 Task: Add an event with the title Staff Training: Leadership Development, date '2023/10/29', time 8:30 AM to 10:30 AMand add a description: It is essential to listen actively to the potential investor's input, feedback, and inquiries throughout the meeting. This demonstrates your receptiveness to collaboration, willingness to address concerns, and the ability to adapt your business strategy to maximize its potential.Select event color  Banana . Add location for the event as: 987 Topkapi Palace, Istanbul, Turkey, logged in from the account softage.2@softage.netand send the event invitation to softage.6@softage.net and softage.7@softage.net. Set a reminder for the event Doesn't repeat
Action: Mouse moved to (25, 108)
Screenshot: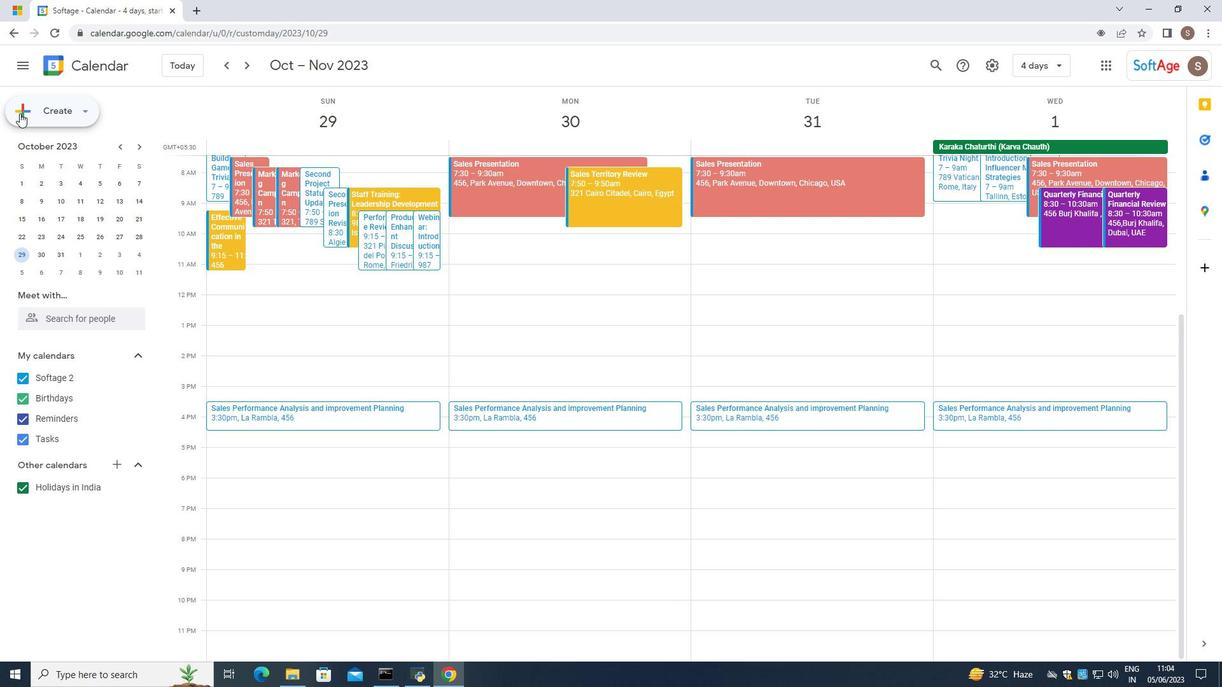 
Action: Mouse pressed left at (25, 108)
Screenshot: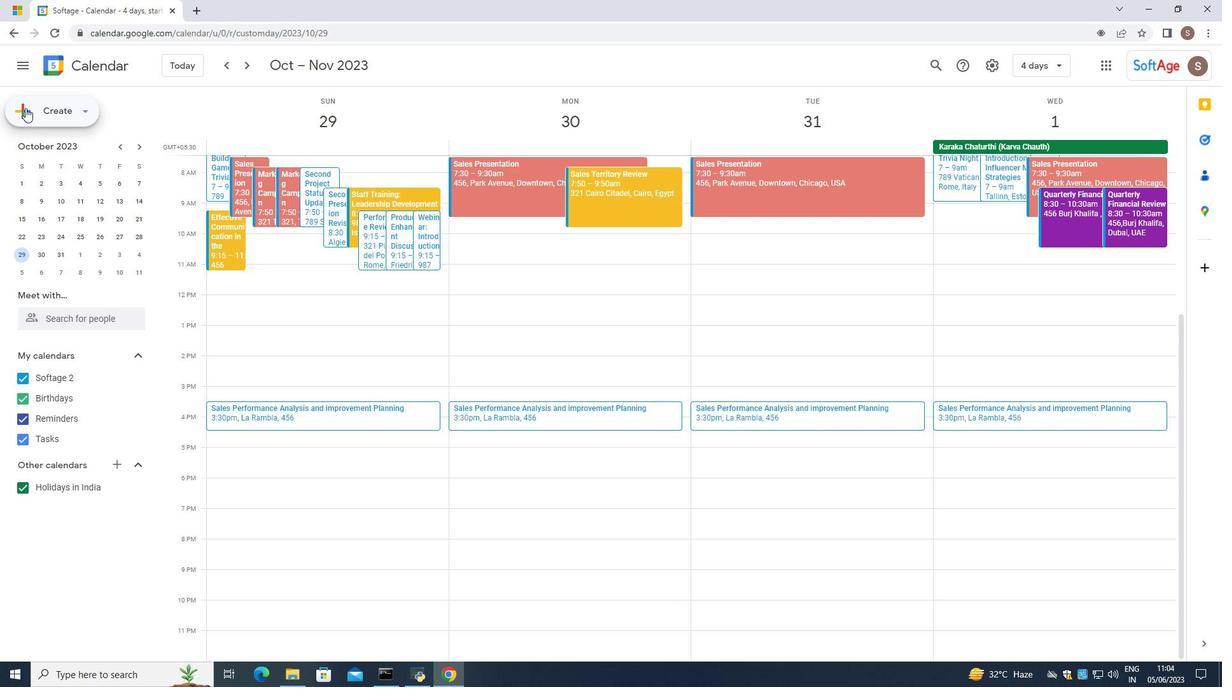 
Action: Mouse moved to (63, 152)
Screenshot: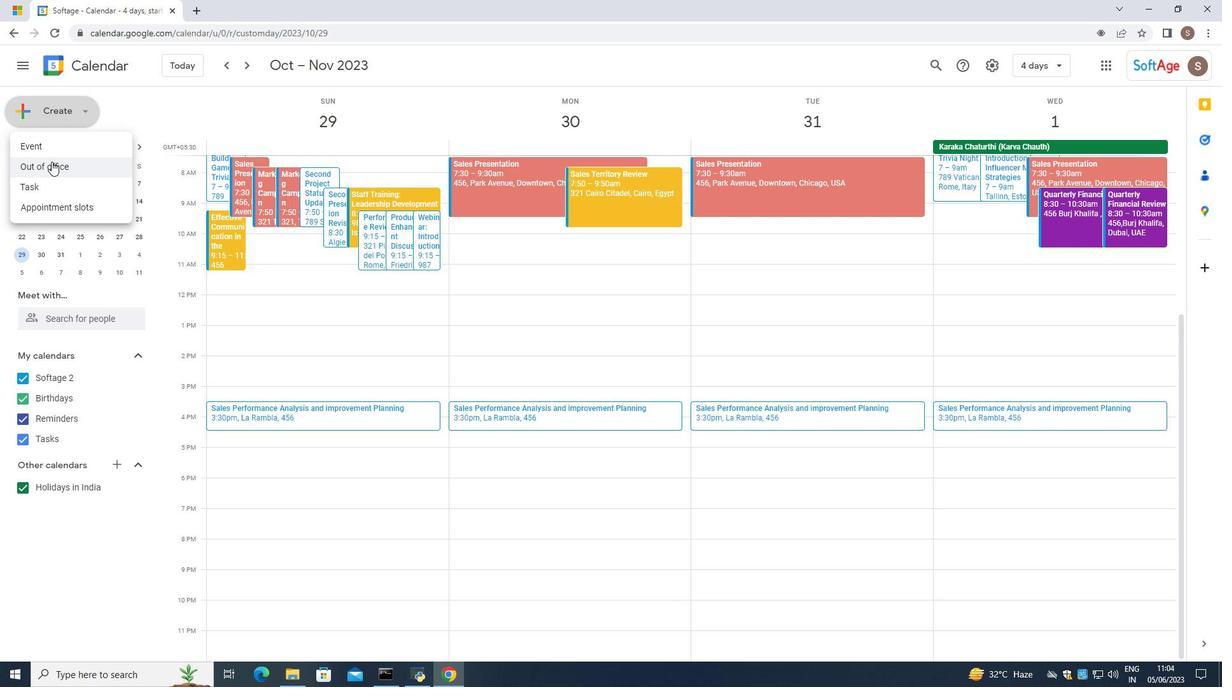 
Action: Mouse pressed left at (63, 152)
Screenshot: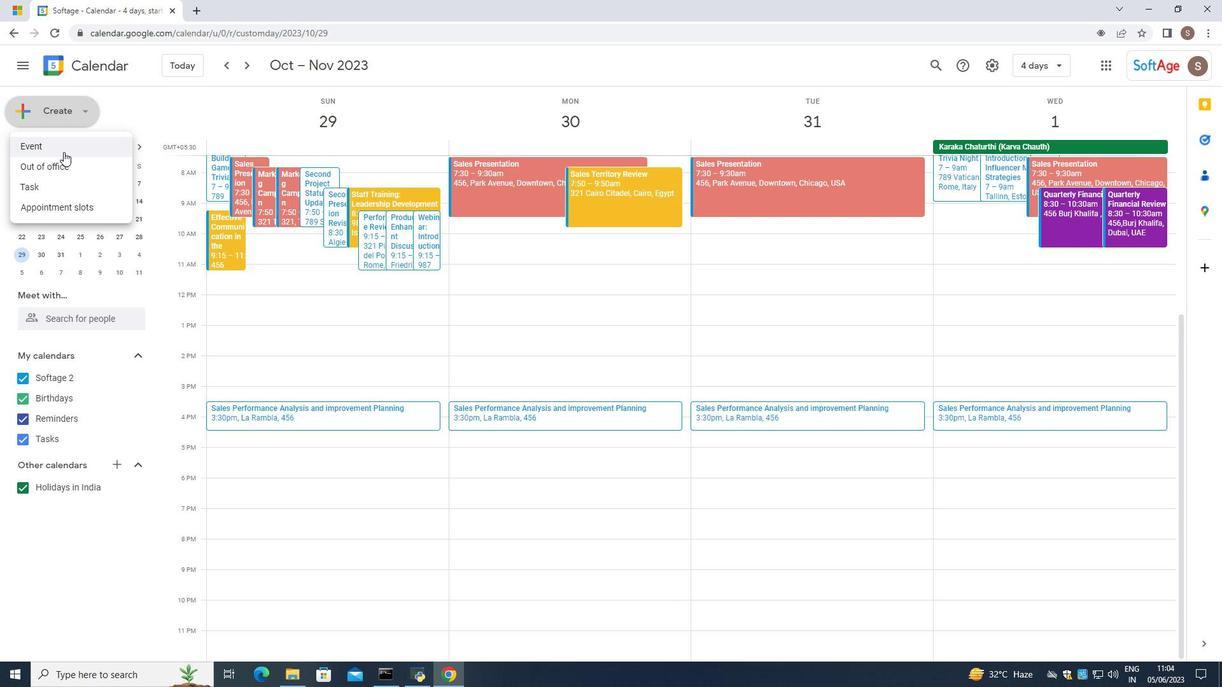
Action: Mouse moved to (317, 237)
Screenshot: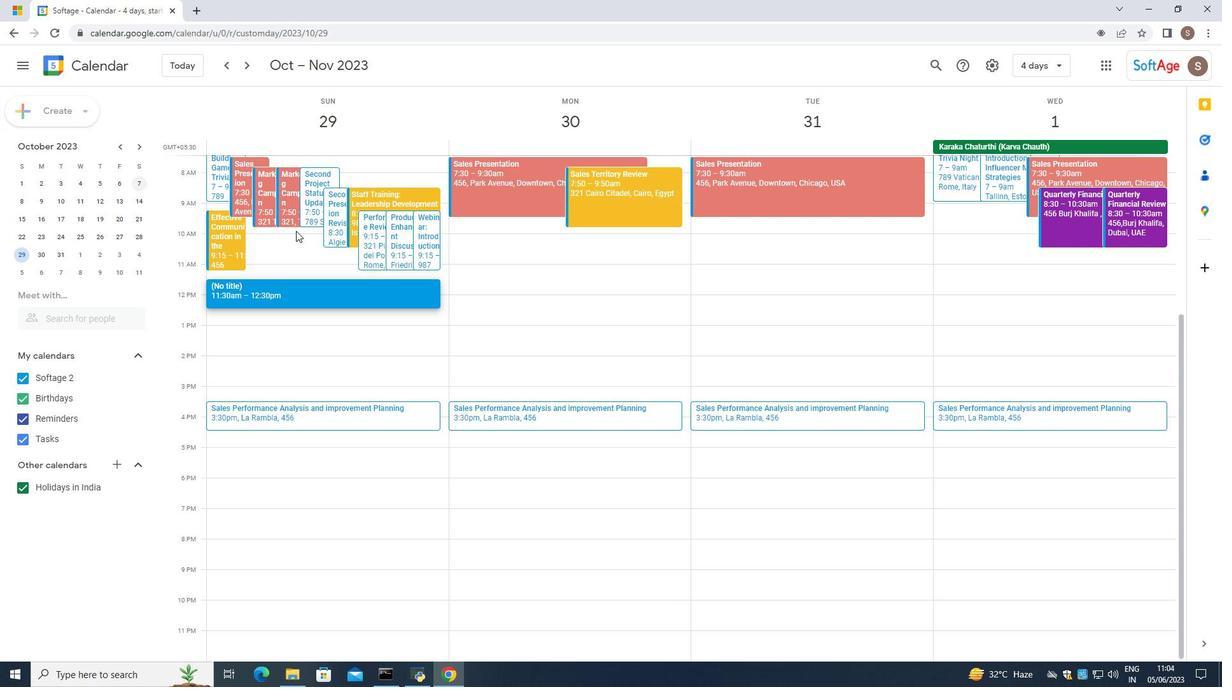 
Action: Mouse scrolled (317, 236) with delta (0, 0)
Screenshot: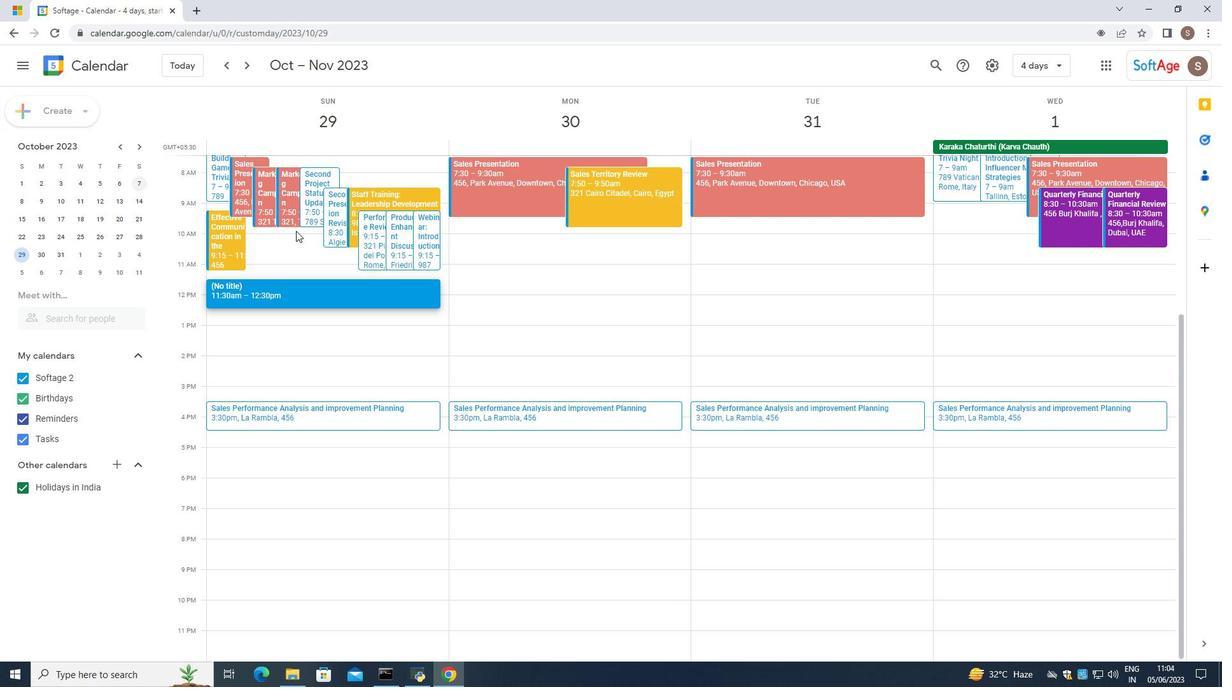 
Action: Mouse moved to (591, 293)
Screenshot: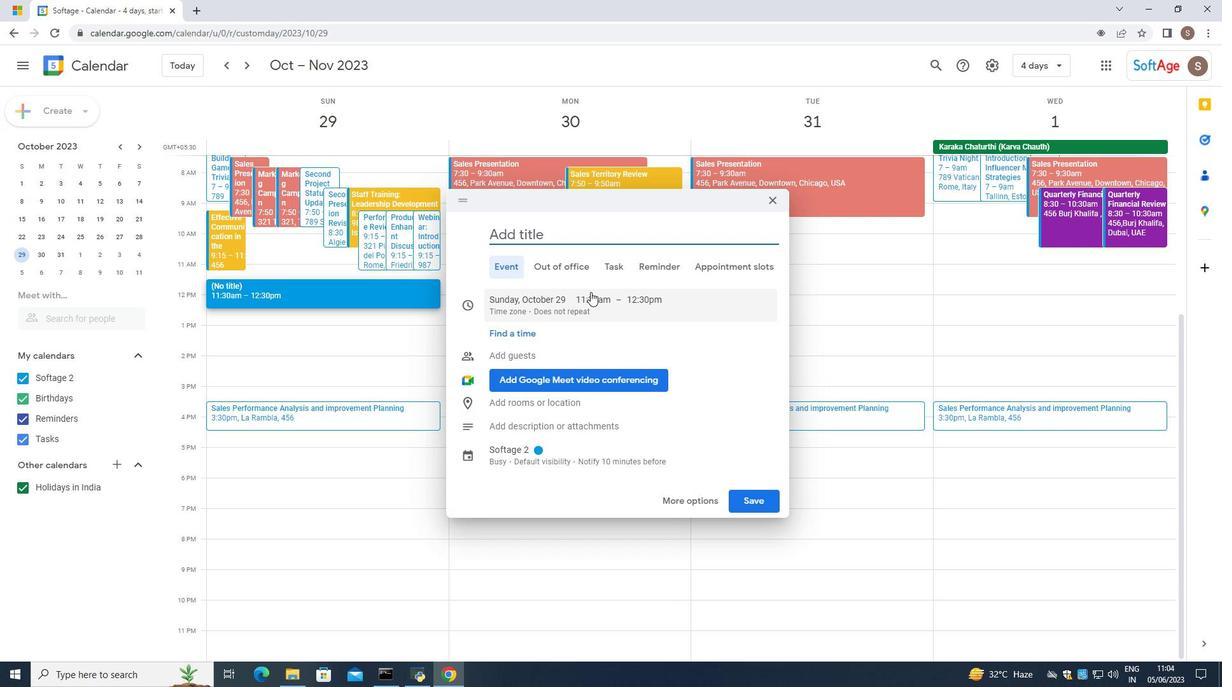 
Action: Mouse pressed left at (591, 293)
Screenshot: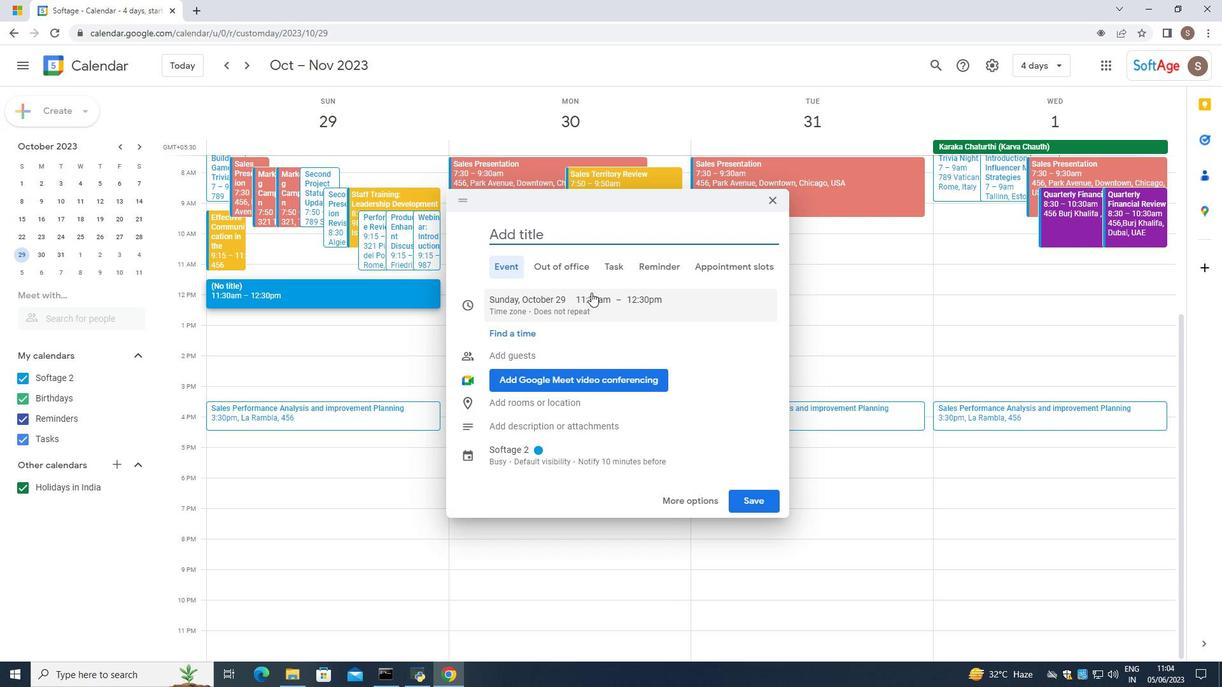 
Action: Mouse moved to (594, 302)
Screenshot: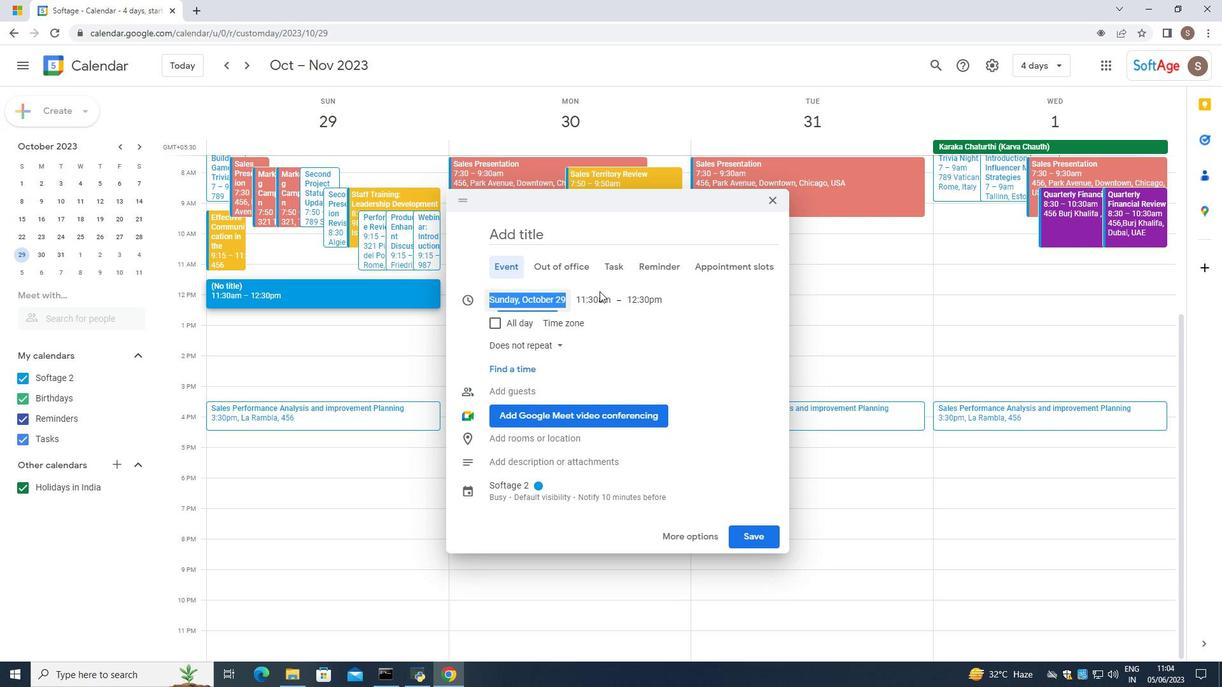 
Action: Mouse pressed left at (594, 302)
Screenshot: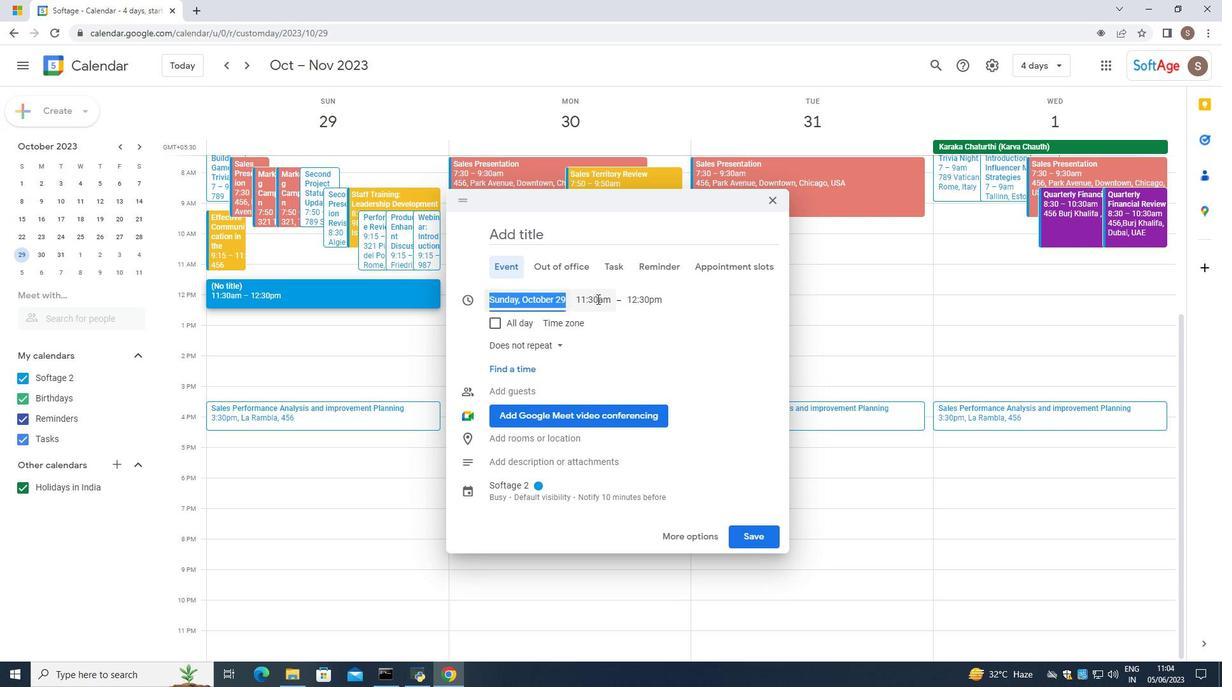 
Action: Mouse moved to (594, 357)
Screenshot: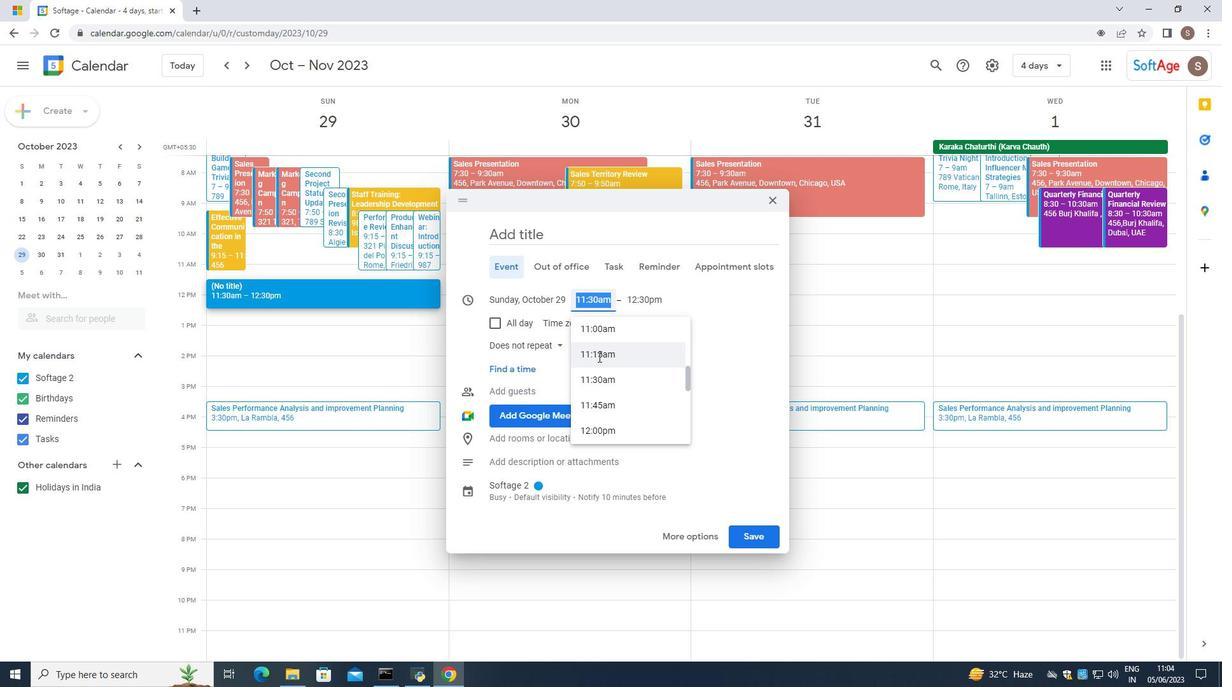 
Action: Mouse scrolled (594, 357) with delta (0, 0)
Screenshot: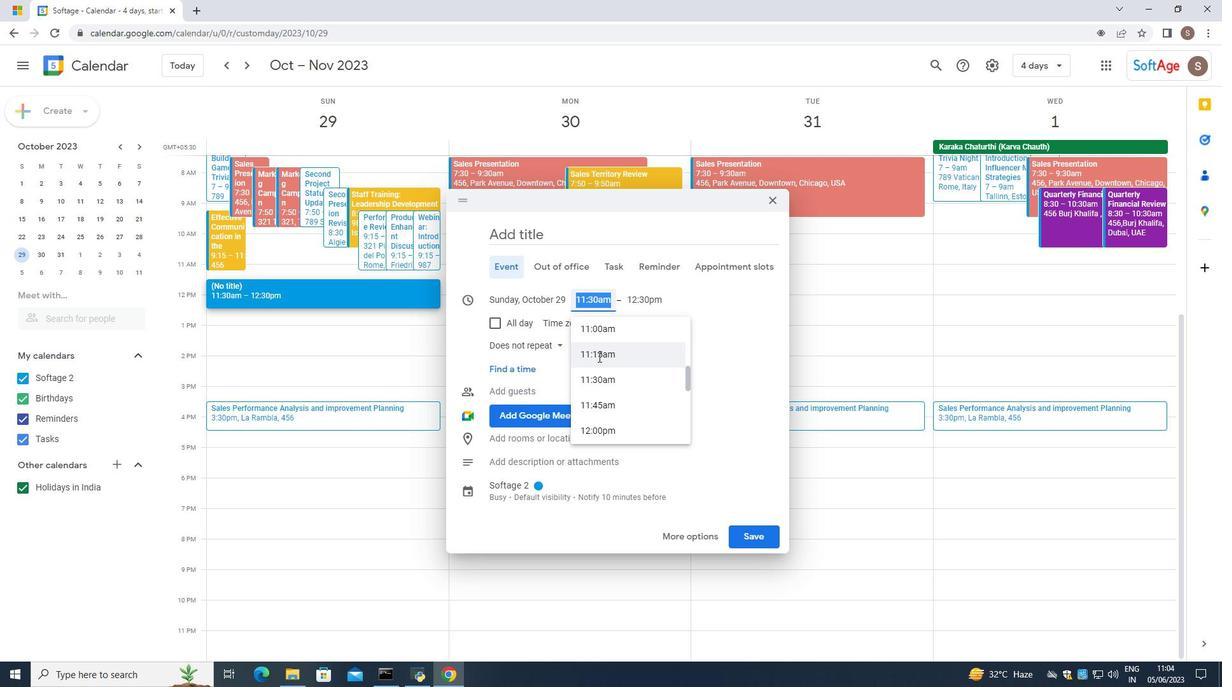 
Action: Mouse scrolled (594, 357) with delta (0, 0)
Screenshot: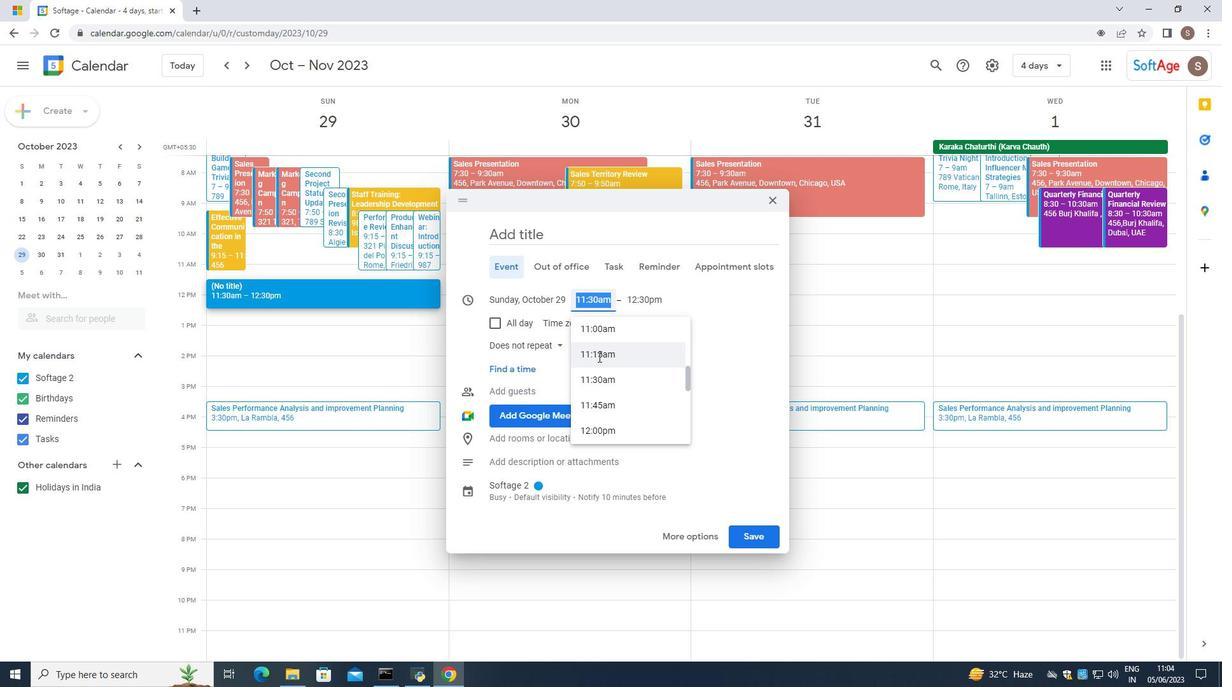 
Action: Mouse scrolled (594, 357) with delta (0, 0)
Screenshot: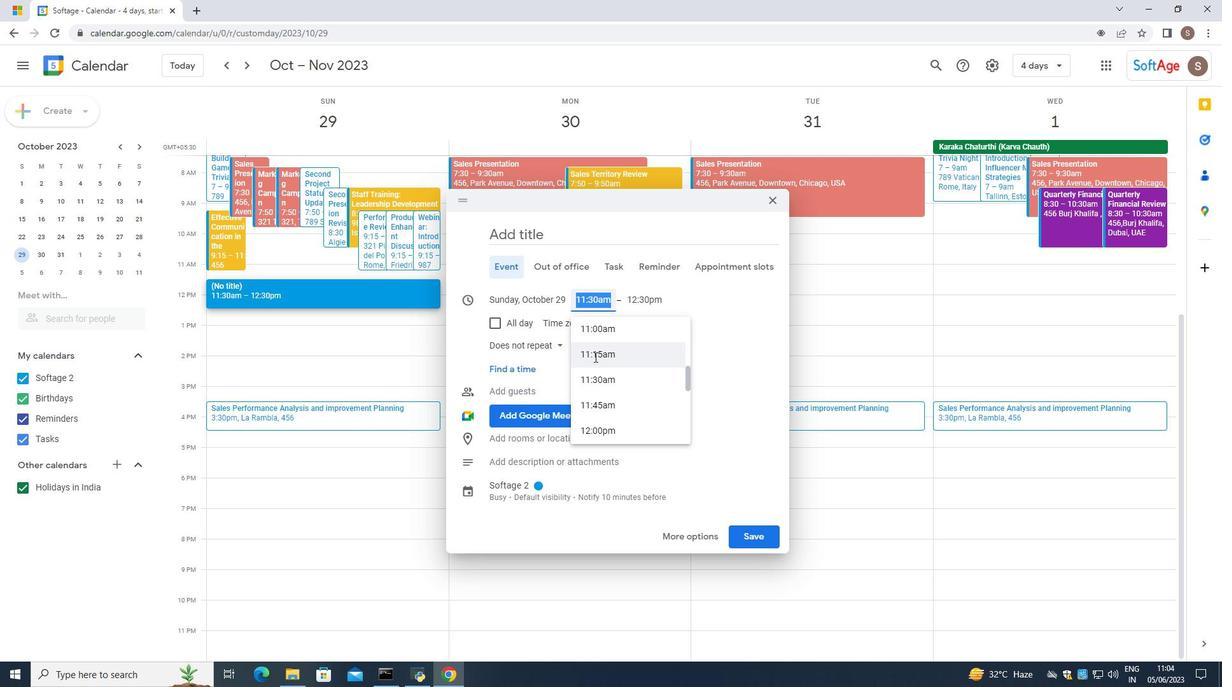 
Action: Mouse scrolled (594, 357) with delta (0, 0)
Screenshot: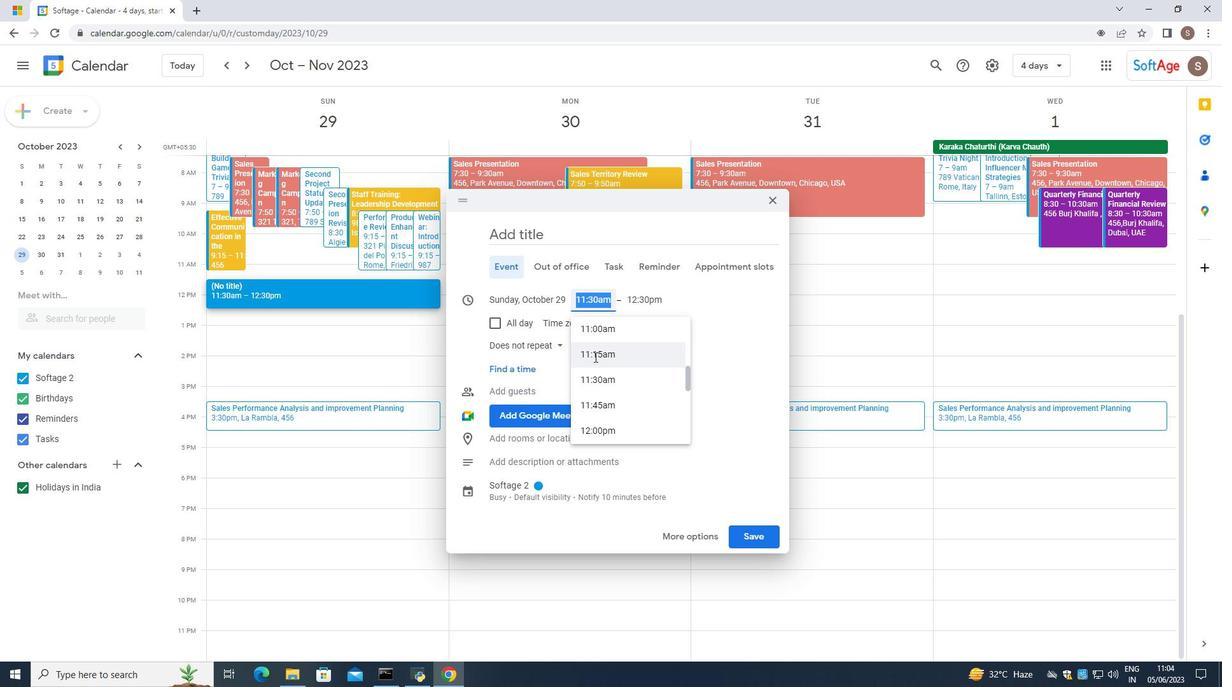 
Action: Mouse scrolled (594, 357) with delta (0, 0)
Screenshot: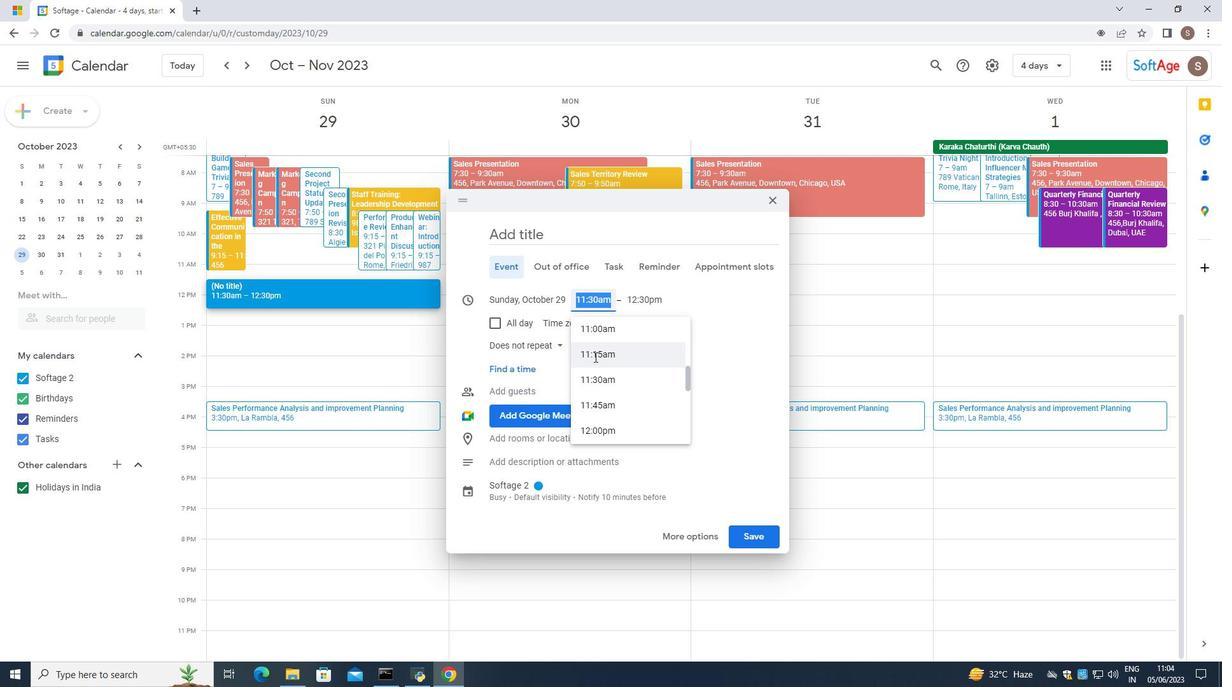 
Action: Mouse moved to (594, 357)
Screenshot: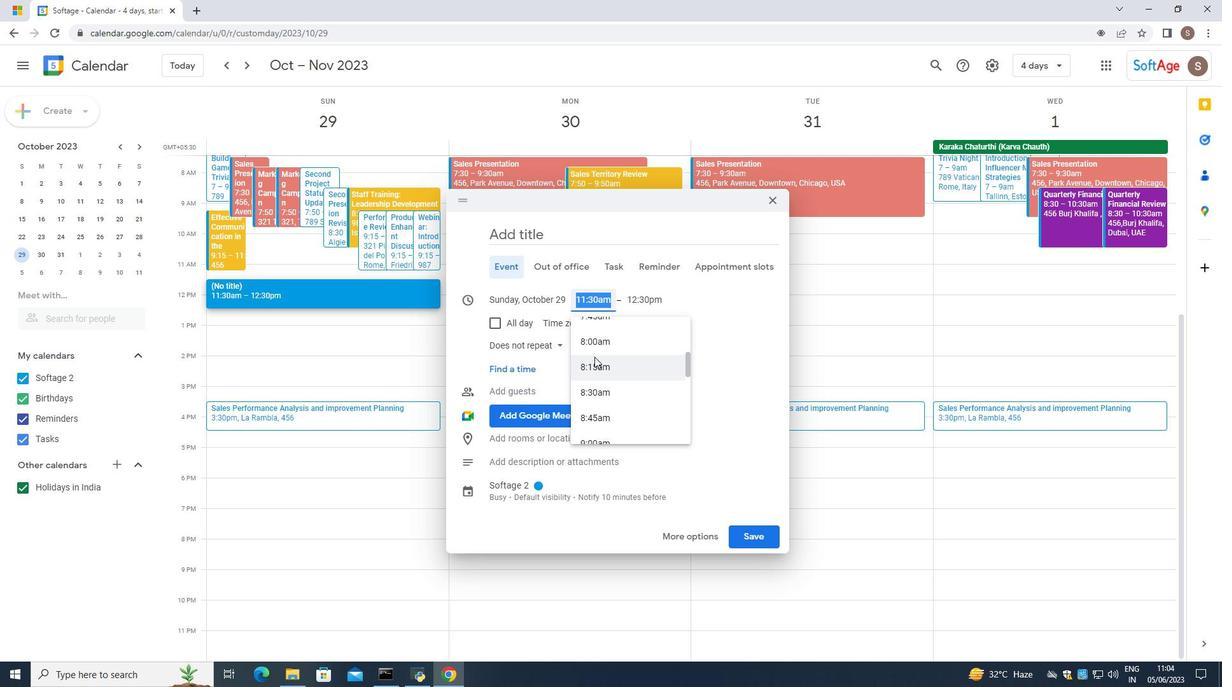 
Action: Mouse scrolled (594, 356) with delta (0, 0)
Screenshot: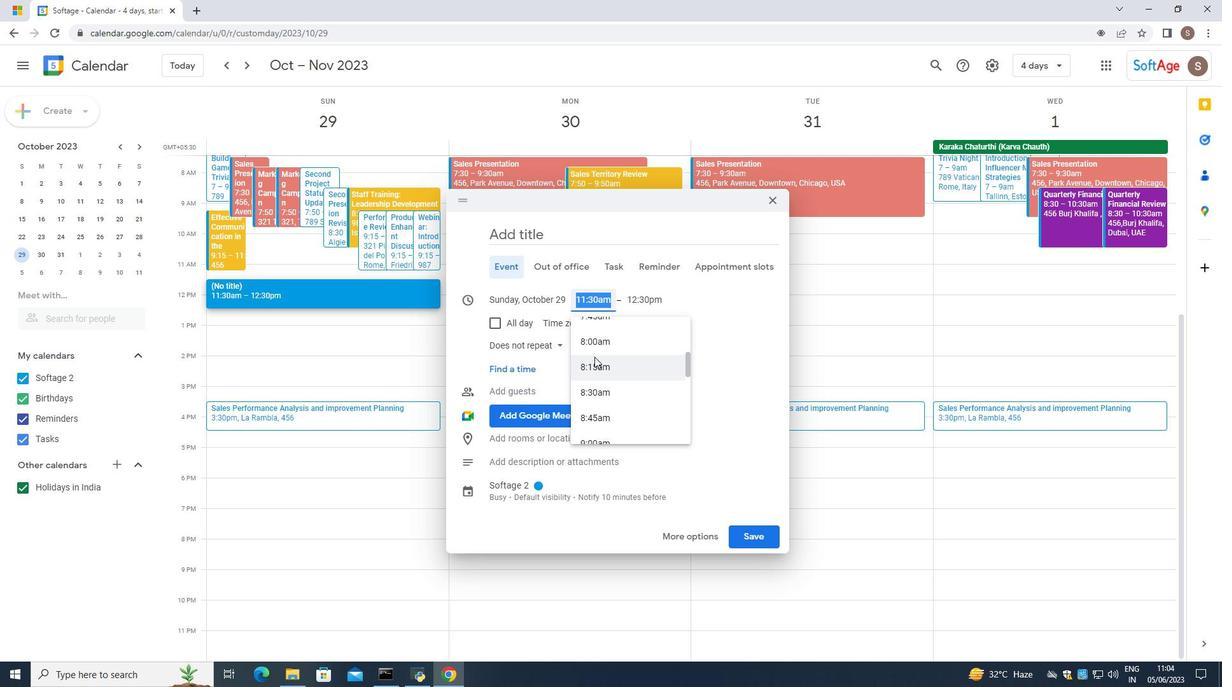 
Action: Mouse moved to (603, 336)
Screenshot: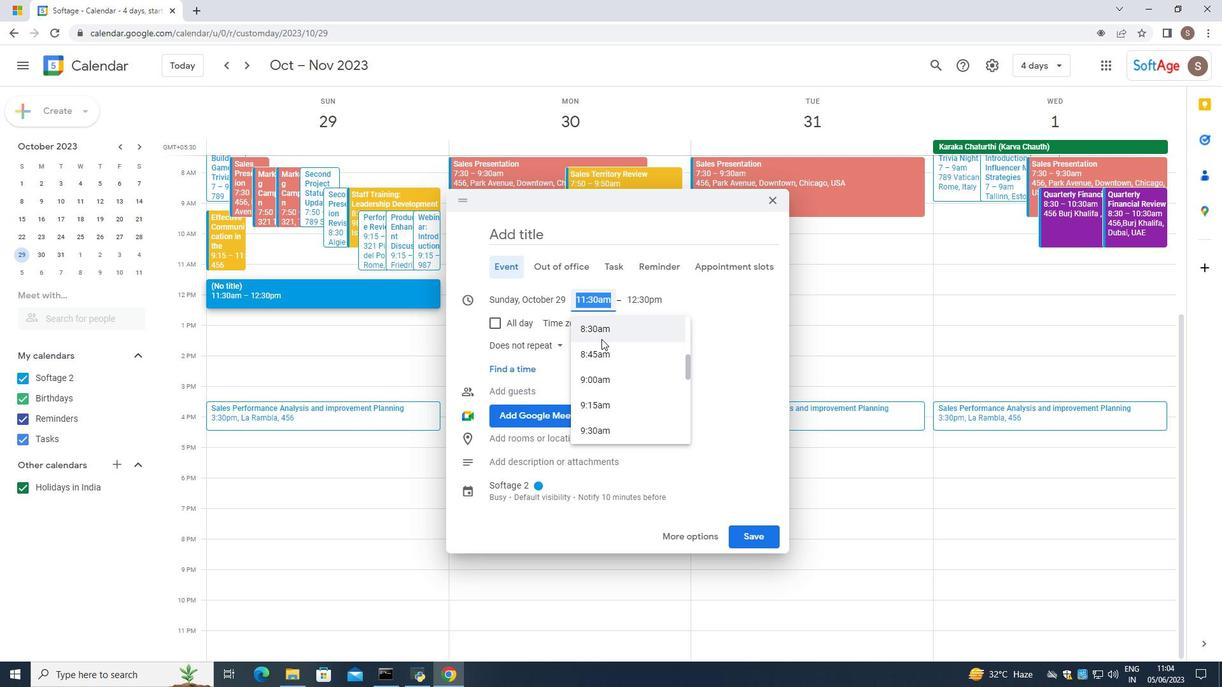 
Action: Mouse pressed left at (603, 336)
Screenshot: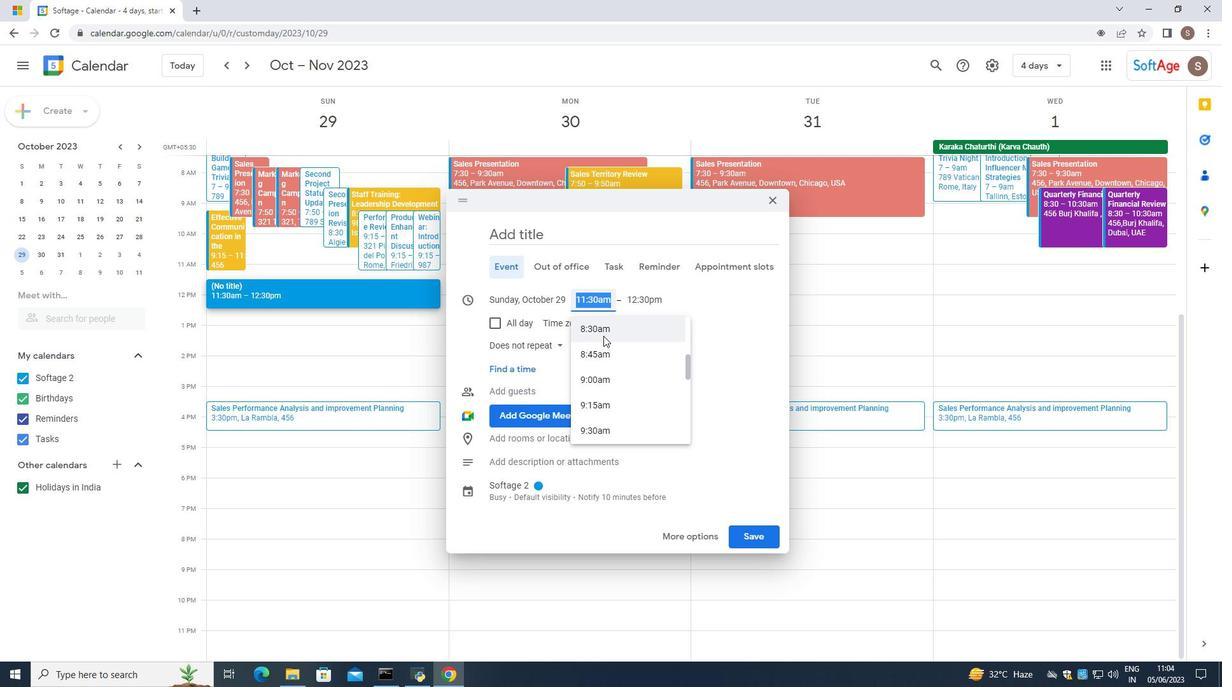 
Action: Mouse moved to (636, 310)
Screenshot: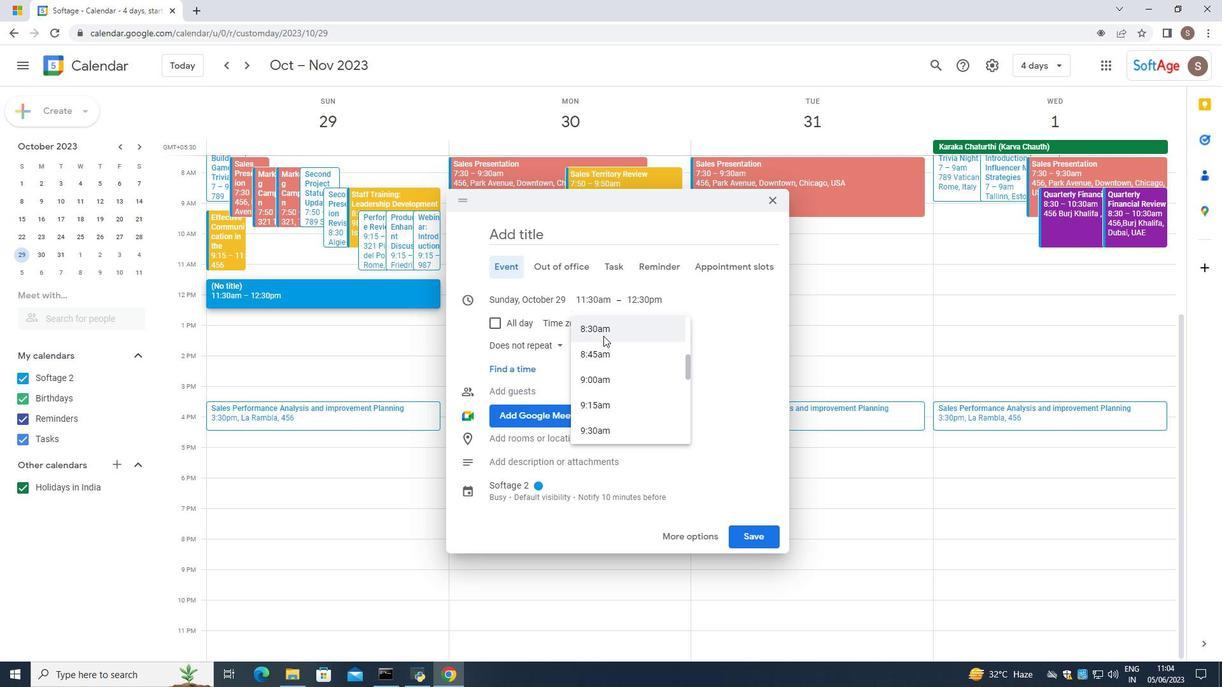 
Action: Mouse pressed left at (636, 310)
Screenshot: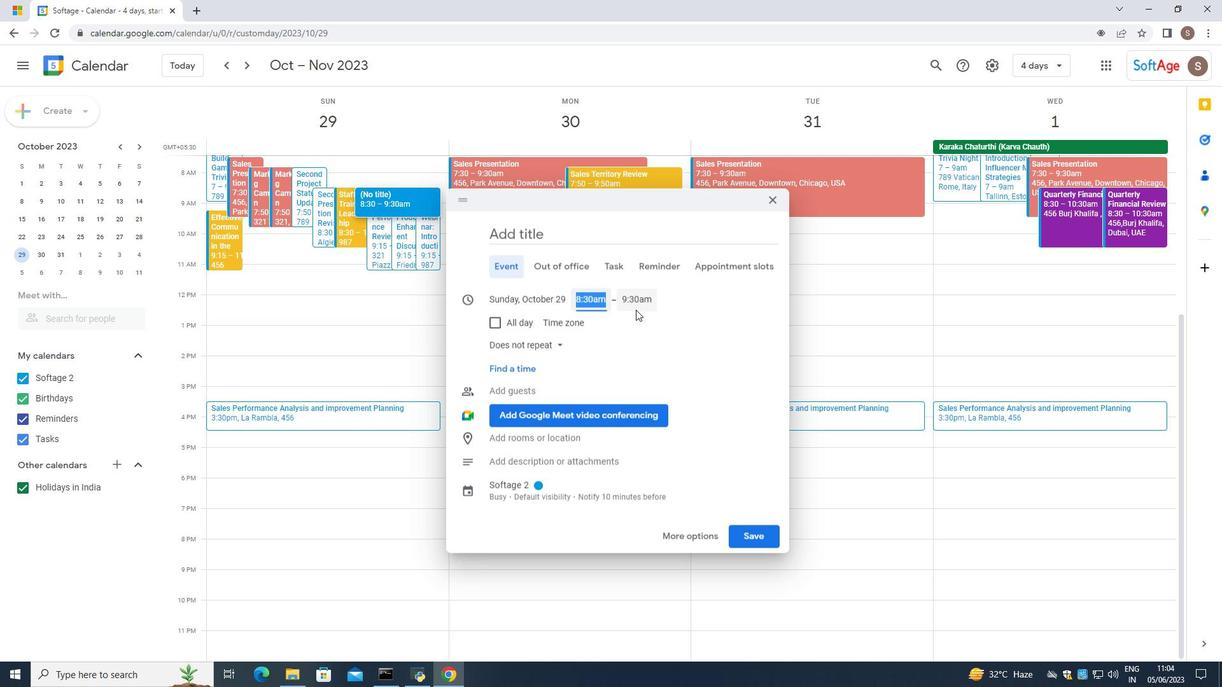 
Action: Mouse moved to (640, 431)
Screenshot: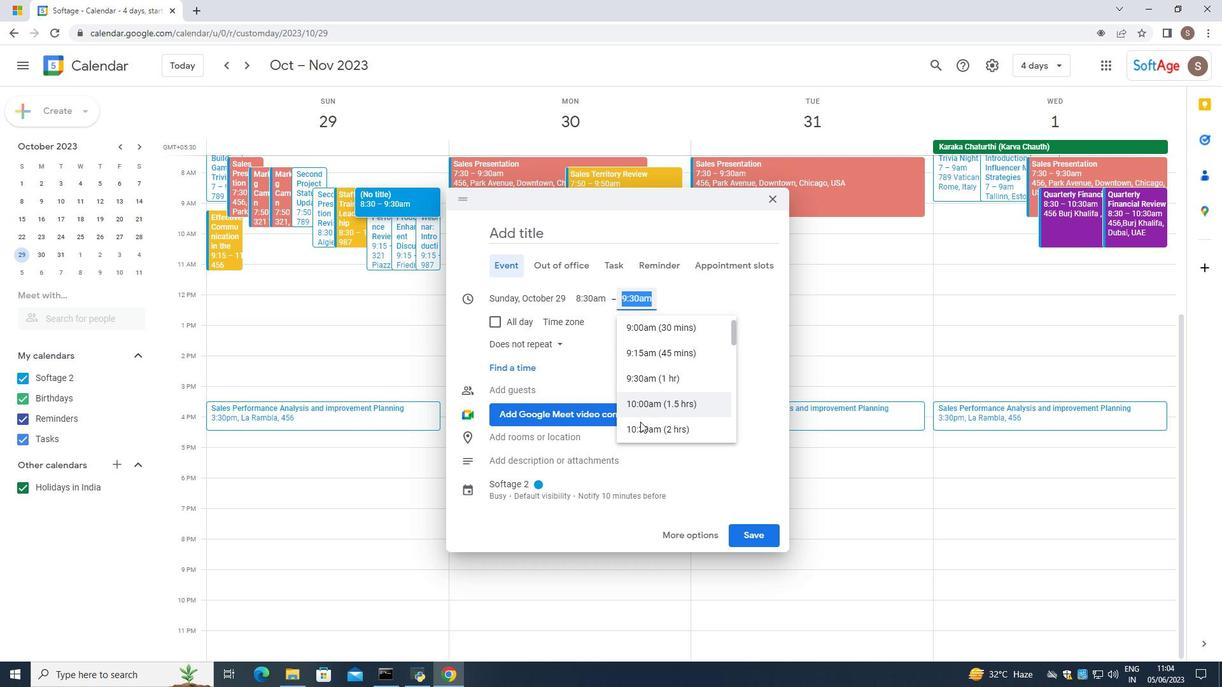 
Action: Mouse pressed left at (640, 431)
Screenshot: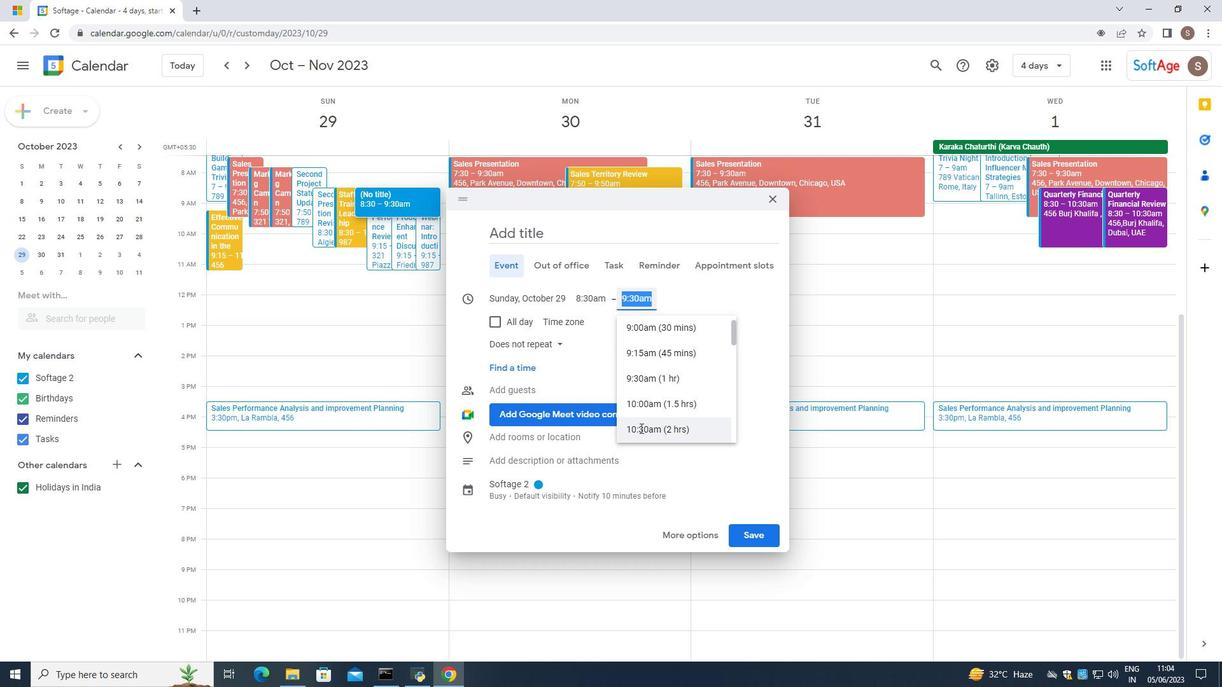 
Action: Mouse moved to (518, 386)
Screenshot: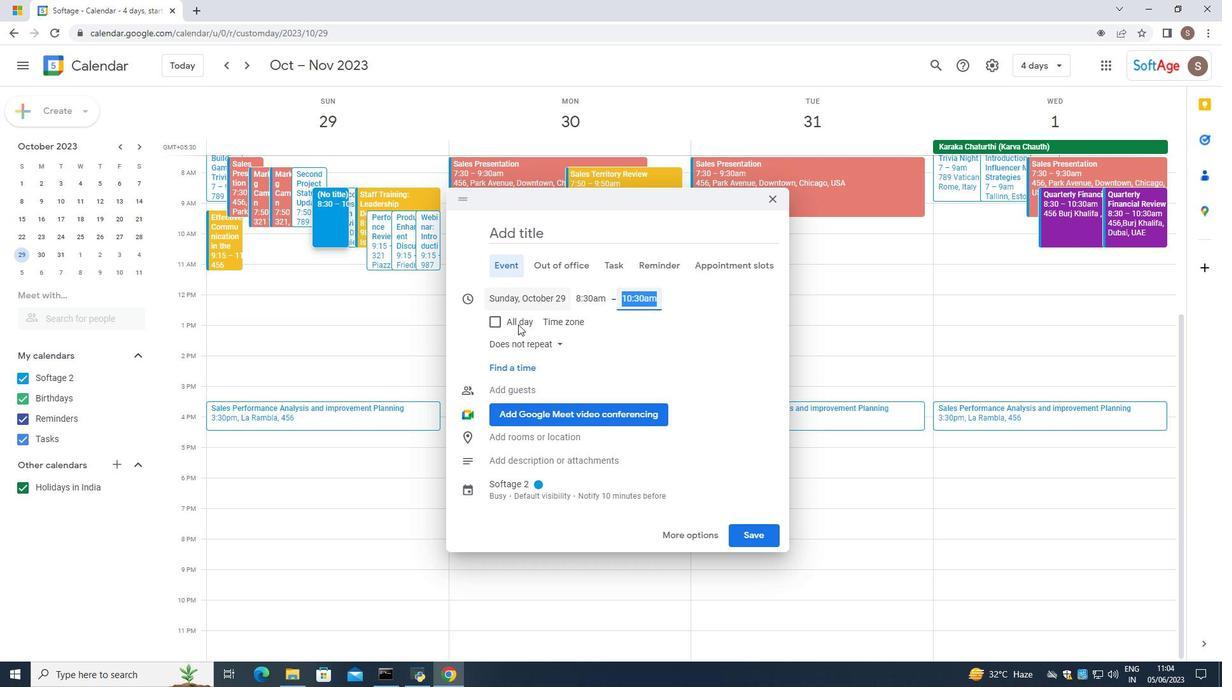 
Action: Mouse scrolled (518, 385) with delta (0, 0)
Screenshot: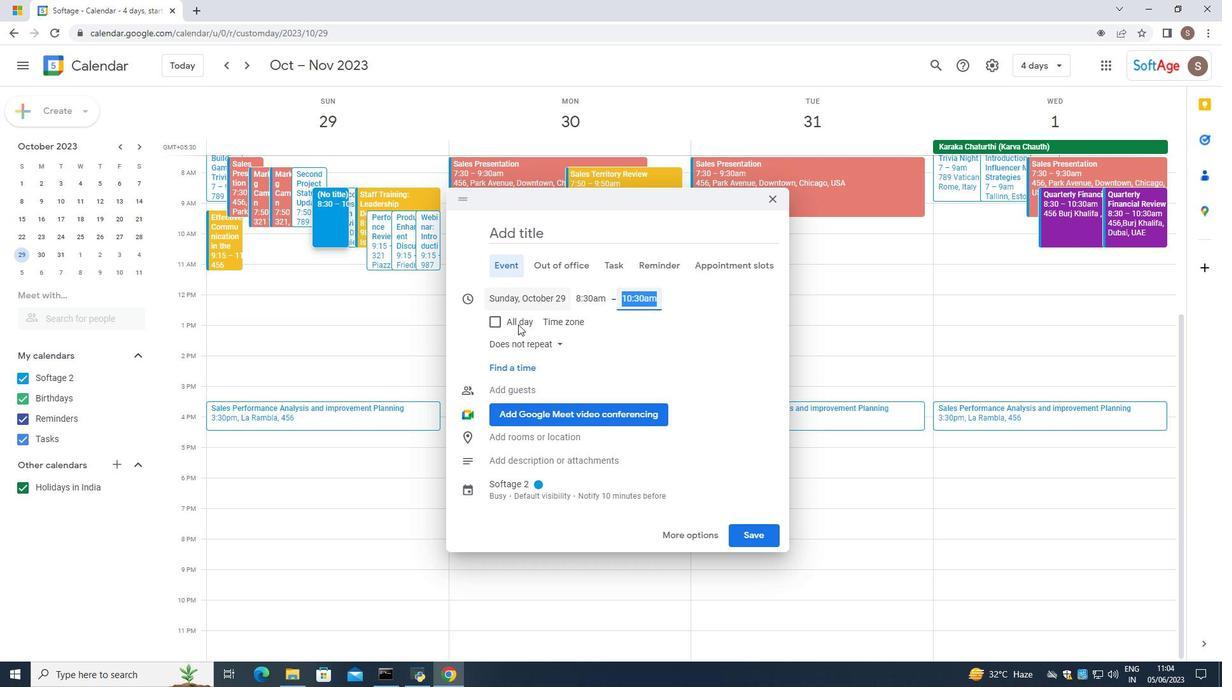 
Action: Mouse moved to (518, 395)
Screenshot: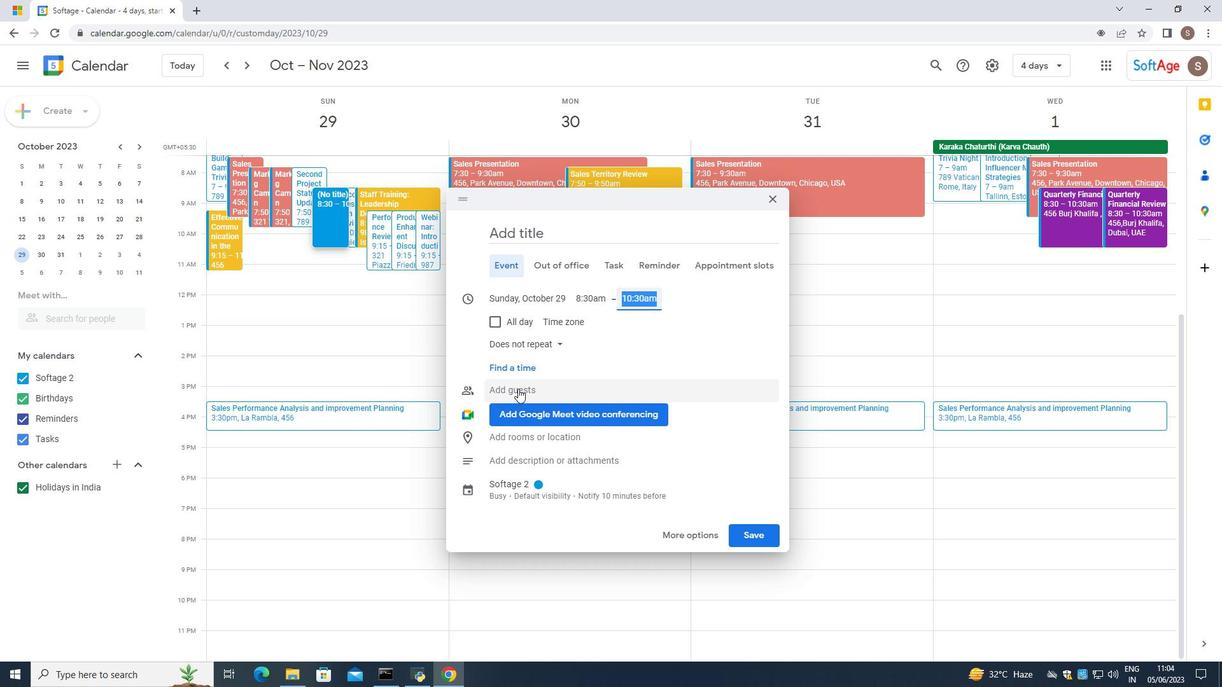 
Action: Mouse scrolled (518, 394) with delta (0, 0)
Screenshot: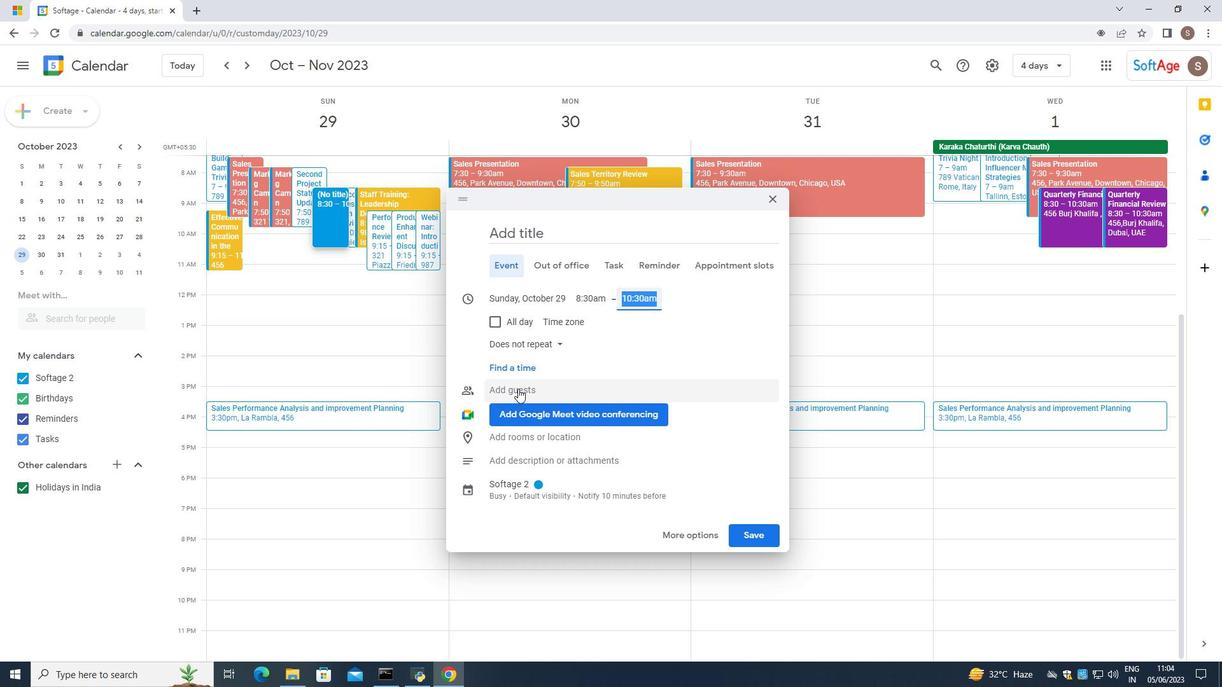 
Action: Mouse moved to (518, 396)
Screenshot: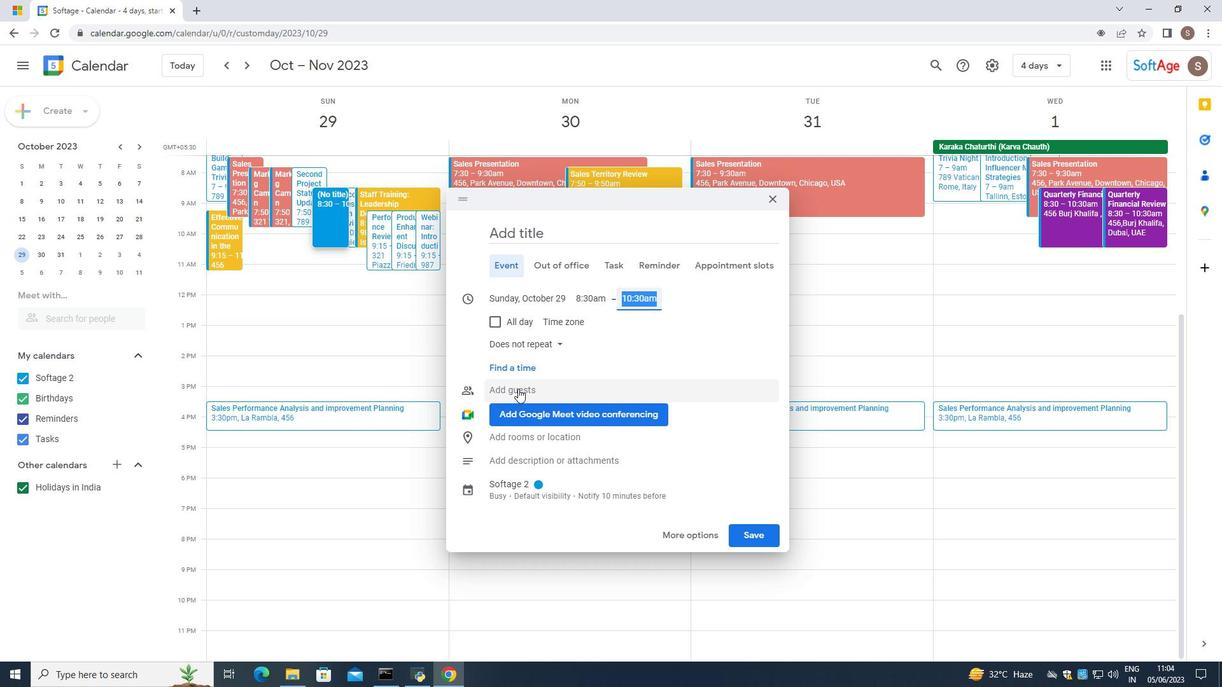 
Action: Mouse scrolled (518, 395) with delta (0, 0)
Screenshot: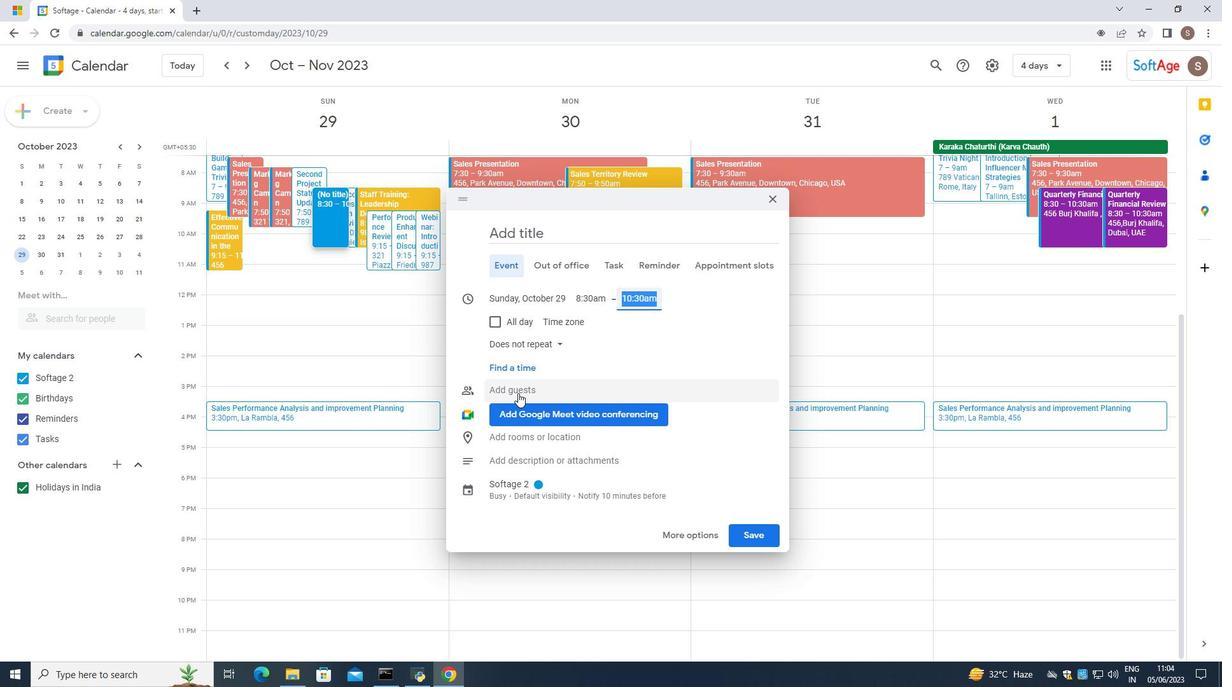 
Action: Mouse moved to (533, 460)
Screenshot: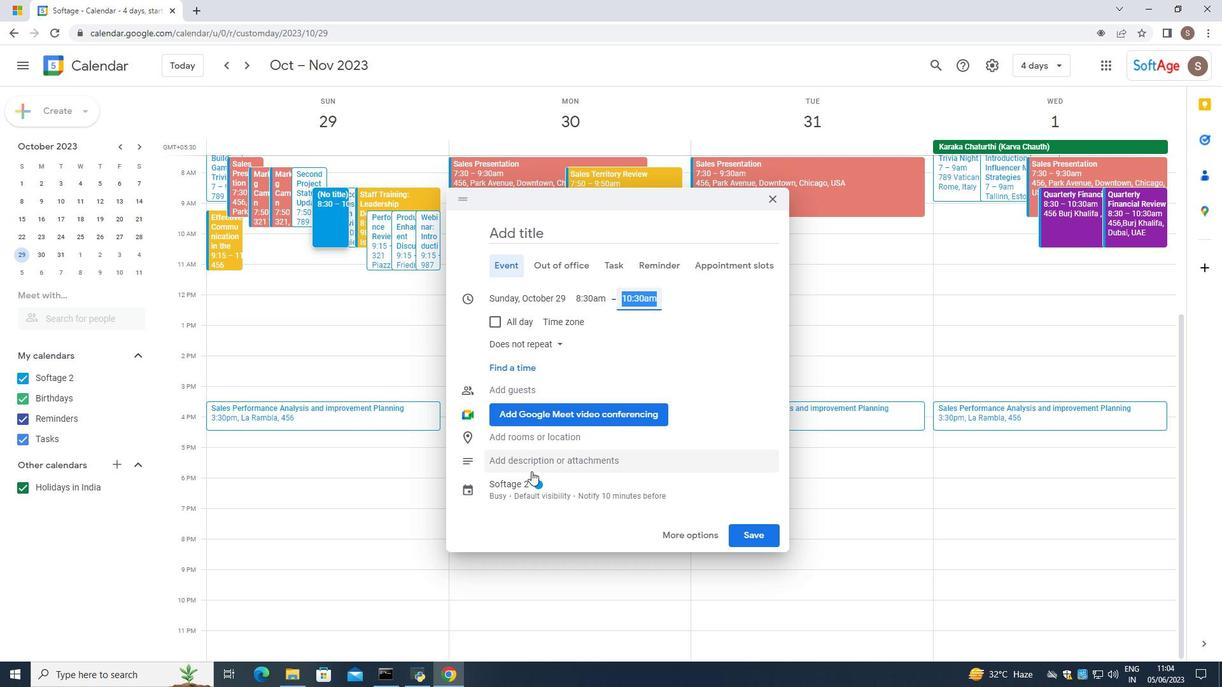 
Action: Mouse pressed left at (533, 460)
Screenshot: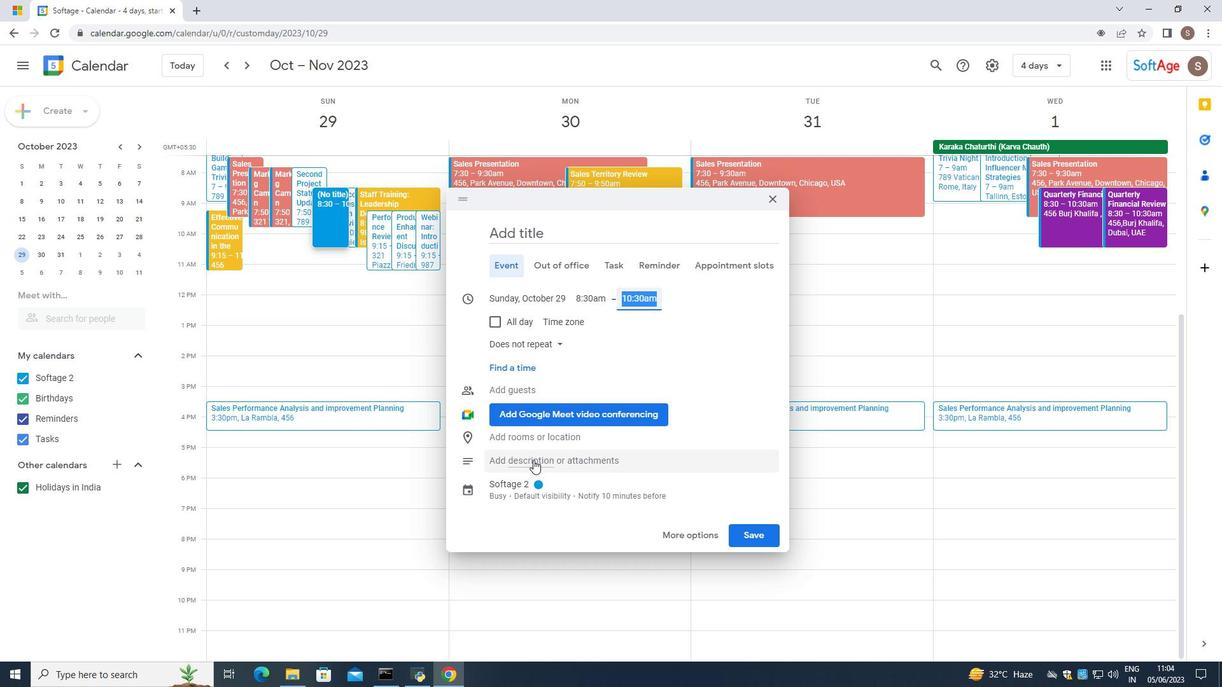 
Action: Mouse moved to (524, 429)
Screenshot: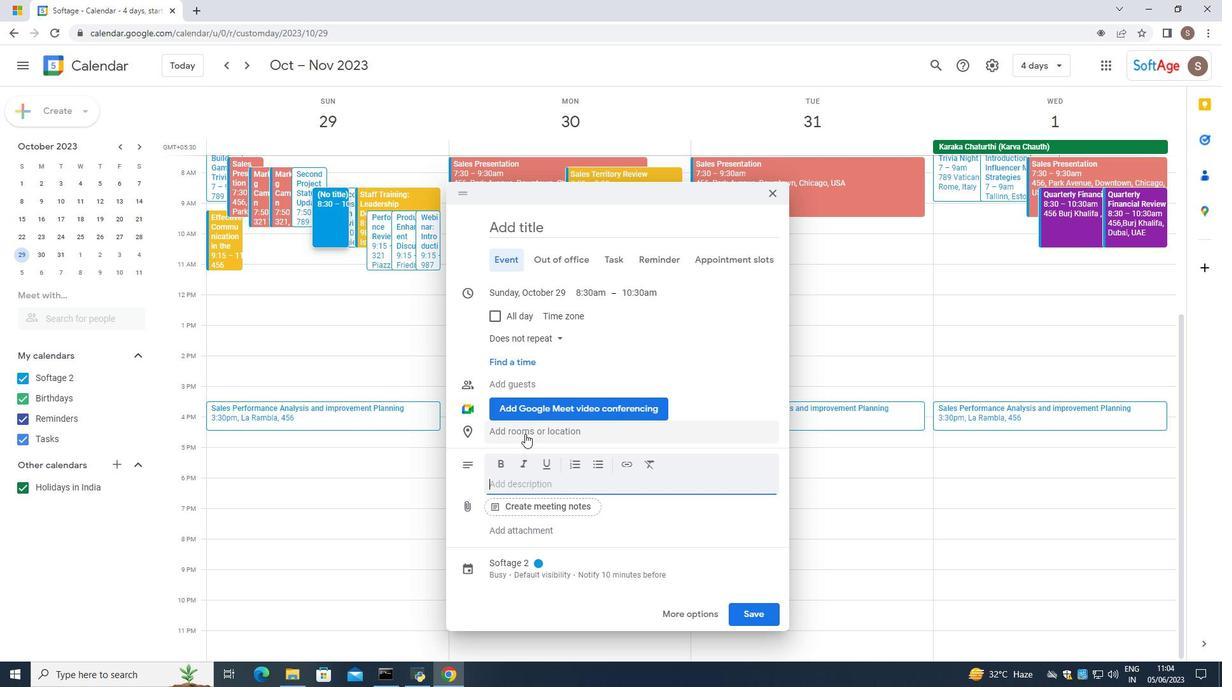 
Action: Mouse pressed left at (524, 429)
Screenshot: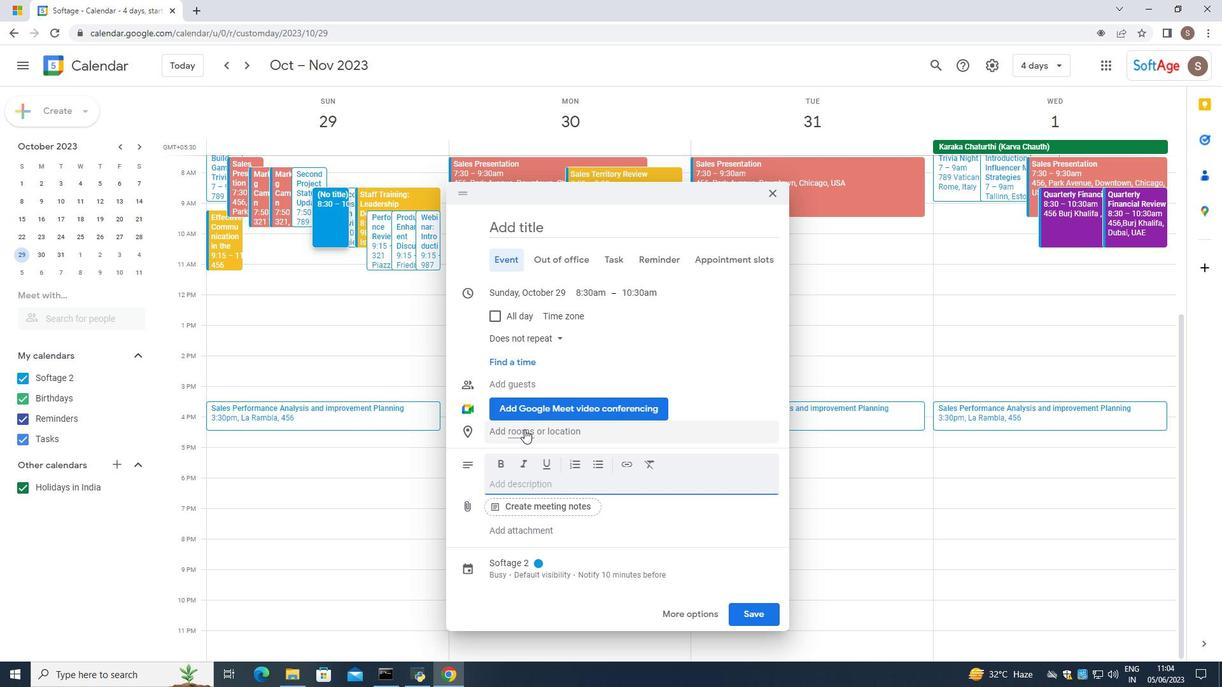 
Action: Mouse moved to (474, 166)
Screenshot: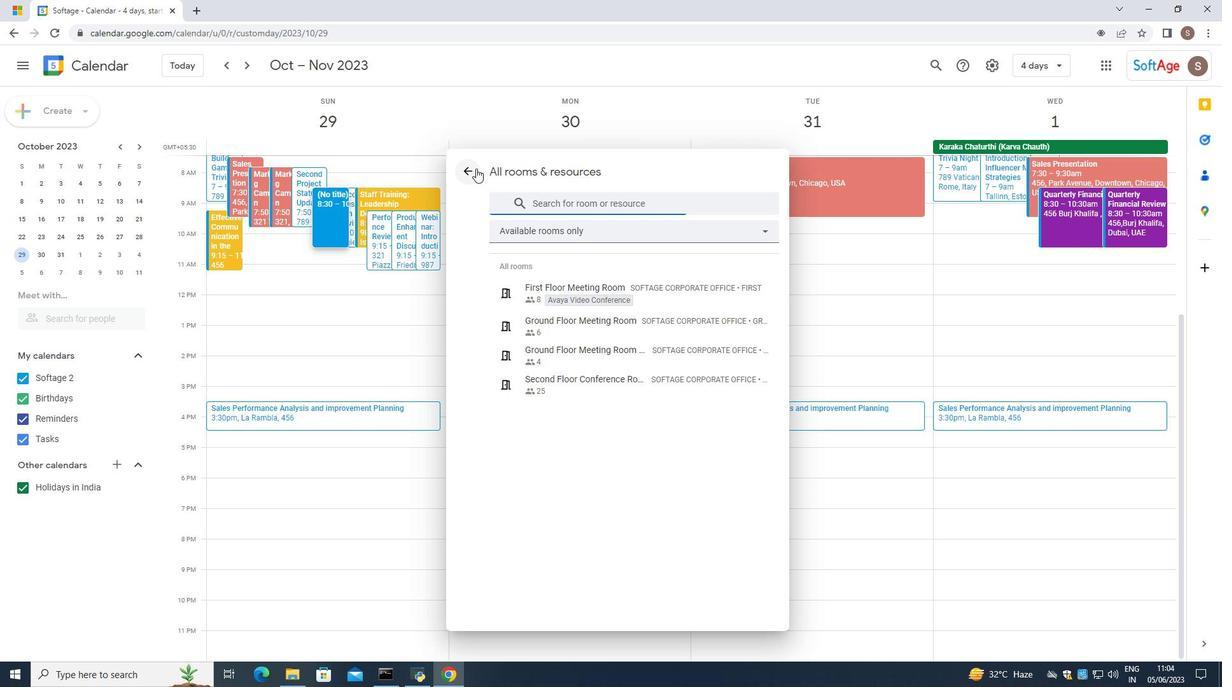 
Action: Mouse pressed left at (474, 166)
Screenshot: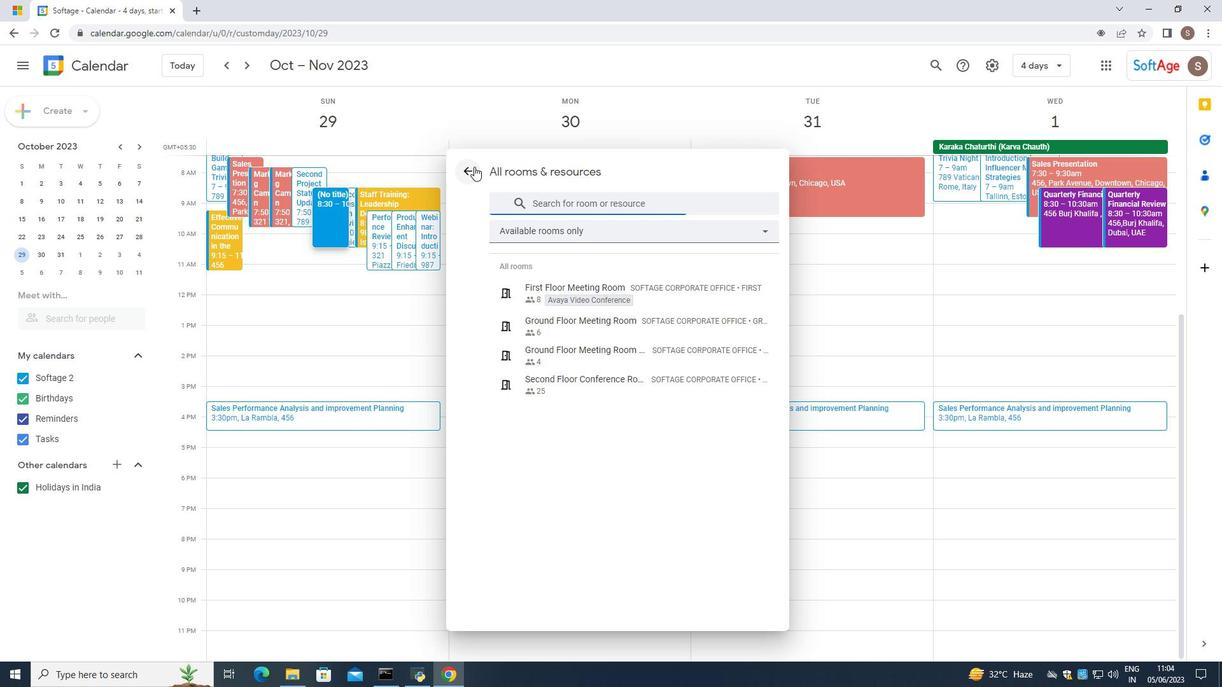 
Action: Mouse moved to (503, 429)
Screenshot: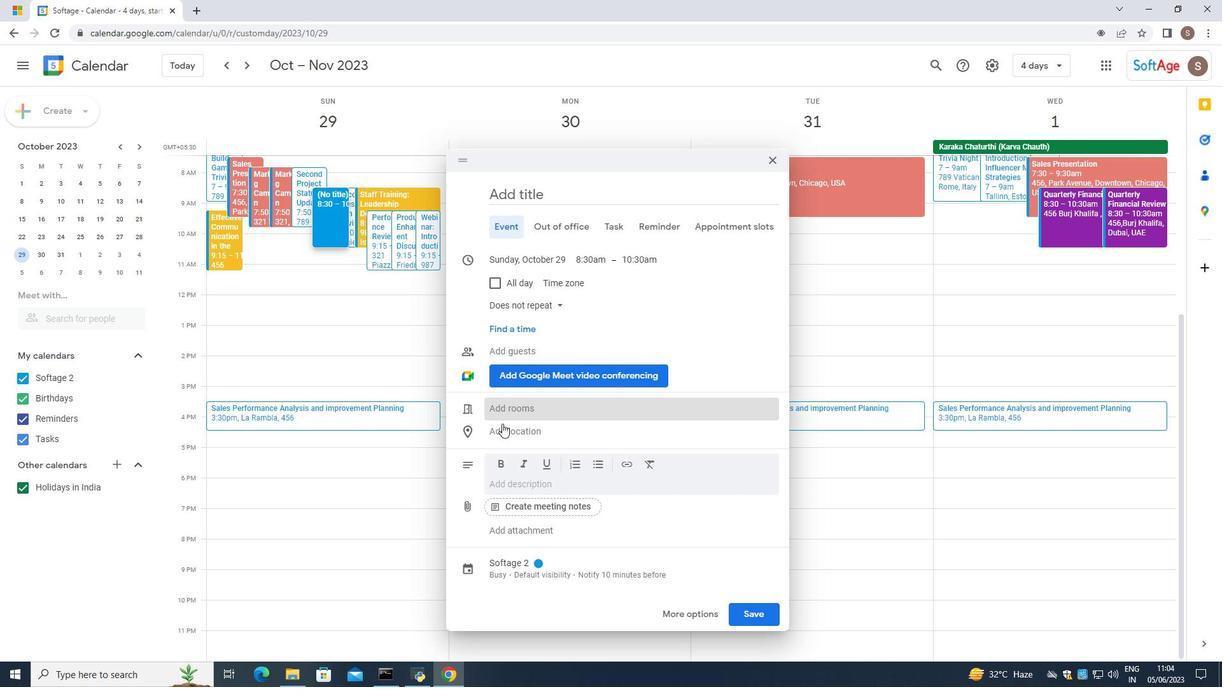 
Action: Mouse pressed left at (503, 429)
Screenshot: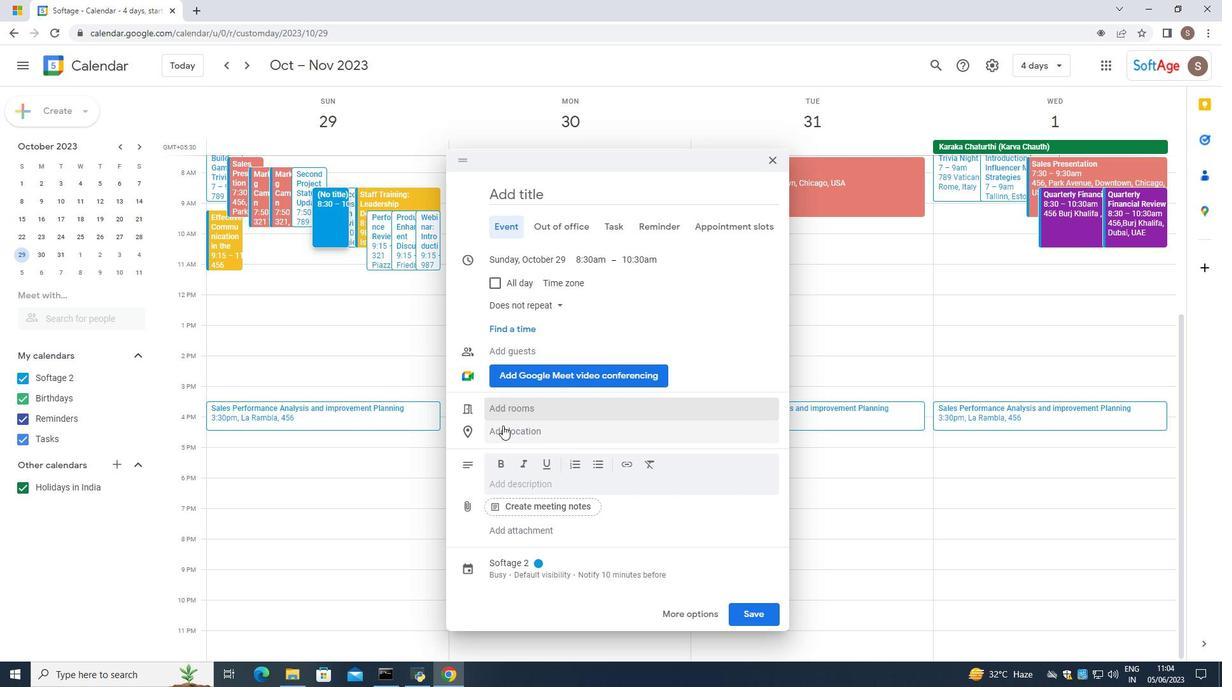 
Action: Mouse moved to (503, 429)
Screenshot: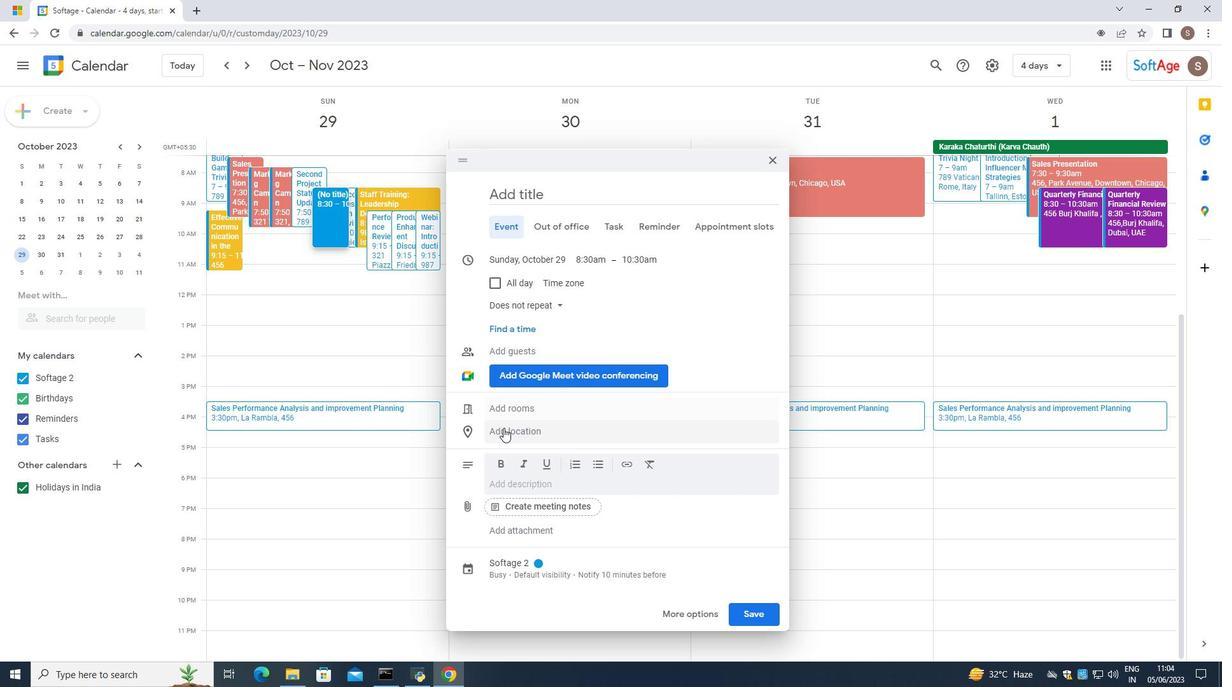 
Action: Key pressed 97<Key.backspace>87,,<Key.backspace><Key.insert><Key.insert><Key.backspace>,<Key.space><Key.caps_lock>T<Key.caps_lock>opi<Key.backspace>kapi<Key.space>p<Key.backspace><Key.backspace><Key.space><Key.caps_lock>P<Key.caps_lock>alace,<Key.space><Key.caps_lock>I<Key.caps_lock>stabn<Key.backspace>=<Key.backspace><Key.backspace><Key.backspace>anv<Key.backspace>bul,<Key.caps_lock>T<Key.caps_lock>urkey
Screenshot: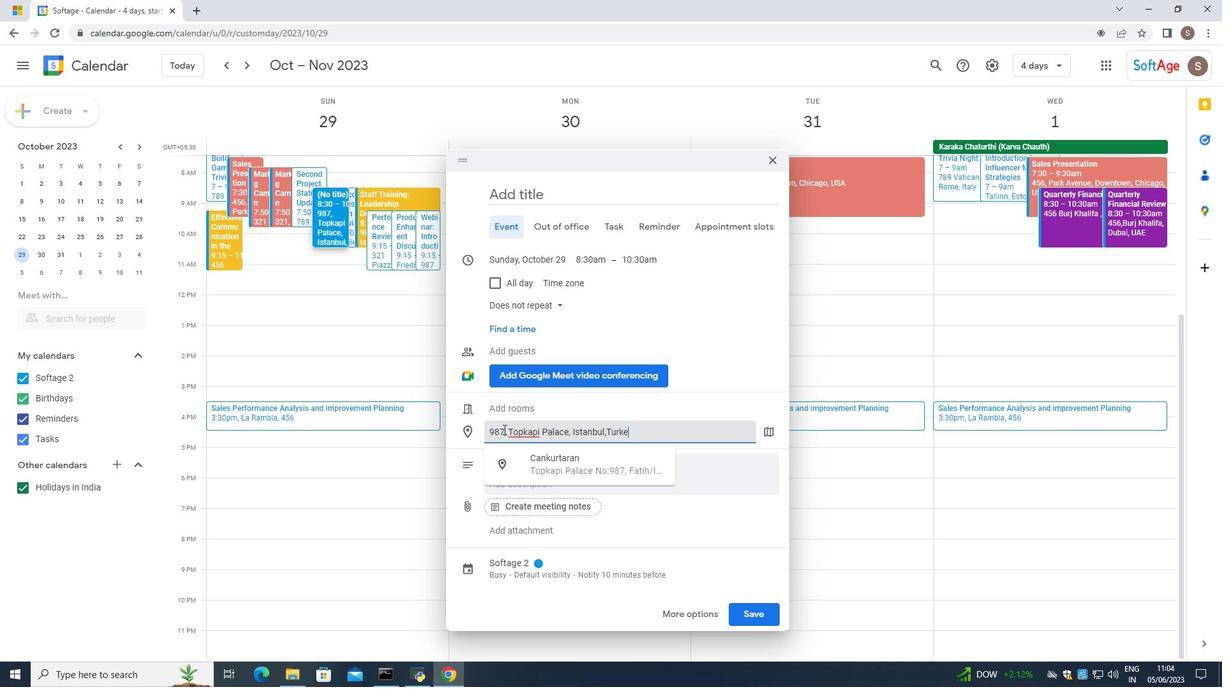 
Action: Mouse moved to (698, 438)
Screenshot: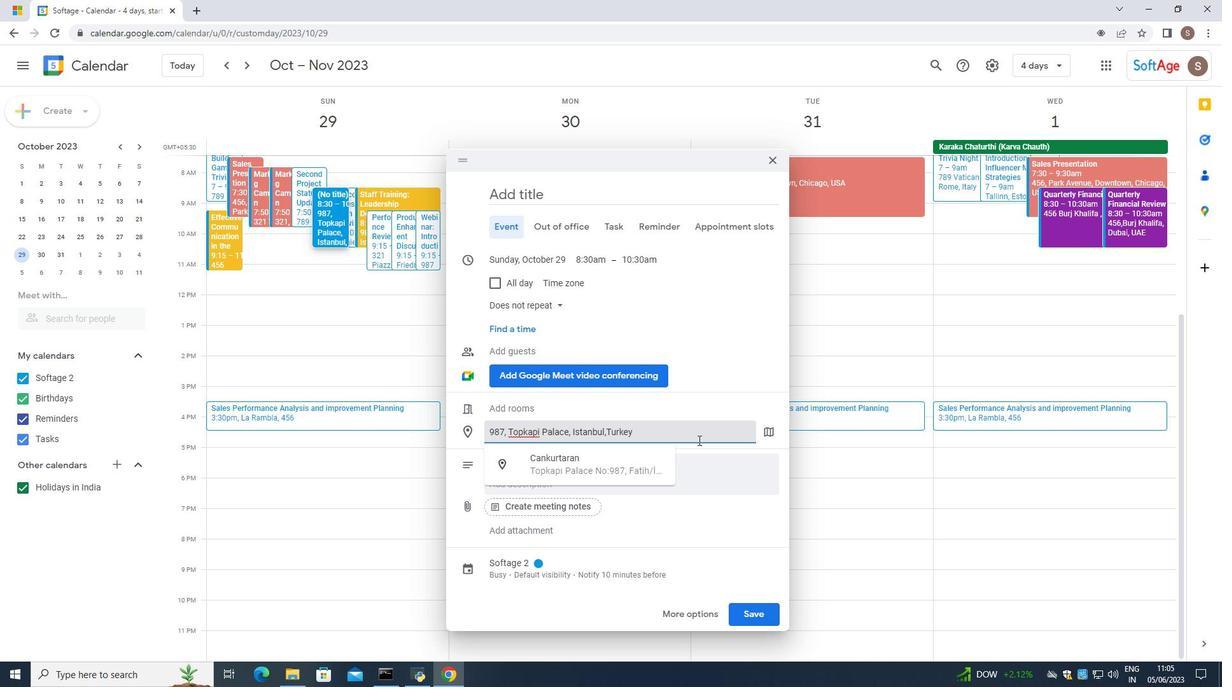 
Action: Mouse pressed left at (698, 438)
Screenshot: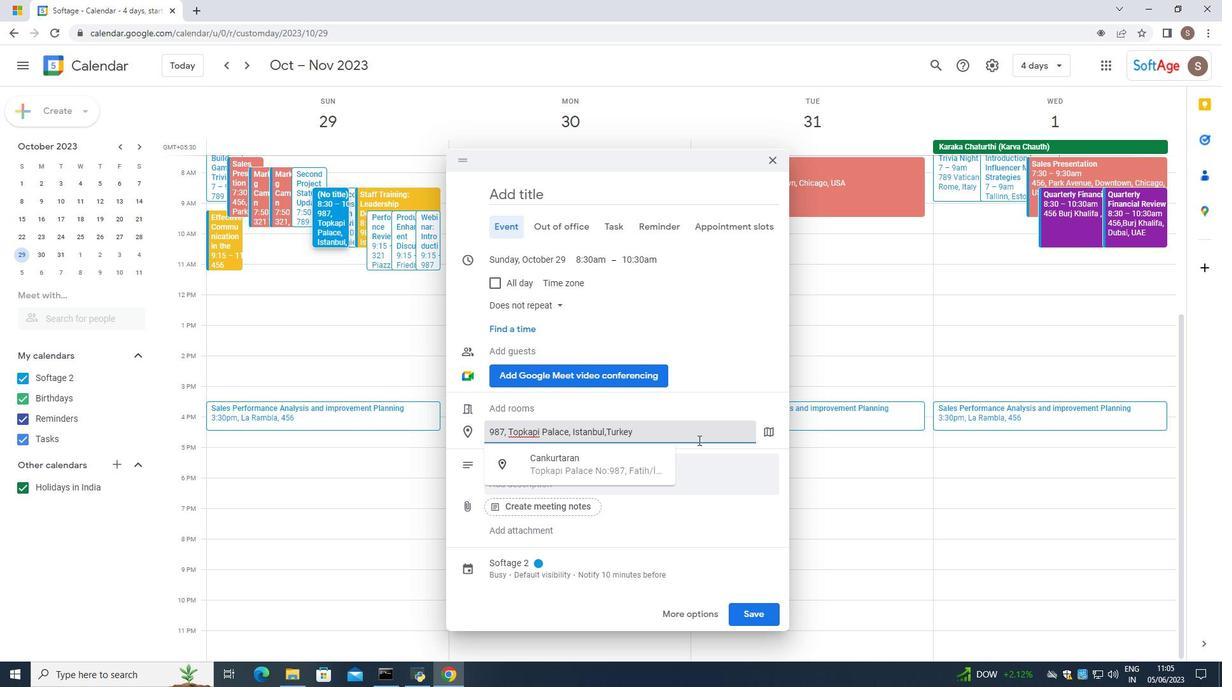 
Action: Mouse moved to (549, 557)
Screenshot: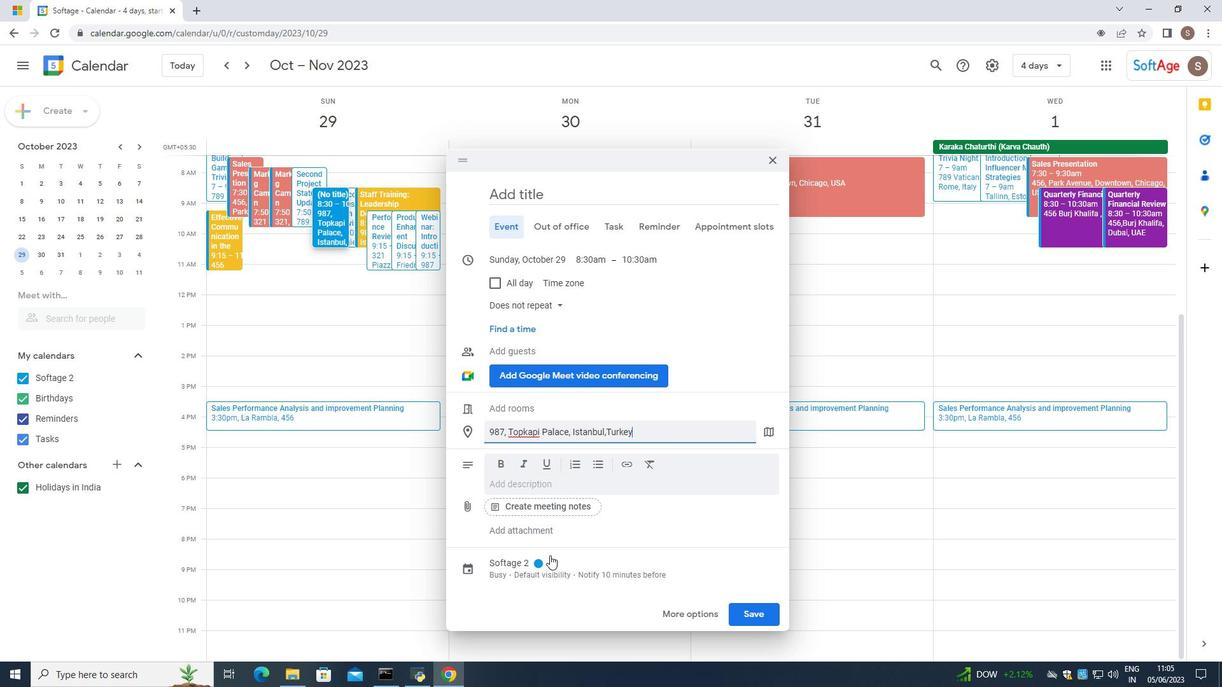 
Action: Mouse pressed left at (549, 557)
Screenshot: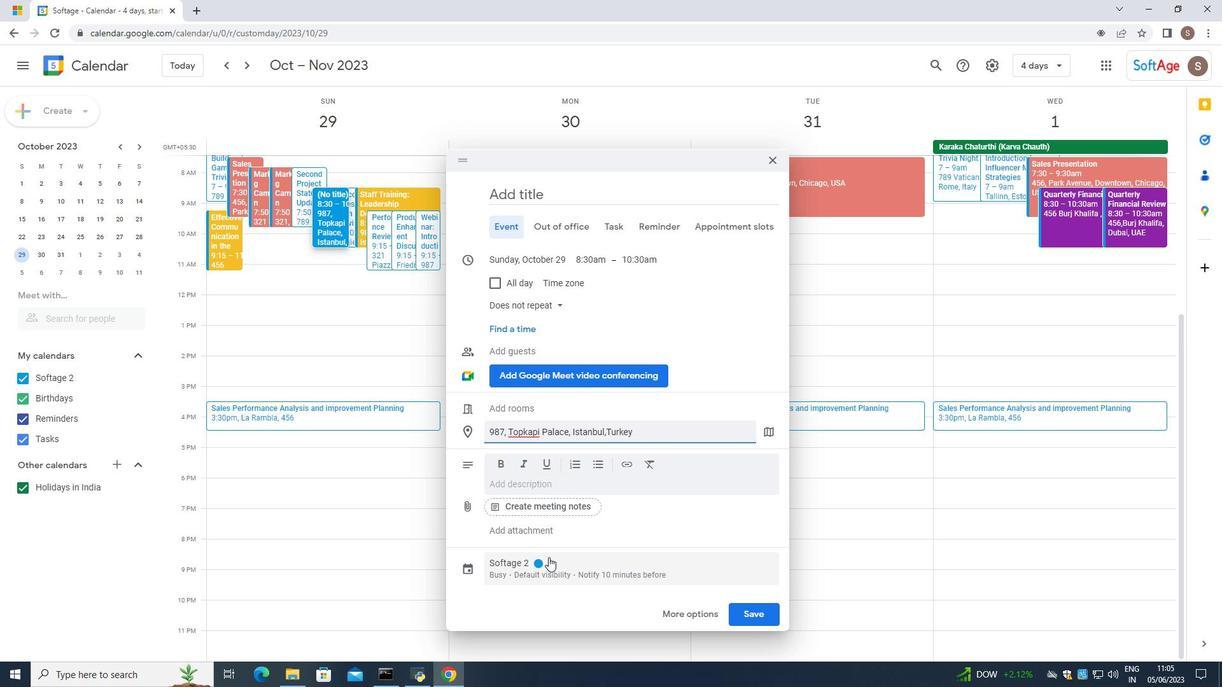 
Action: Mouse moved to (561, 464)
Screenshot: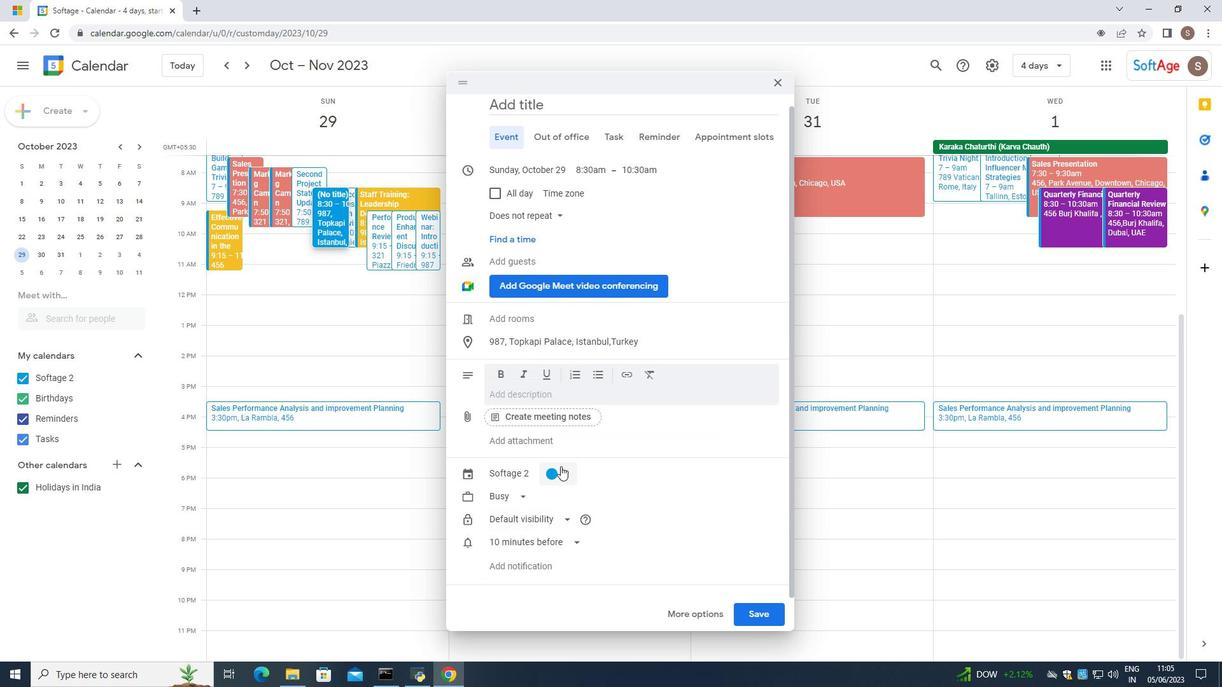 
Action: Mouse pressed left at (561, 464)
Screenshot: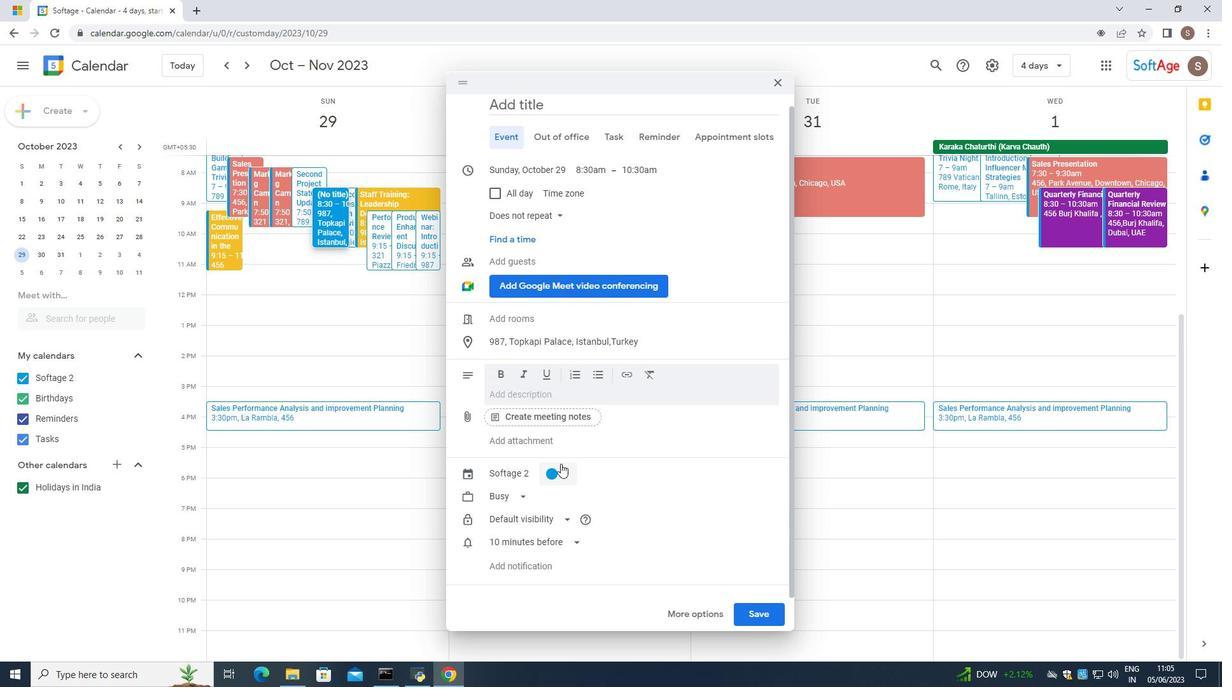 
Action: Mouse moved to (568, 492)
Screenshot: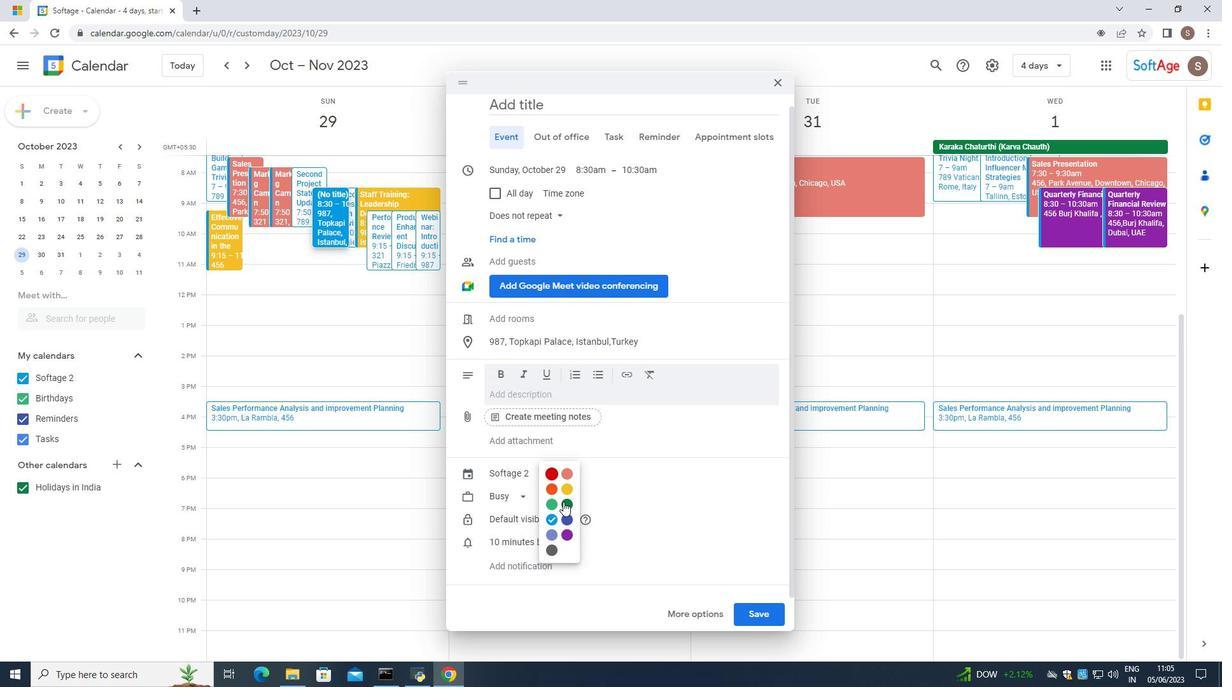 
Action: Mouse pressed left at (568, 492)
Screenshot: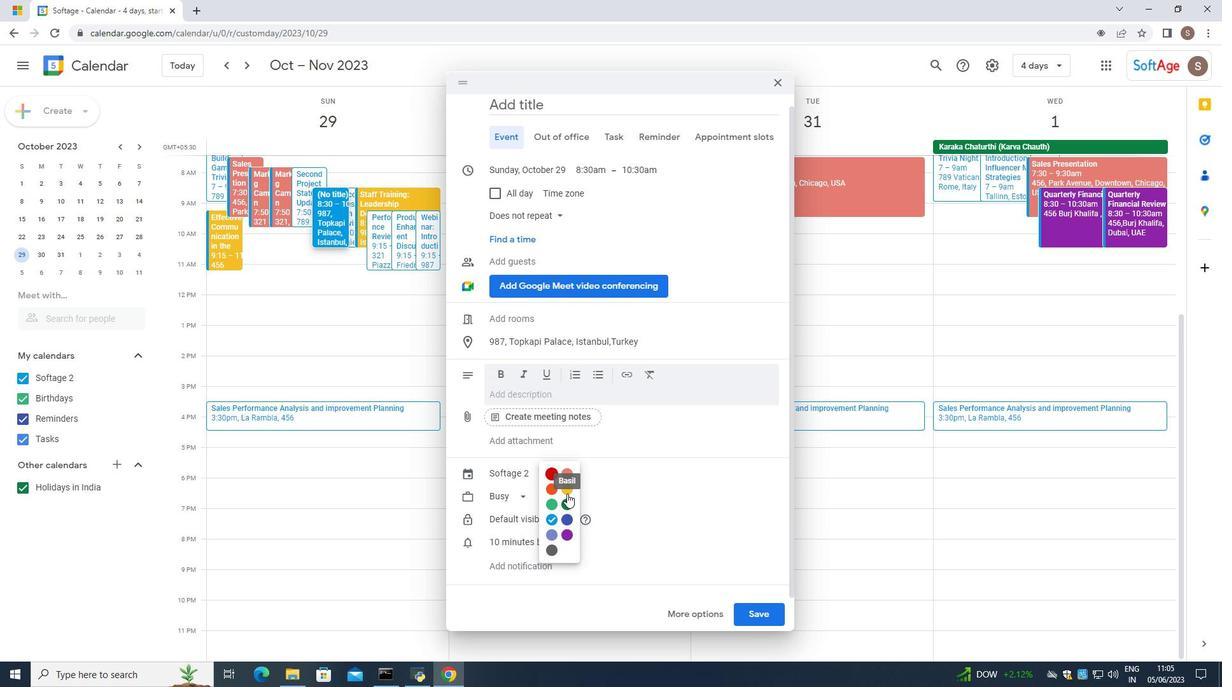 
Action: Mouse moved to (505, 438)
Screenshot: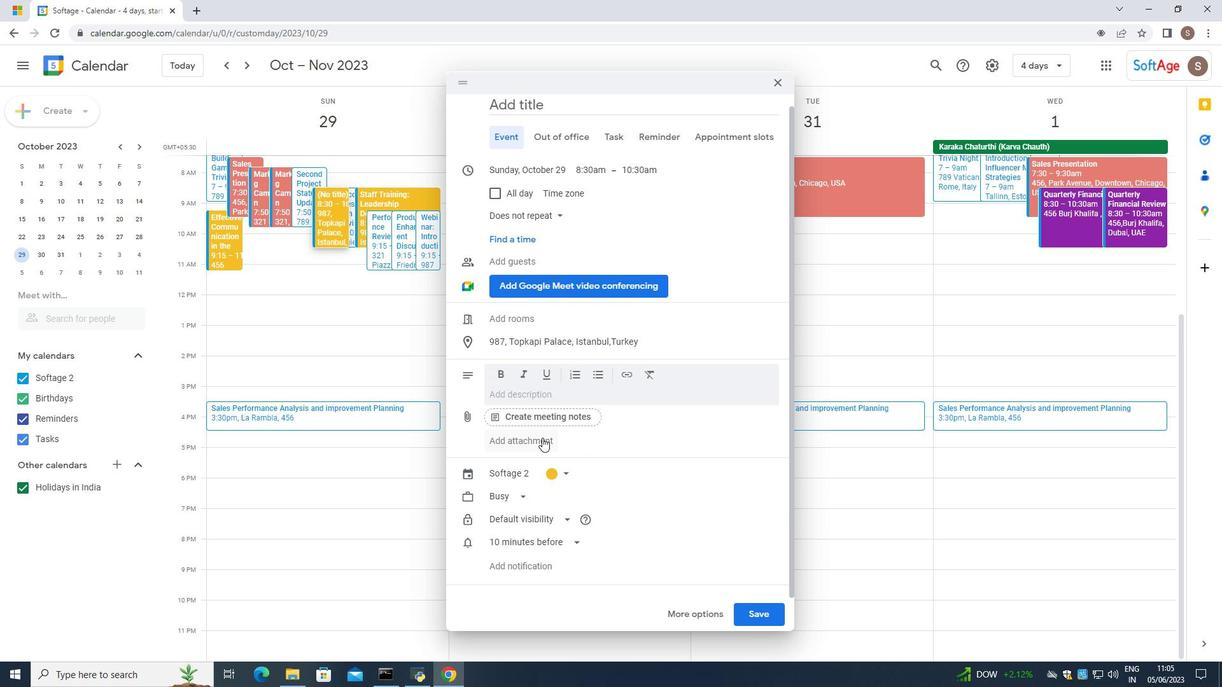 
Action: Mouse scrolled (505, 438) with delta (0, 0)
Screenshot: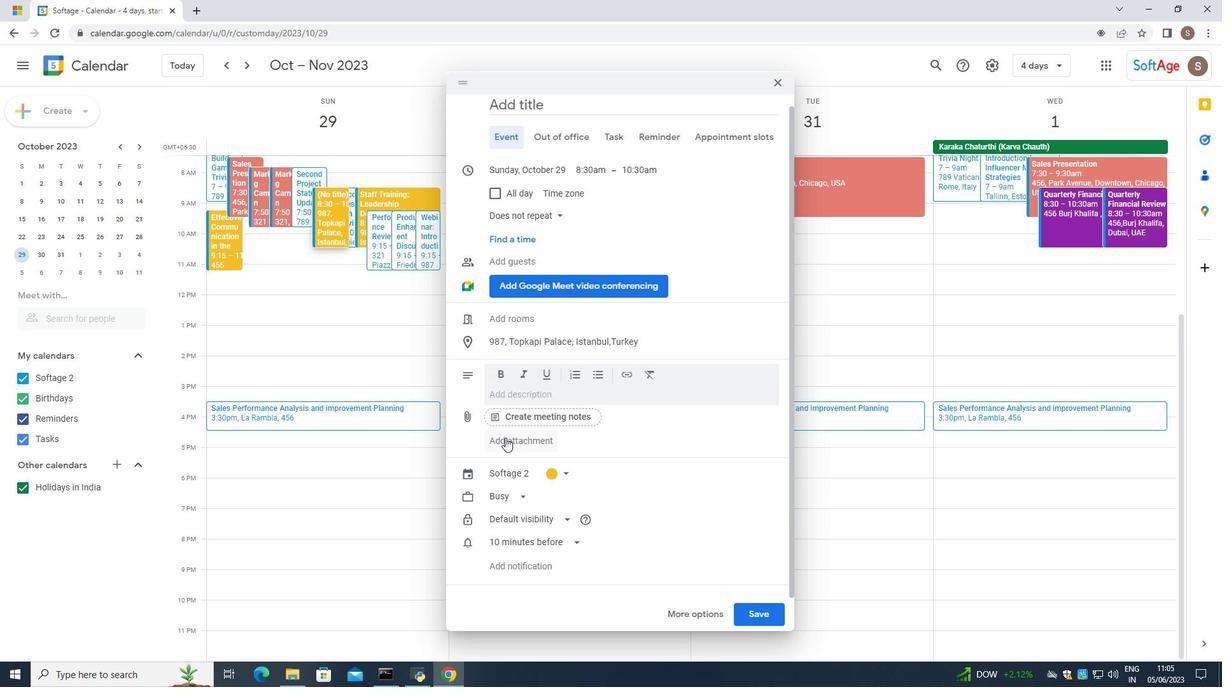 
Action: Mouse scrolled (505, 438) with delta (0, 0)
Screenshot: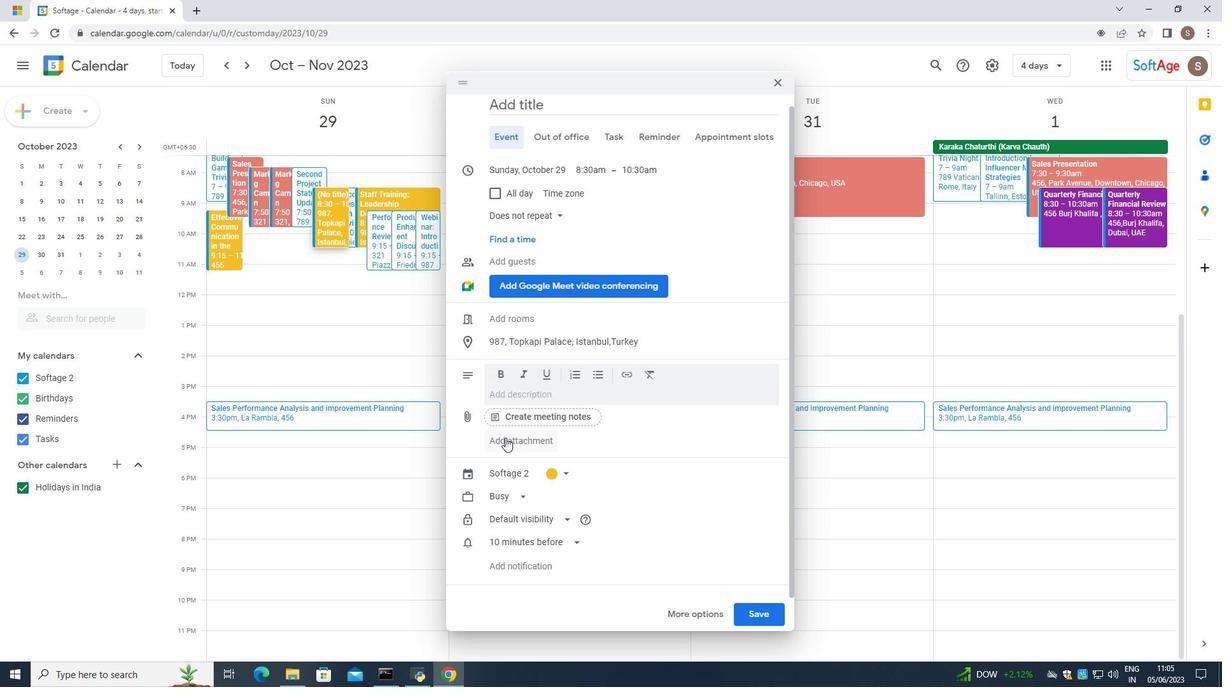 
Action: Mouse scrolled (505, 438) with delta (0, 0)
Screenshot: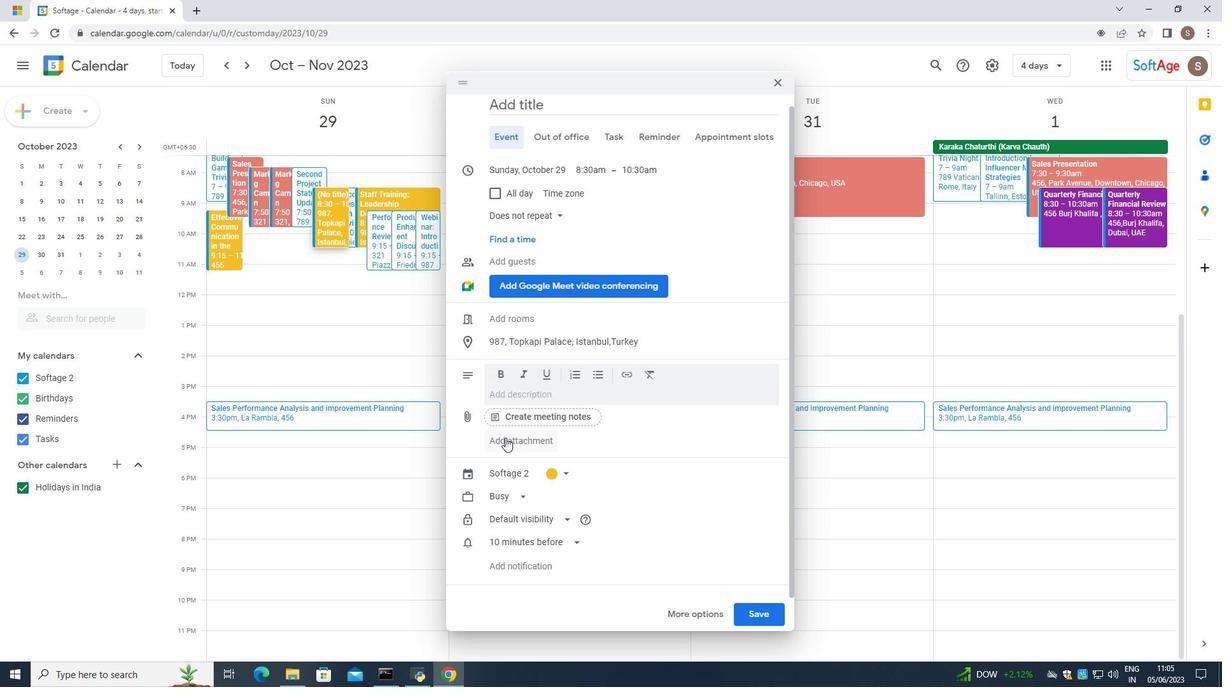 
Action: Mouse moved to (508, 414)
Screenshot: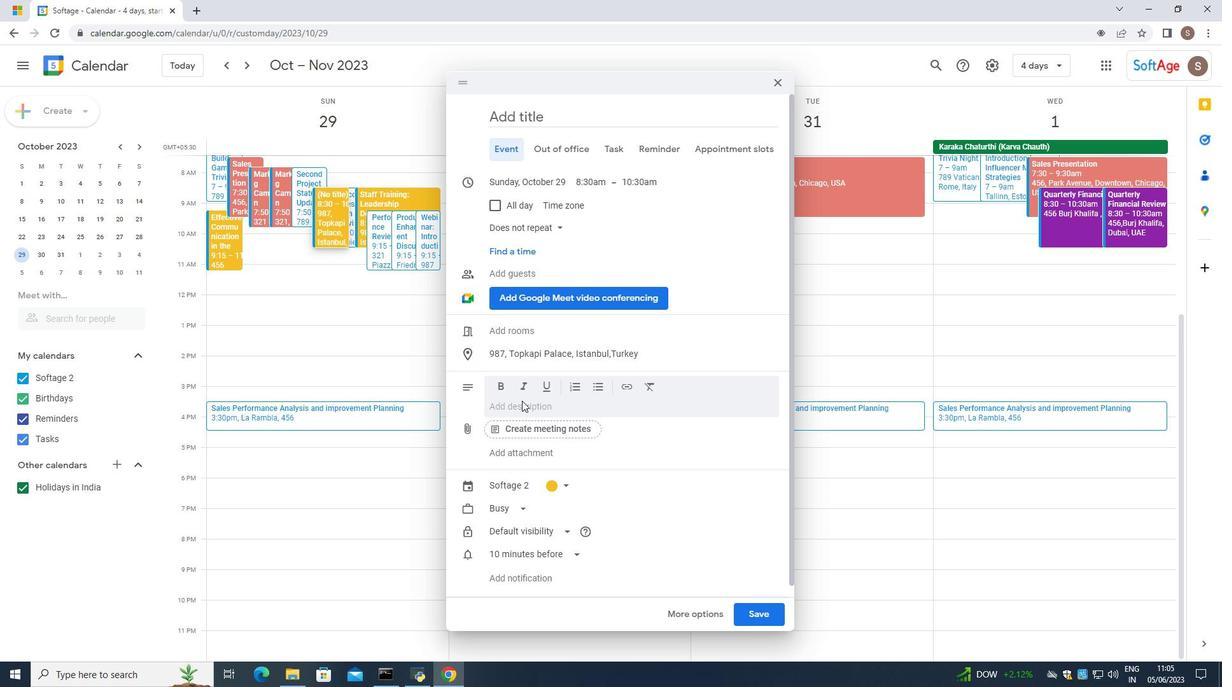 
Action: Mouse pressed left at (508, 414)
Screenshot: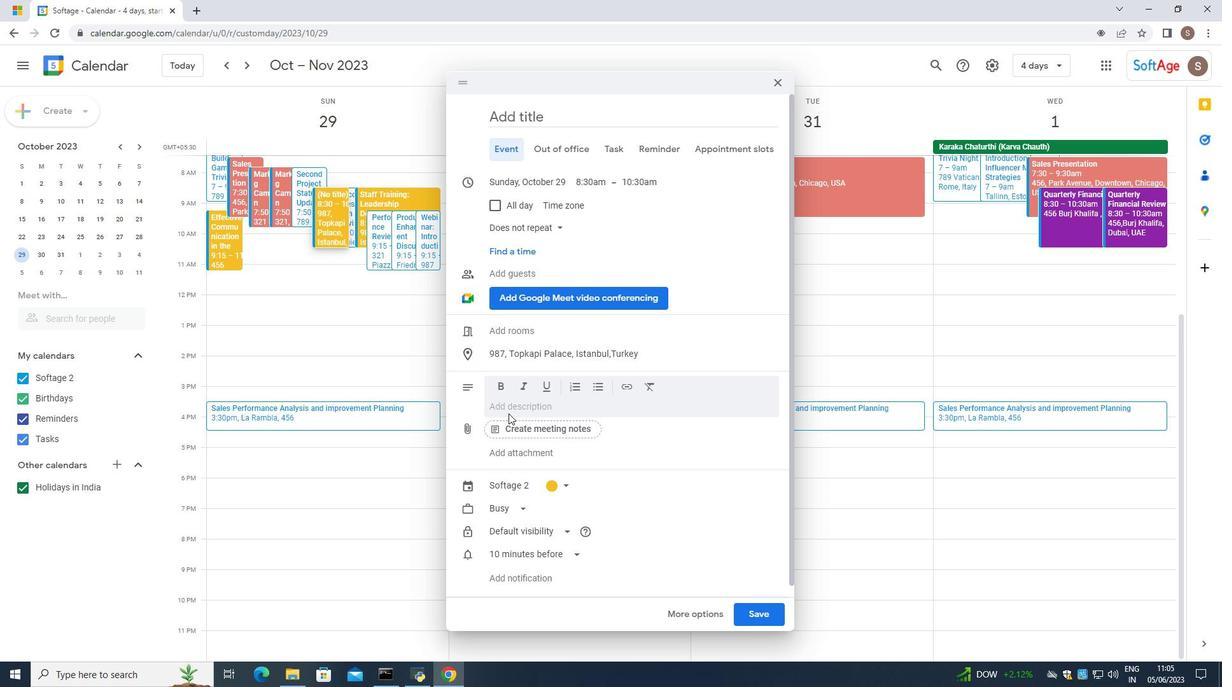 
Action: Mouse moved to (513, 410)
Screenshot: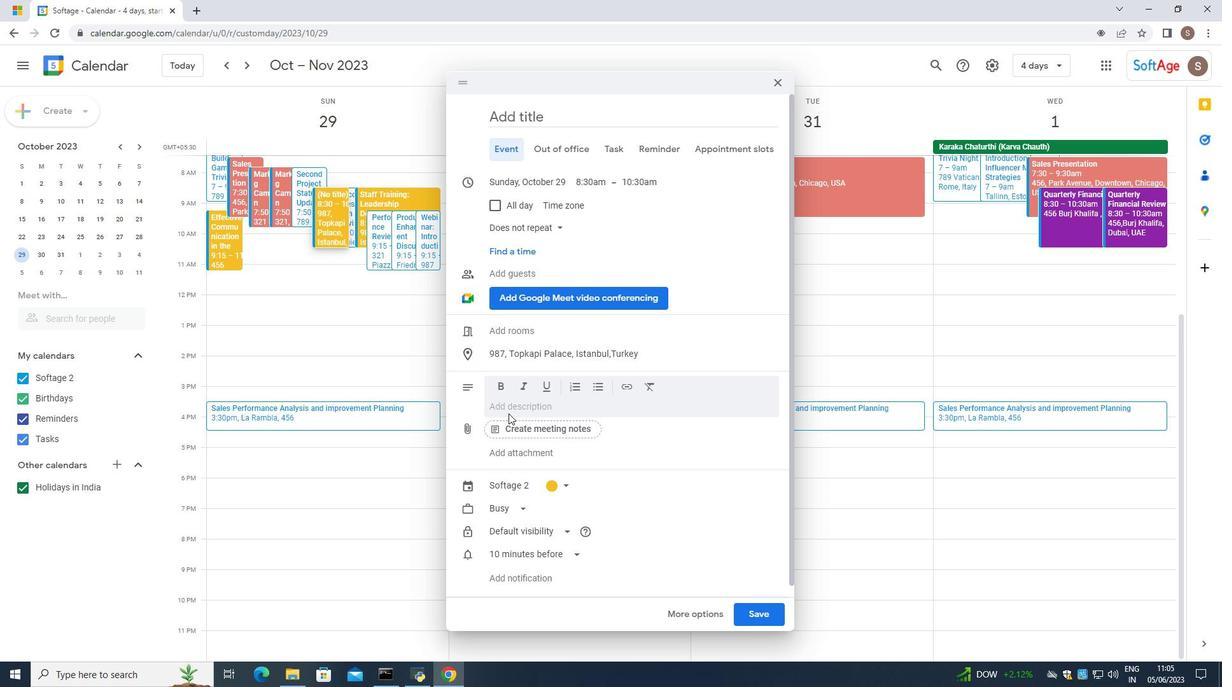 
Action: Mouse pressed left at (513, 410)
Screenshot: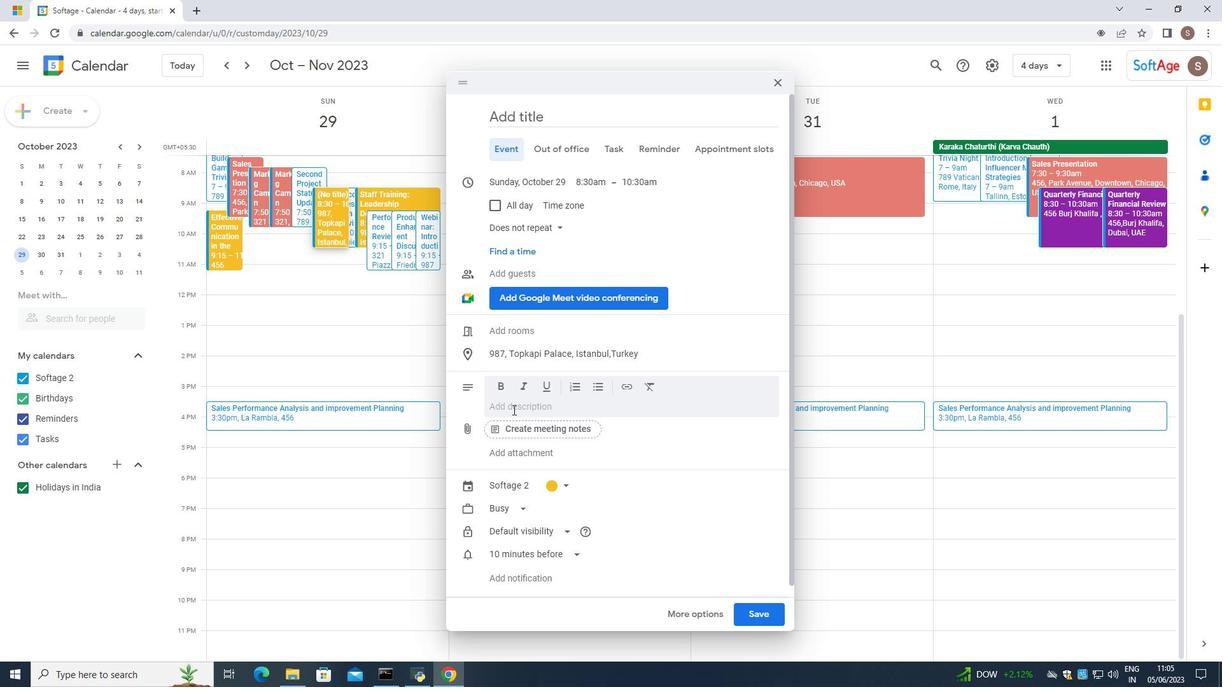 
Action: Mouse moved to (514, 410)
Screenshot: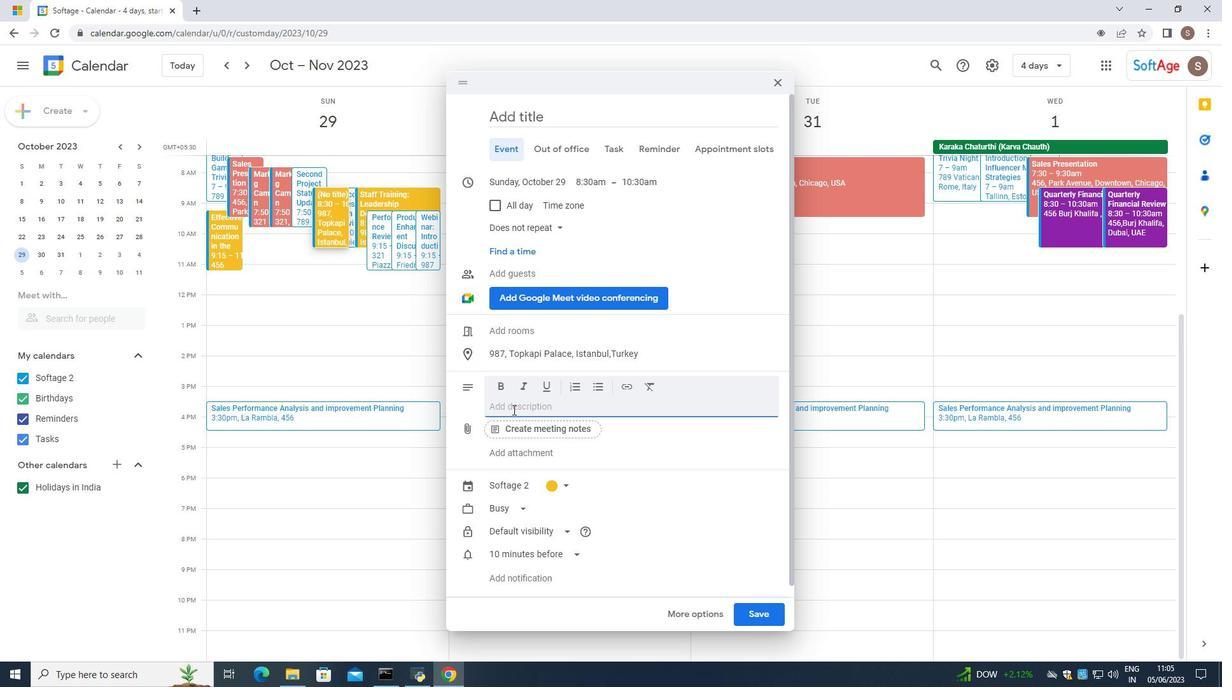 
Action: Key pressed <Key.caps_lock>I<Key.caps_lock>y<Key.backspace>t<Key.space>is<Key.space>ed<Key.backspace>ssemn<Key.backspace>=<Key.backspace><Key.backspace>ntail<Key.space>to<Key.space>listen<Key.space>activelun=<Key.backspace><Key.backspace><Key.backspace><Key.backspace>ly<Key.space>
Screenshot: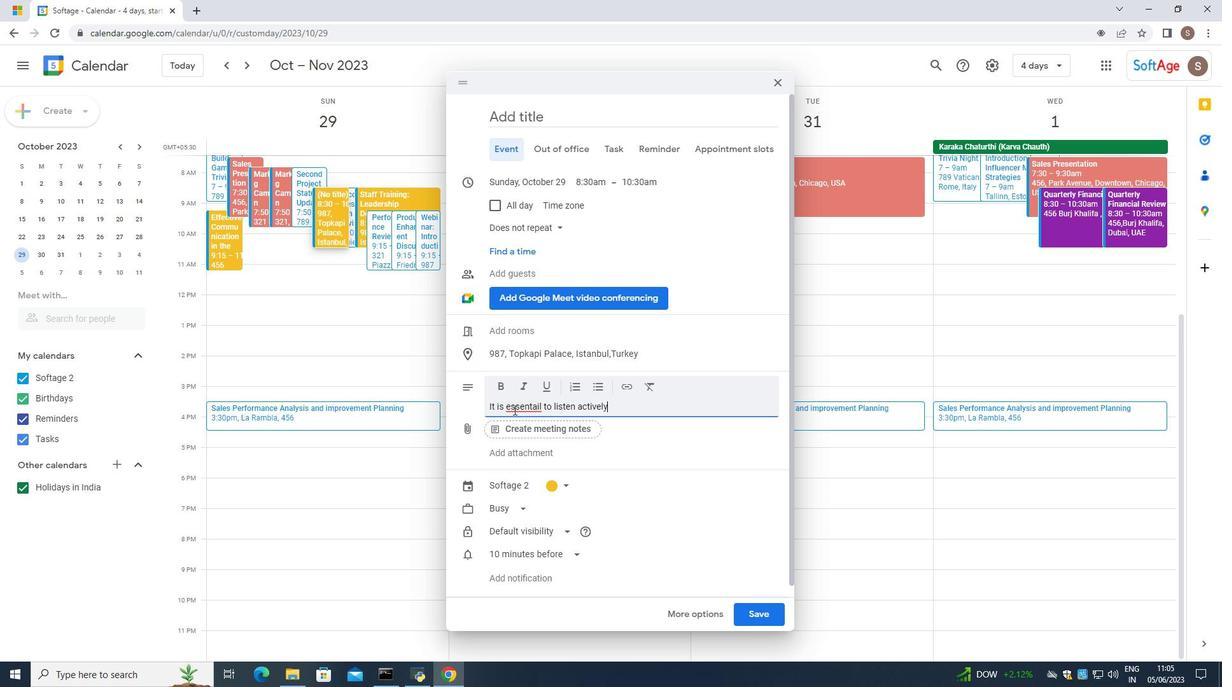
Action: Mouse moved to (522, 410)
Screenshot: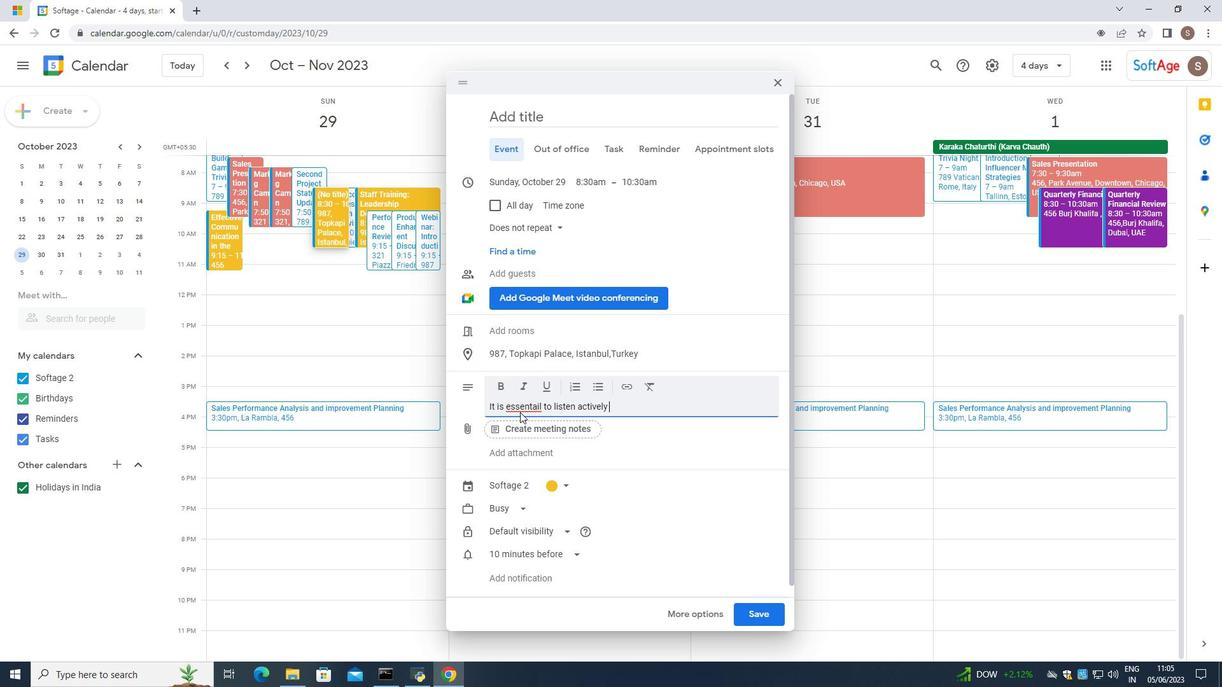 
Action: Mouse pressed left at (522, 410)
Screenshot: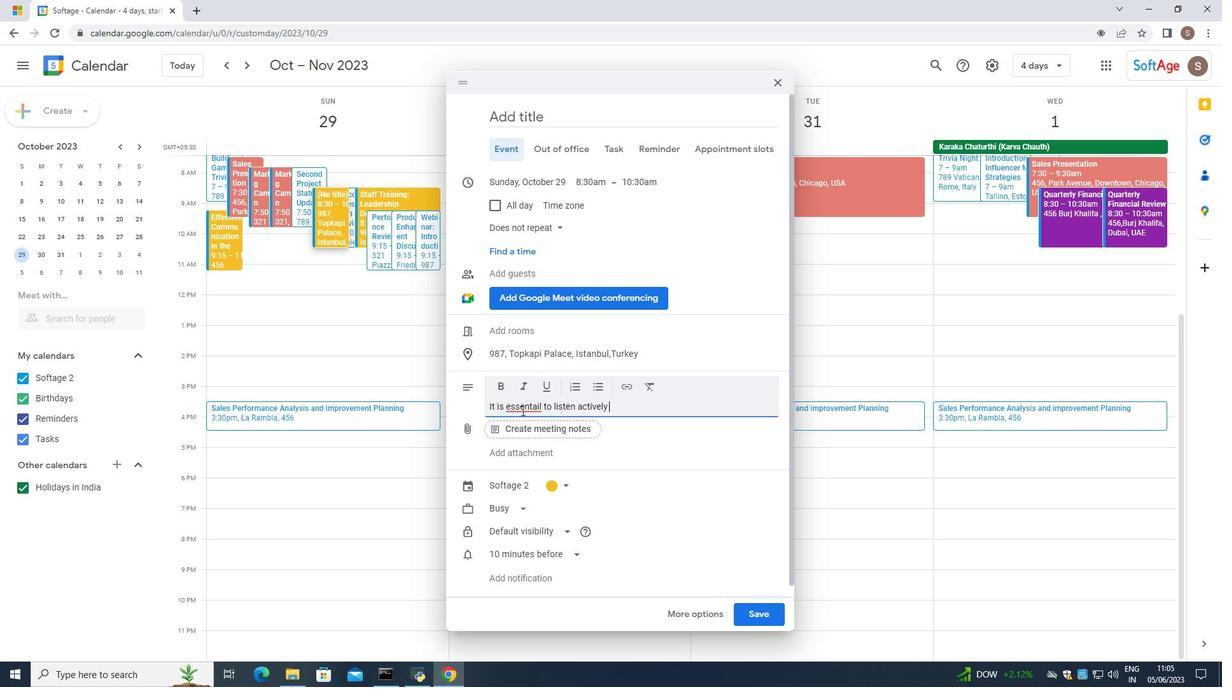 
Action: Mouse pressed right at (522, 410)
Screenshot: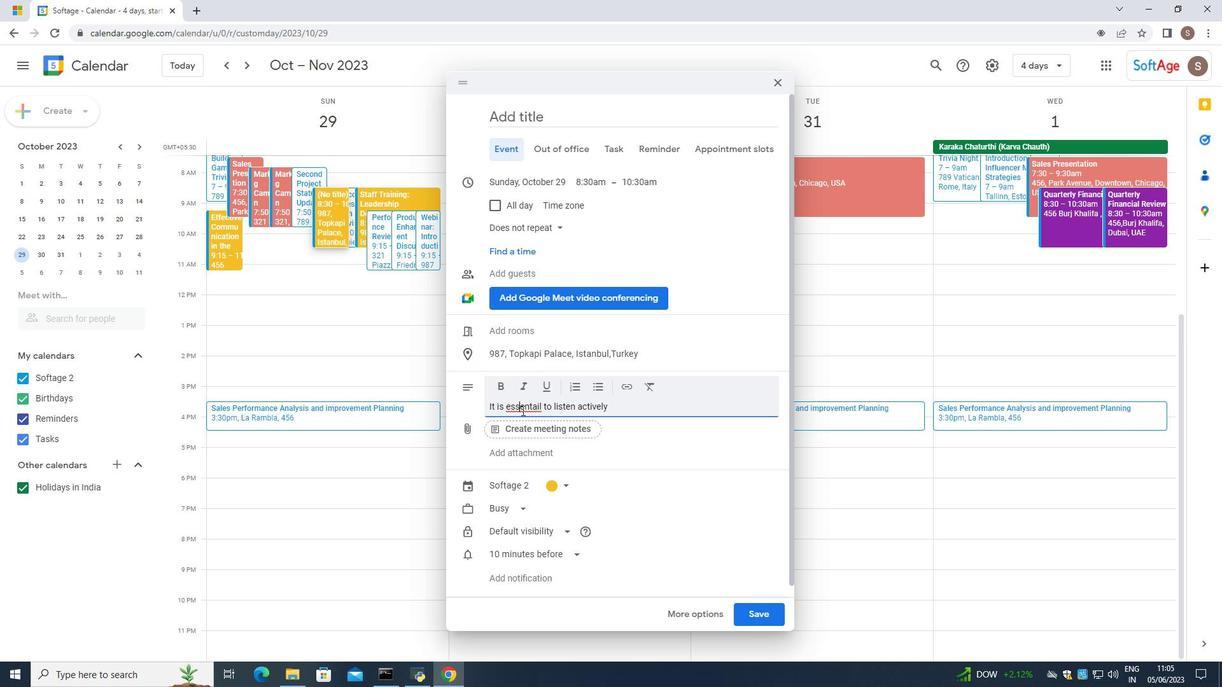 
Action: Mouse moved to (538, 415)
Screenshot: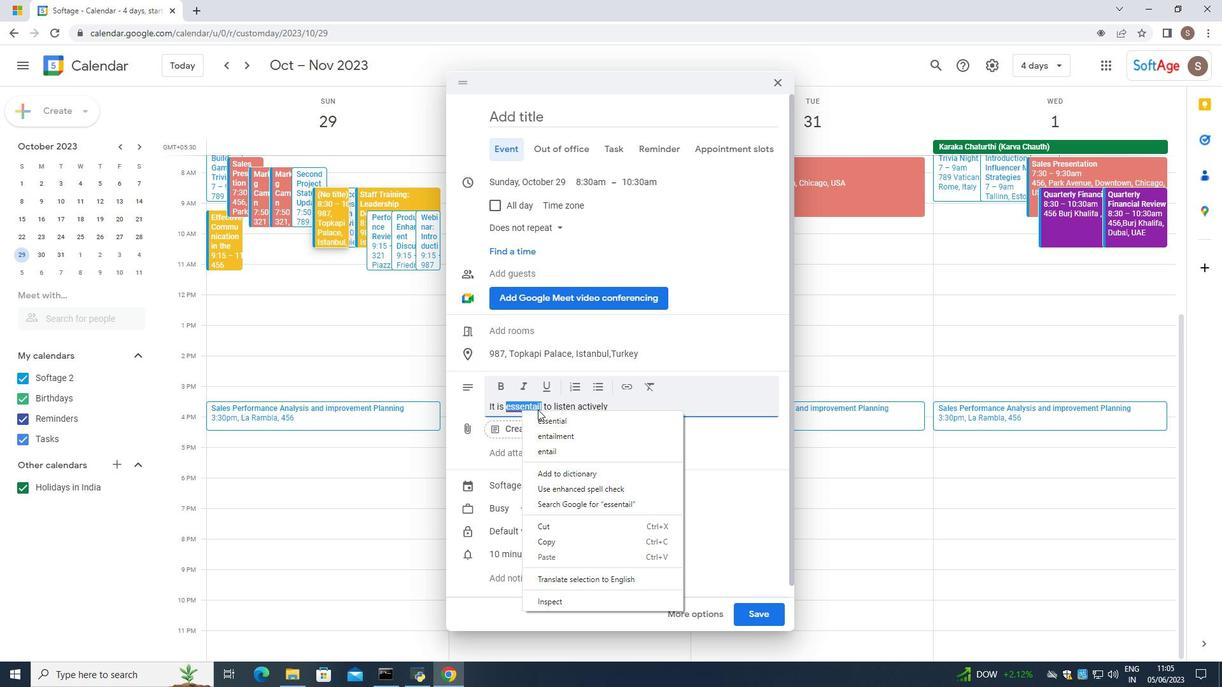 
Action: Mouse pressed left at (538, 415)
Screenshot: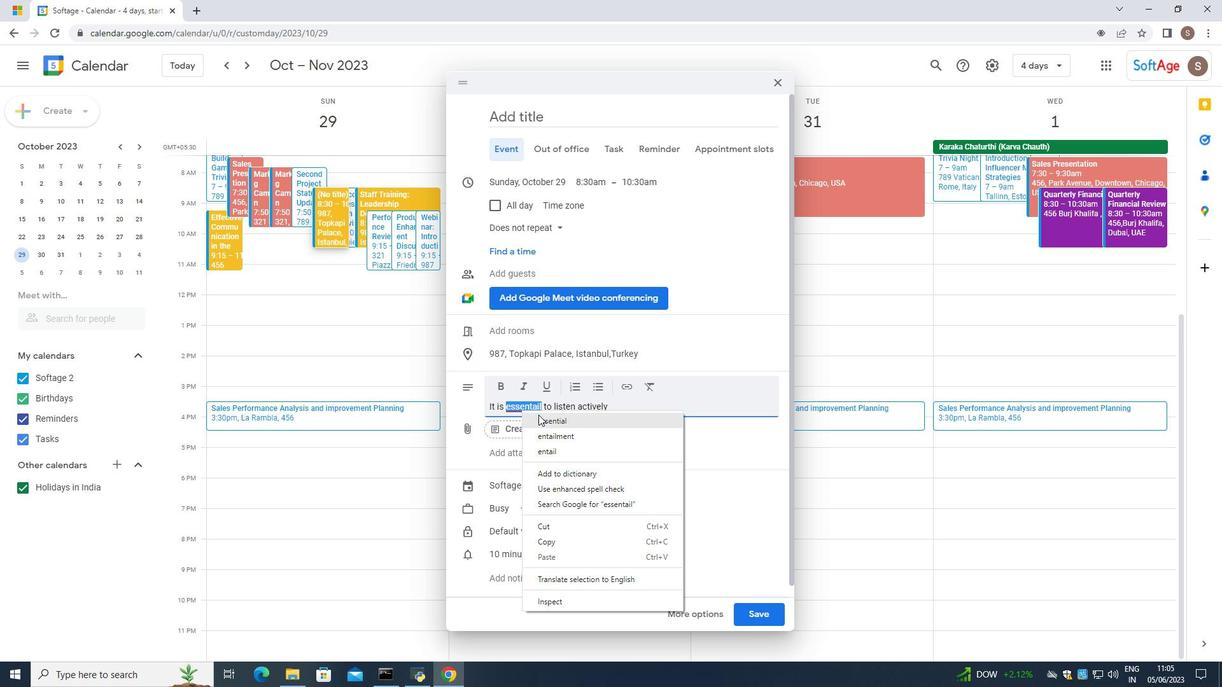 
Action: Mouse moved to (617, 405)
Screenshot: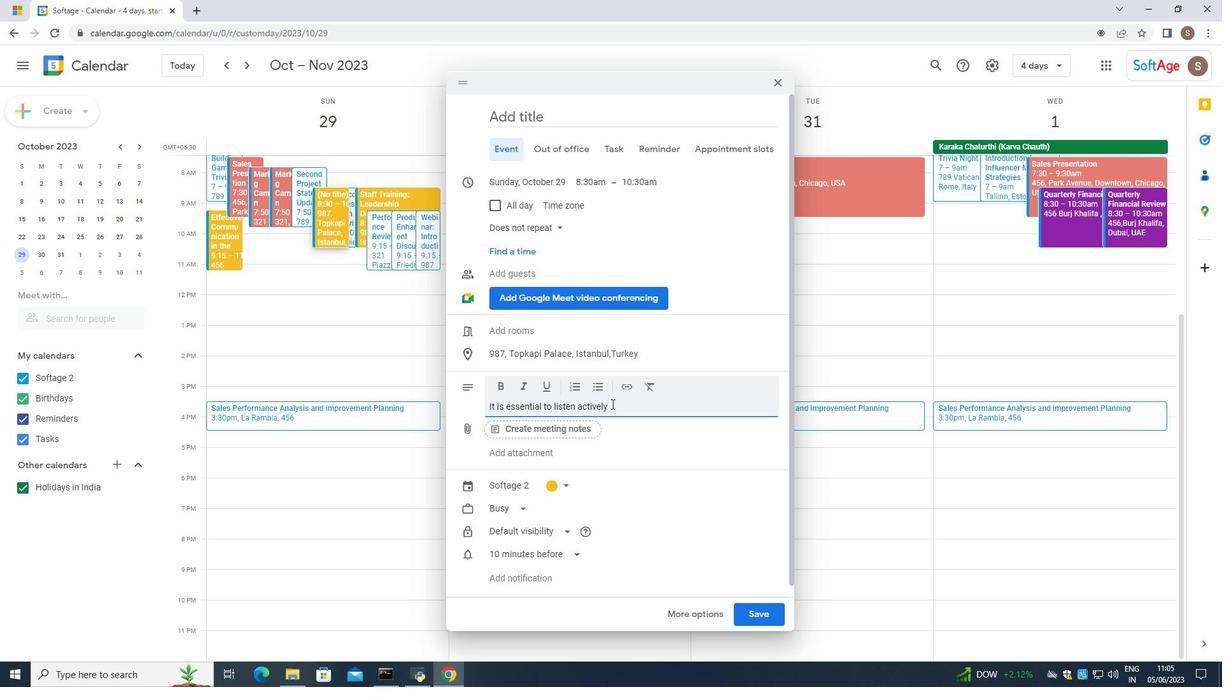 
Action: Mouse pressed left at (617, 405)
Screenshot: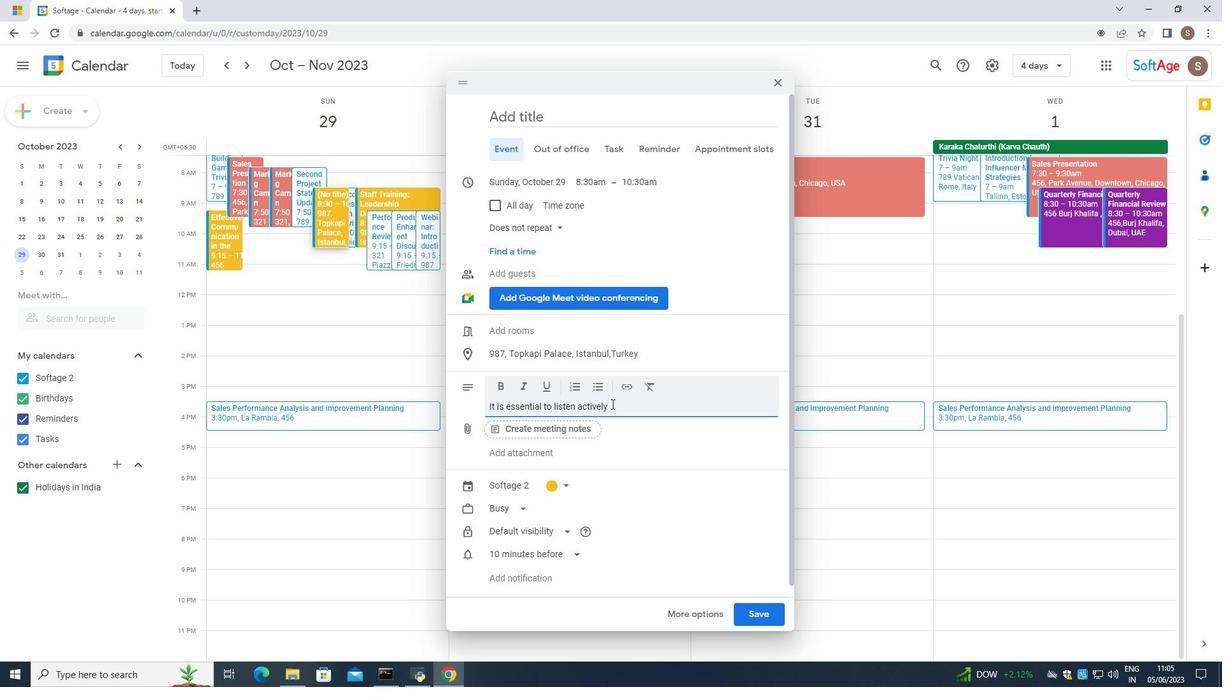 
Action: Key pressed tobbt<Key.backspace><Key.backspace><Key.backspace><Key.space>the<Key.space>potrntail<Key.space><Key.backspace><Key.backspace><Key.backspace><Key.backspace>ai<Key.backspace><Key.backspace><Key.backspace><Key.backspace><Key.backspace>ential<Key.space>investi=<Key.backspace><Key.backspace>or<Key.space>u<Key.backspace>inm<Key.backspace>o<Key.backspace>put<Key.space>
Screenshot: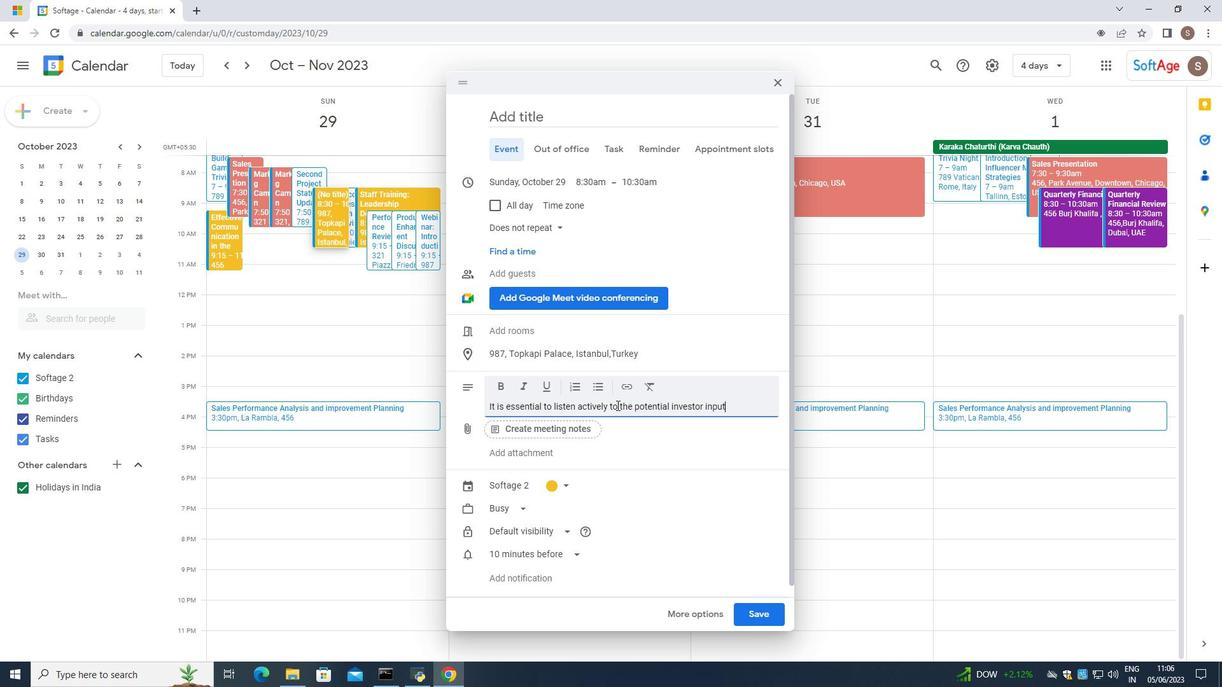 
Action: Mouse moved to (747, 408)
Screenshot: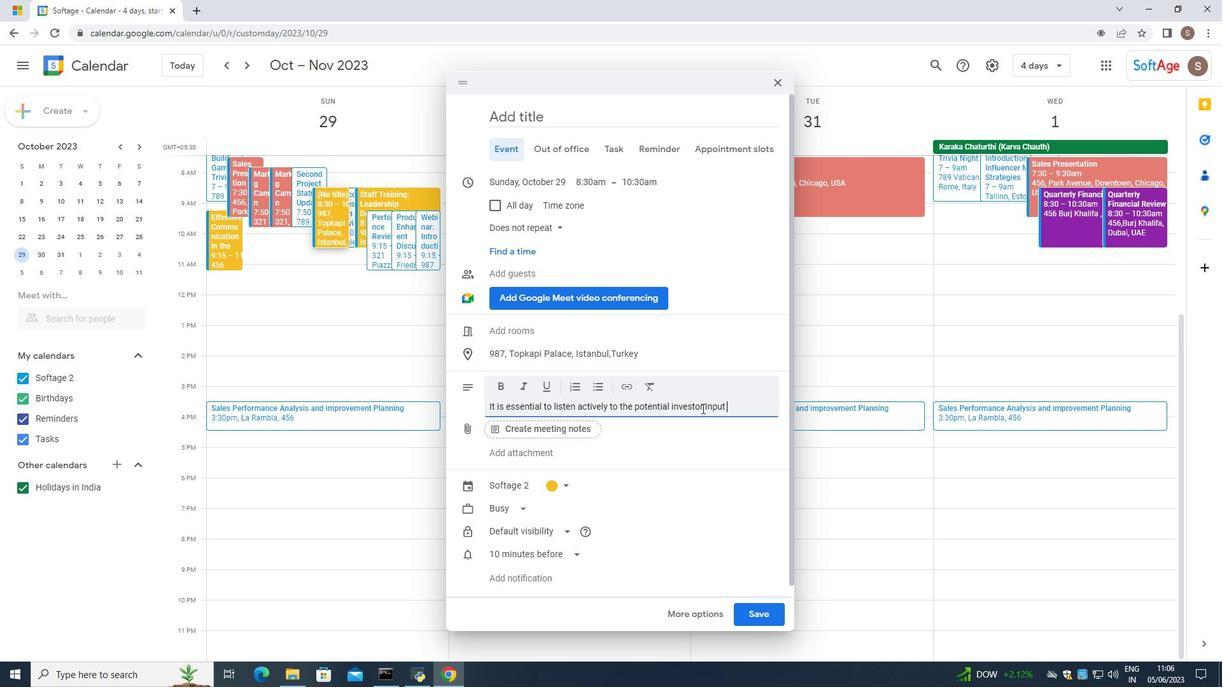 
Action: Mouse pressed left at (747, 408)
Screenshot: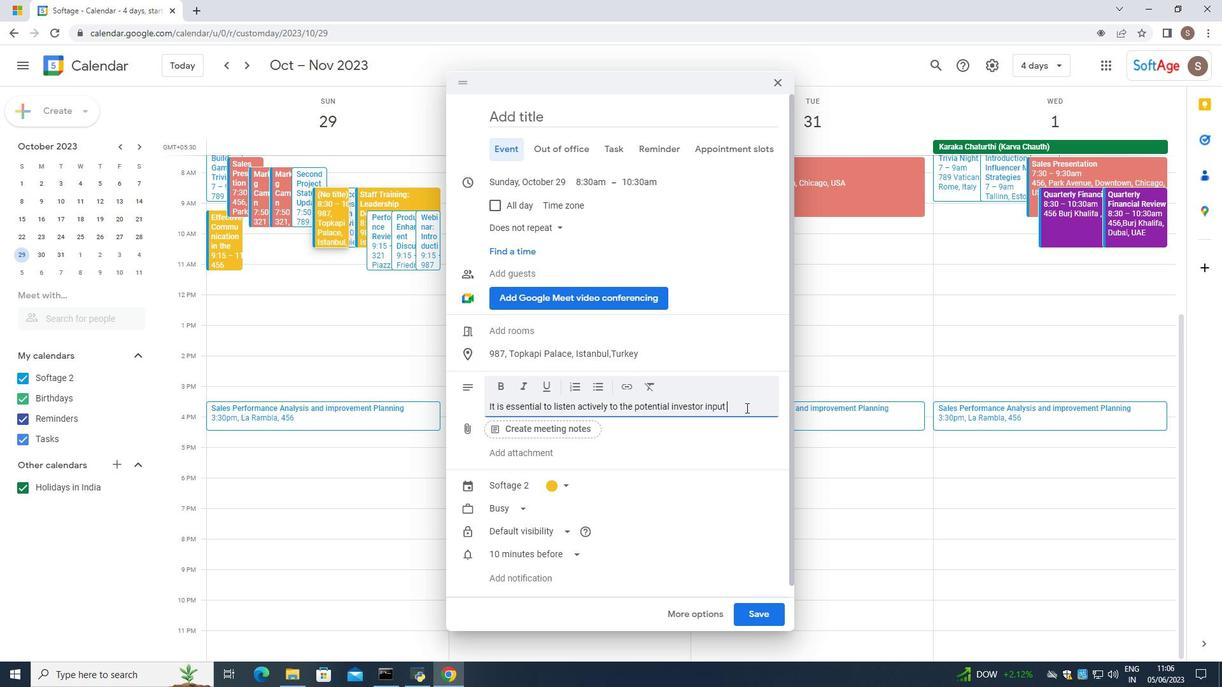 
Action: Mouse moved to (740, 401)
Screenshot: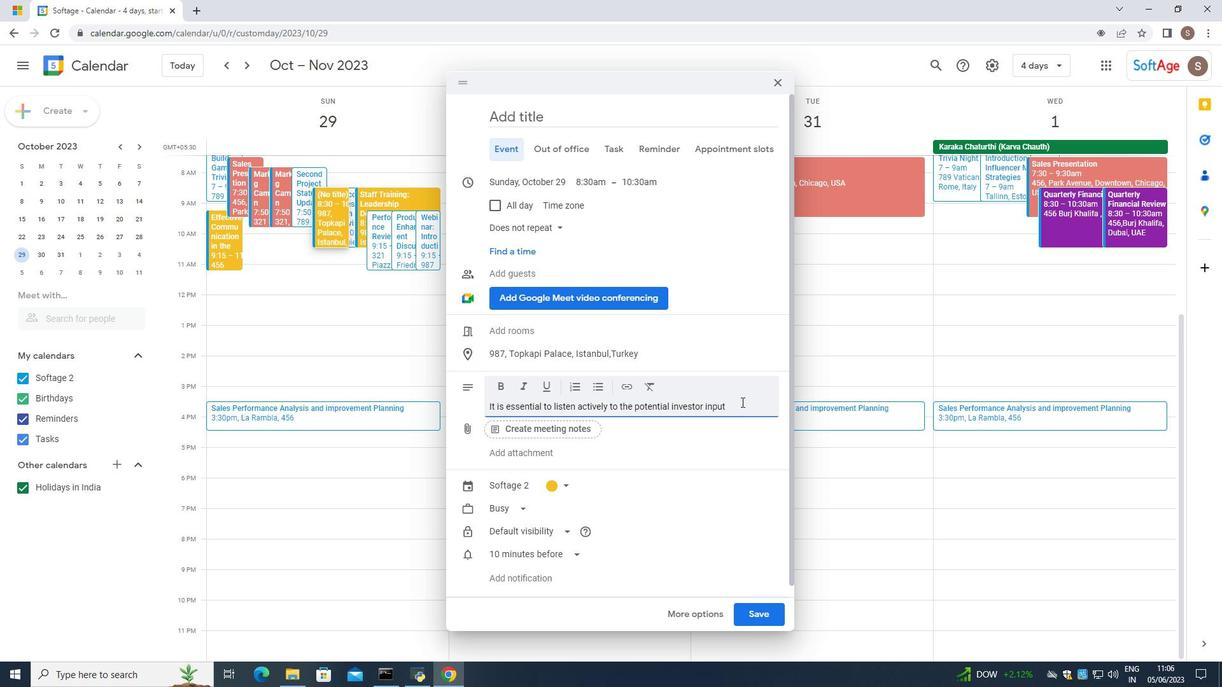 
Action: Key pressed ,<Key.space>feedback<Key.space>ab<Key.backspace>nd<Key.space>inquiries<Key.space>thtroughoput<Key.space>the<Key.space>meetu<Key.backspace>ing
Screenshot: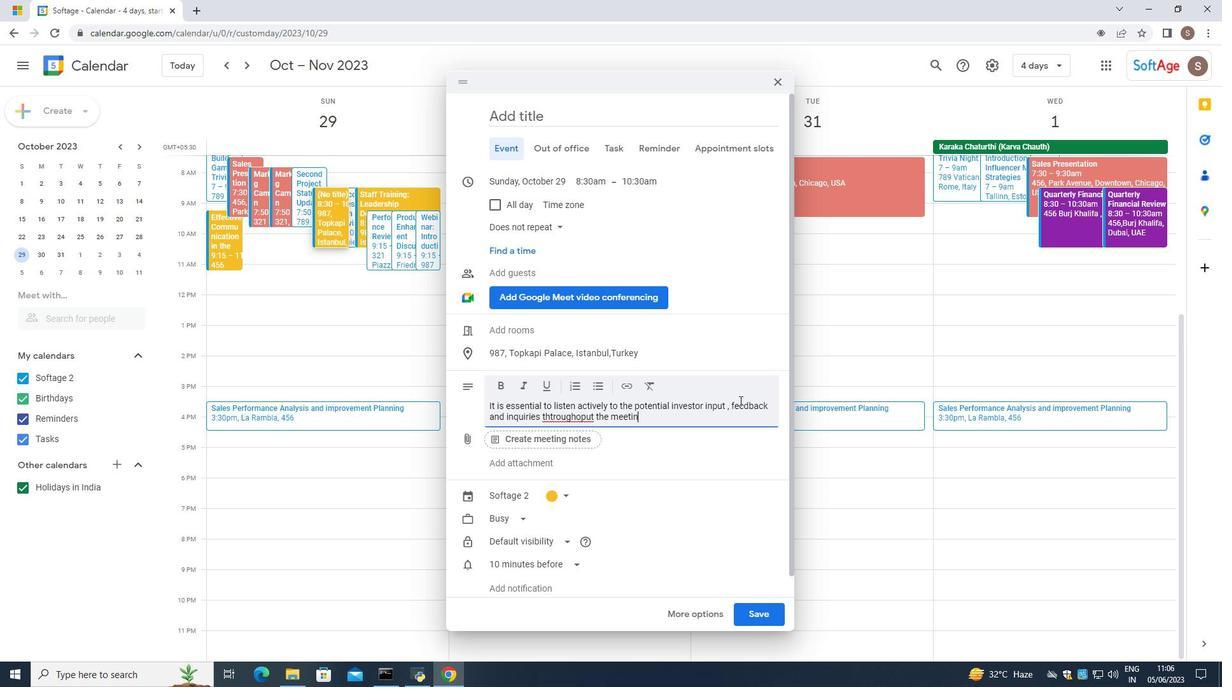 
Action: Mouse moved to (575, 422)
Screenshot: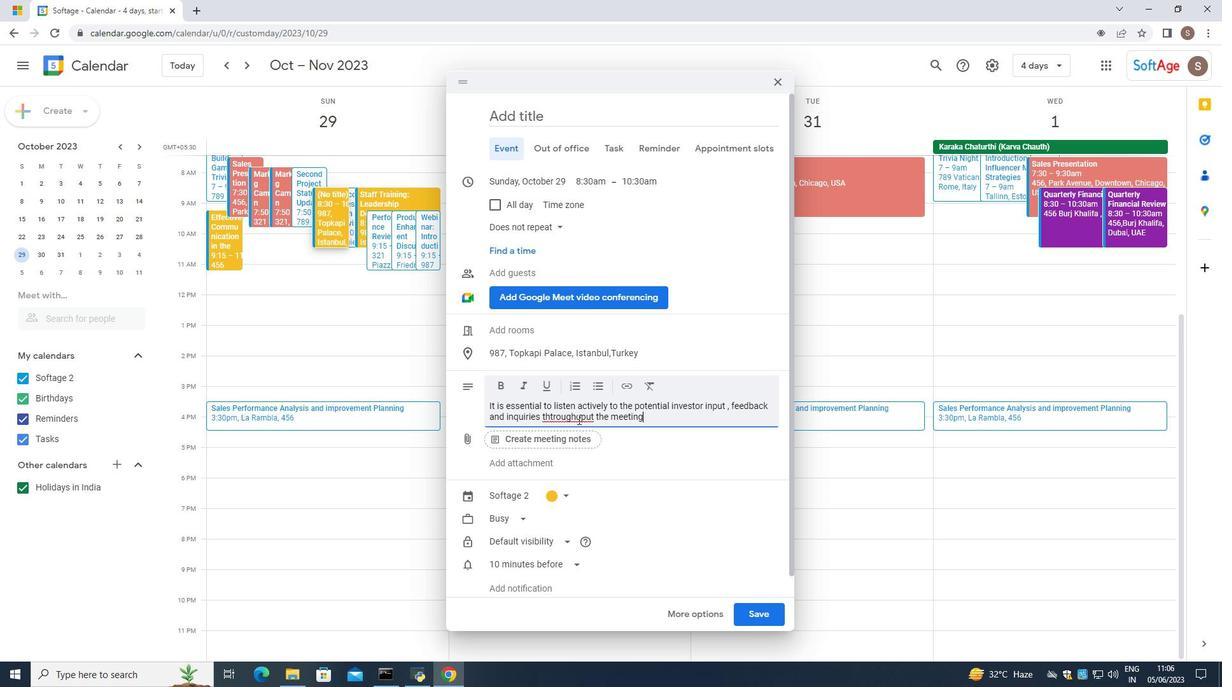 
Action: Mouse pressed left at (575, 422)
Screenshot: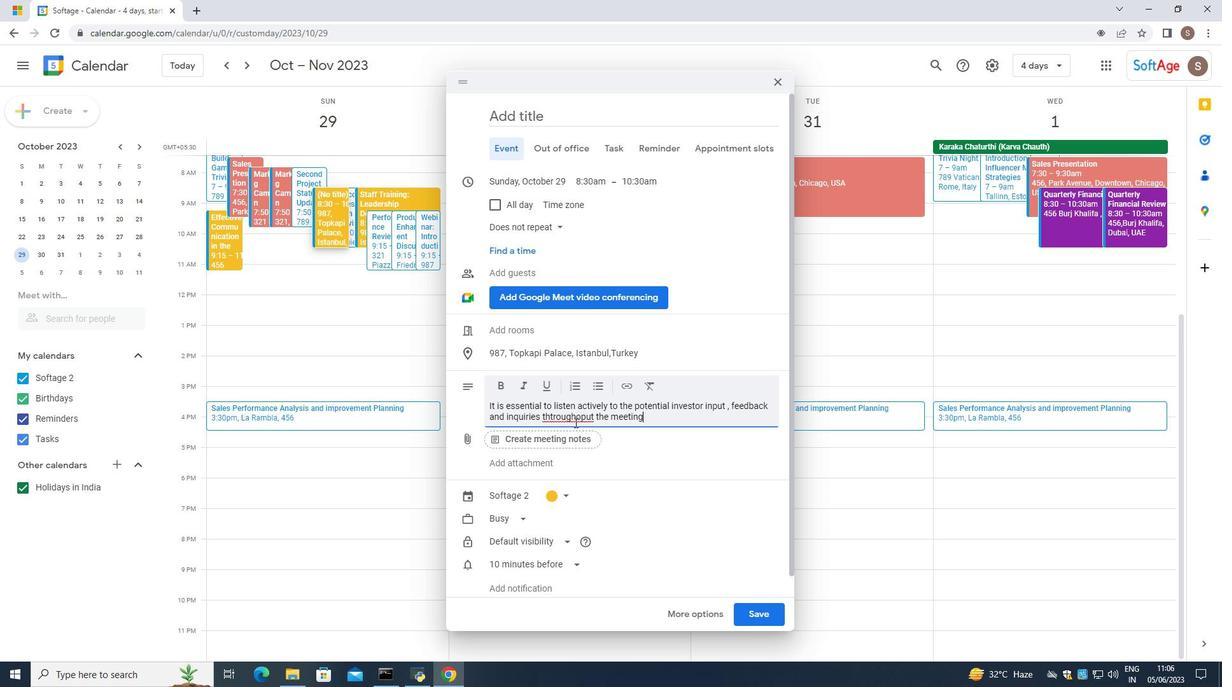 
Action: Mouse pressed left at (575, 422)
Screenshot: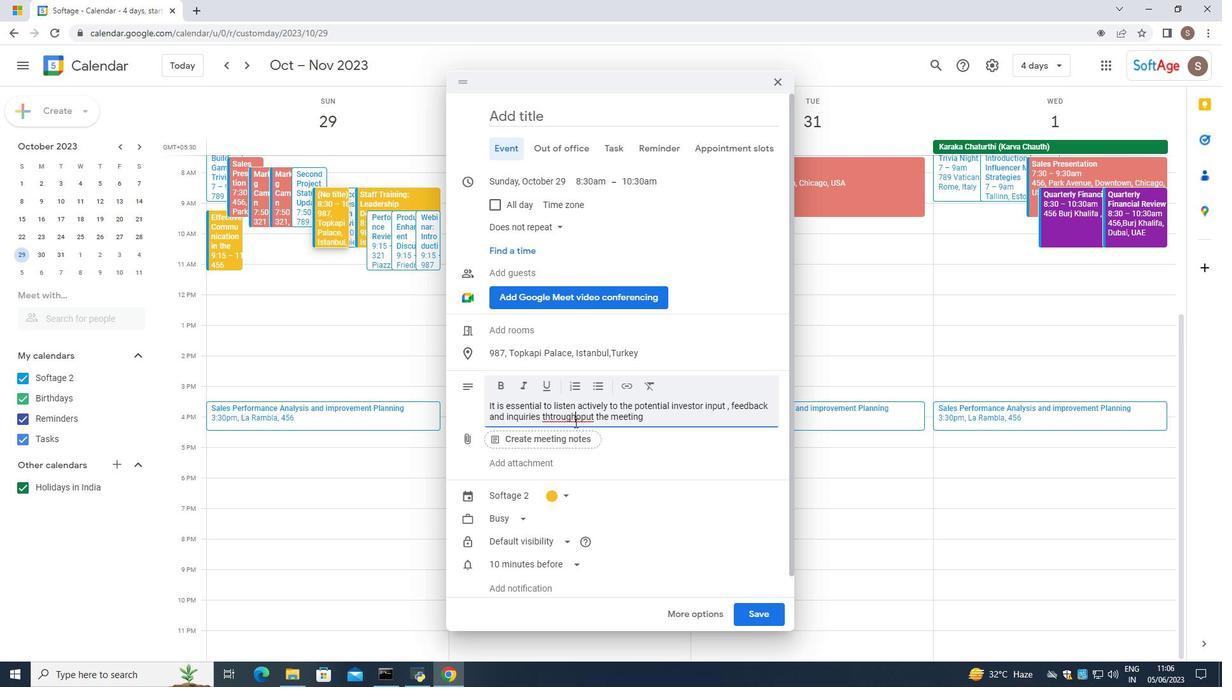
Action: Mouse pressed right at (575, 422)
Screenshot: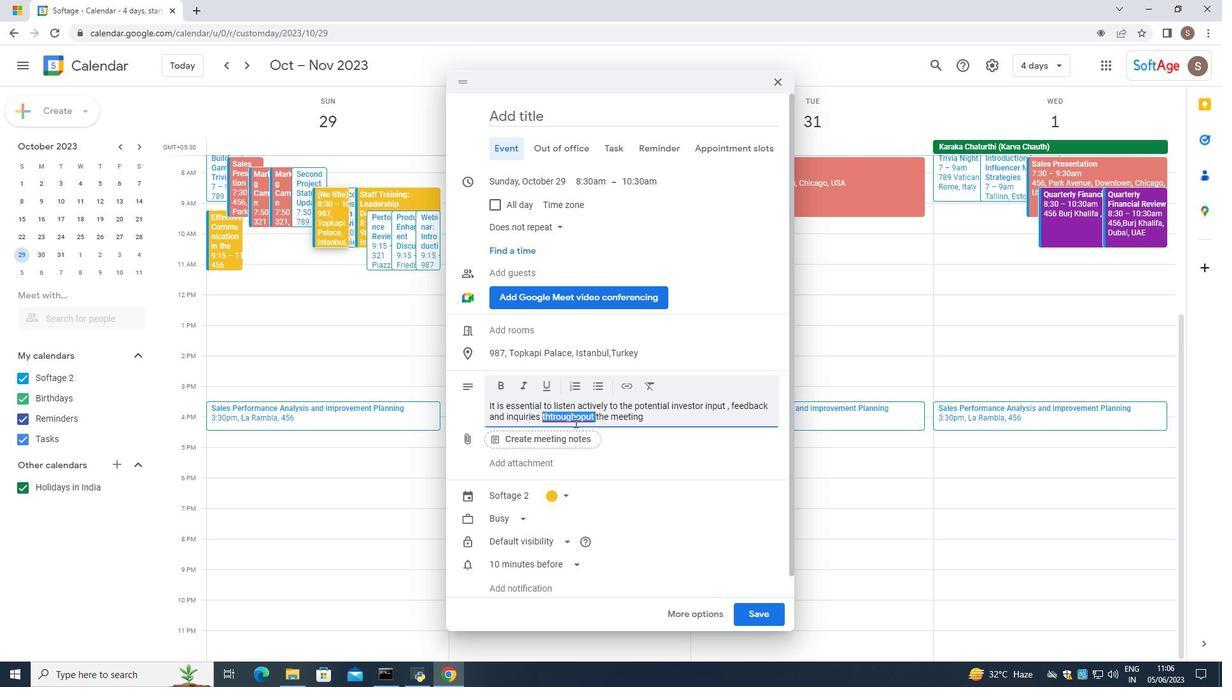 
Action: Mouse moved to (636, 427)
Screenshot: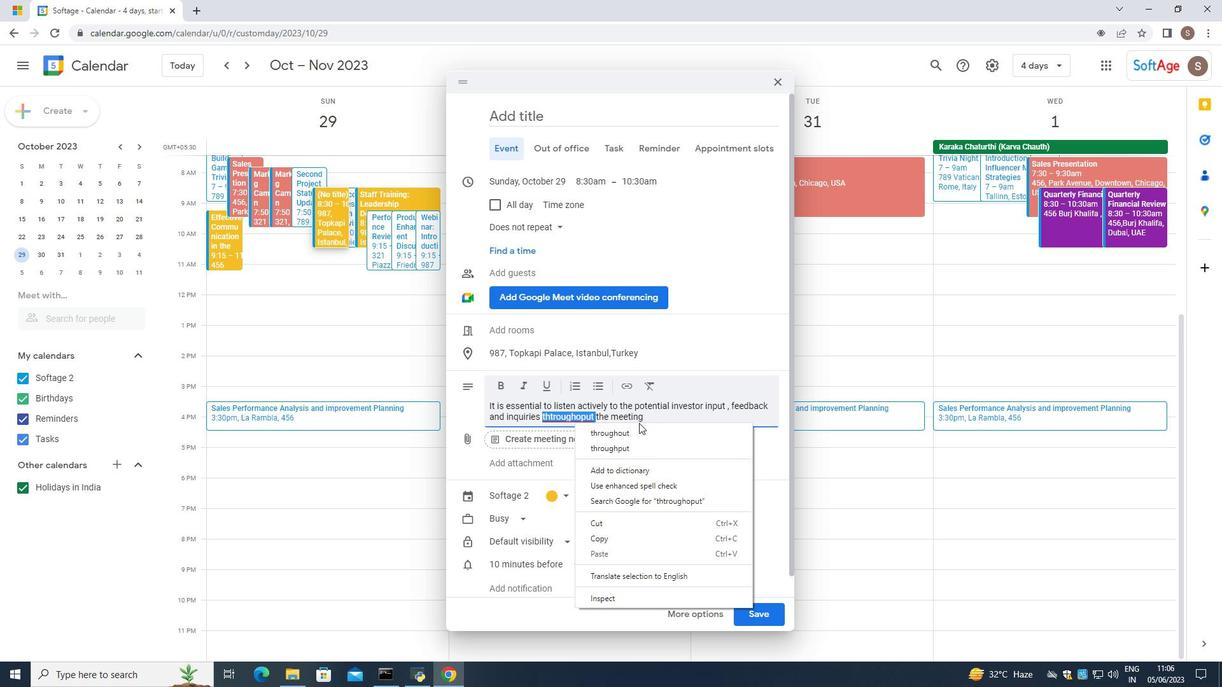 
Action: Mouse pressed left at (636, 427)
Screenshot: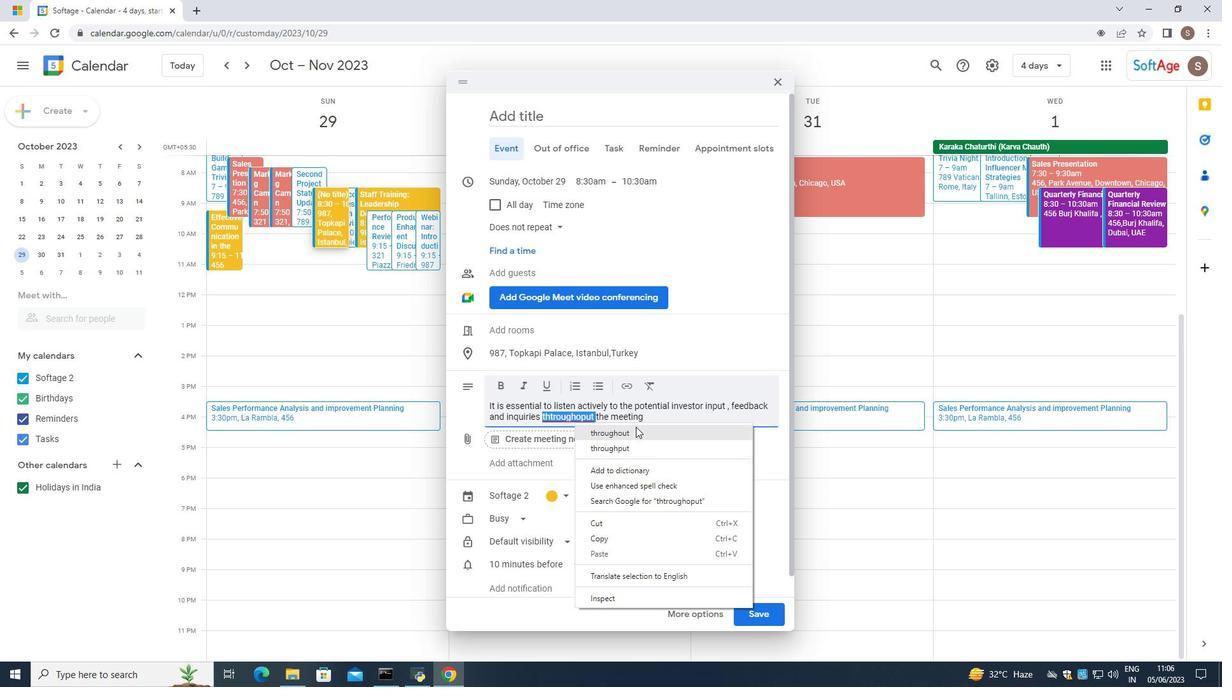 
Action: Mouse moved to (645, 419)
Screenshot: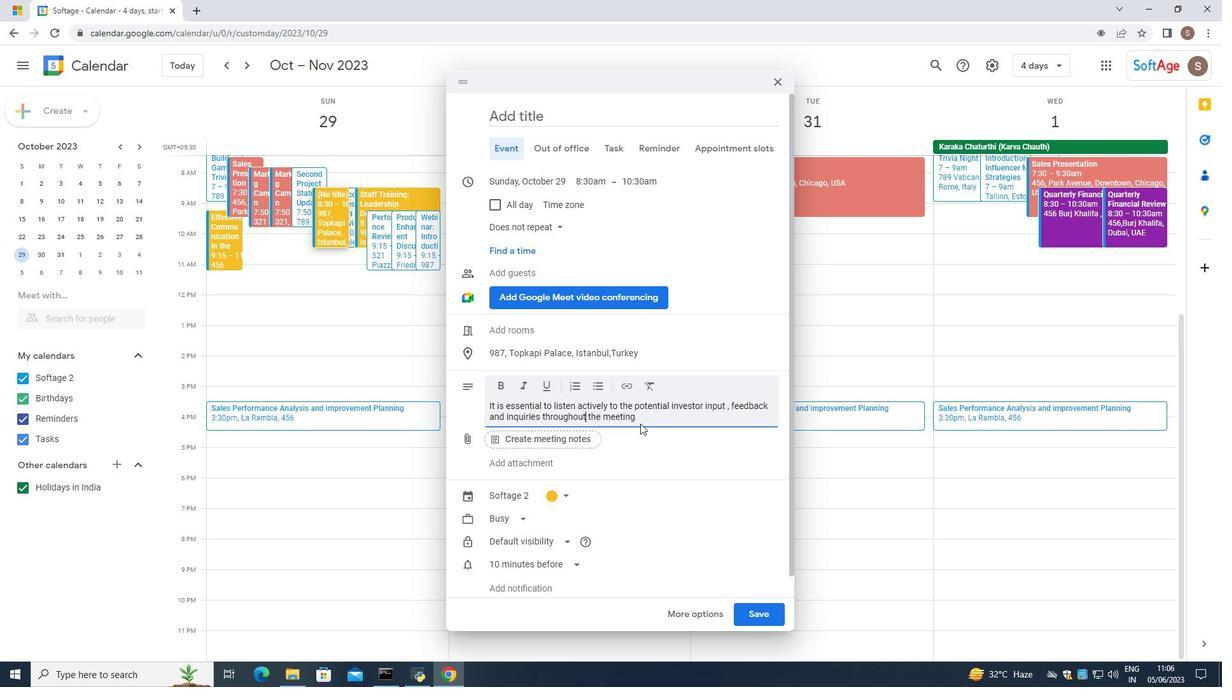 
Action: Mouse pressed left at (645, 419)
Screenshot: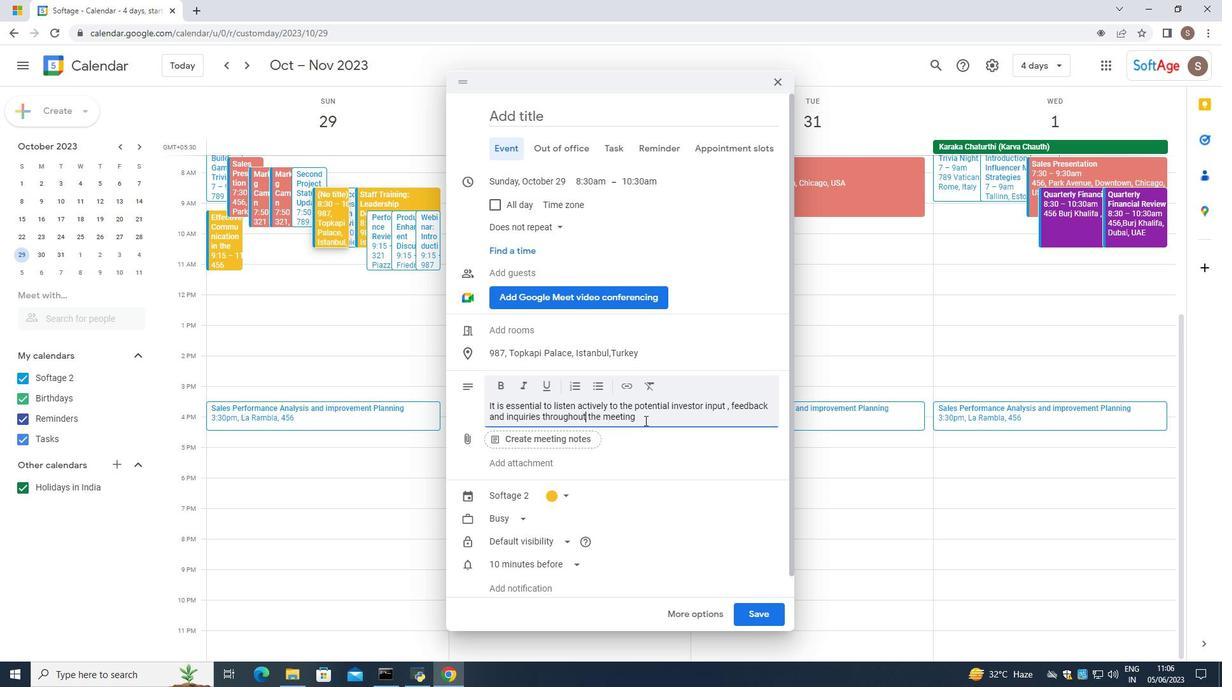 
Action: Mouse moved to (642, 420)
Screenshot: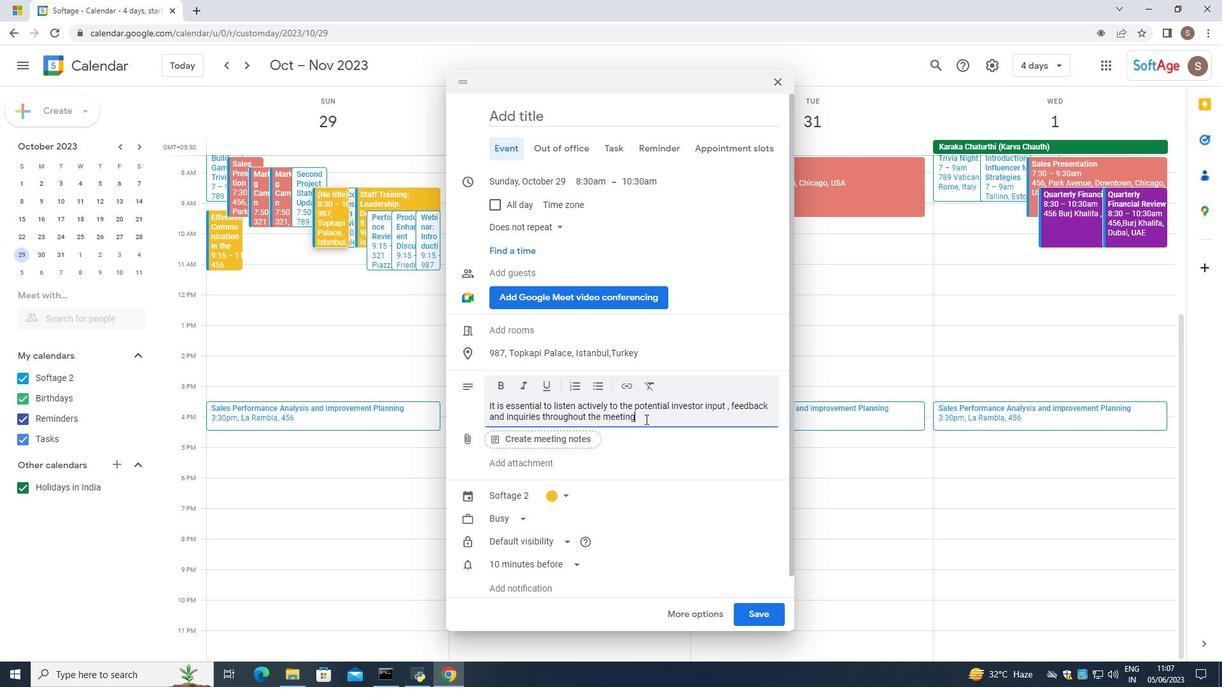 
Action: Key pressed .<Key.caps_lock>YT<Key.caps_lock>h=<Key.backspace><Key.backspace><Key.backspace><Key.backspace><Key.caps_lock>R<Key.backspace>T<Key.caps_lock>his<Key.space>demonstrated<Key.space><Key.backspace><Key.backspace>s<Key.space>youy<Key.backspace>r<Key.space>recepto<Key.backspace>iveness<Key.space>to<Key.space>collaborate<Key.space>,<Key.space>willingness<Key.space>to<Key.space>asddreesss
Screenshot: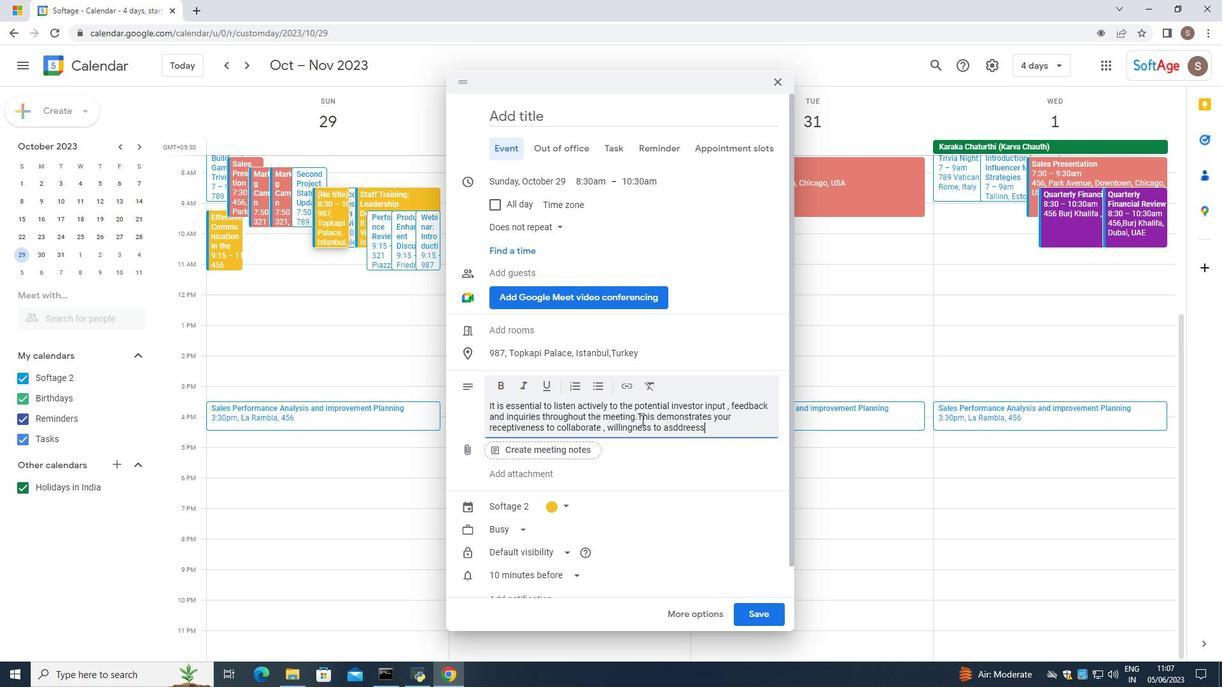 
Action: Mouse moved to (673, 424)
Screenshot: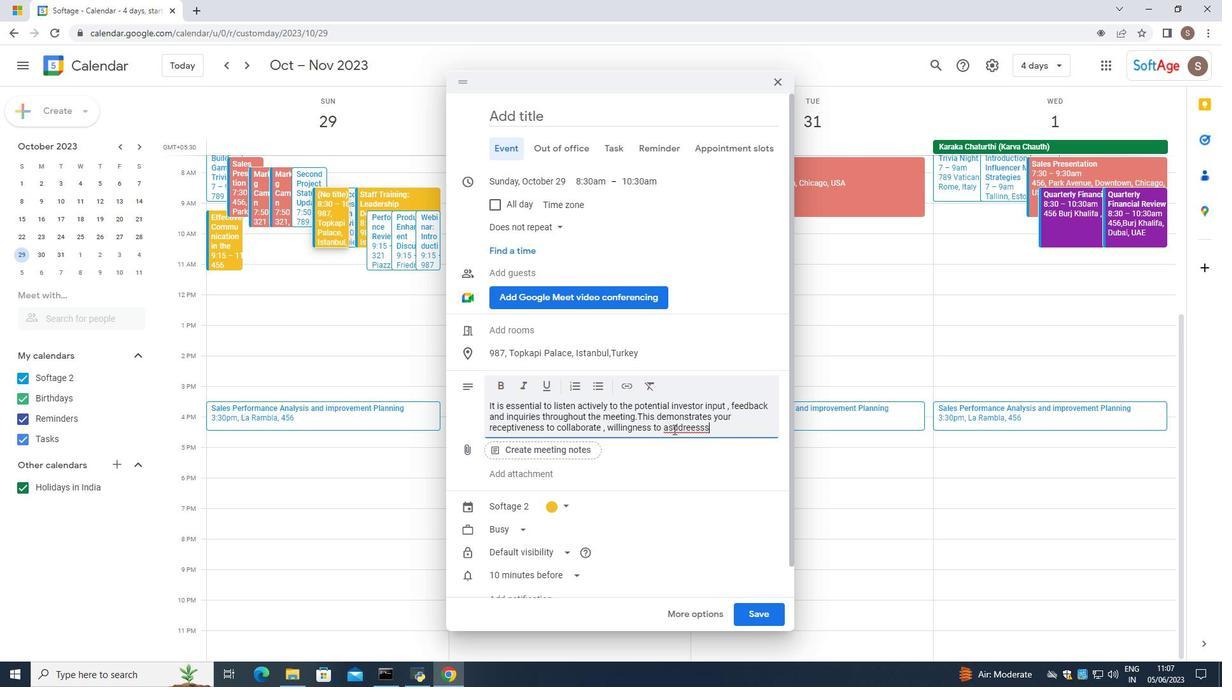 
Action: Mouse pressed left at (673, 424)
Screenshot: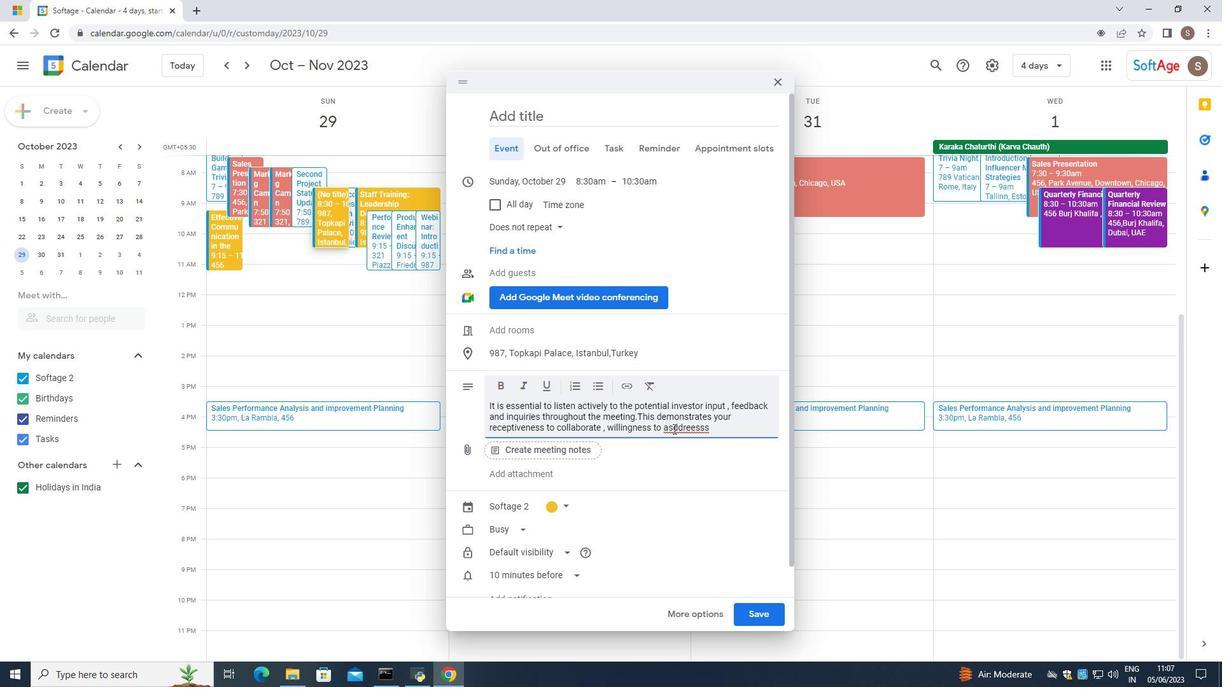 
Action: Mouse moved to (670, 422)
Screenshot: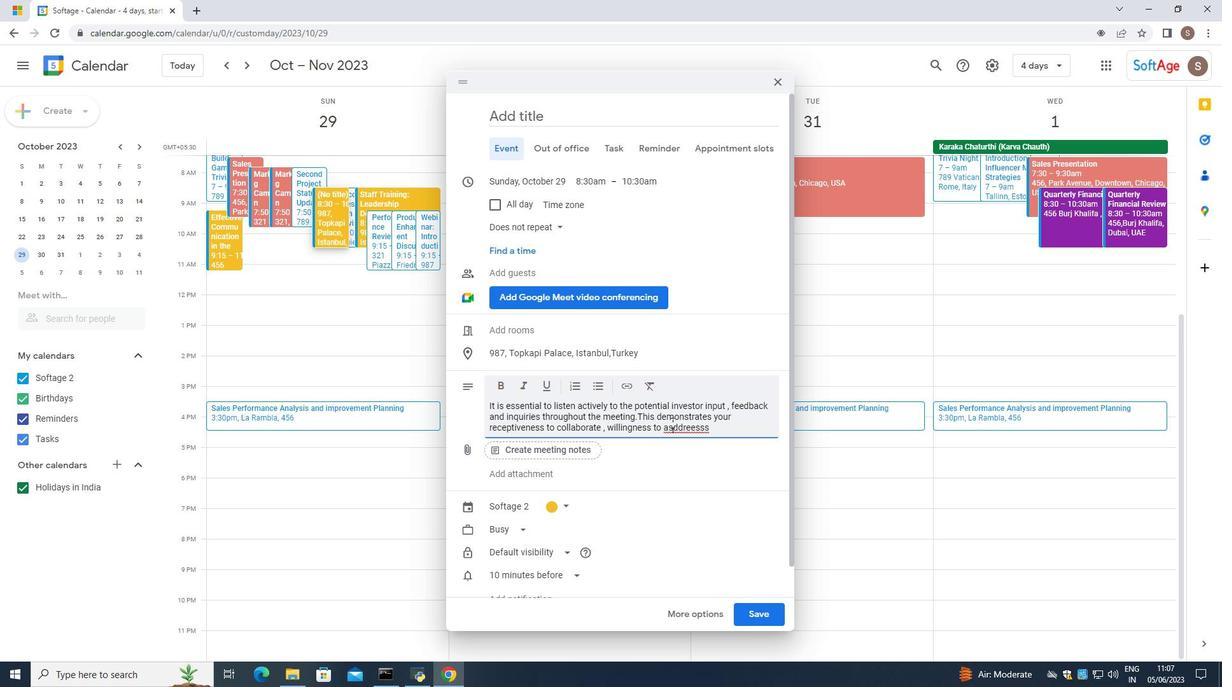 
Action: Mouse pressed right at (670, 422)
Screenshot: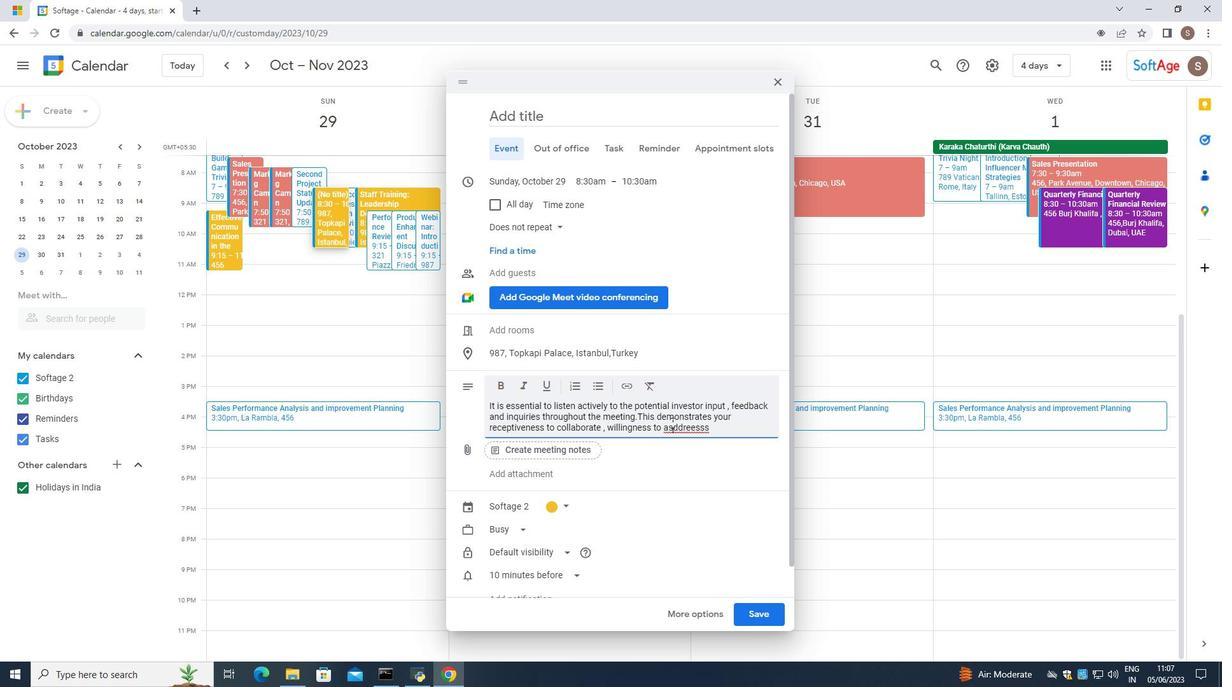 
Action: Mouse moved to (668, 422)
Screenshot: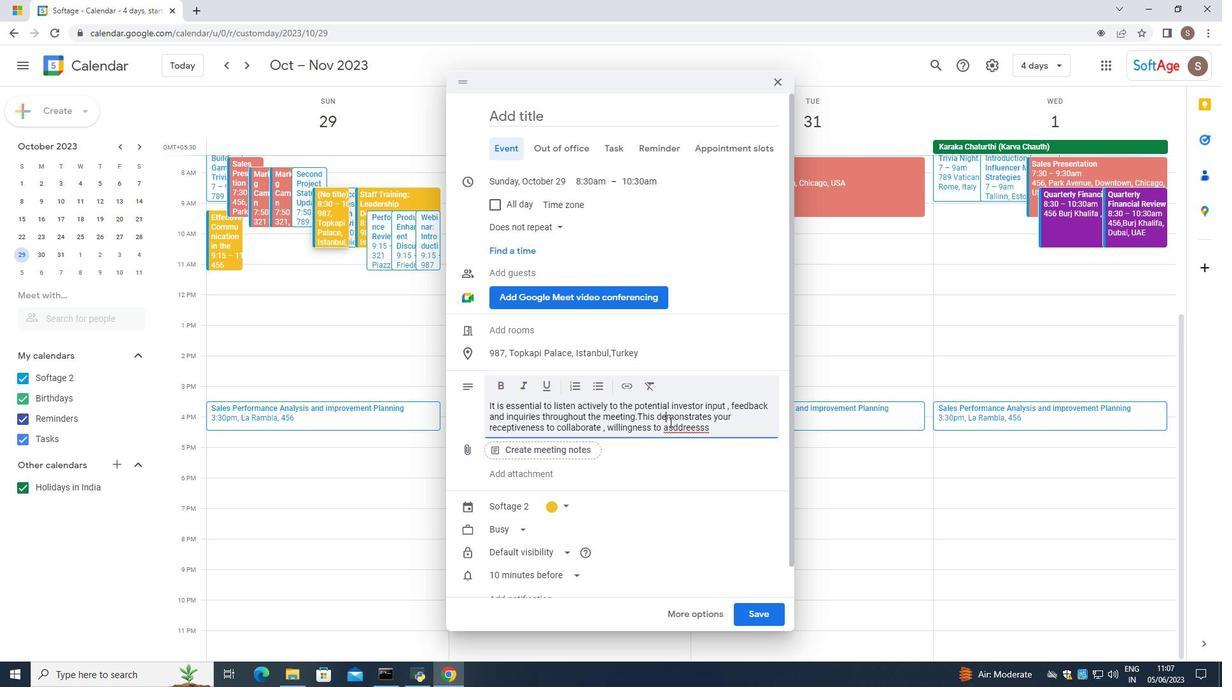 
Action: Mouse pressed left at (668, 422)
Screenshot: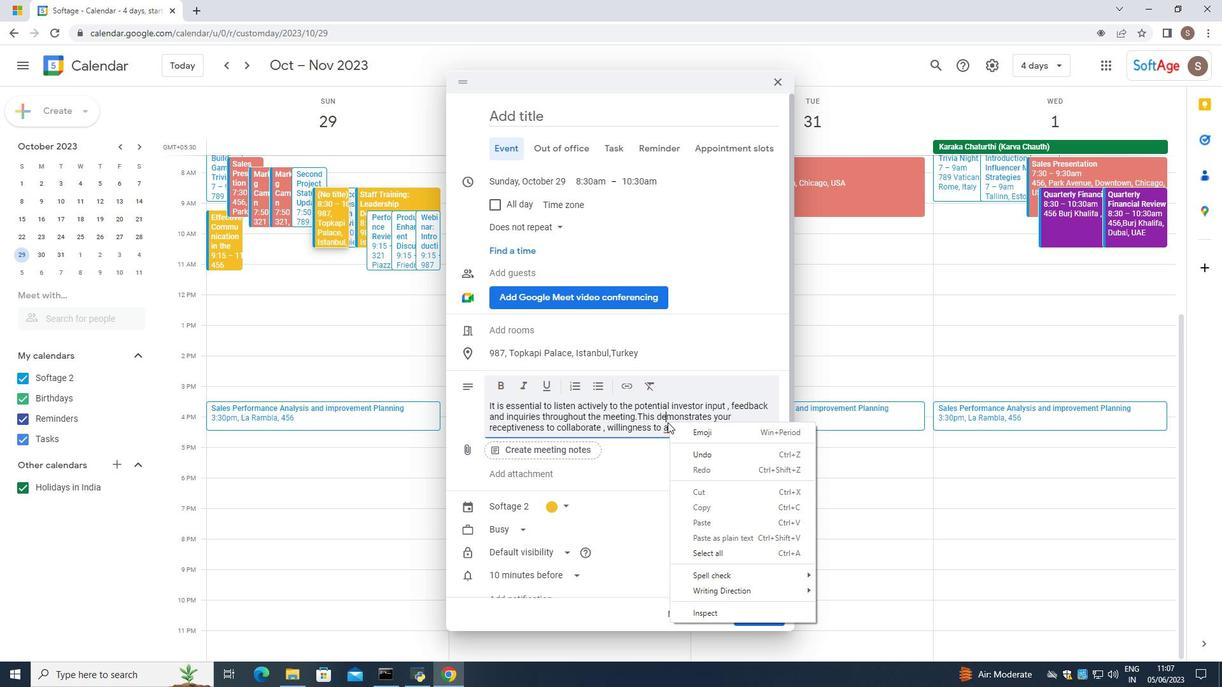 
Action: Mouse moved to (668, 423)
Screenshot: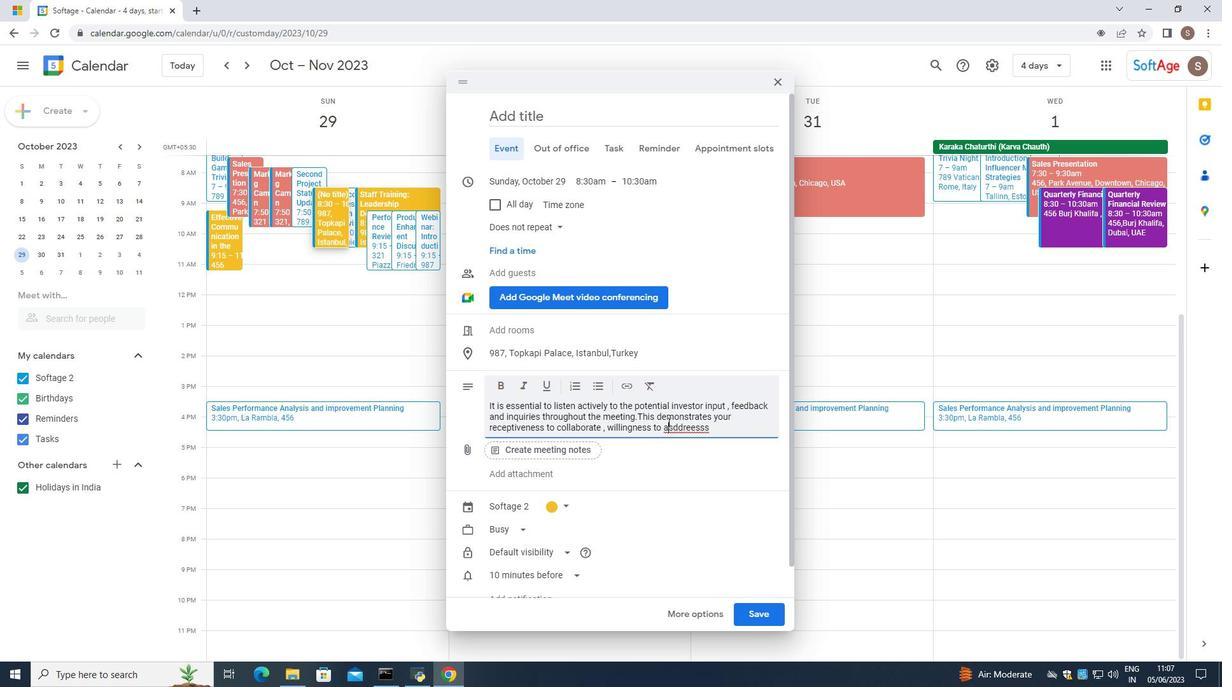
Action: Mouse pressed left at (668, 423)
Screenshot: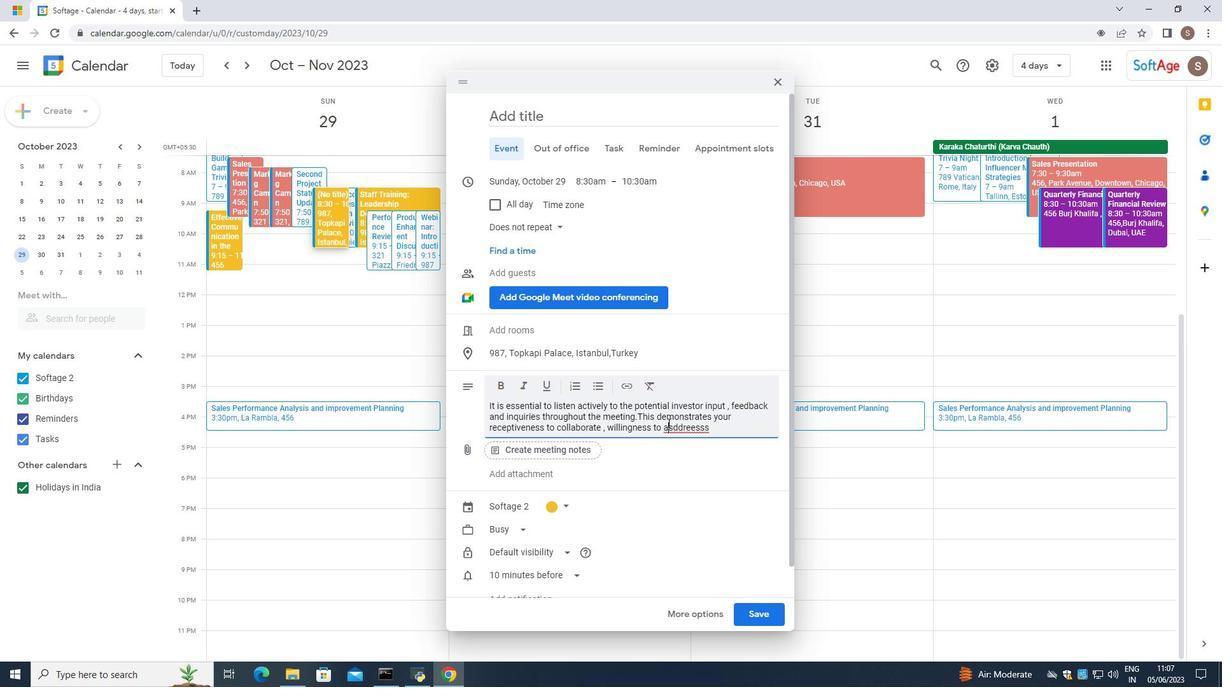 
Action: Mouse pressed right at (668, 423)
Screenshot: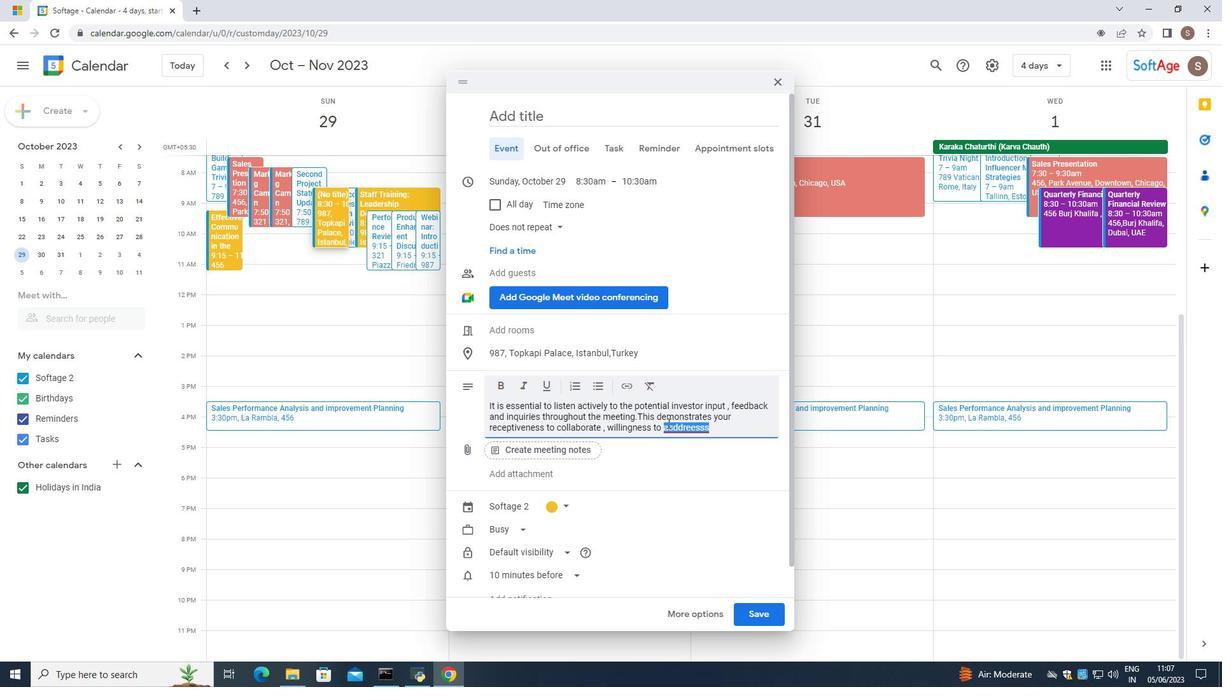 
Action: Mouse moved to (678, 433)
Screenshot: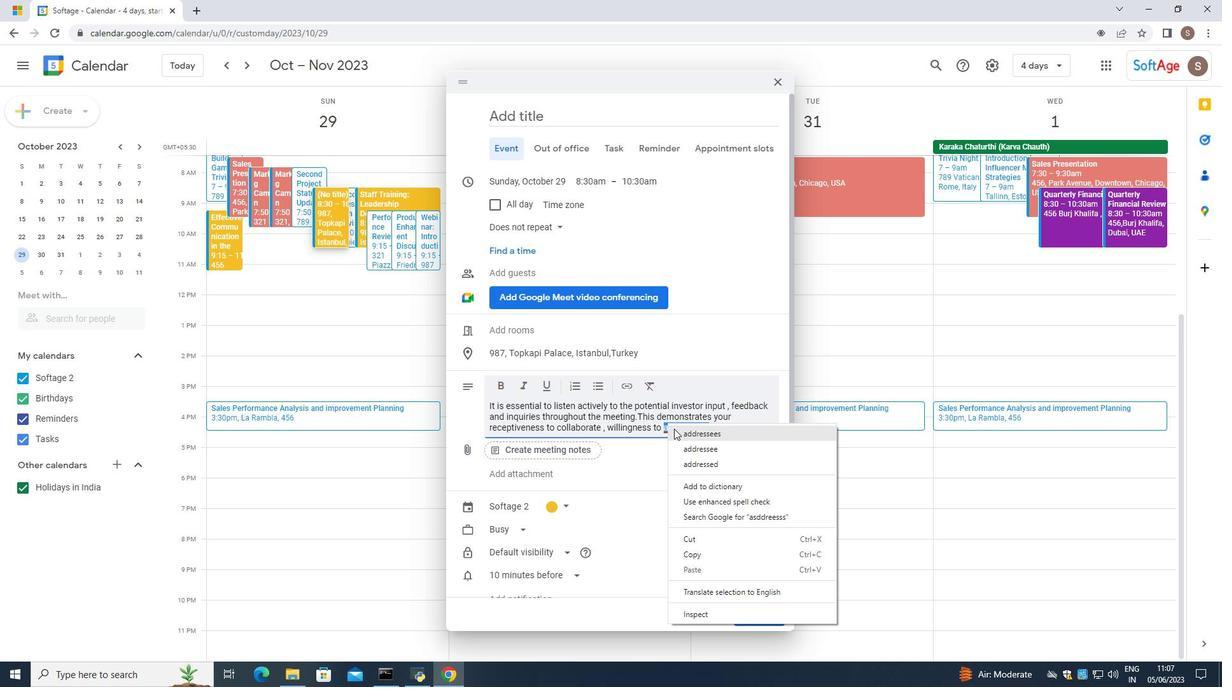 
Action: Mouse pressed left at (678, 433)
Screenshot: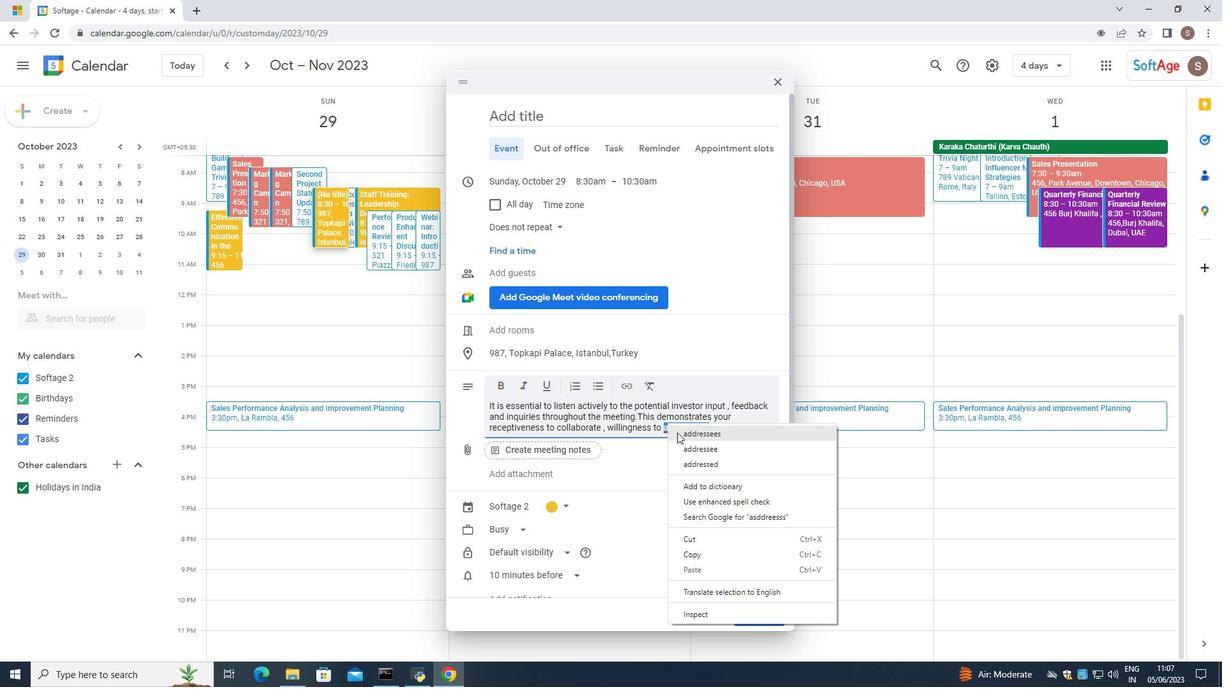 
Action: Mouse moved to (728, 435)
Screenshot: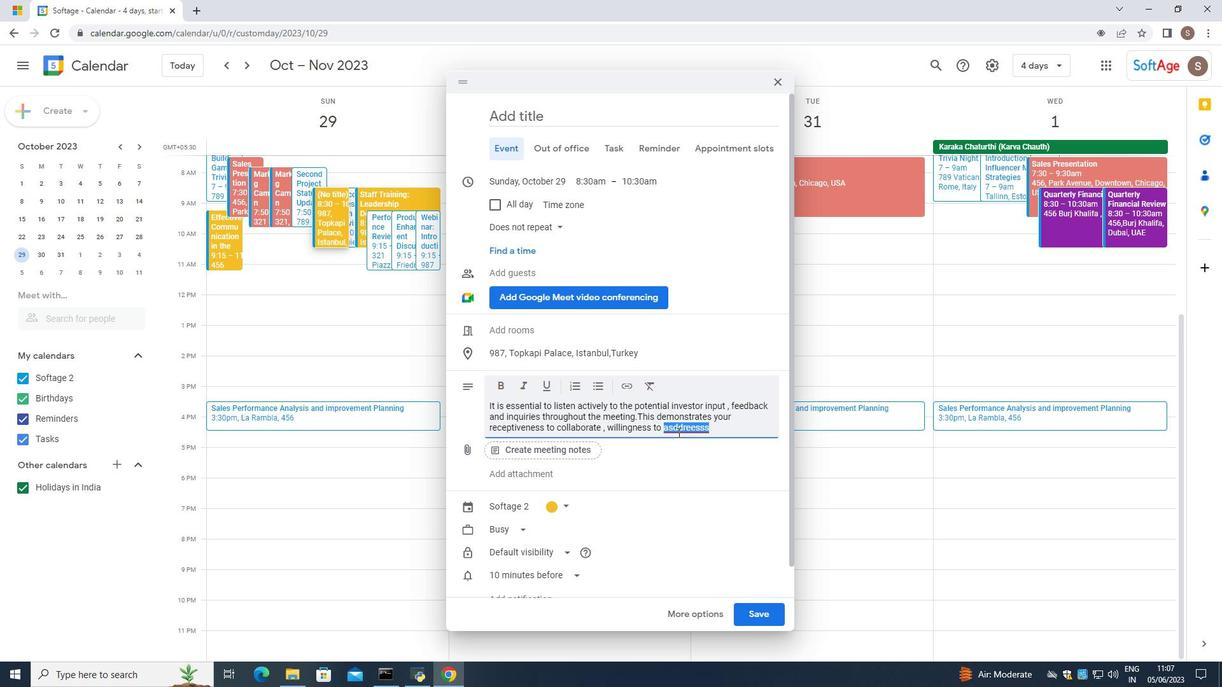 
Action: Mouse pressed left at (728, 435)
Screenshot: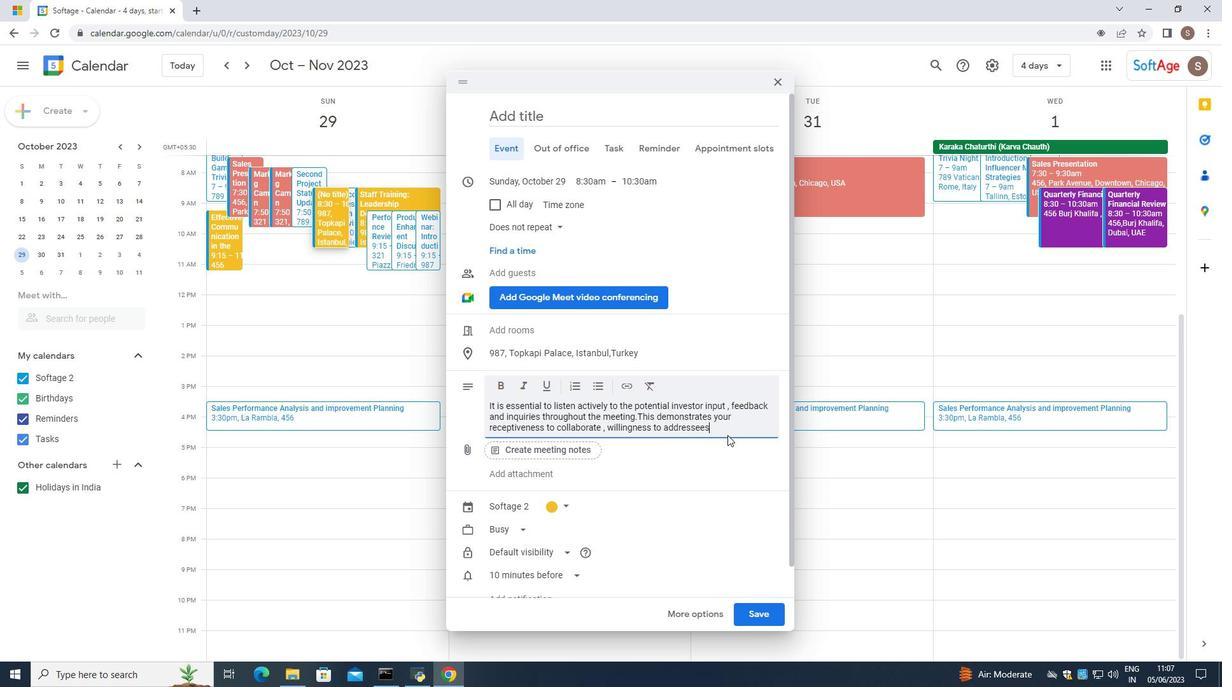 
Action: Mouse moved to (703, 441)
Screenshot: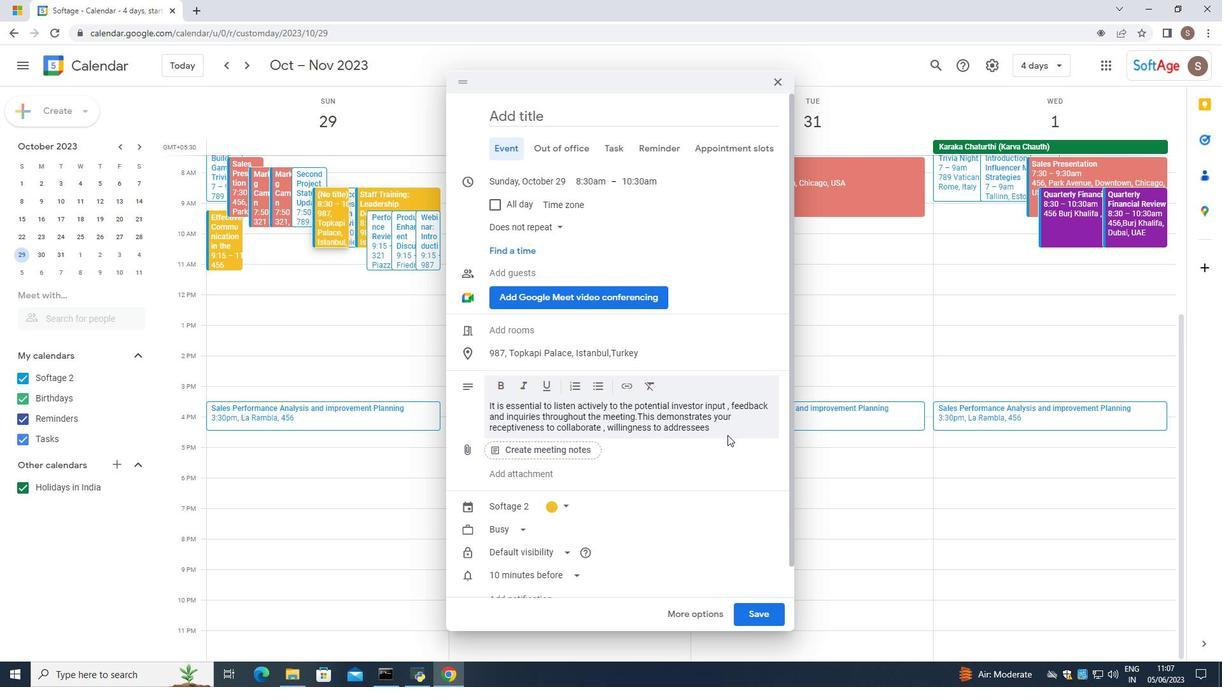 
Action: Key pressed <Key.backspace><Key.backspace><Key.backspace><Key.backspace>
Screenshot: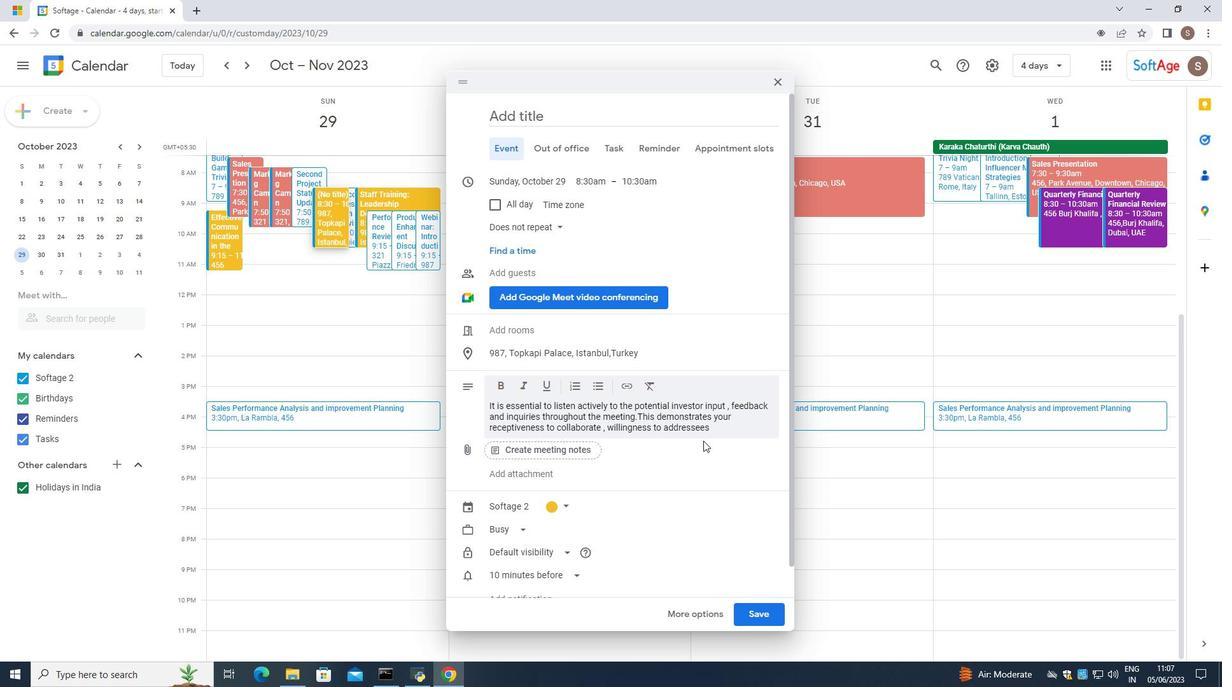 
Action: Mouse moved to (717, 431)
Screenshot: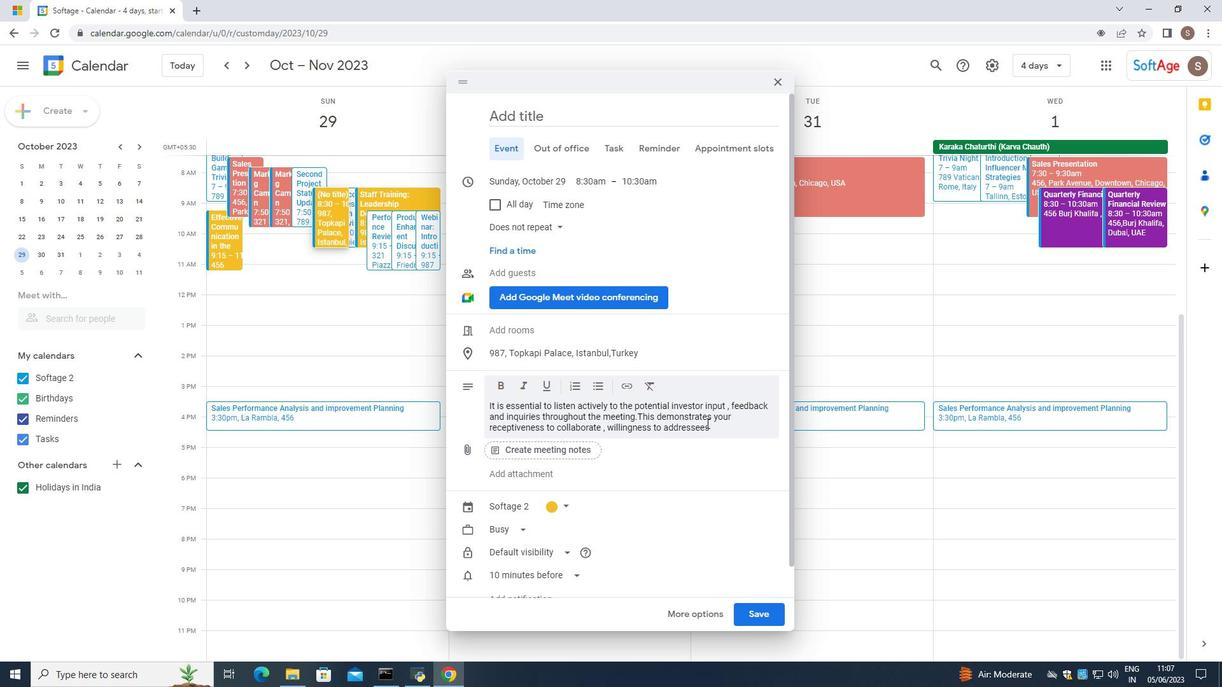 
Action: Mouse pressed left at (717, 431)
Screenshot: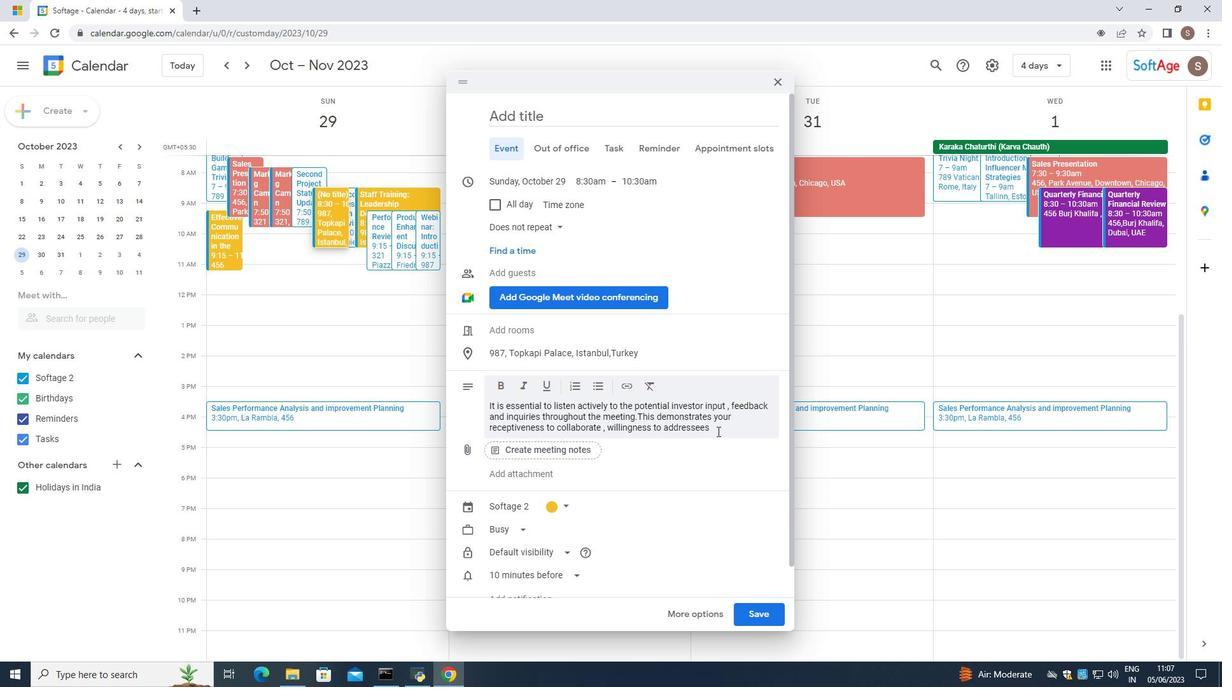
Action: Key pressed -<Key.backspace><Key.backspace><Key.backspace><Key.backspace><Key.space>concerns<Key.space>ab<Key.backspace>nd<Key.space>theability<Key.space>to<Key.space>adaop<Key.backspace><Key.backspace>
Screenshot: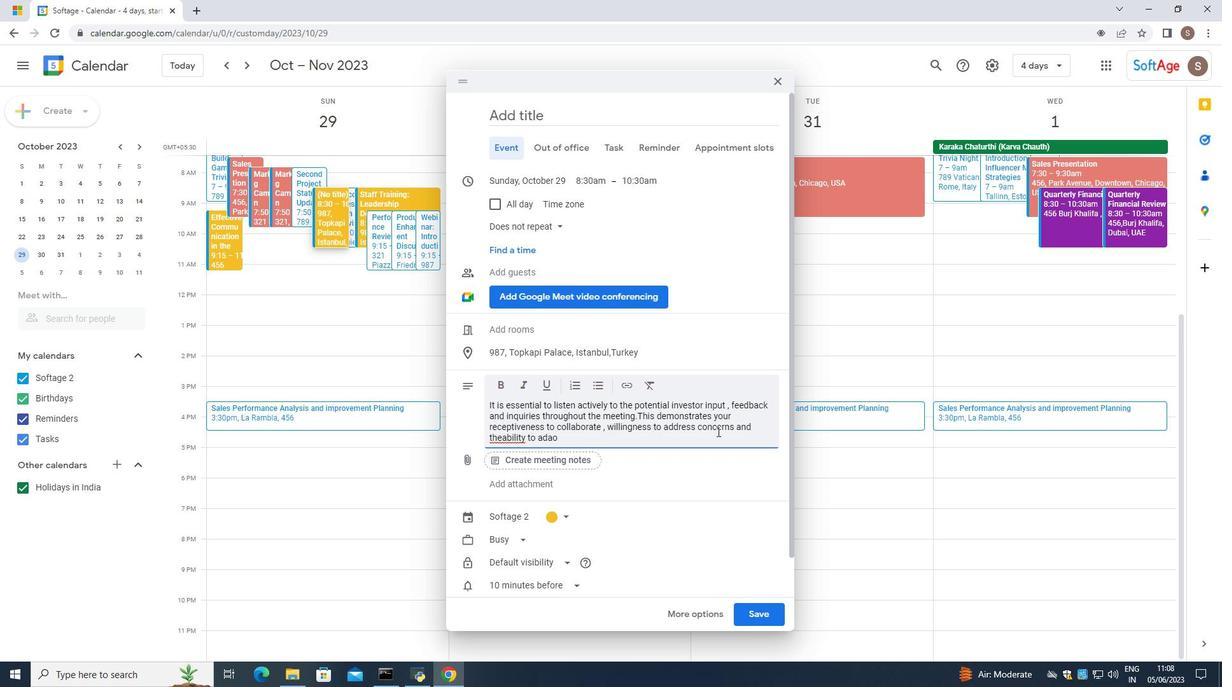 
Action: Mouse moved to (502, 431)
Screenshot: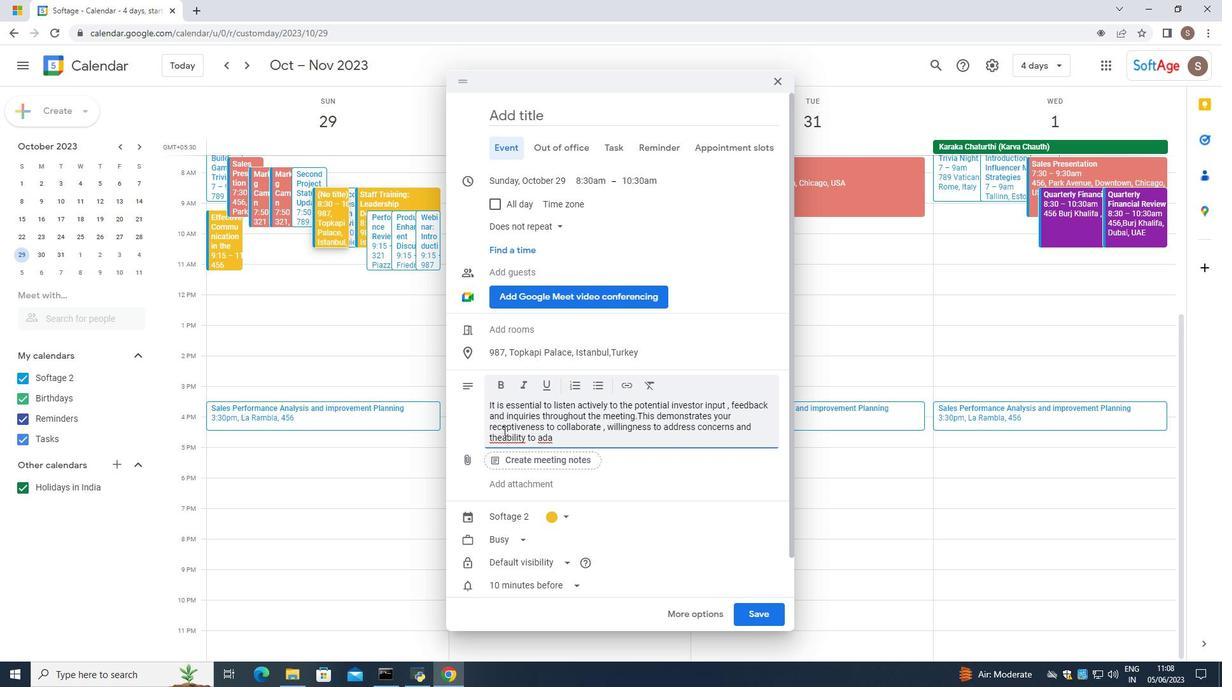 
Action: Mouse pressed left at (502, 431)
Screenshot: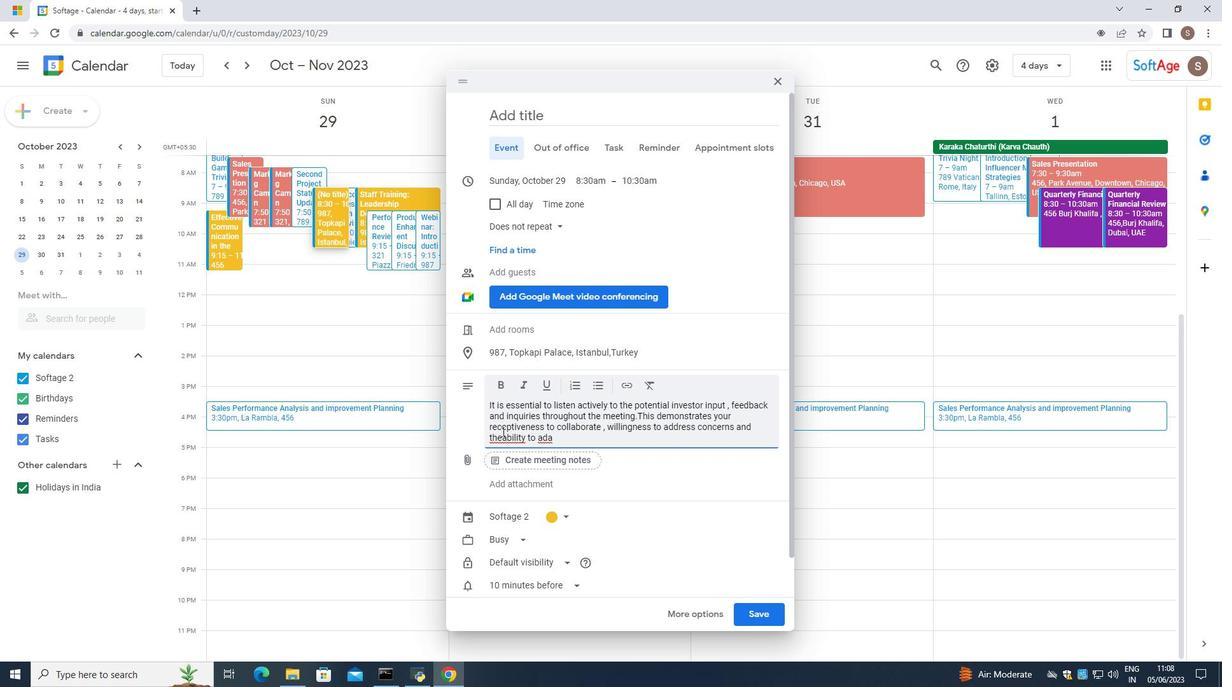 
Action: Mouse moved to (501, 436)
Screenshot: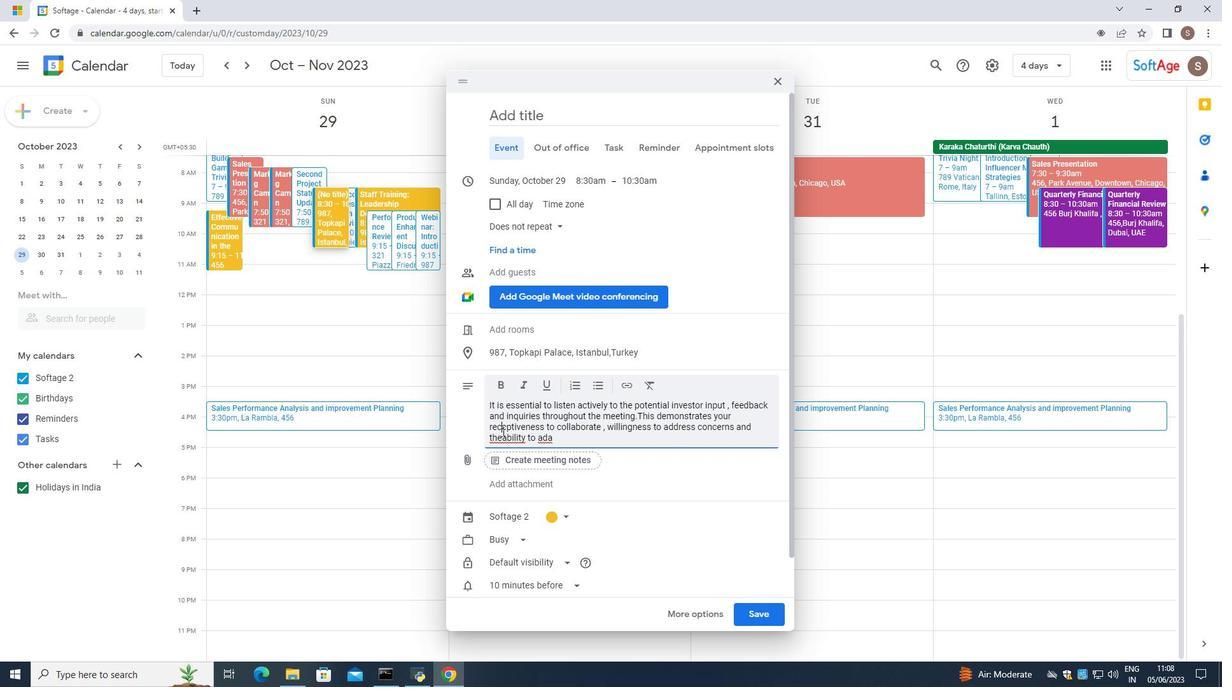 
Action: Mouse pressed left at (501, 436)
Screenshot: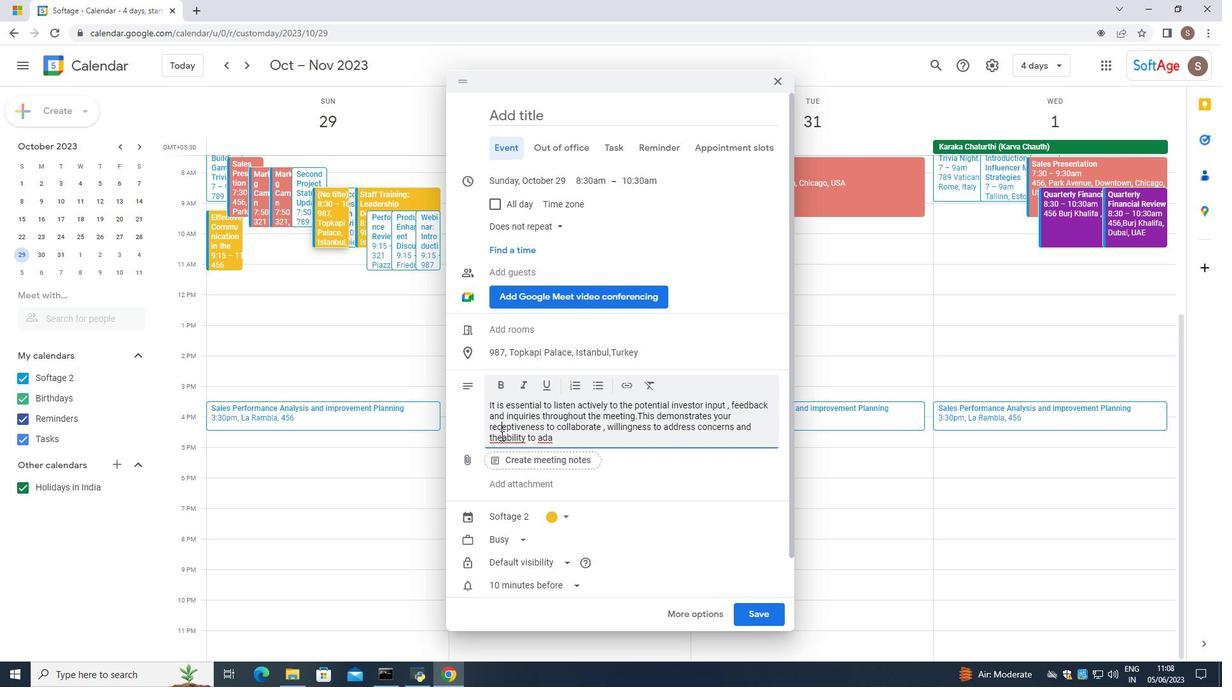 
Action: Mouse moved to (524, 429)
Screenshot: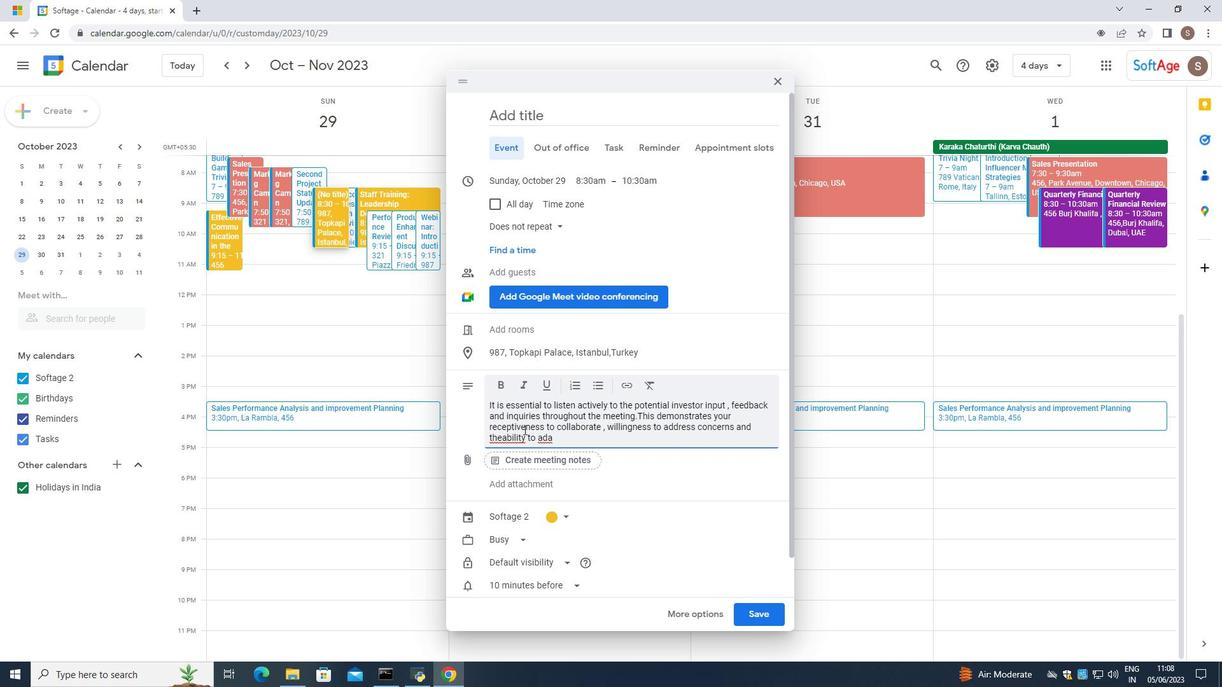 
Action: Key pressed <Key.space>
Screenshot: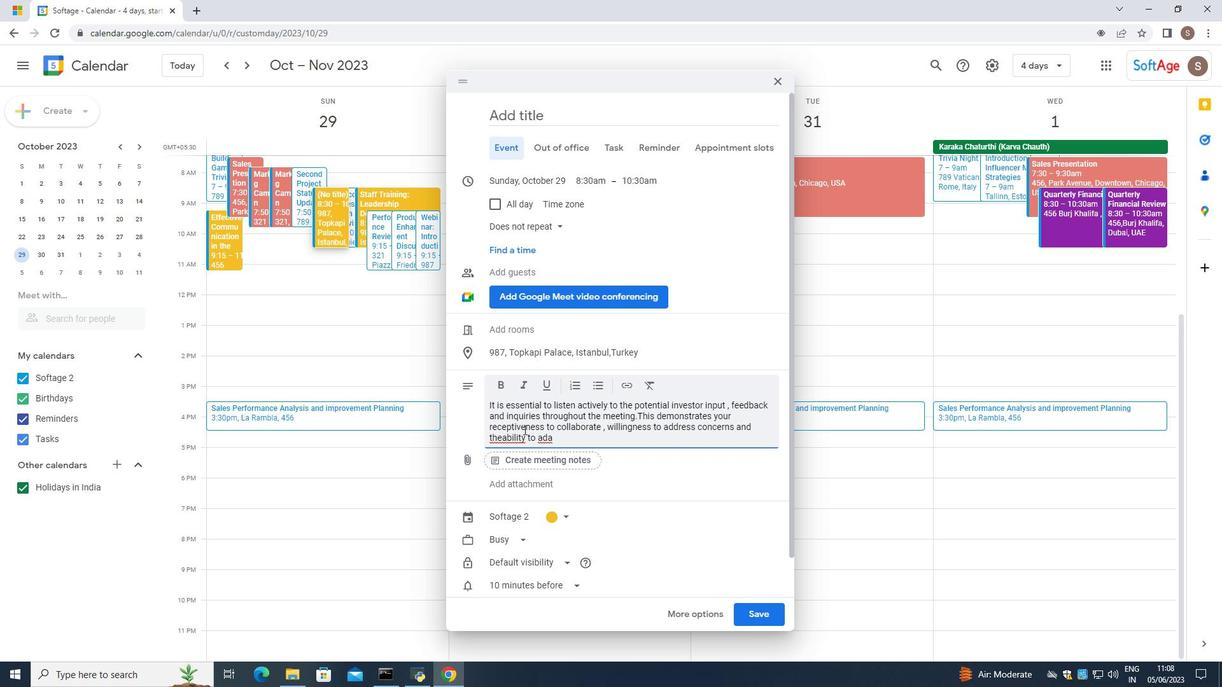 
Action: Mouse moved to (549, 431)
Screenshot: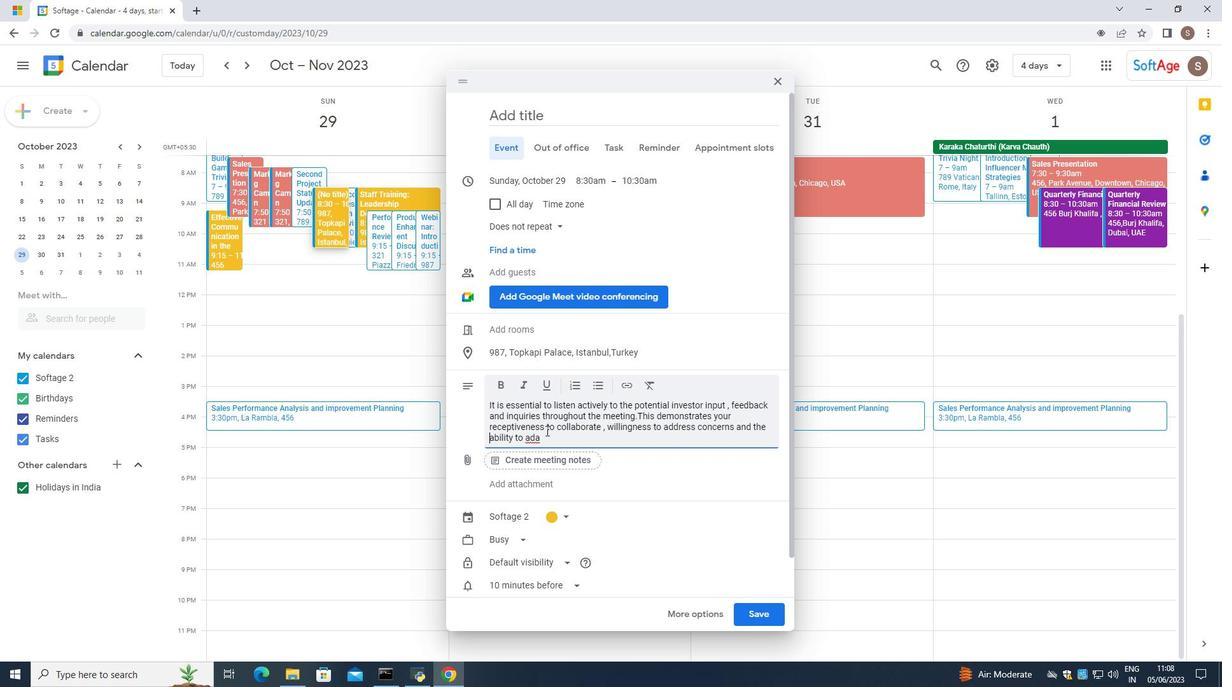 
Action: Mouse pressed left at (549, 431)
Screenshot: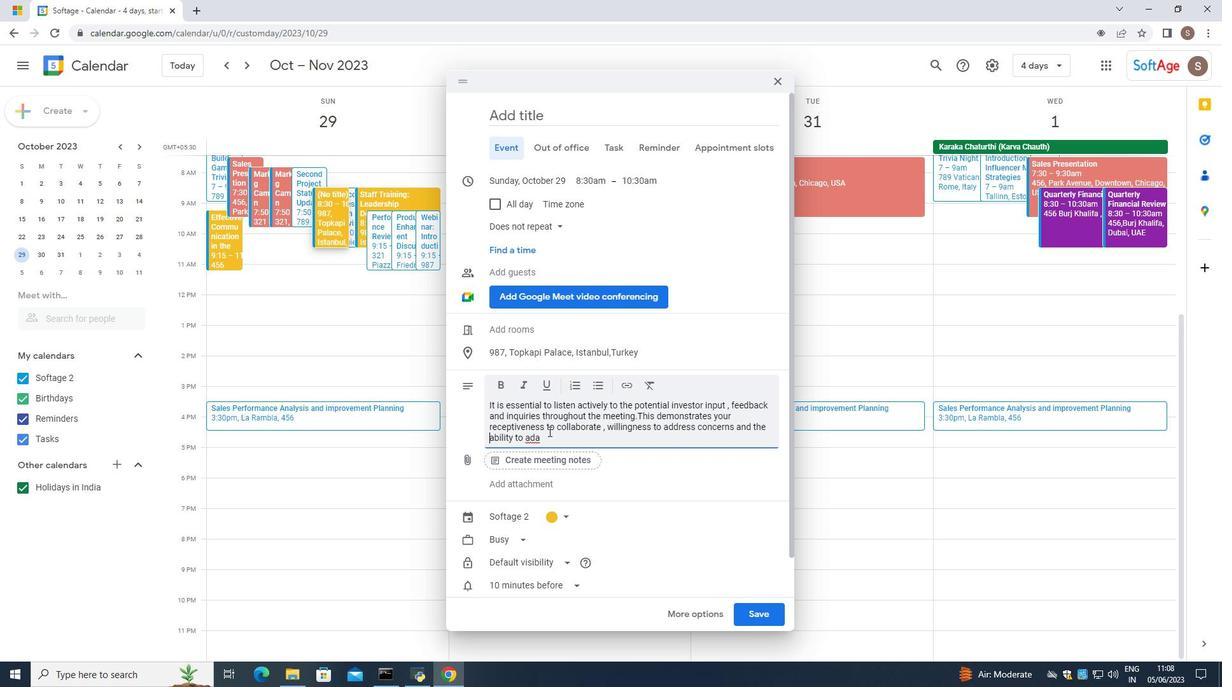 
Action: Mouse moved to (547, 436)
Screenshot: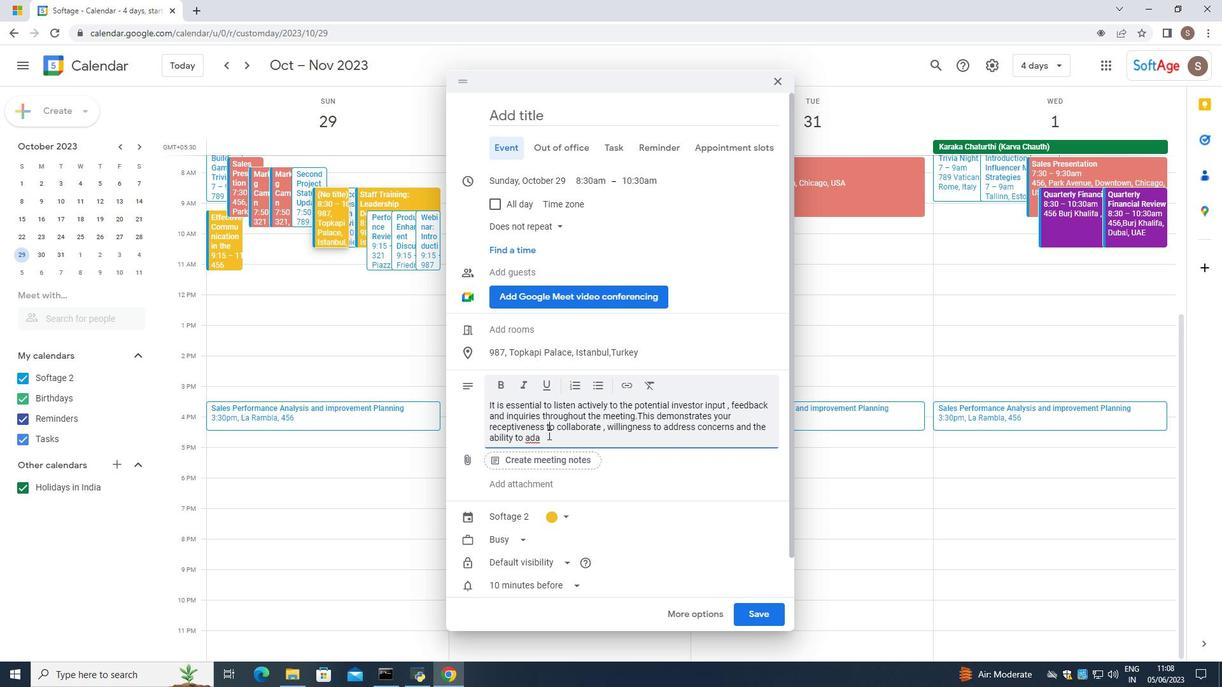 
Action: Mouse pressed left at (547, 436)
Screenshot: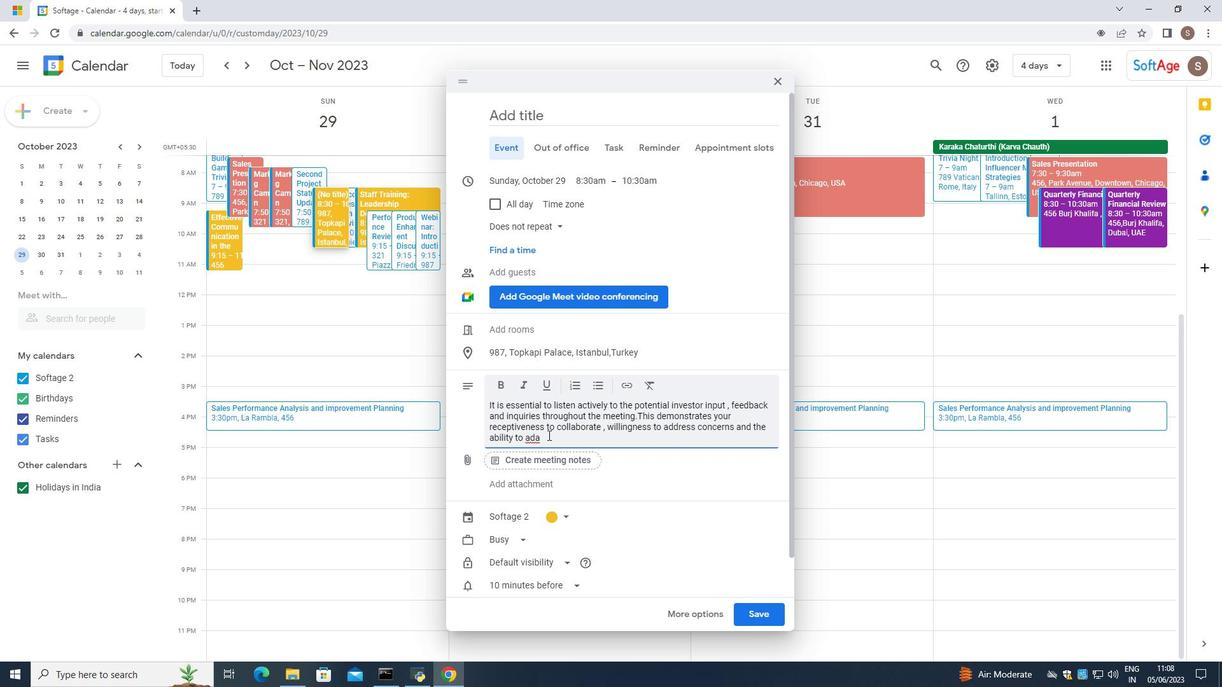 
Action: Mouse moved to (529, 435)
Screenshot: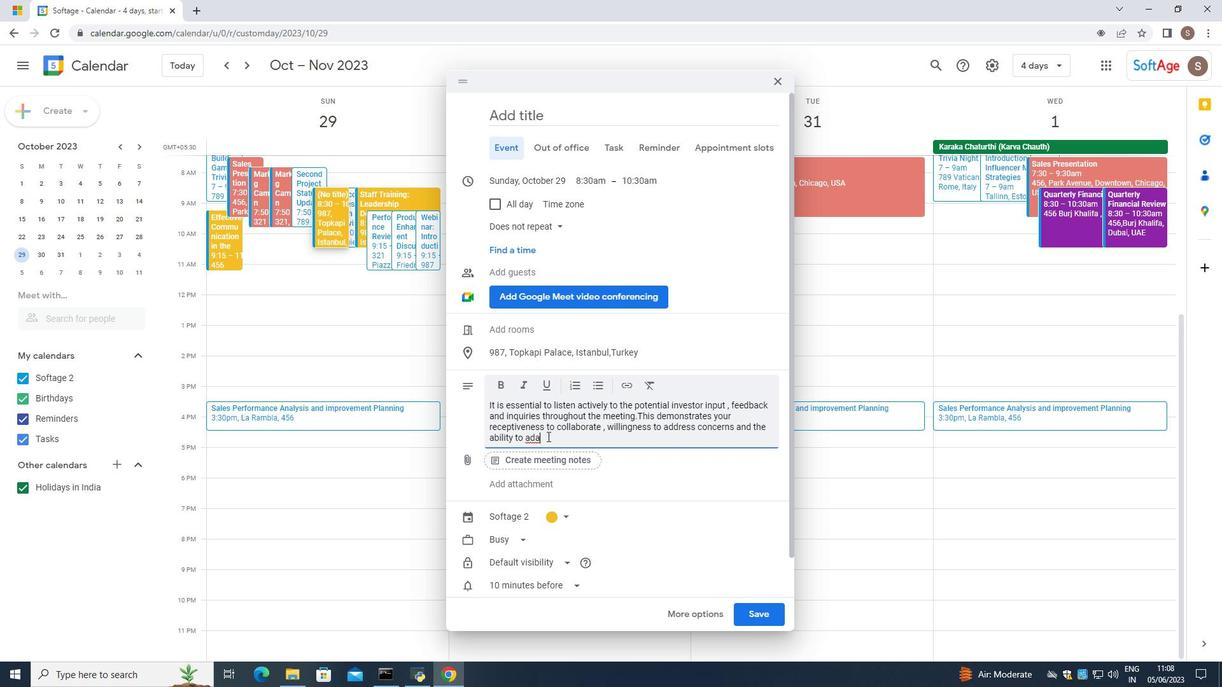 
Action: Key pressed pt<Key.space>your<Key.space>business<Key.space>strategy<Key.space>tomac<Key.backspace><Key.backspace><Key.backspace><Key.space>maximise<Key.backspace><Key.backspace>ze<Key.space>its<Key.space>poten<Key.backspace><Key.backspace><Key.backspace><Key.backspace><Key.backspace><Key.backspace><Key.backspace><Key.backspace><Key.backspace><Key.backspace><Key.space>the<Key.space>potentiua===<Key.backspace><Key.backspace><Key.backspace><Key.backspace><Key.backspace><Key.backspace>ial.
Screenshot: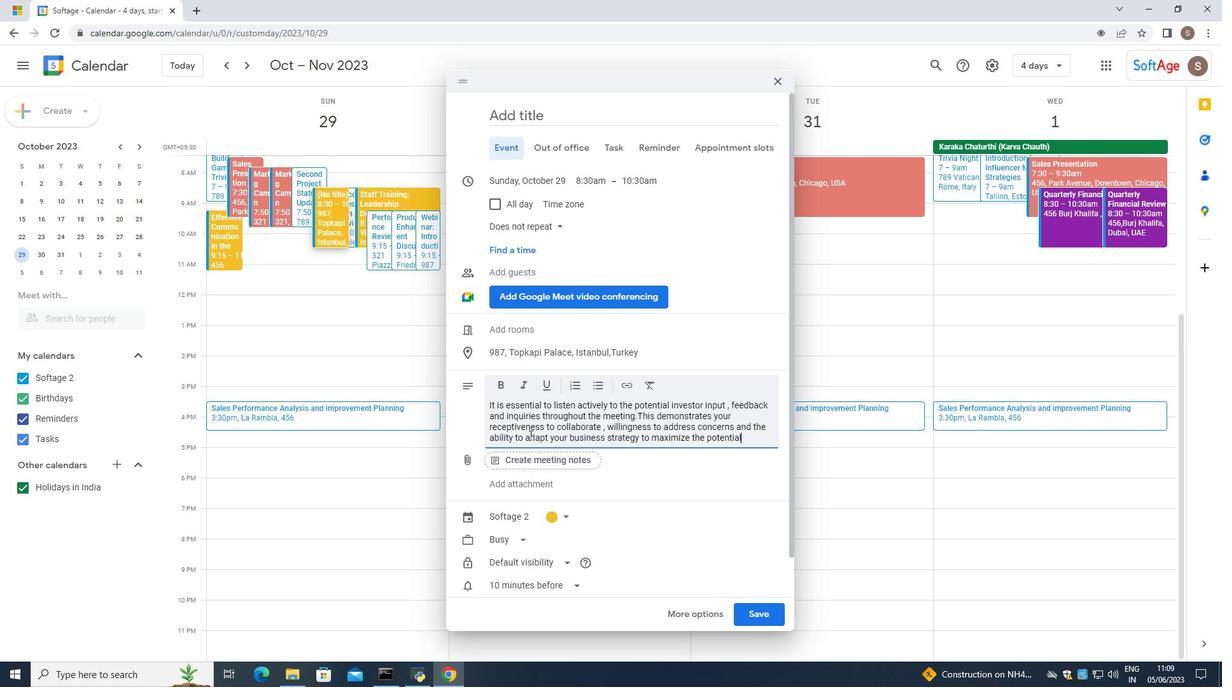 
Action: Mouse moved to (468, 509)
Screenshot: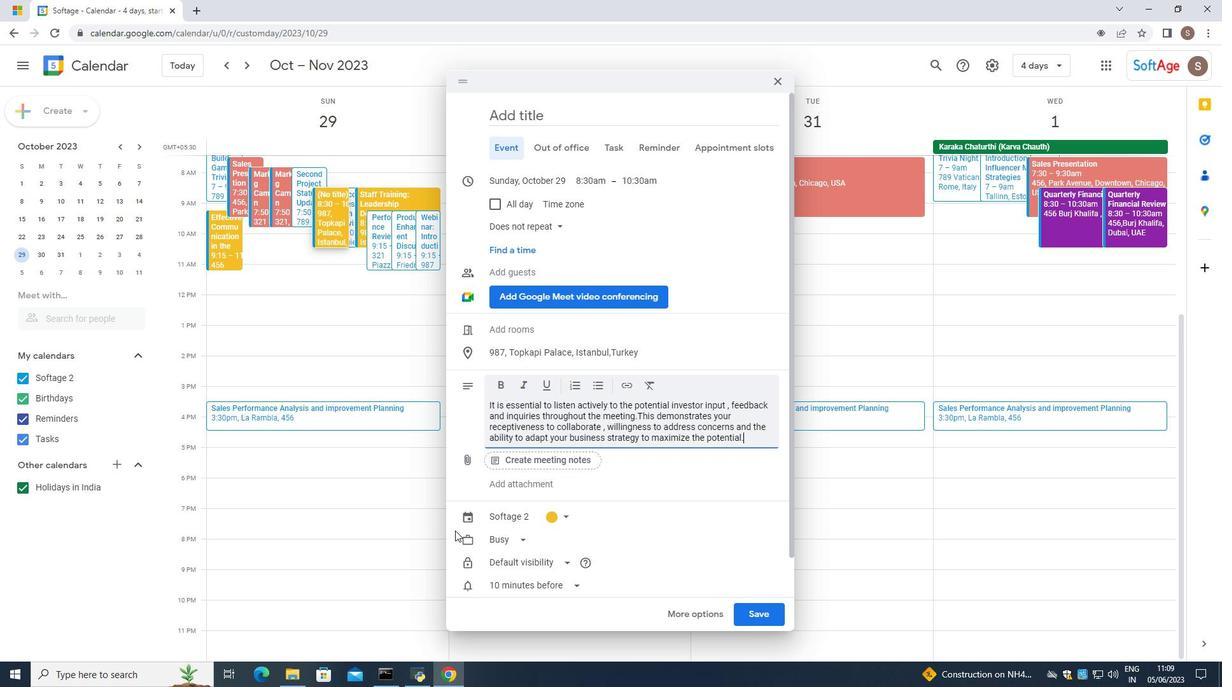 
Action: Mouse scrolled (468, 508) with delta (0, 0)
Screenshot: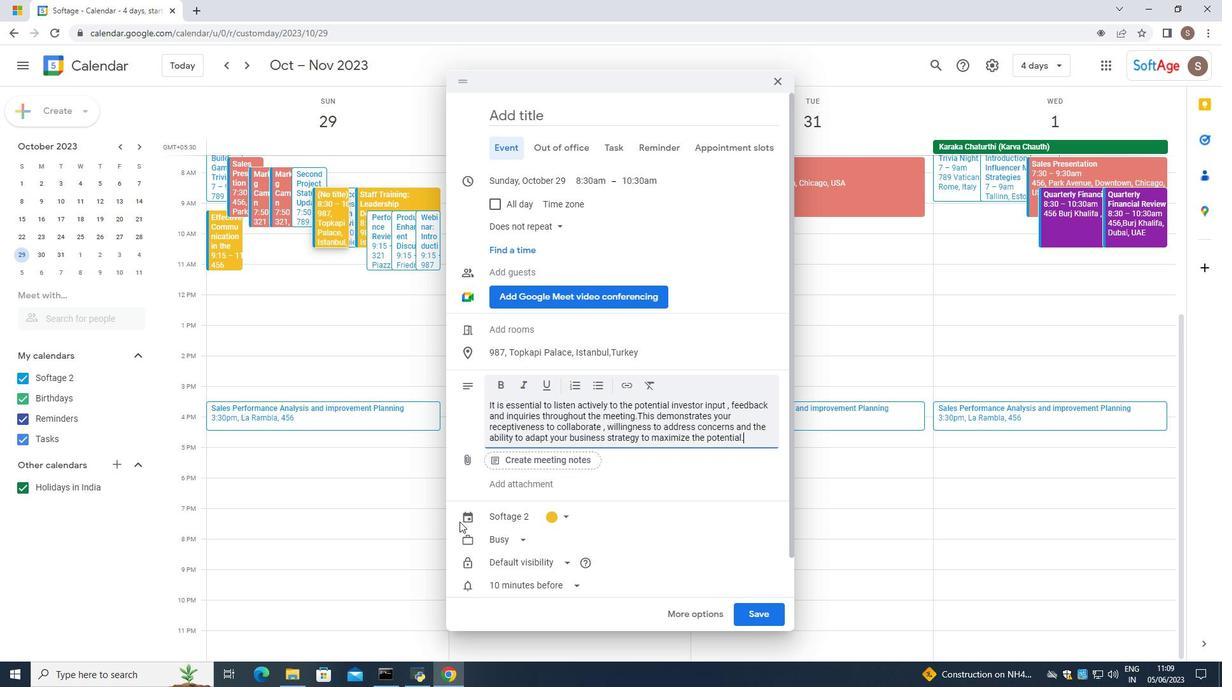 
Action: Mouse scrolled (468, 508) with delta (0, 0)
Screenshot: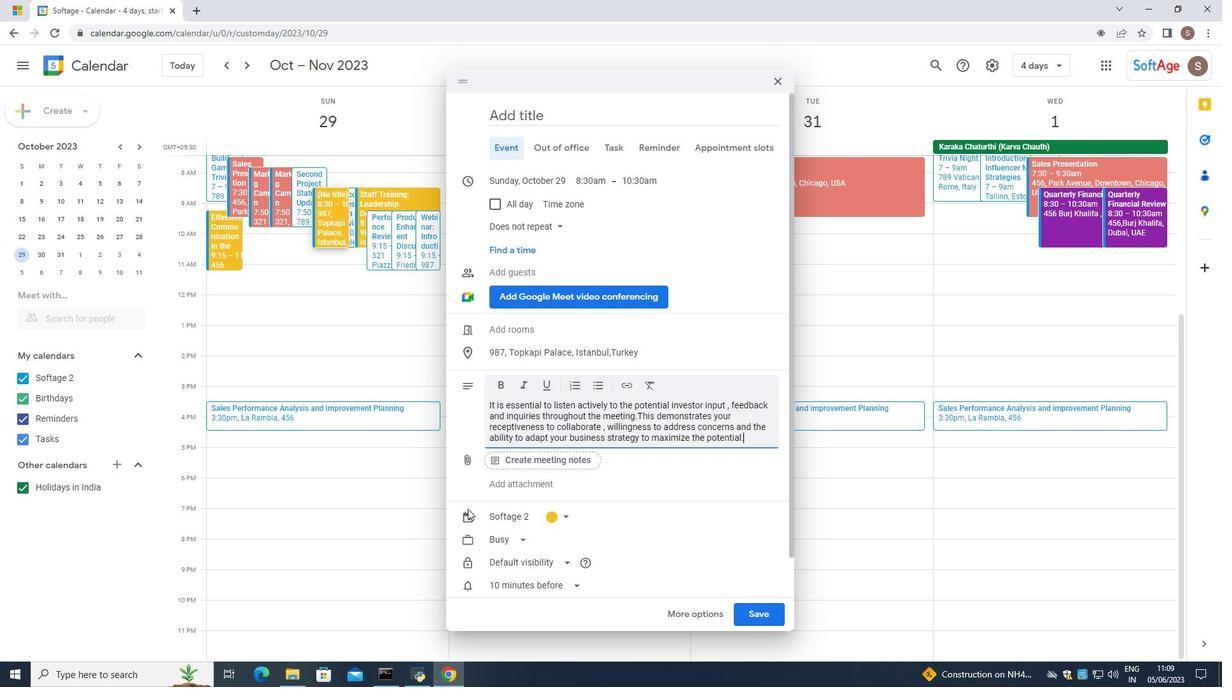 
Action: Mouse scrolled (468, 508) with delta (0, 0)
Screenshot: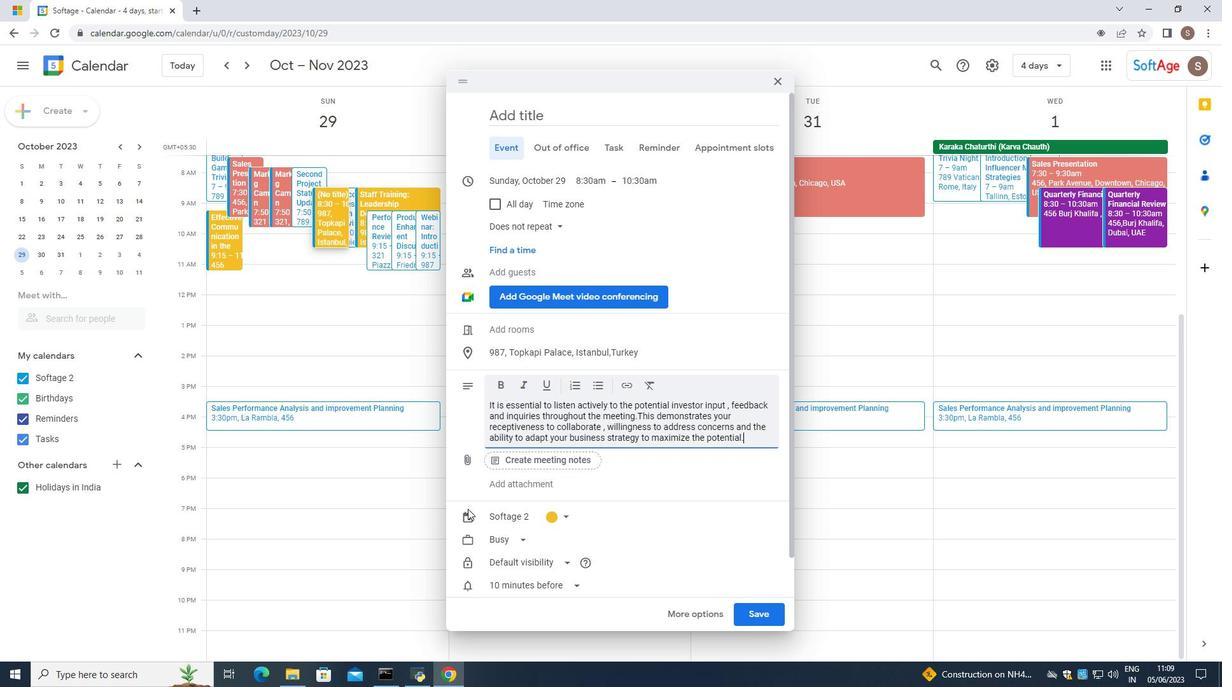 
Action: Mouse scrolled (468, 508) with delta (0, 0)
Screenshot: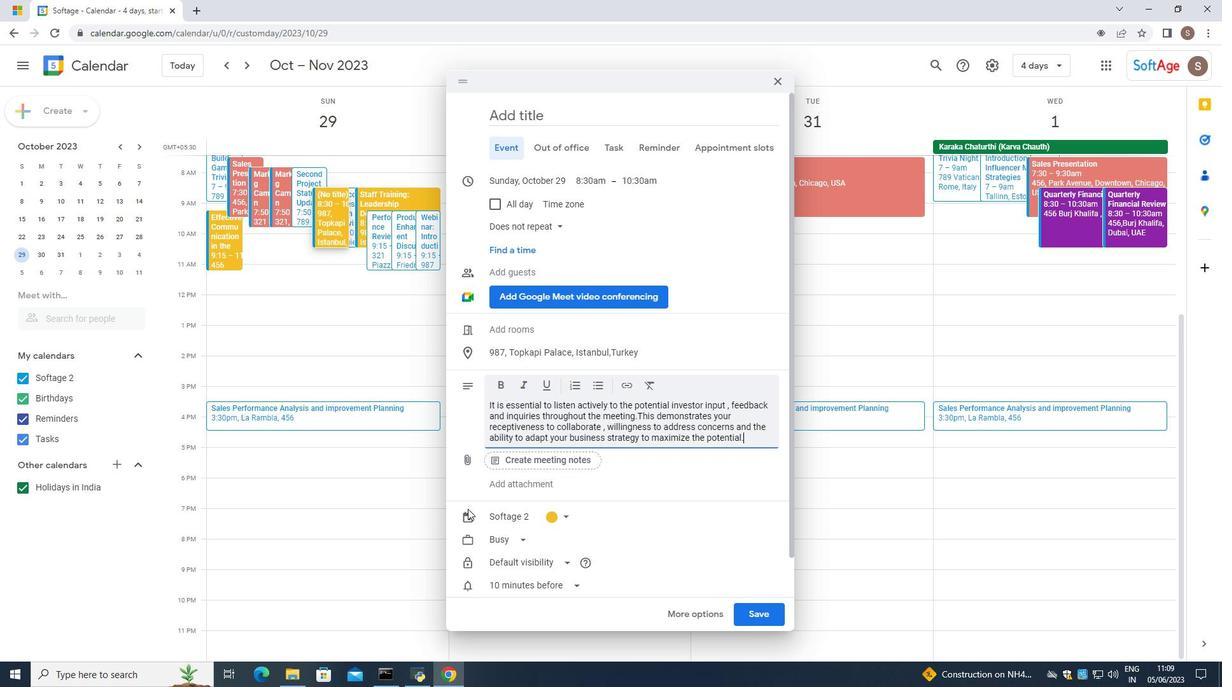 
Action: Mouse scrolled (468, 508) with delta (0, 0)
Screenshot: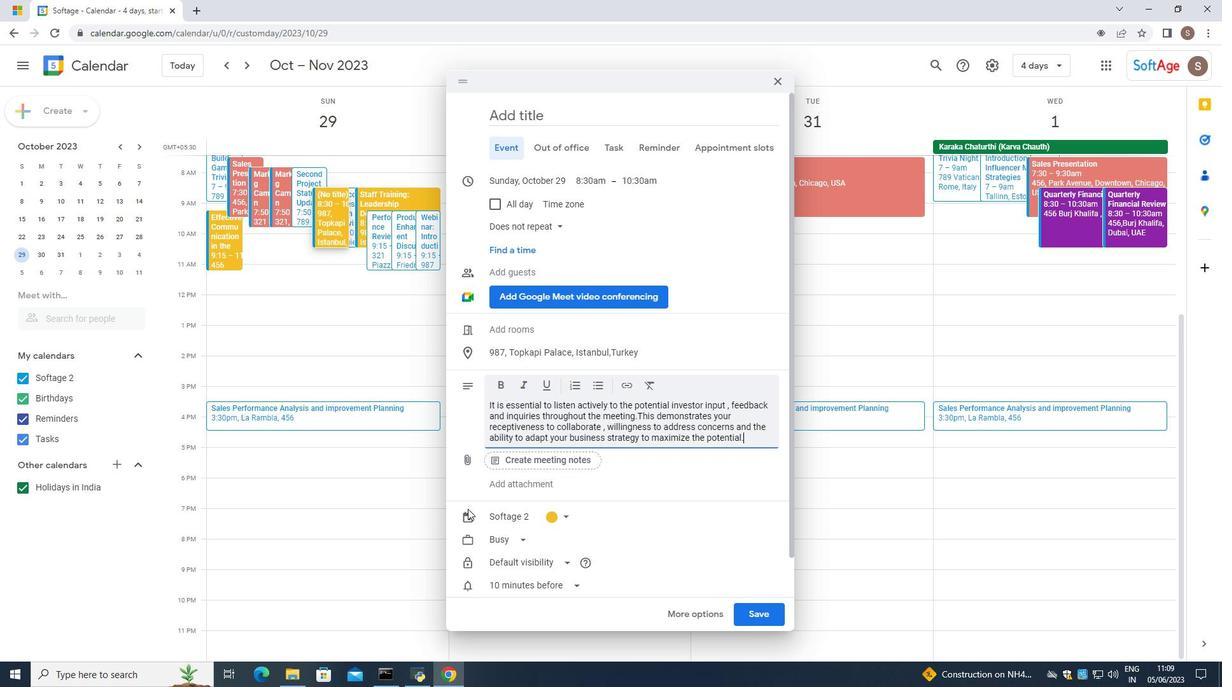 
Action: Mouse scrolled (468, 510) with delta (0, 0)
Screenshot: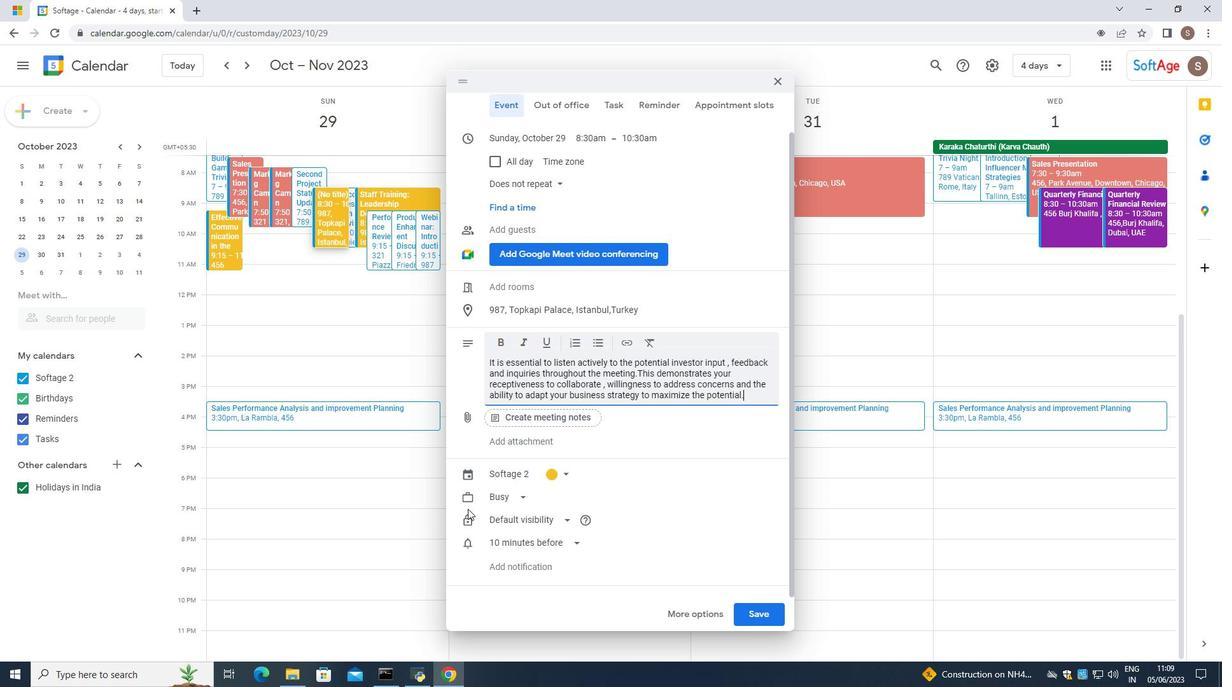
Action: Mouse scrolled (468, 510) with delta (0, 0)
Screenshot: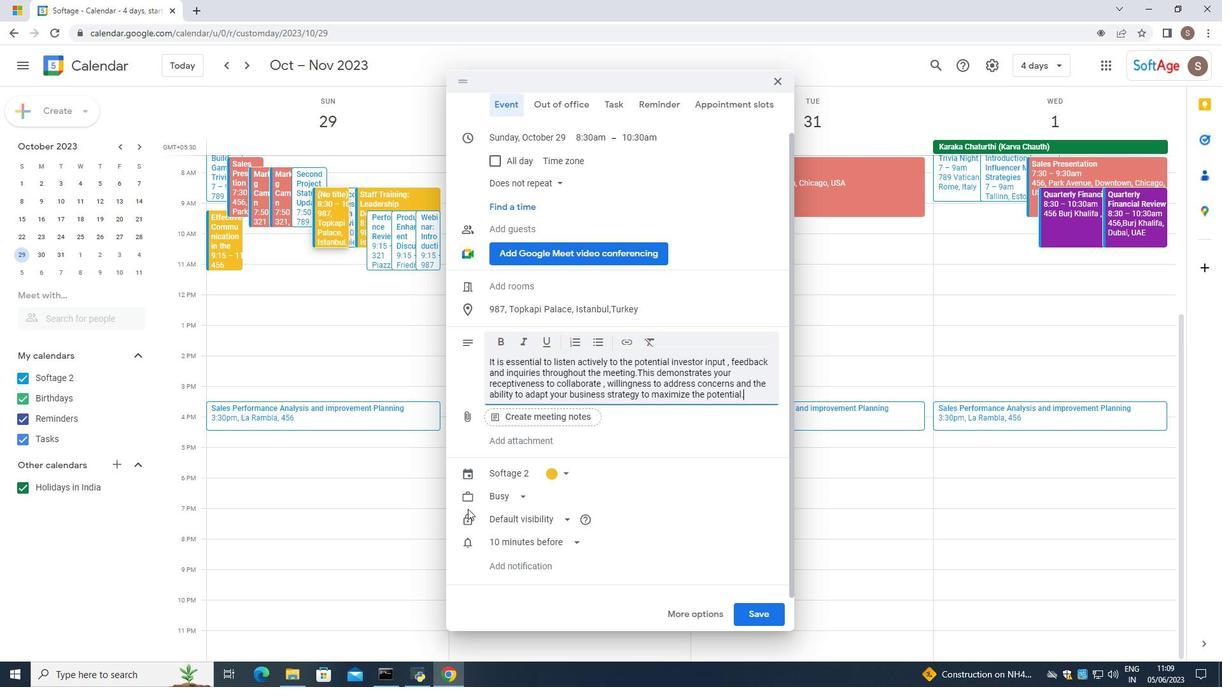 
Action: Mouse scrolled (468, 510) with delta (0, 0)
Screenshot: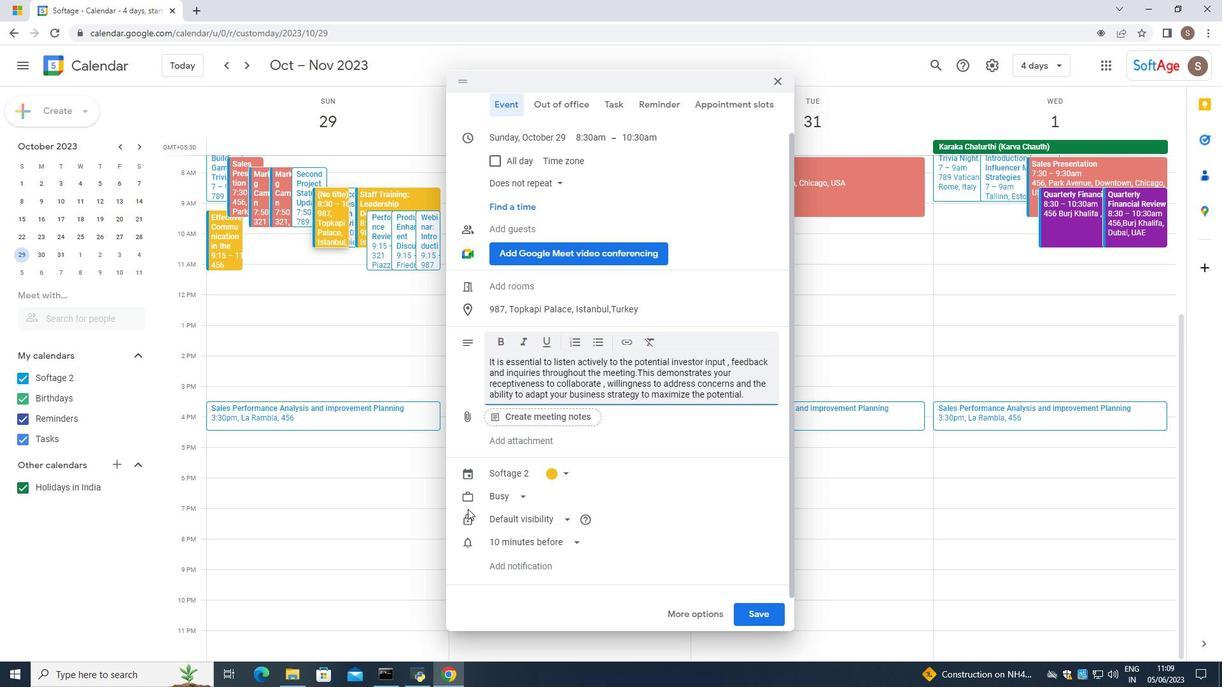
Action: Mouse scrolled (468, 510) with delta (0, 0)
Screenshot: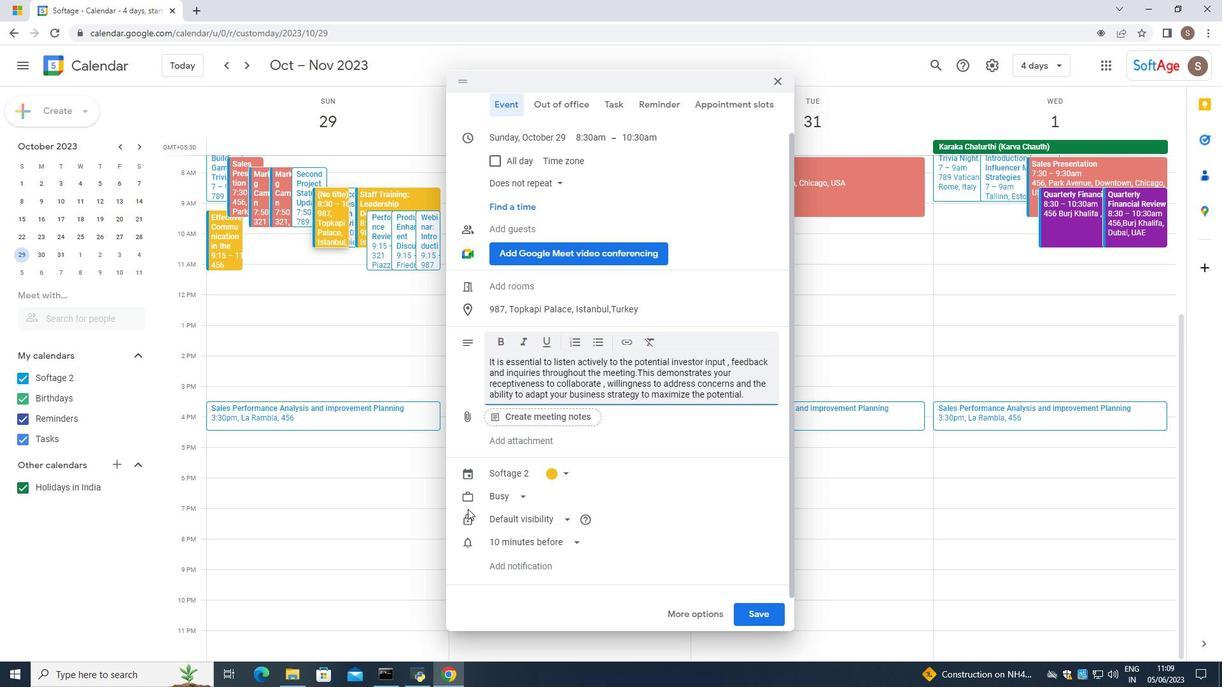 
Action: Mouse moved to (468, 508)
Screenshot: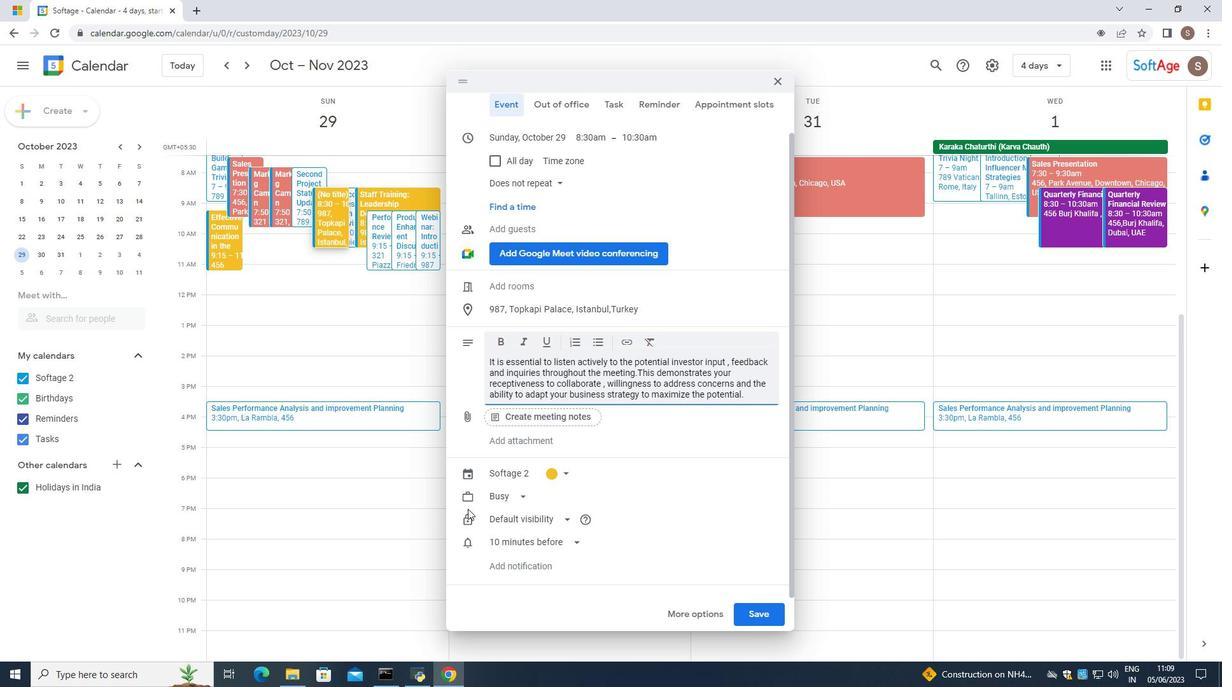 
Action: Mouse scrolled (468, 509) with delta (0, 0)
Screenshot: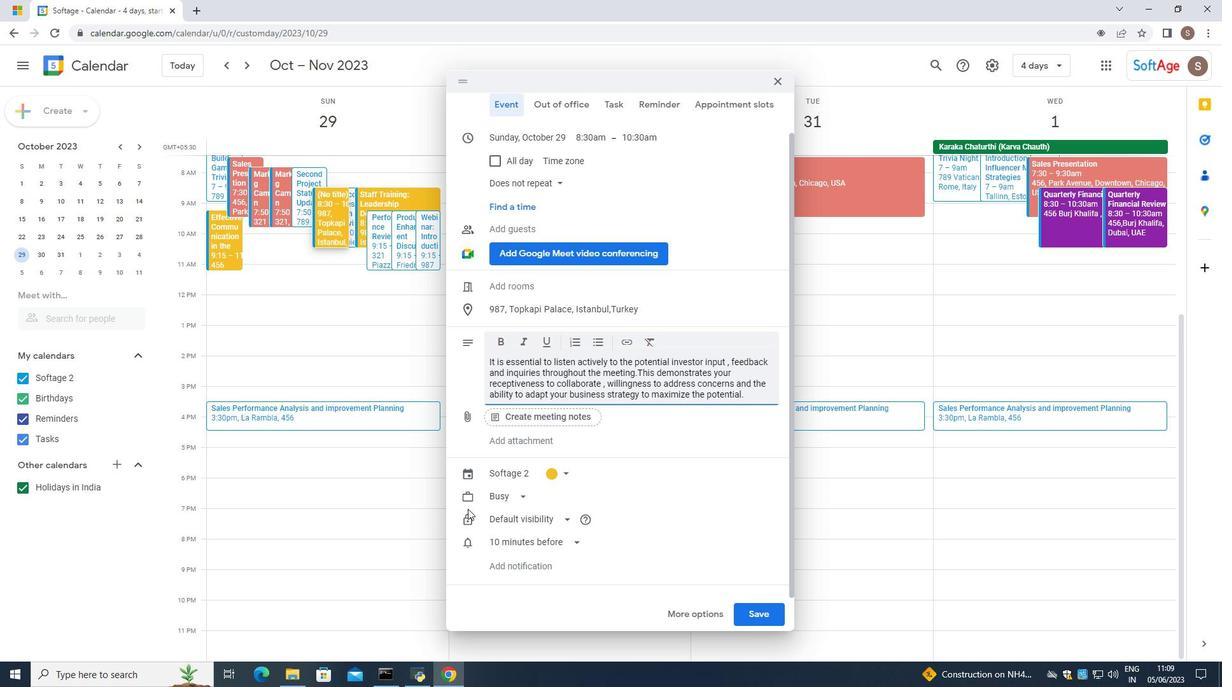 
Action: Mouse scrolled (468, 509) with delta (0, 0)
Screenshot: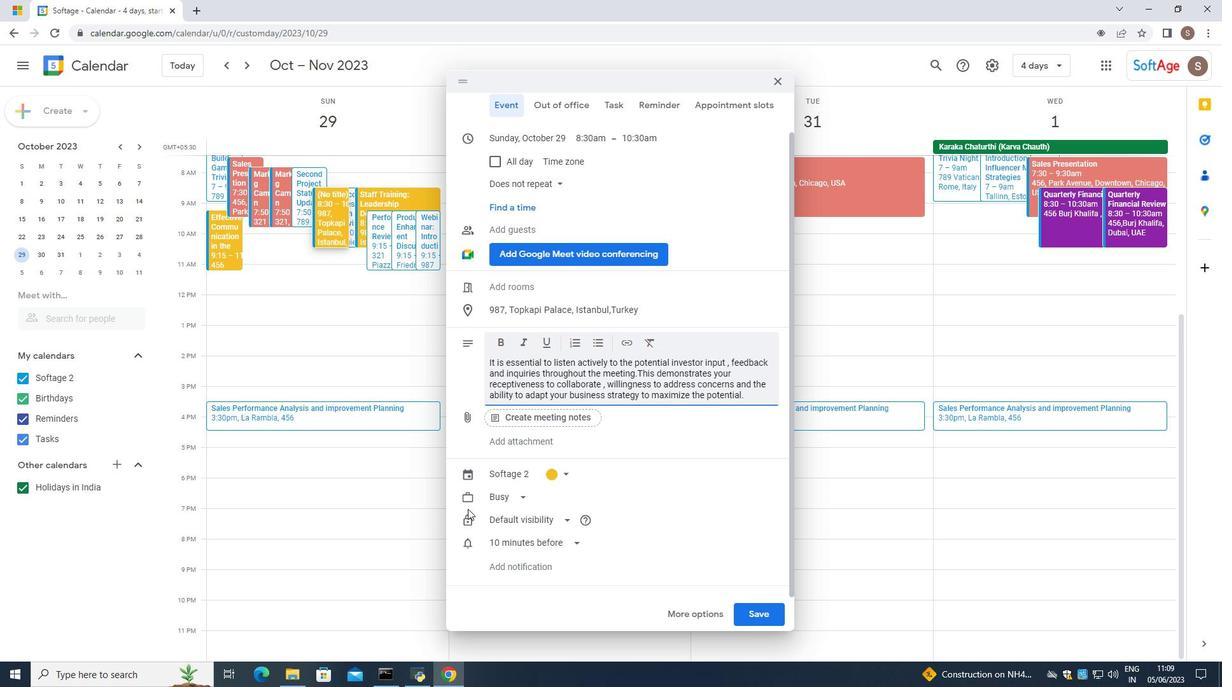 
Action: Mouse moved to (543, 233)
Screenshot: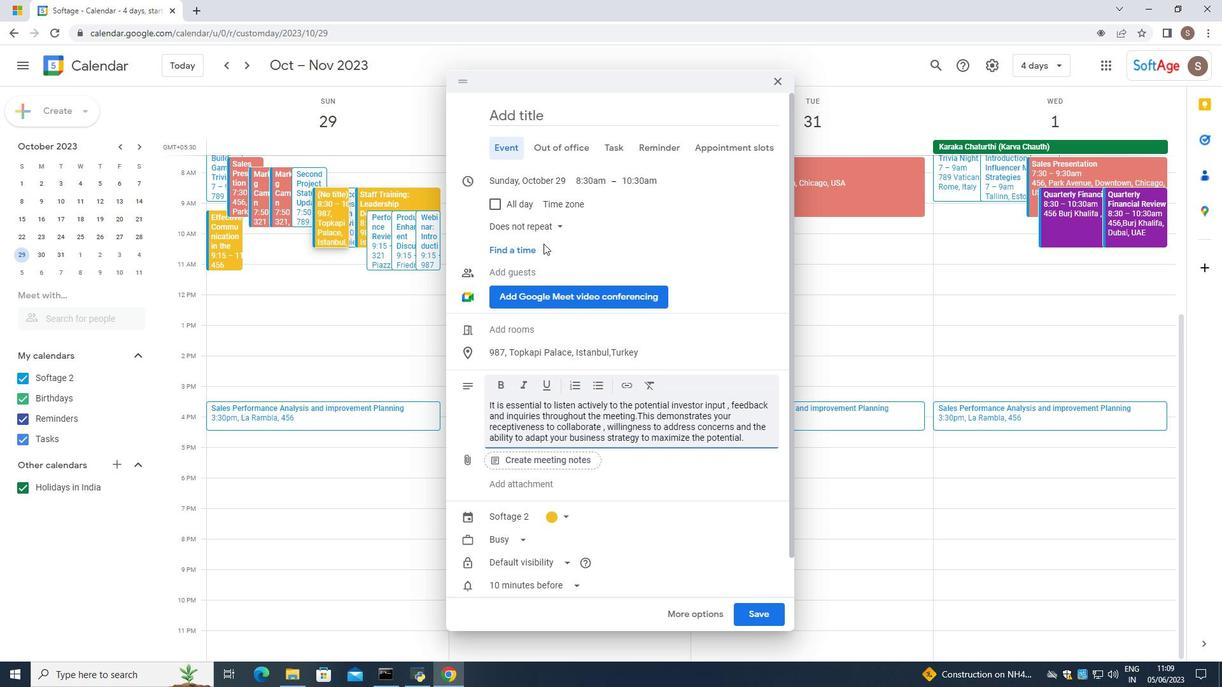 
Action: Mouse pressed left at (543, 233)
Screenshot: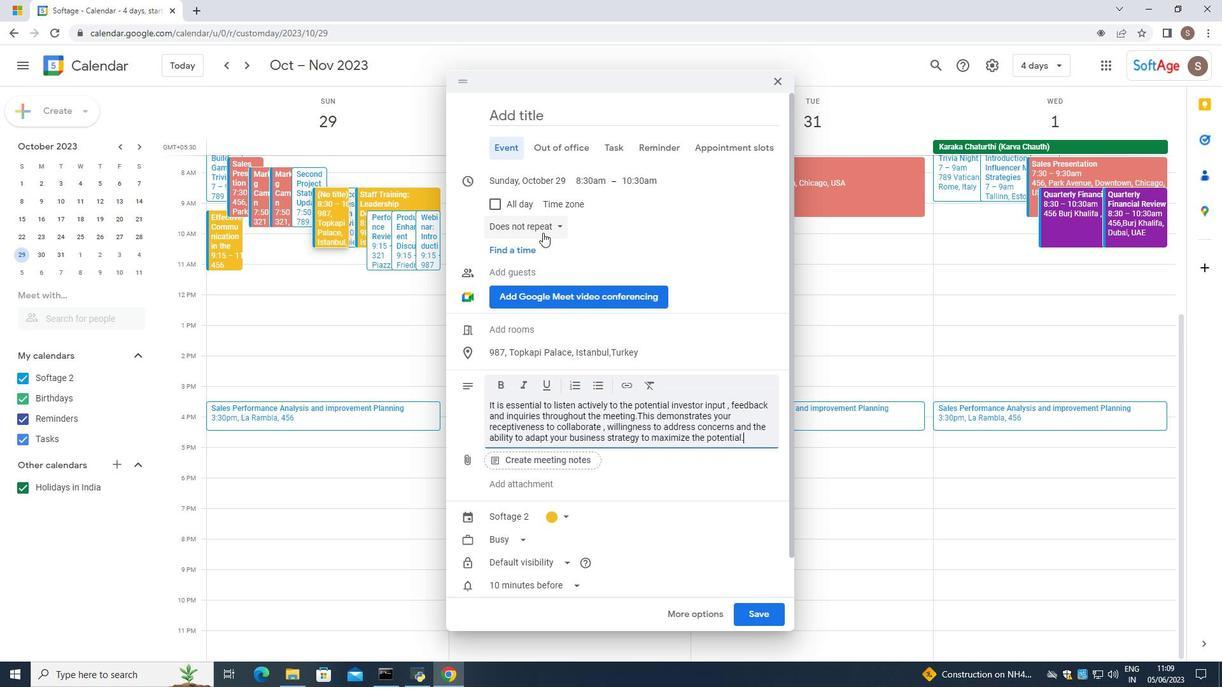 
Action: Mouse moved to (554, 233)
Screenshot: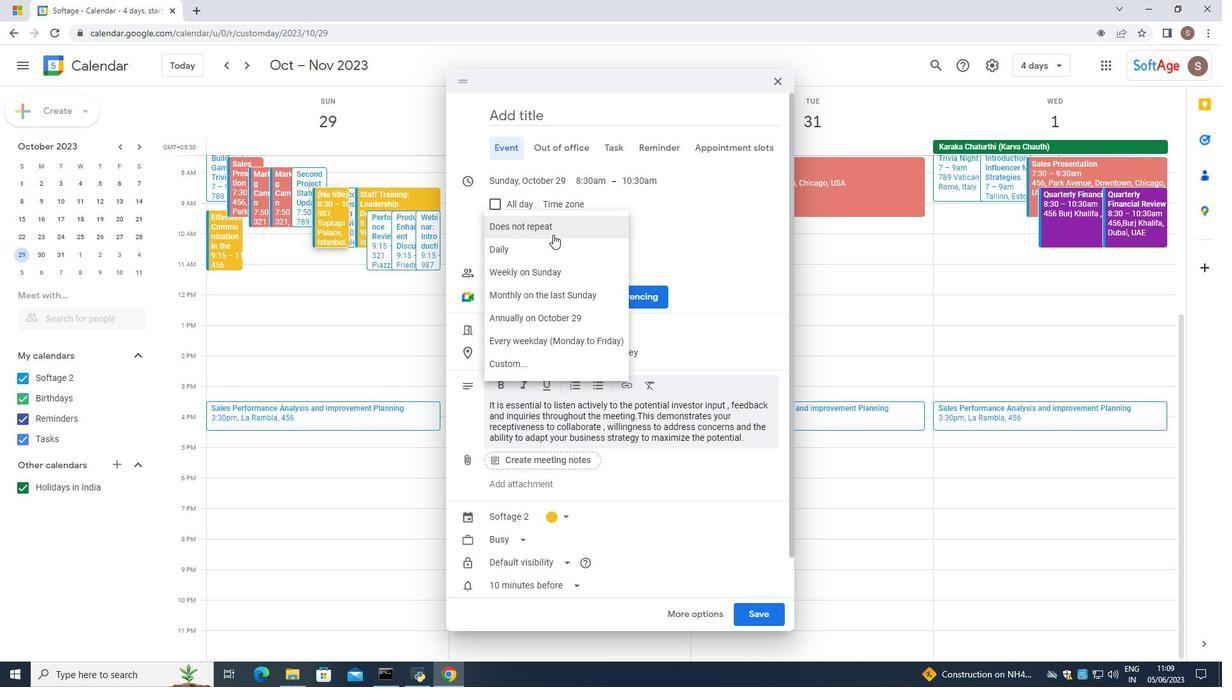 
Action: Mouse pressed left at (554, 233)
Screenshot: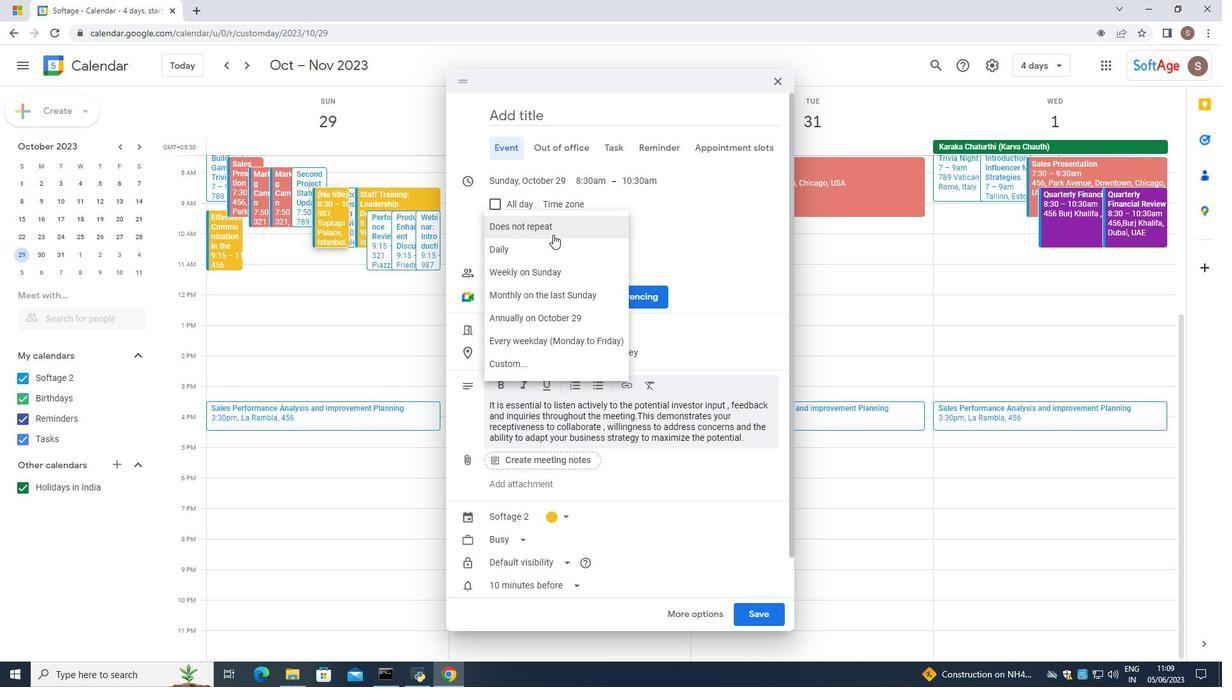 
Action: Mouse moved to (633, 424)
Screenshot: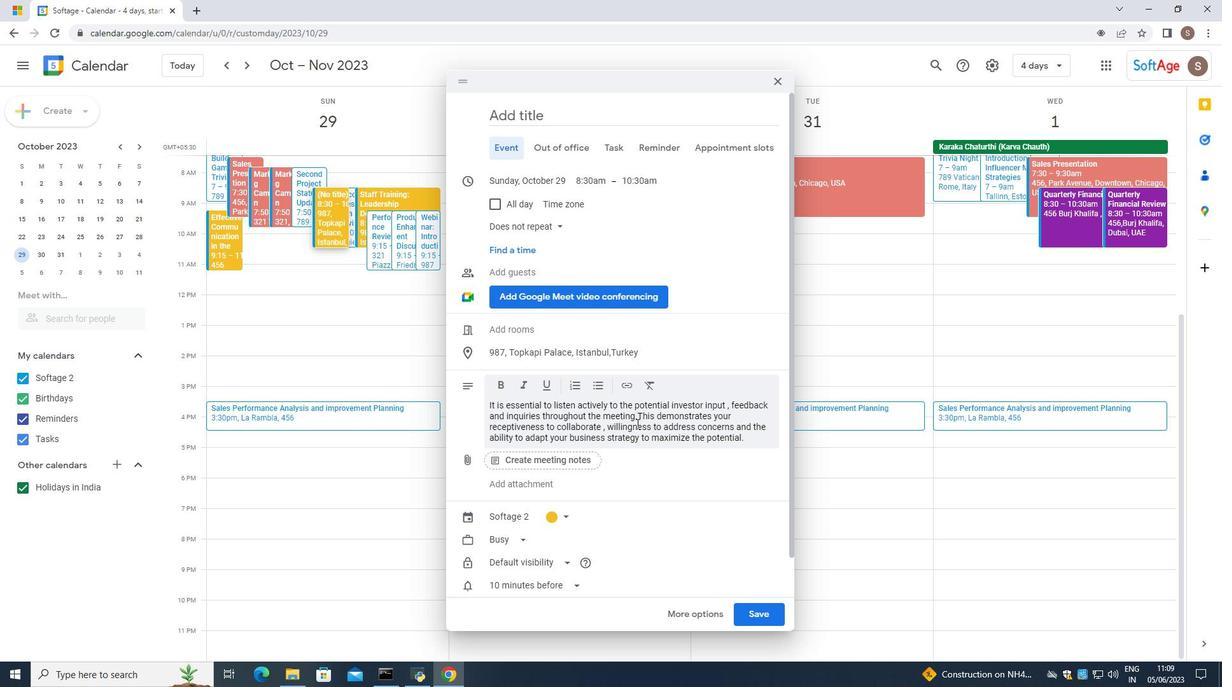 
Action: Mouse scrolled (633, 424) with delta (0, 0)
Screenshot: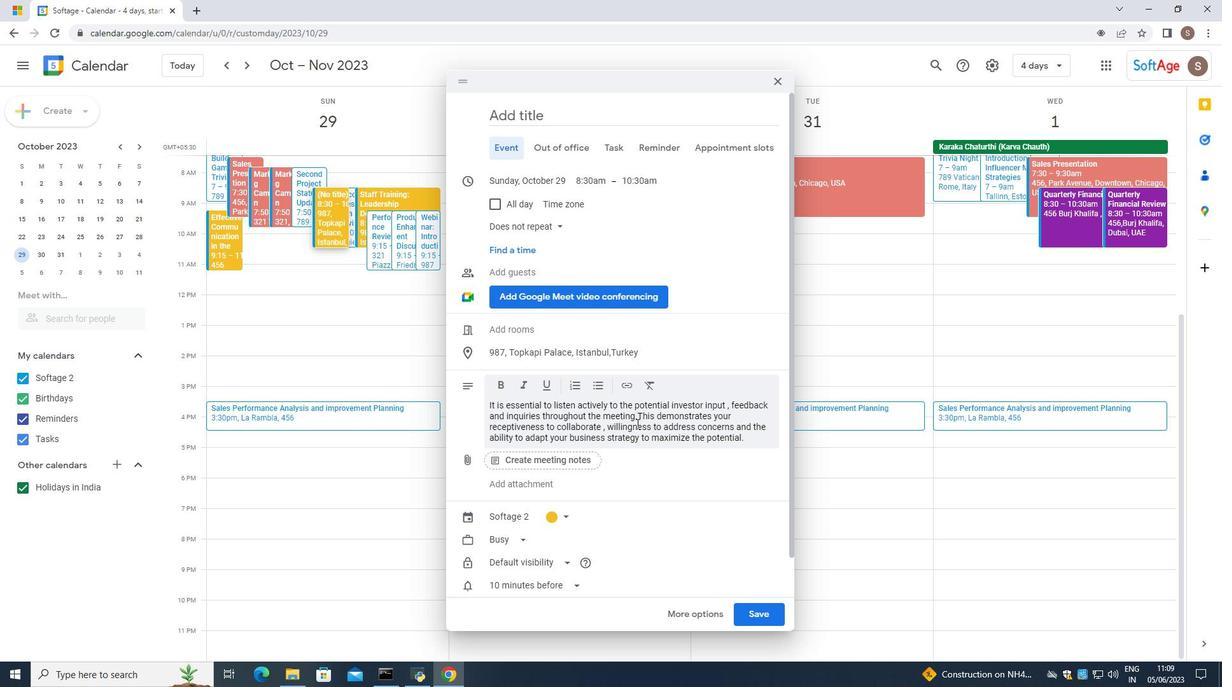 
Action: Mouse scrolled (633, 424) with delta (0, 0)
Screenshot: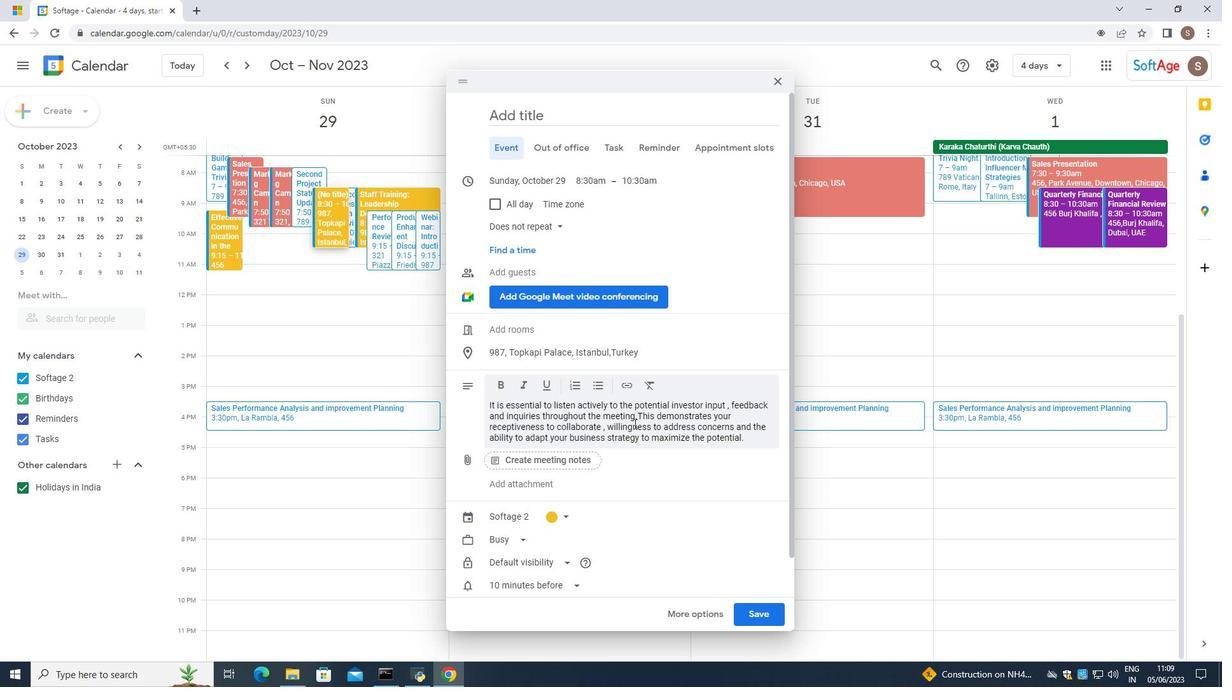 
Action: Mouse scrolled (633, 424) with delta (0, 0)
Screenshot: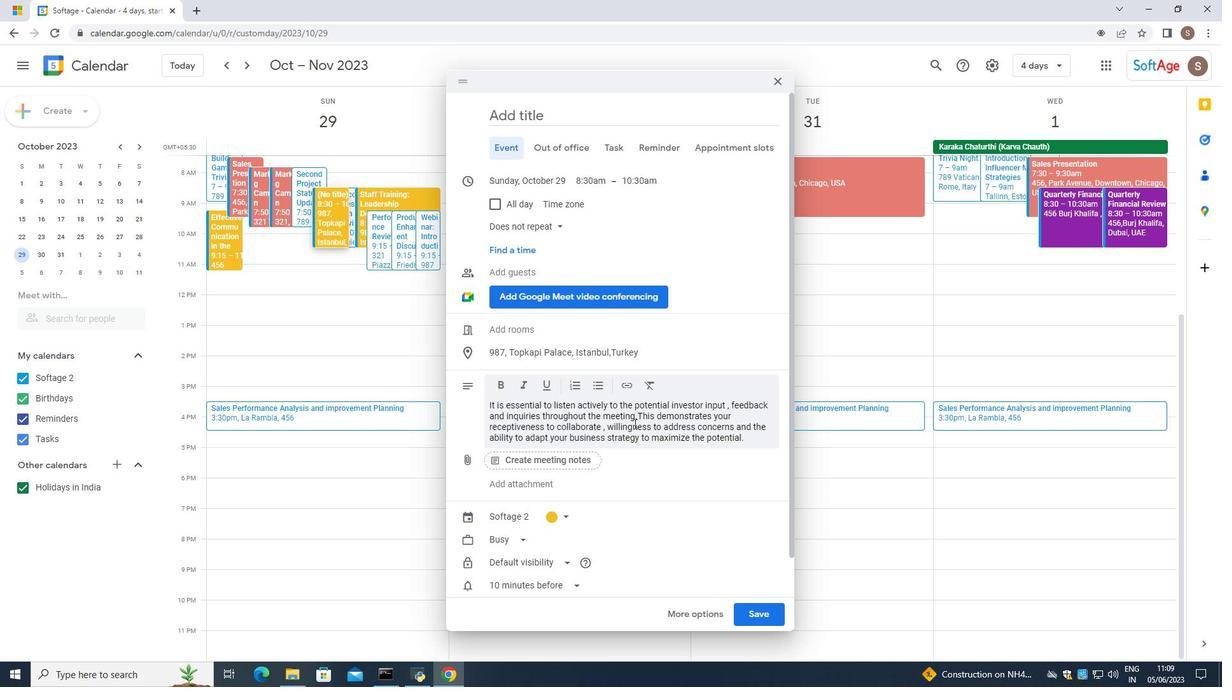 
Action: Mouse scrolled (633, 424) with delta (0, 0)
Screenshot: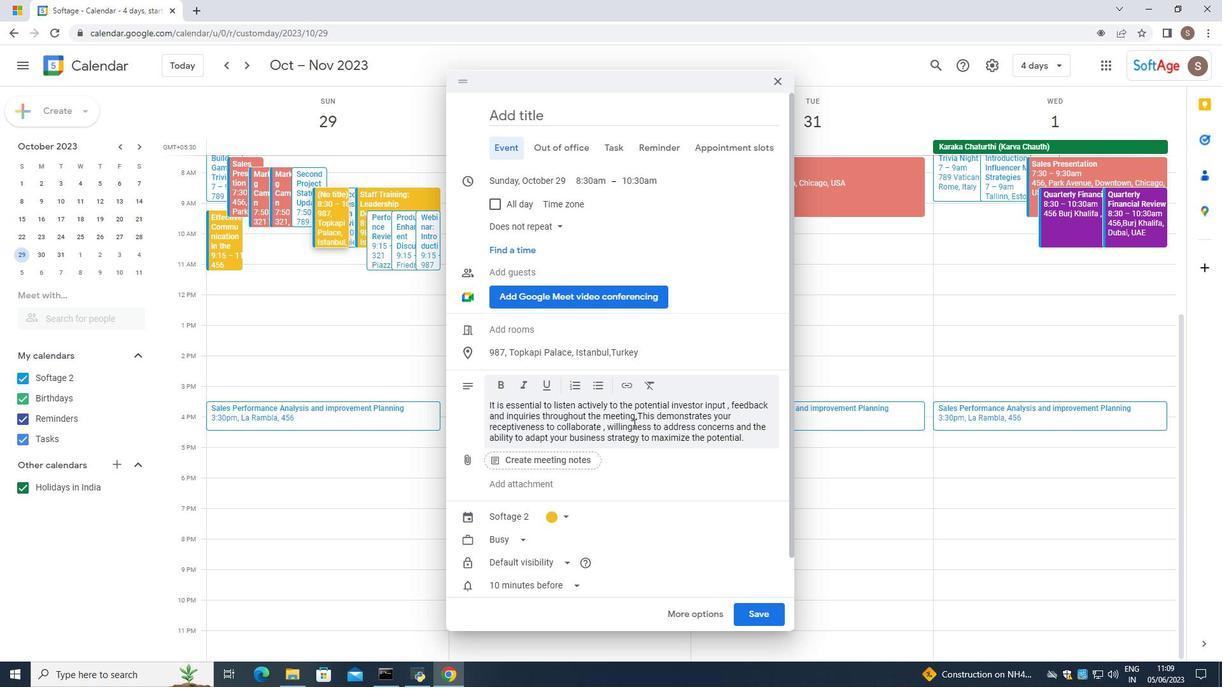 
Action: Mouse moved to (633, 424)
Screenshot: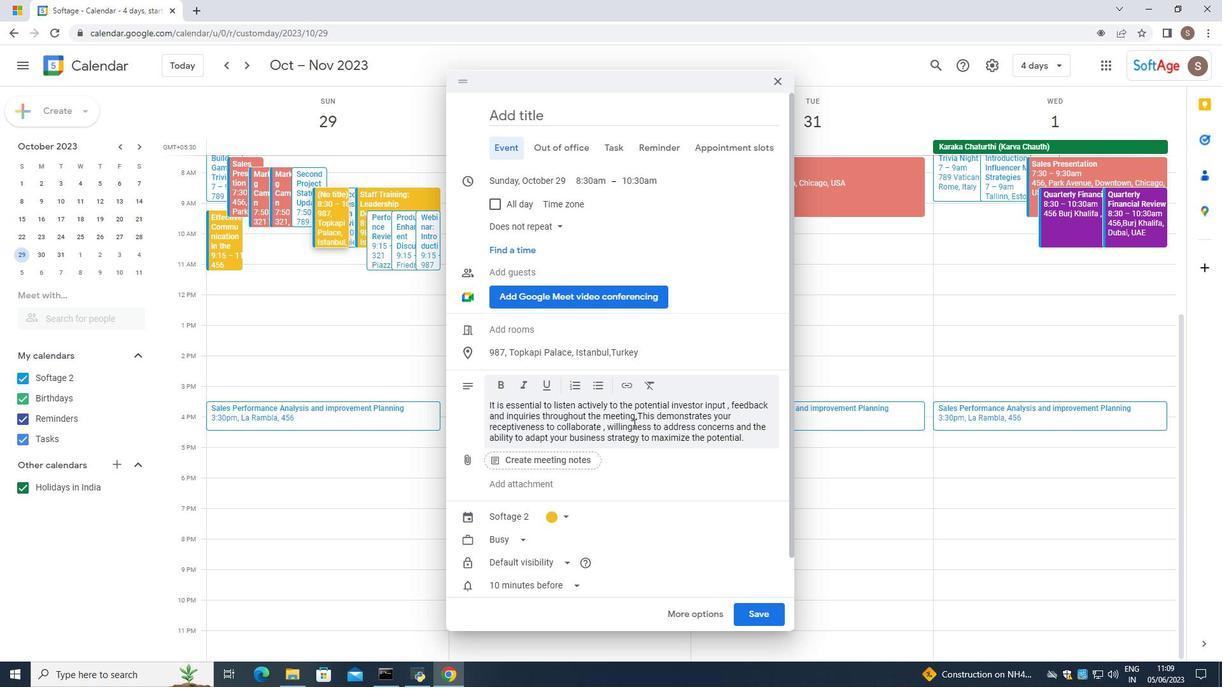 
Action: Mouse scrolled (633, 424) with delta (0, 0)
Screenshot: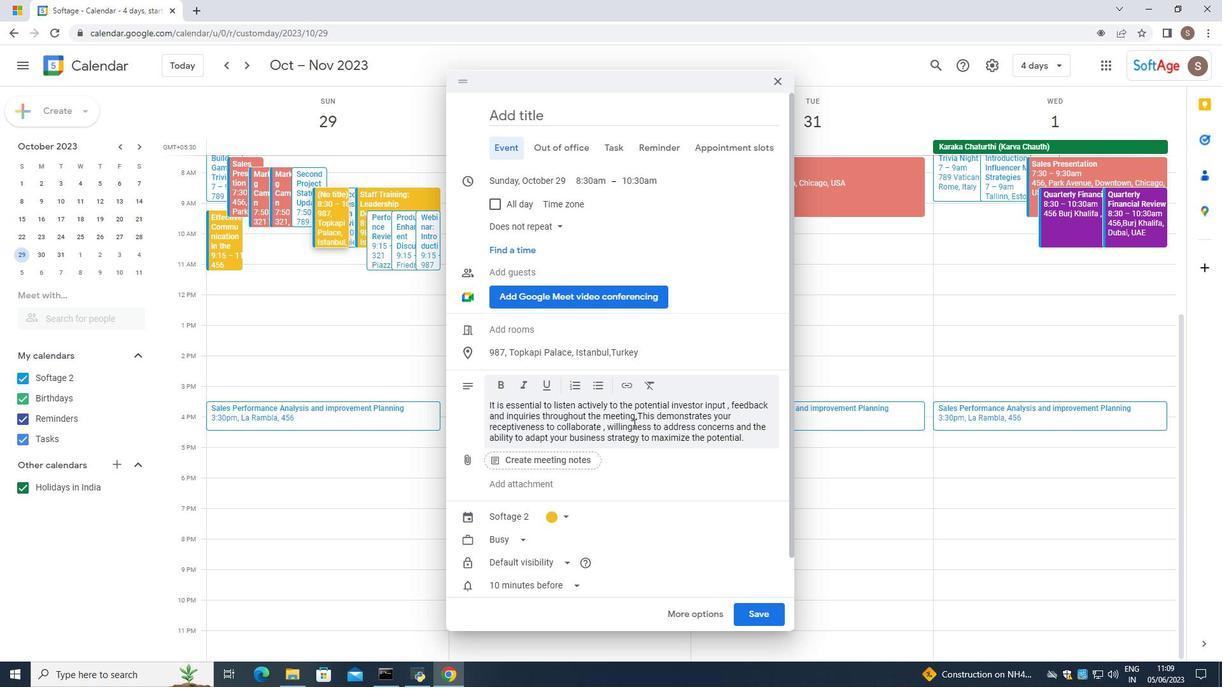 
Action: Mouse moved to (632, 424)
Screenshot: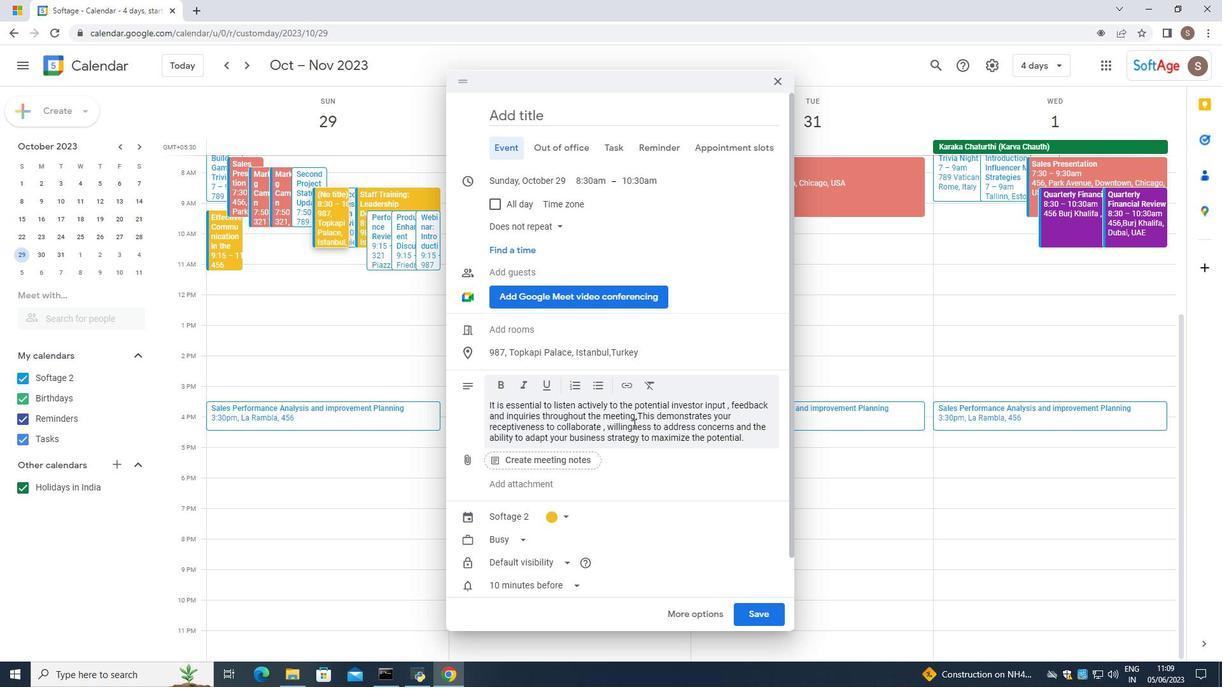 
Action: Mouse scrolled (632, 424) with delta (0, 0)
Screenshot: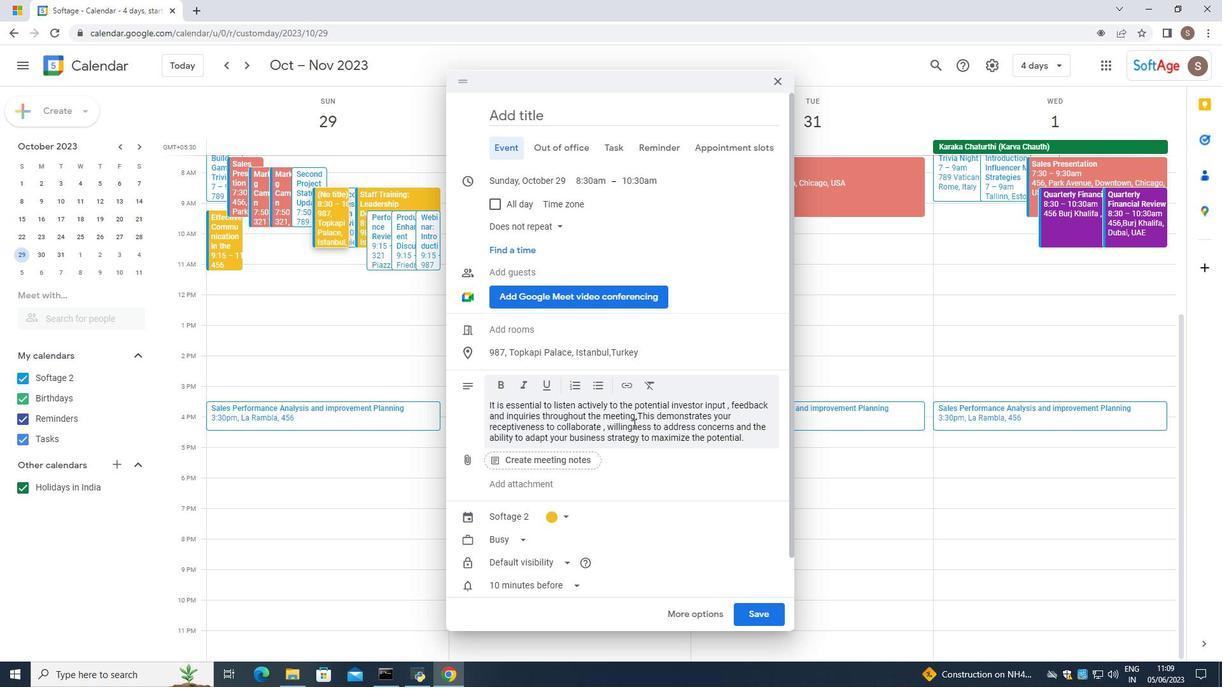
Action: Mouse moved to (626, 417)
Screenshot: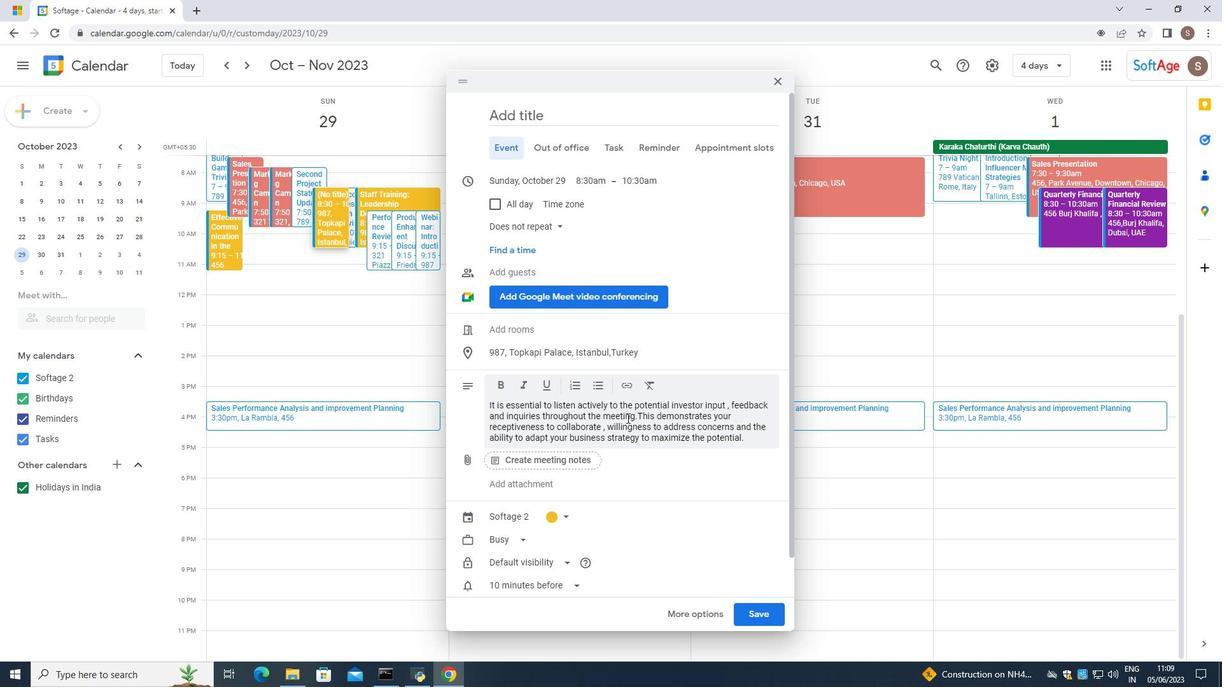 
Action: Mouse scrolled (626, 417) with delta (0, 0)
Screenshot: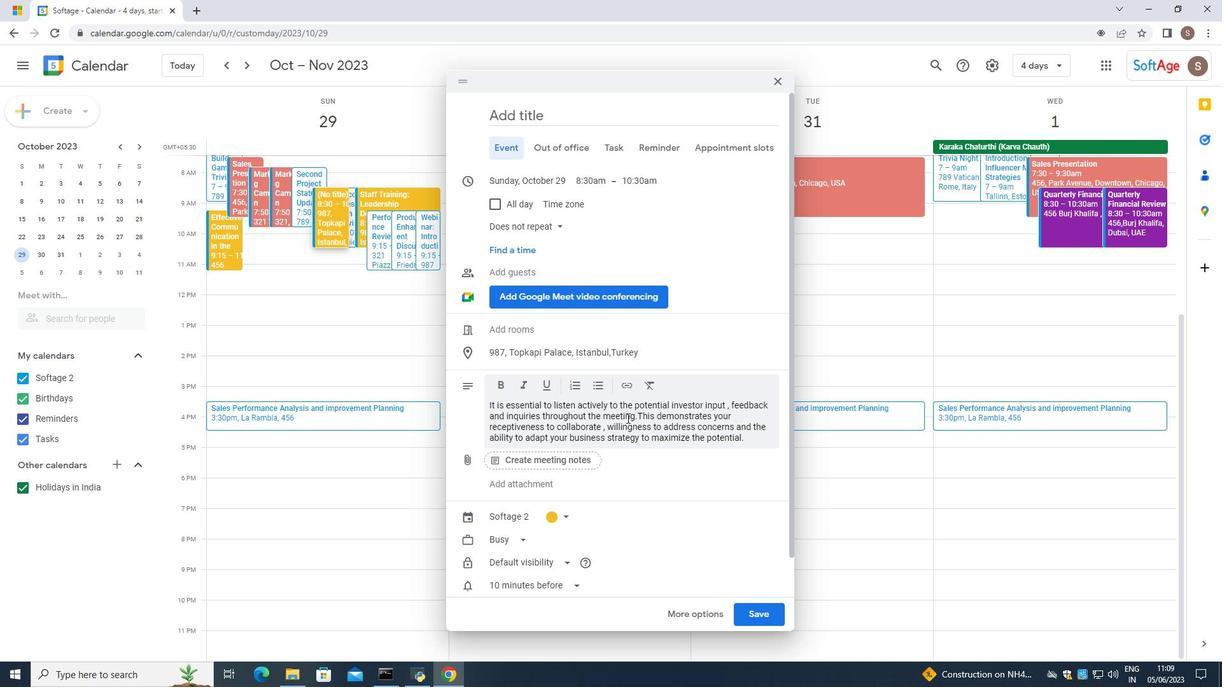 
Action: Mouse moved to (625, 417)
Screenshot: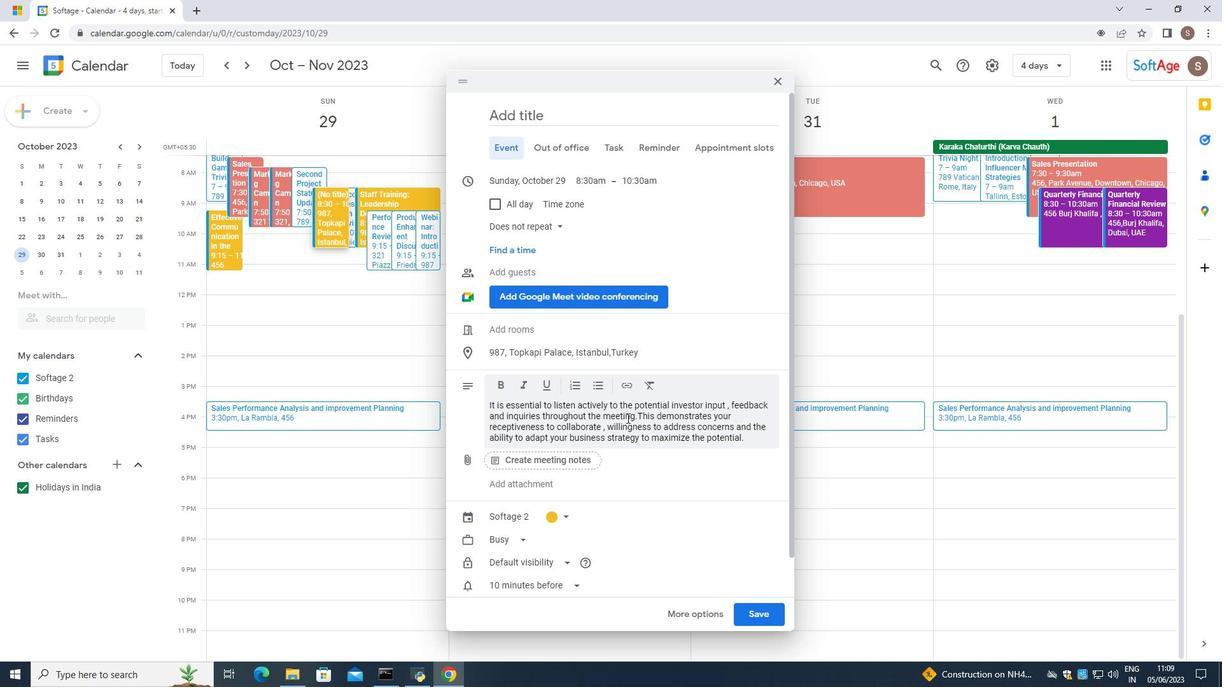 
Action: Mouse scrolled (626, 417) with delta (0, 0)
Screenshot: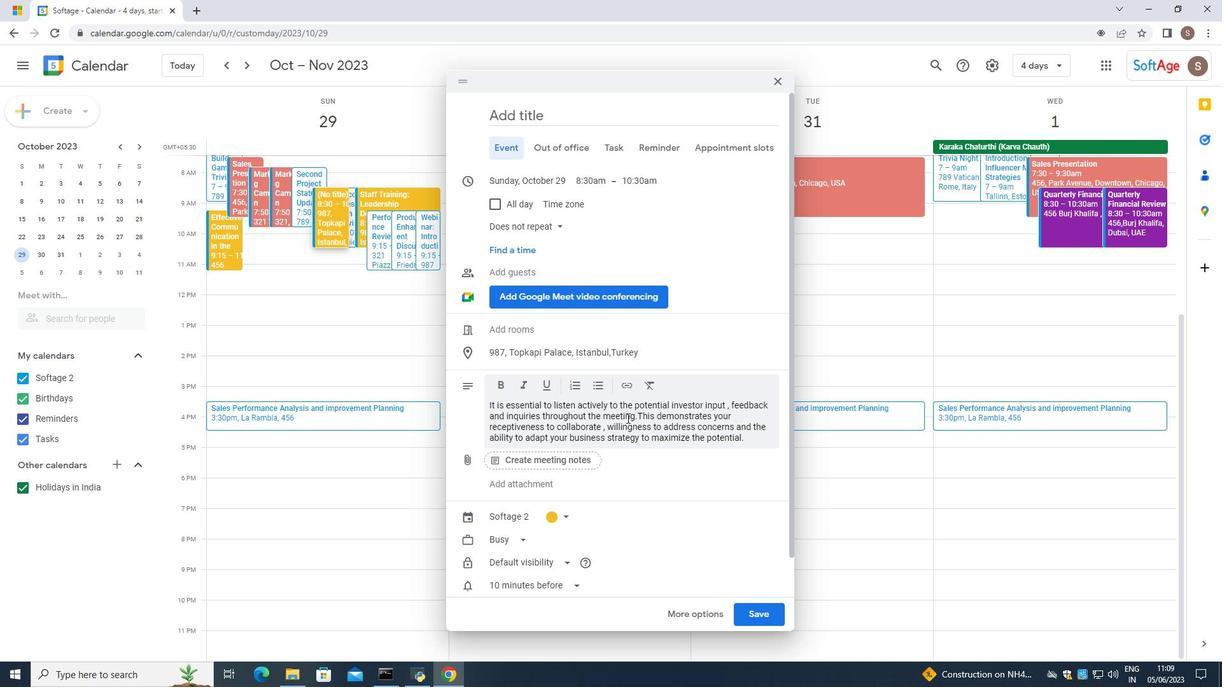 
Action: Mouse moved to (624, 417)
Screenshot: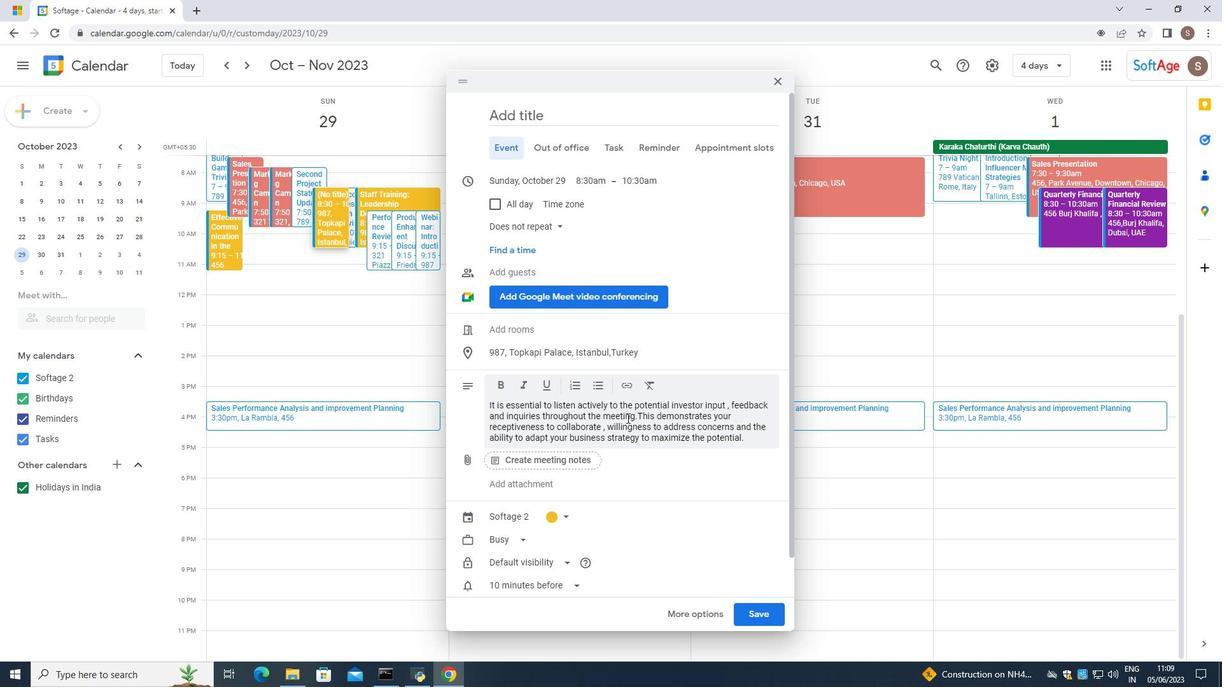 
Action: Mouse scrolled (625, 417) with delta (0, 0)
Screenshot: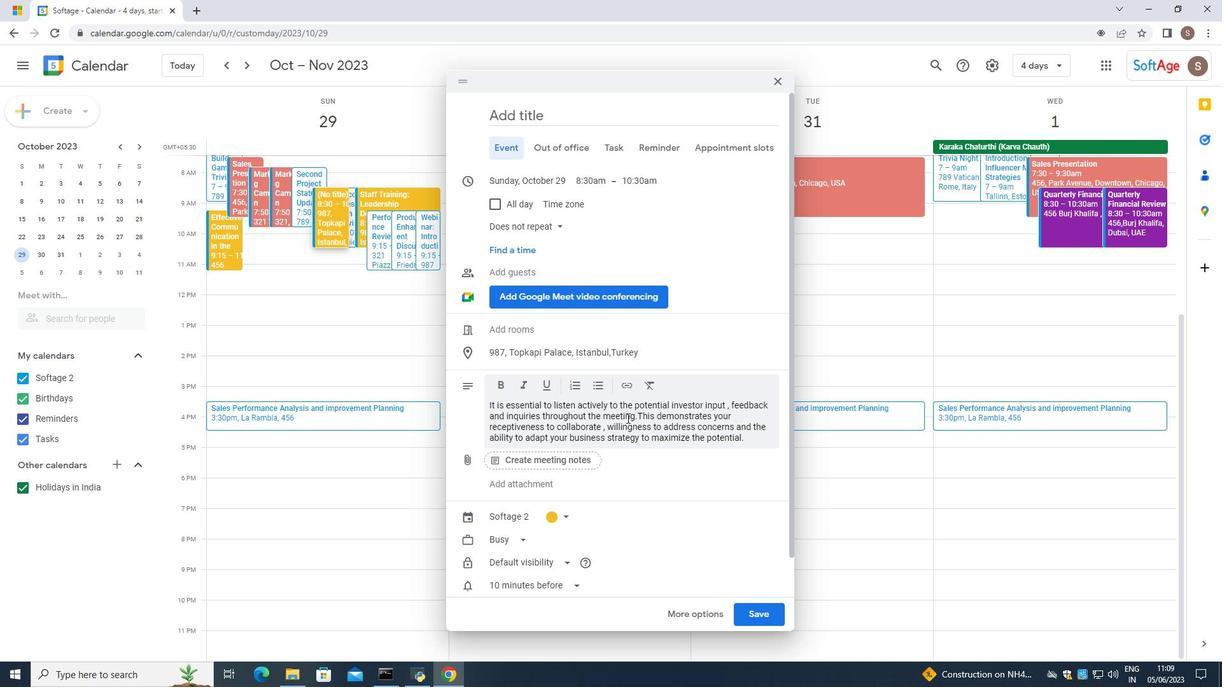 
Action: Mouse moved to (621, 421)
Screenshot: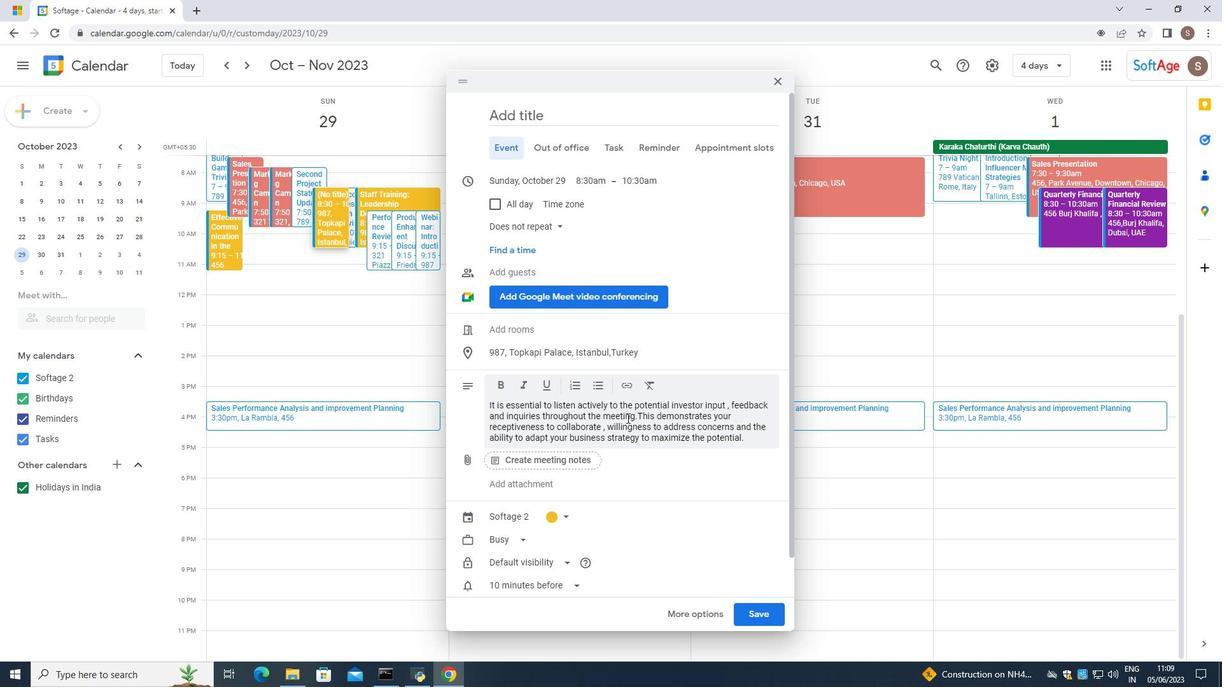 
Action: Mouse scrolled (624, 416) with delta (0, -1)
Screenshot: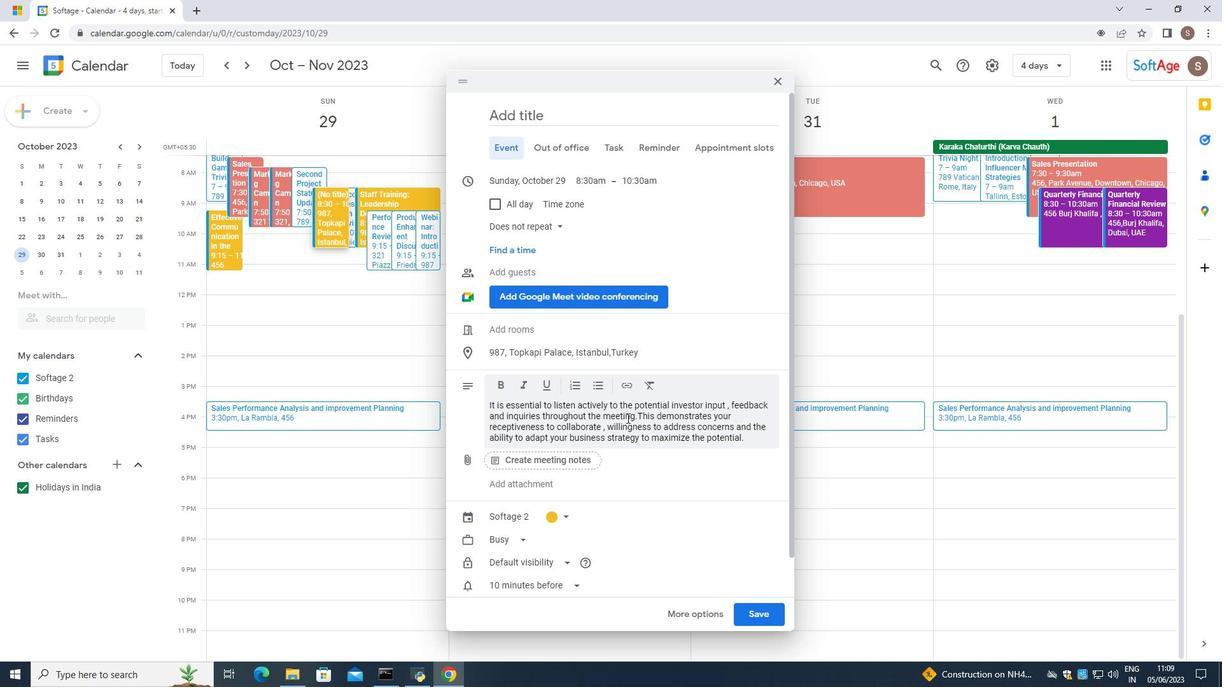 
Action: Mouse scrolled (622, 417) with delta (0, 0)
Screenshot: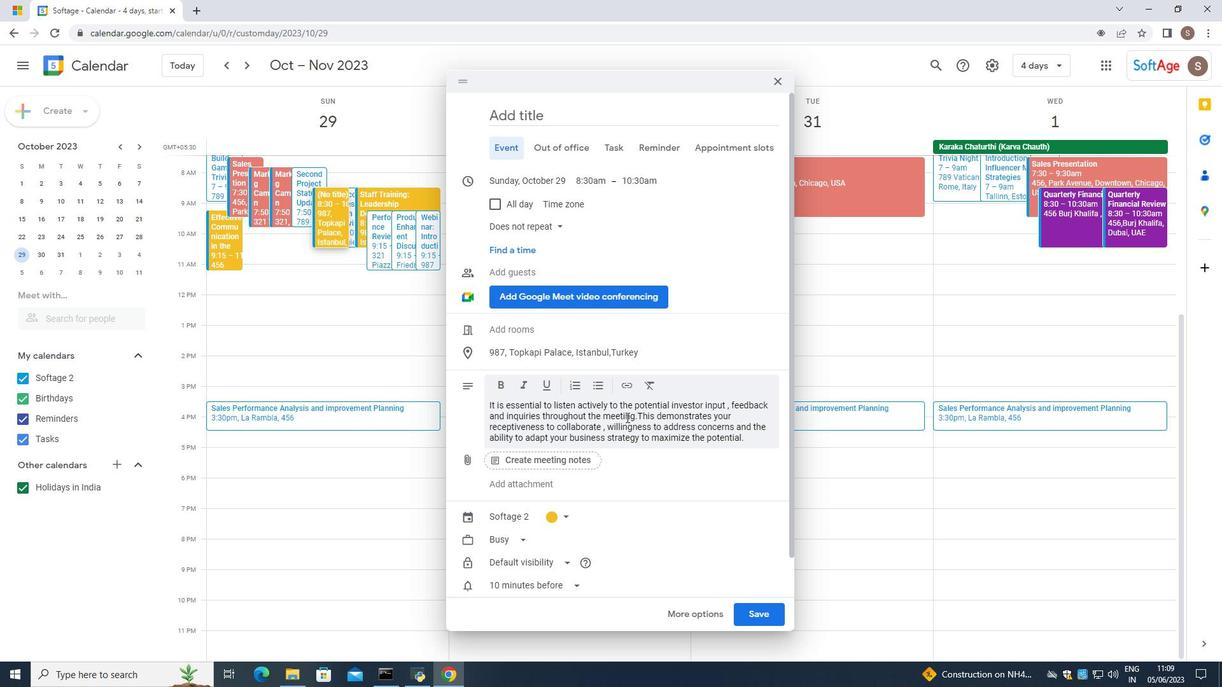 
Action: Mouse scrolled (621, 421) with delta (0, 0)
Screenshot: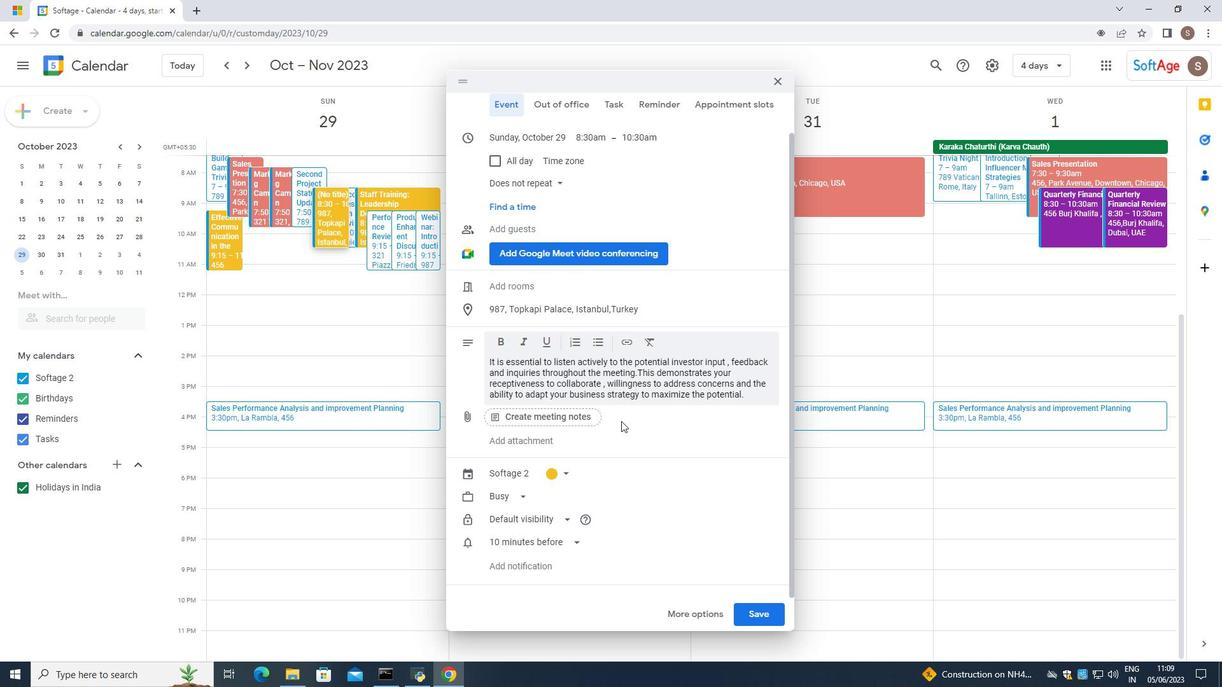 
Action: Mouse moved to (619, 410)
Screenshot: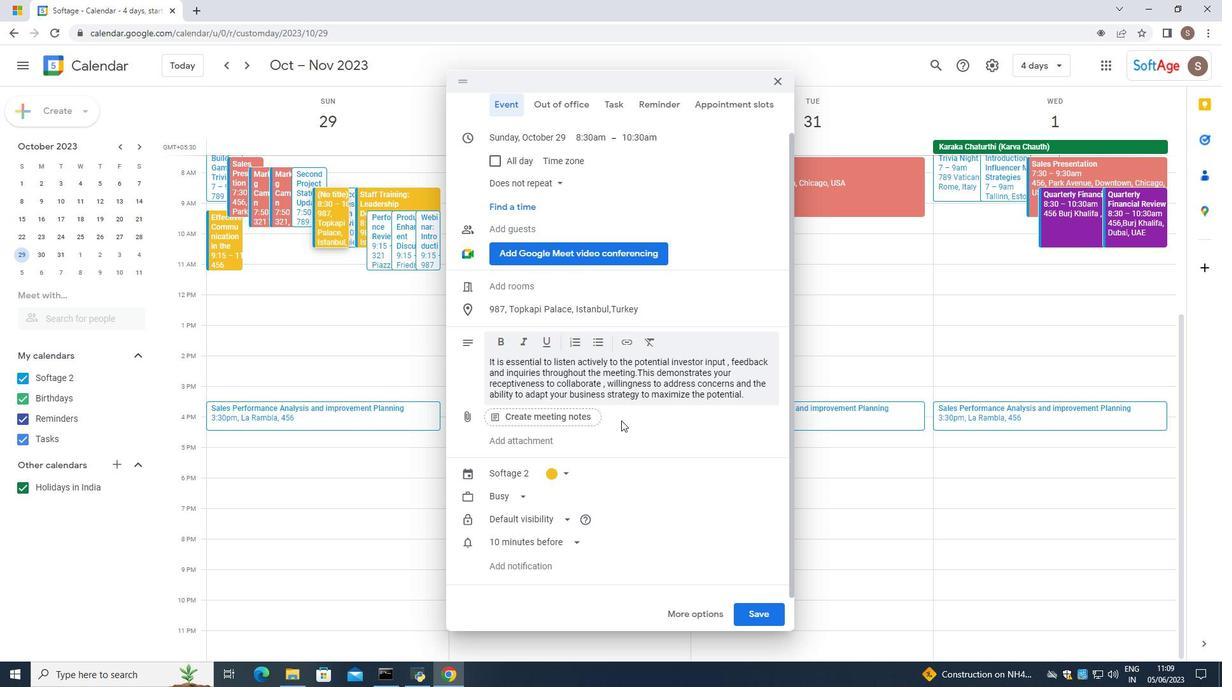 
Action: Mouse scrolled (619, 411) with delta (0, 0)
Screenshot: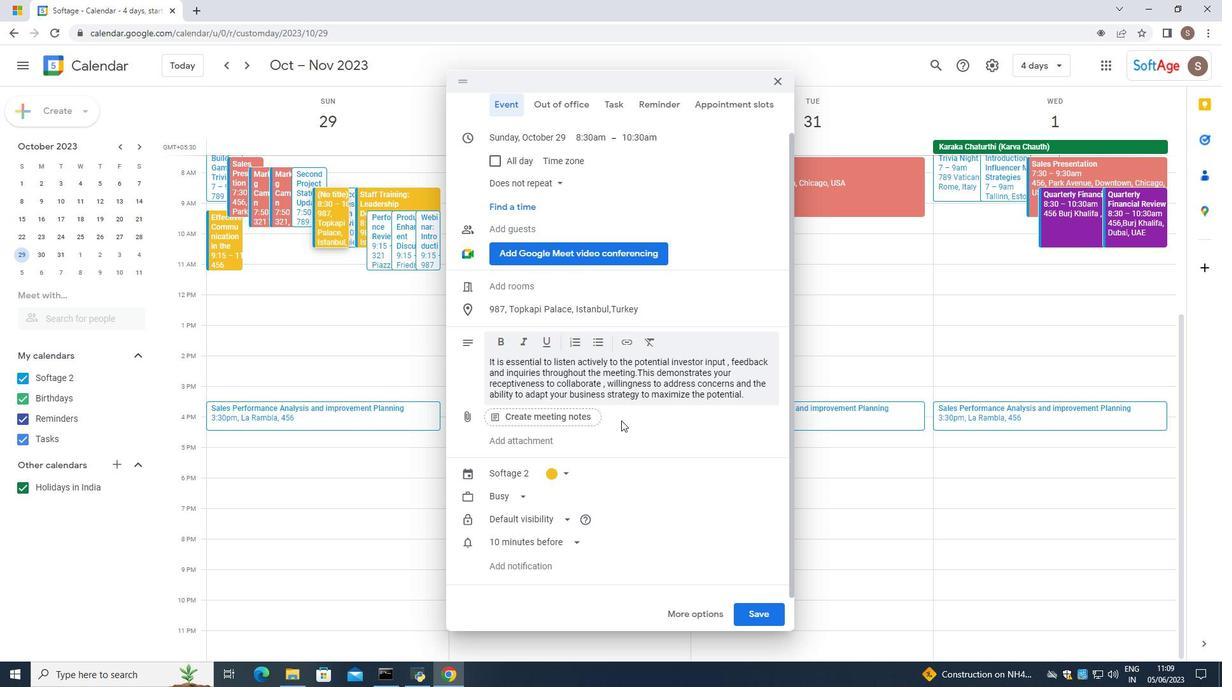 
Action: Mouse moved to (617, 408)
Screenshot: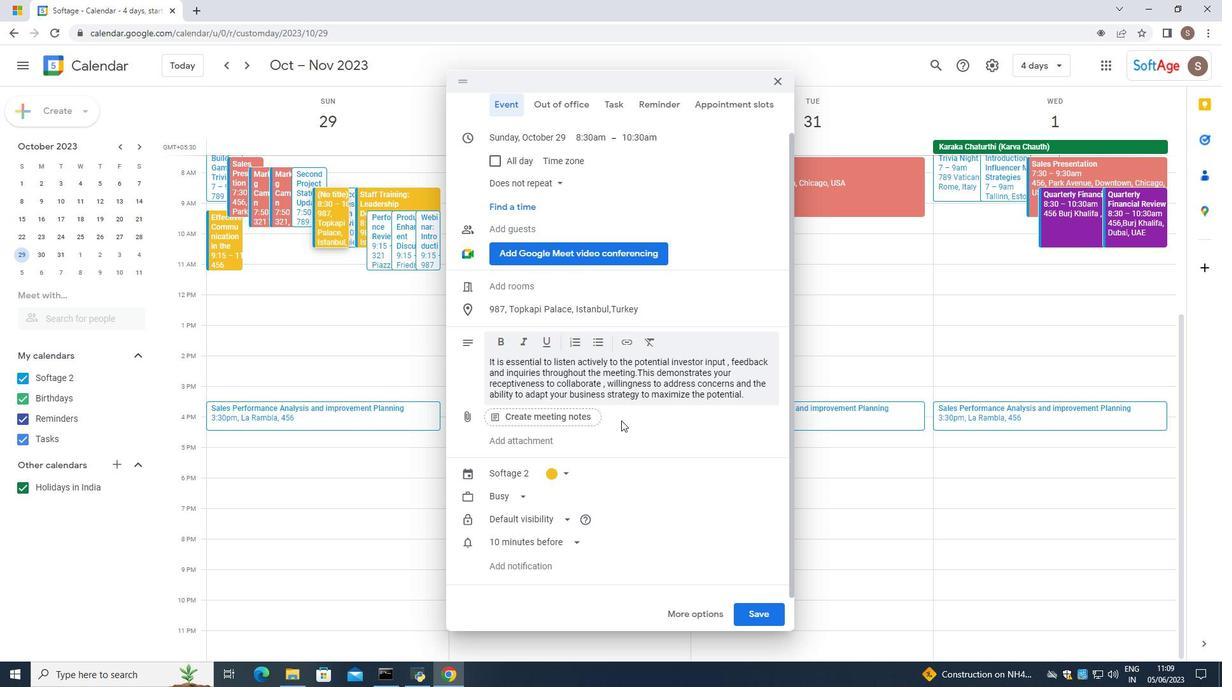 
Action: Mouse scrolled (617, 408) with delta (0, 0)
Screenshot: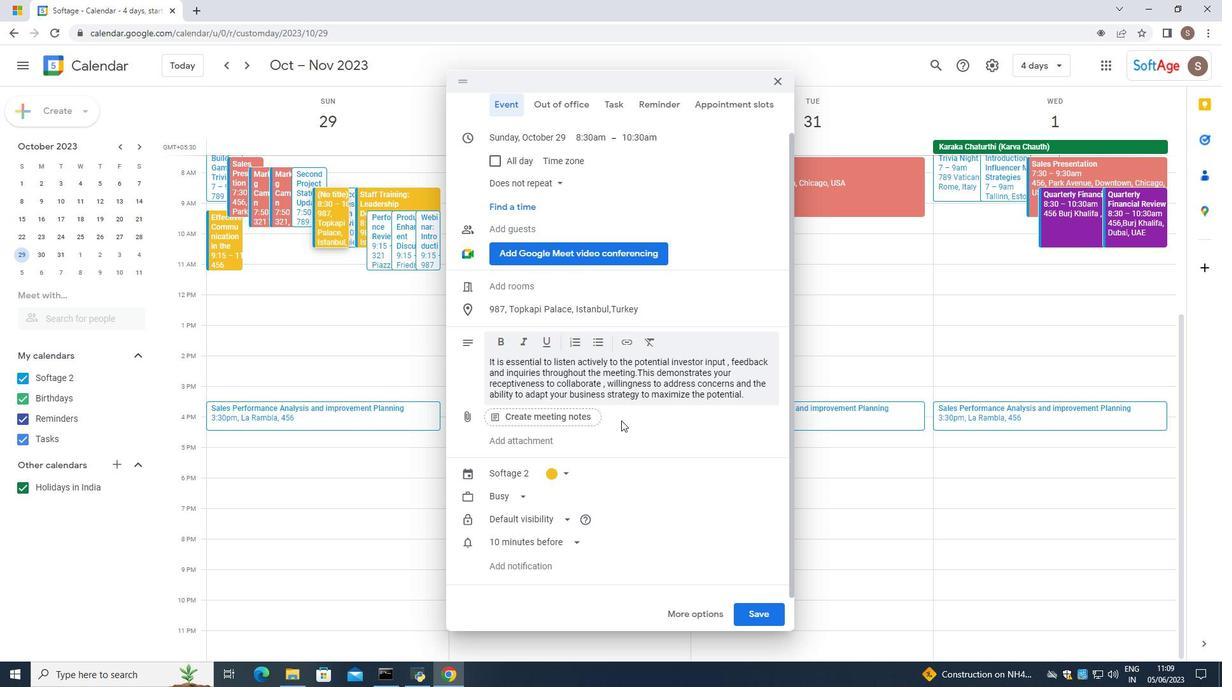 
Action: Mouse moved to (616, 406)
Screenshot: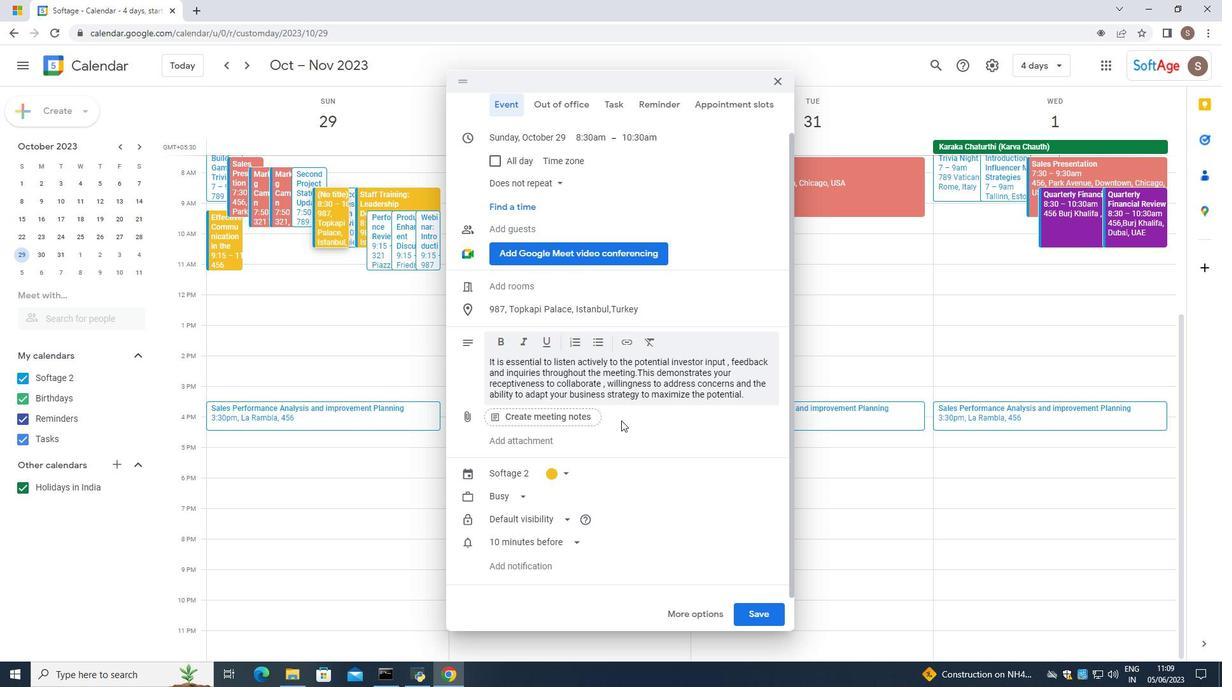 
Action: Mouse scrolled (617, 408) with delta (0, 0)
Screenshot: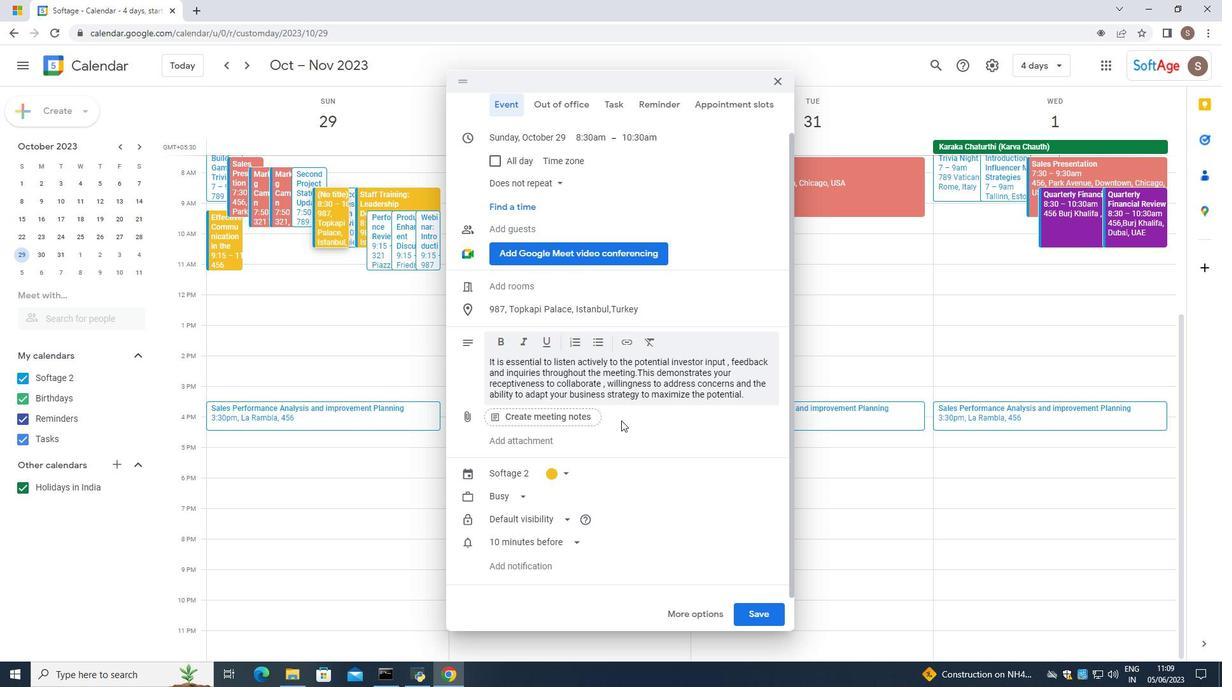 
Action: Mouse moved to (616, 406)
Screenshot: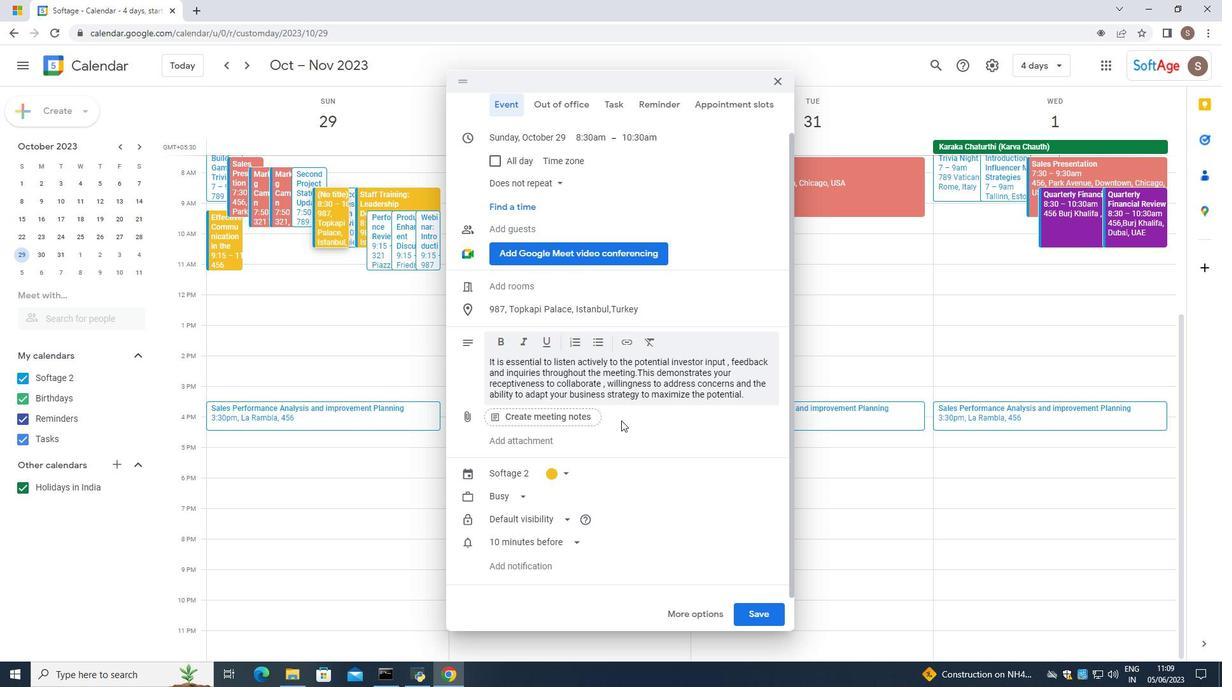 
Action: Mouse scrolled (616, 406) with delta (0, 0)
Screenshot: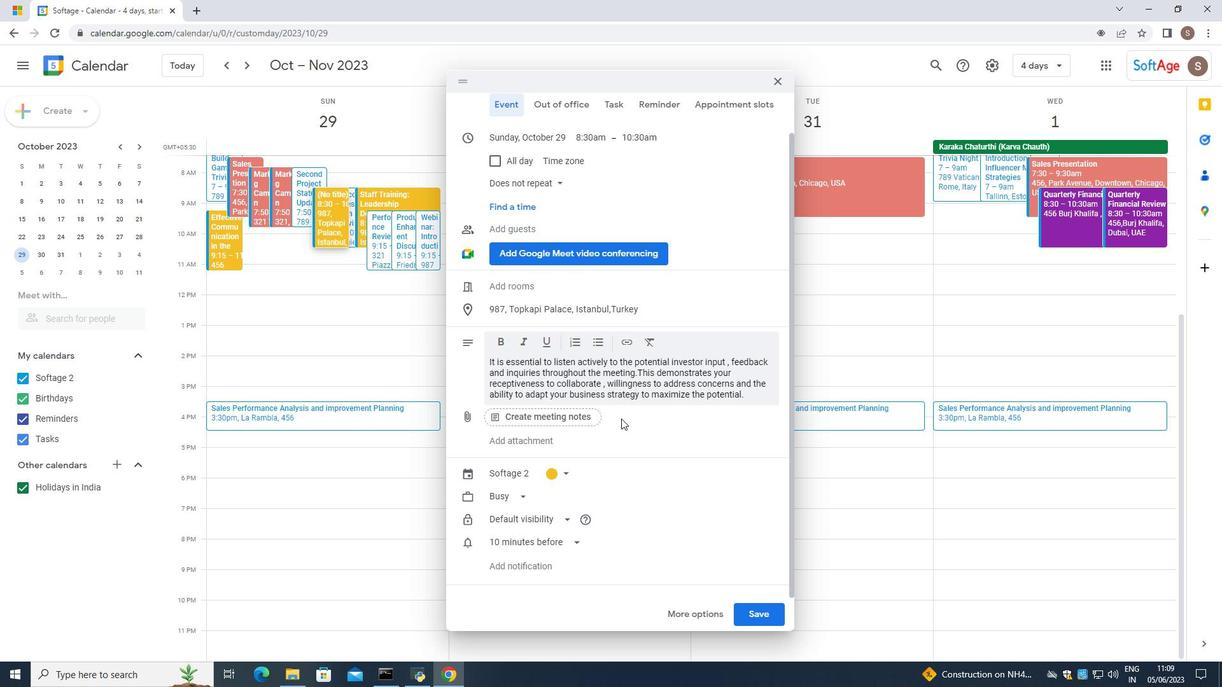
Action: Mouse moved to (615, 403)
Screenshot: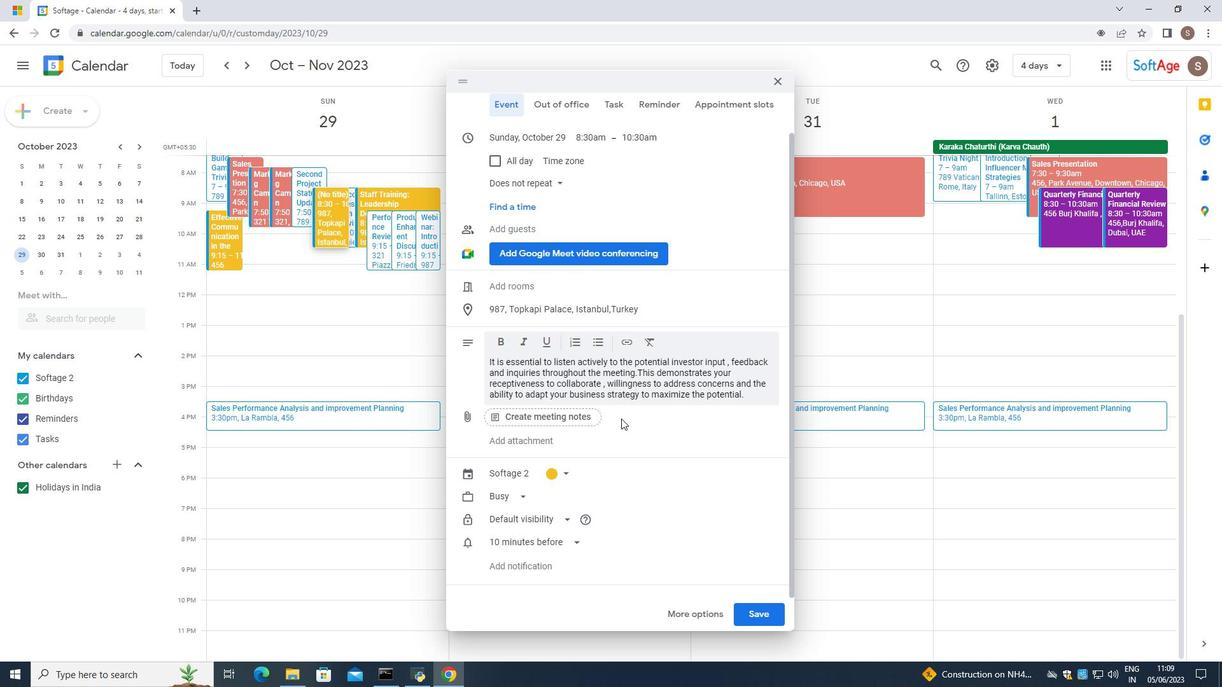 
Action: Mouse scrolled (616, 405) with delta (0, 0)
Screenshot: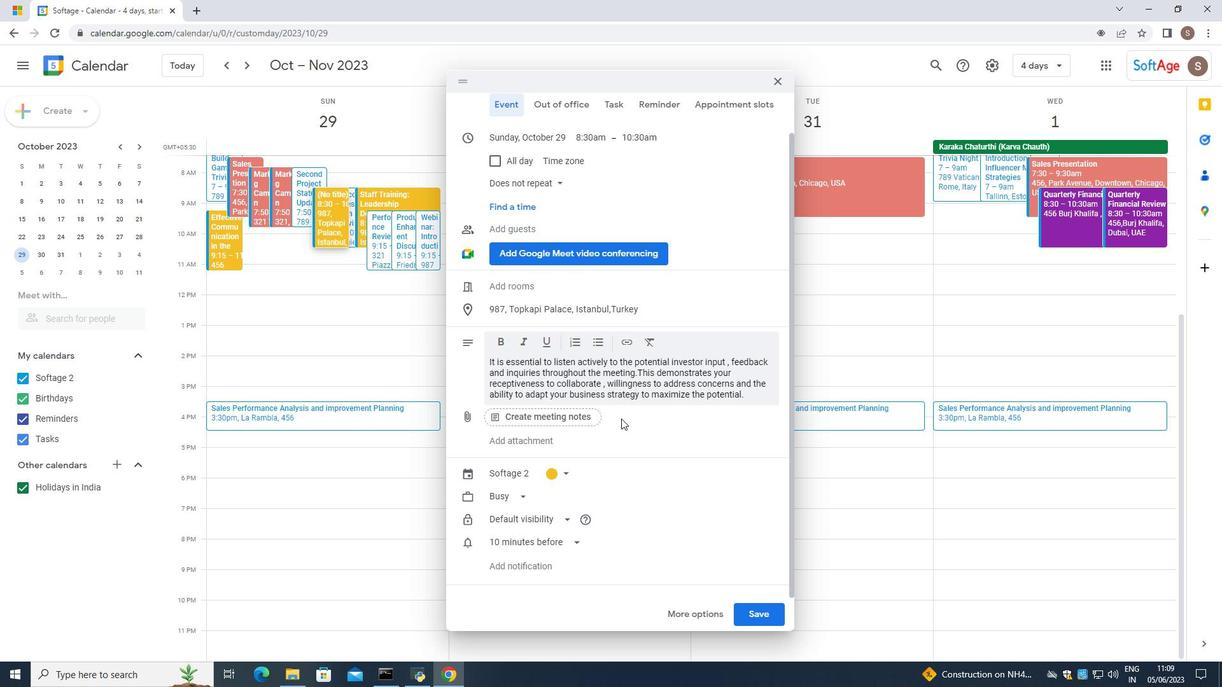 
Action: Mouse moved to (615, 403)
Screenshot: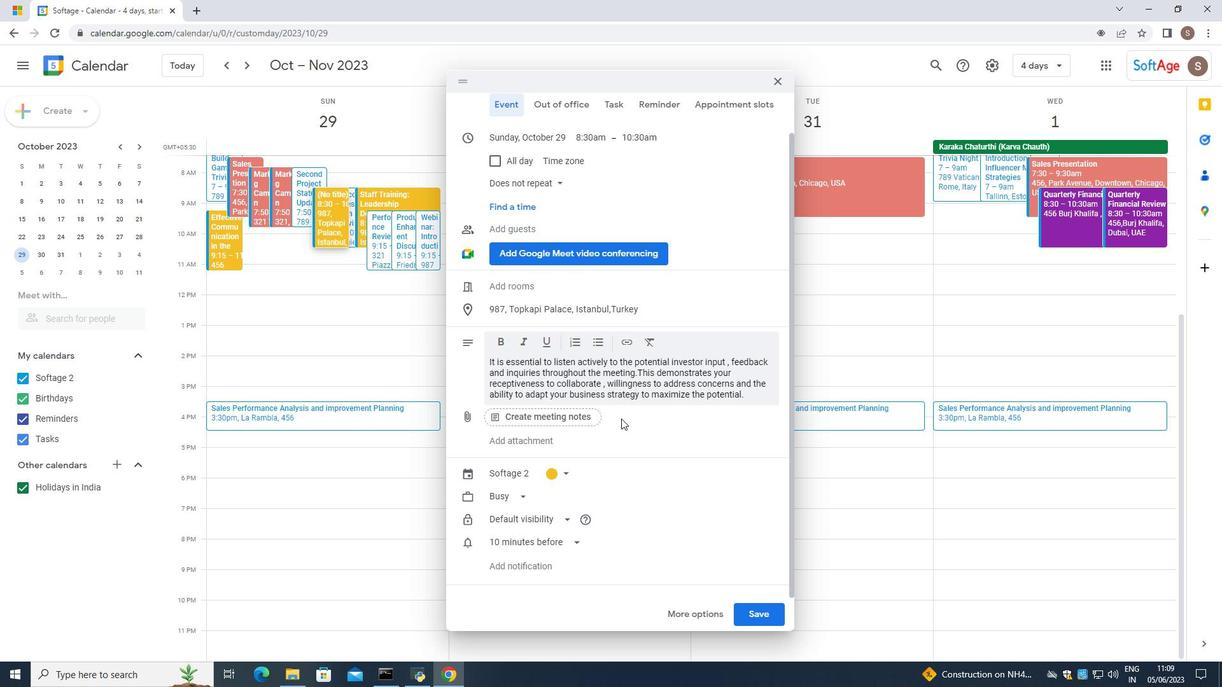 
Action: Mouse scrolled (615, 403) with delta (0, 0)
Screenshot: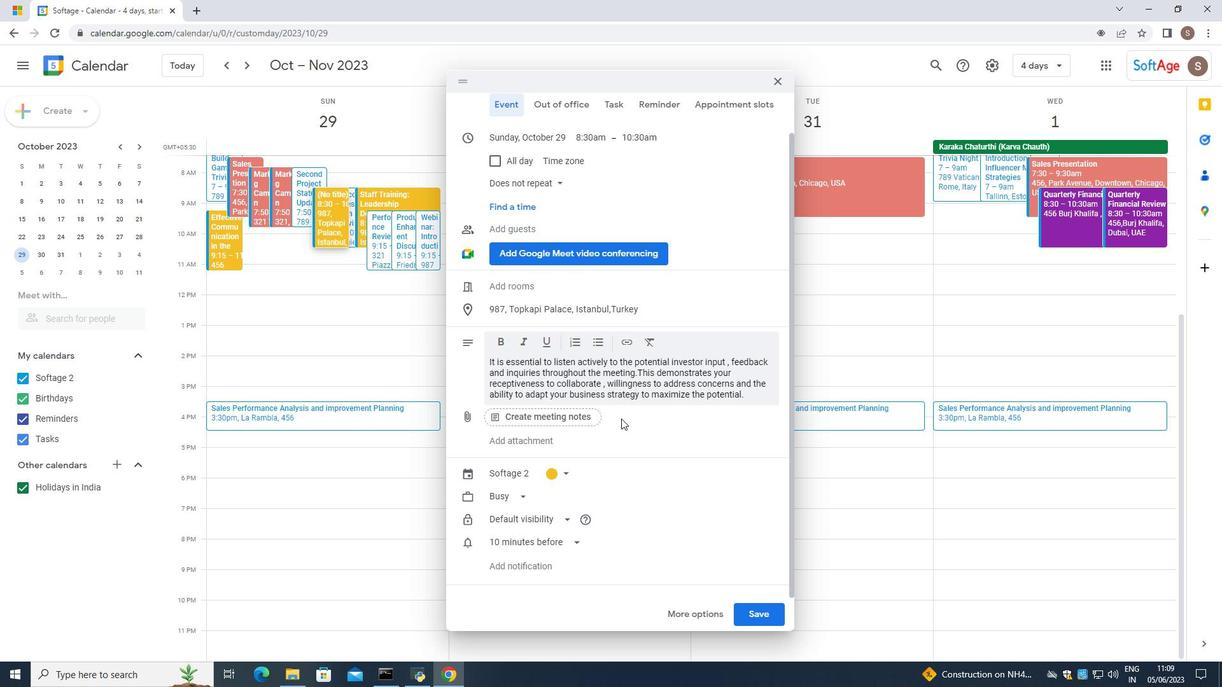 
Action: Mouse moved to (611, 397)
Screenshot: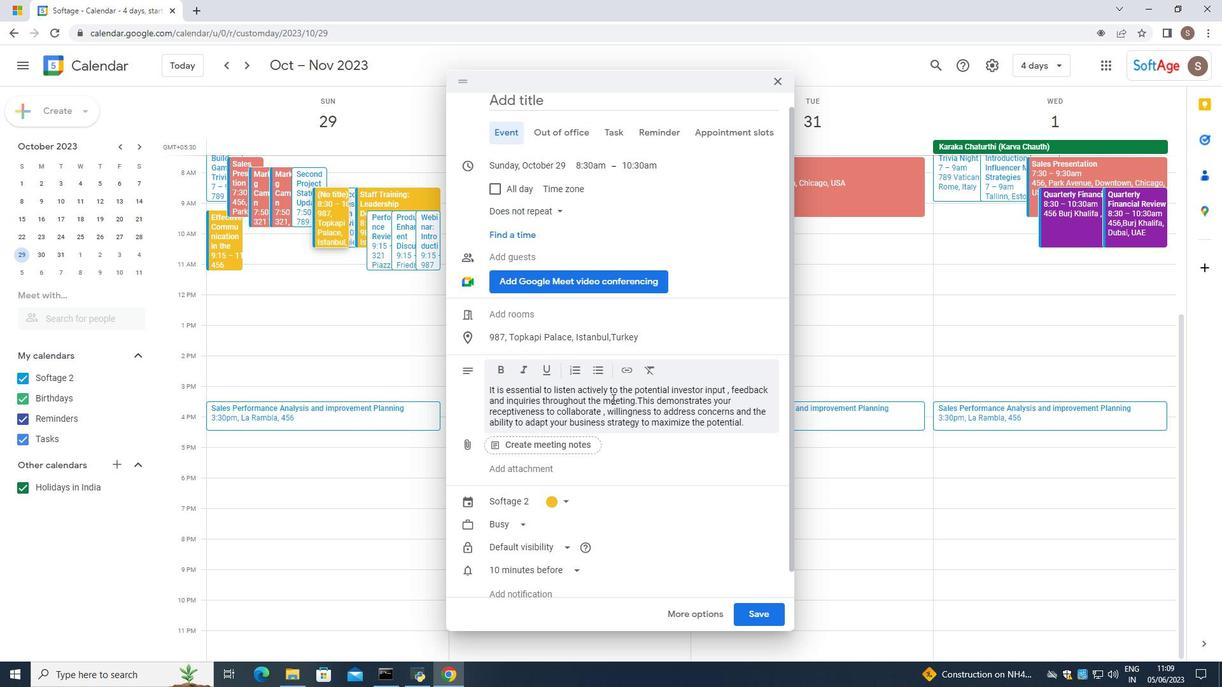 
Action: Mouse scrolled (611, 398) with delta (0, 0)
Screenshot: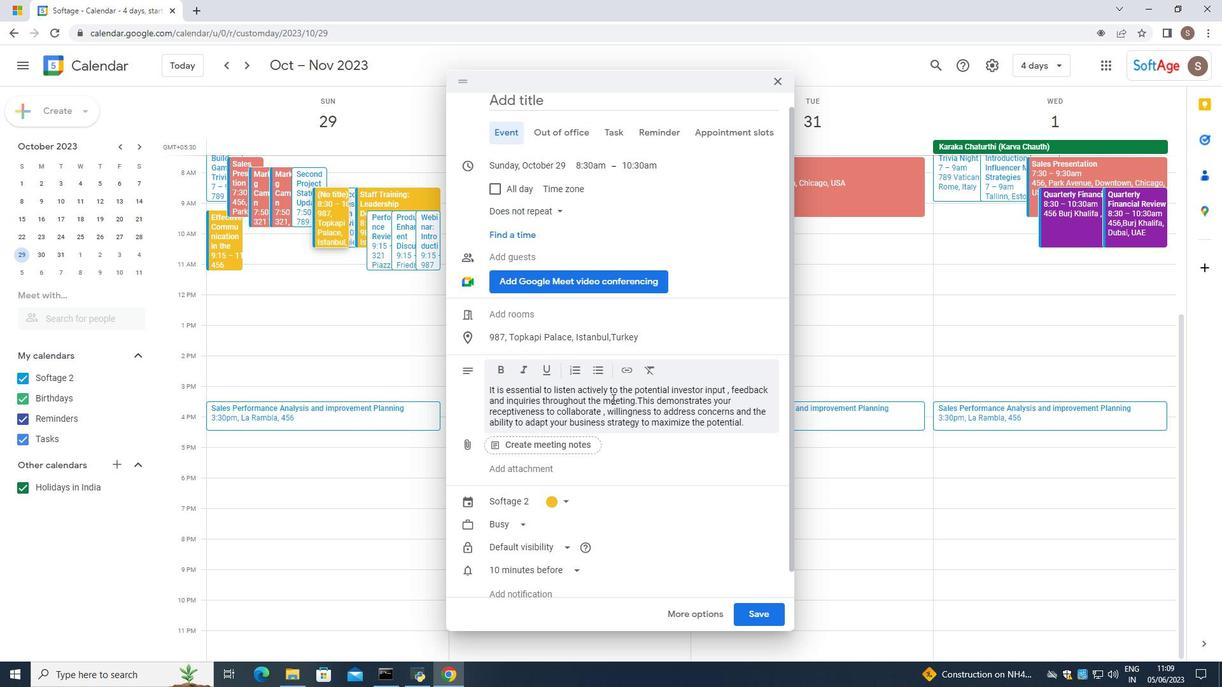 
Action: Mouse scrolled (611, 398) with delta (0, 0)
Screenshot: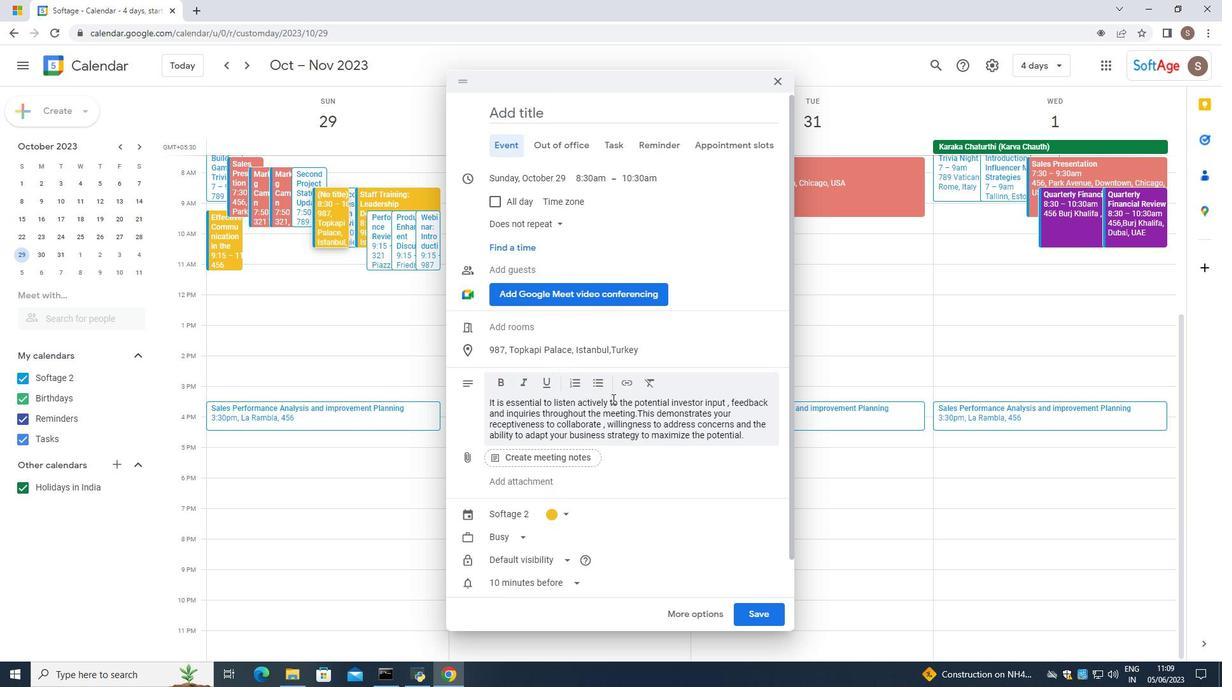 
Action: Mouse moved to (548, 118)
Screenshot: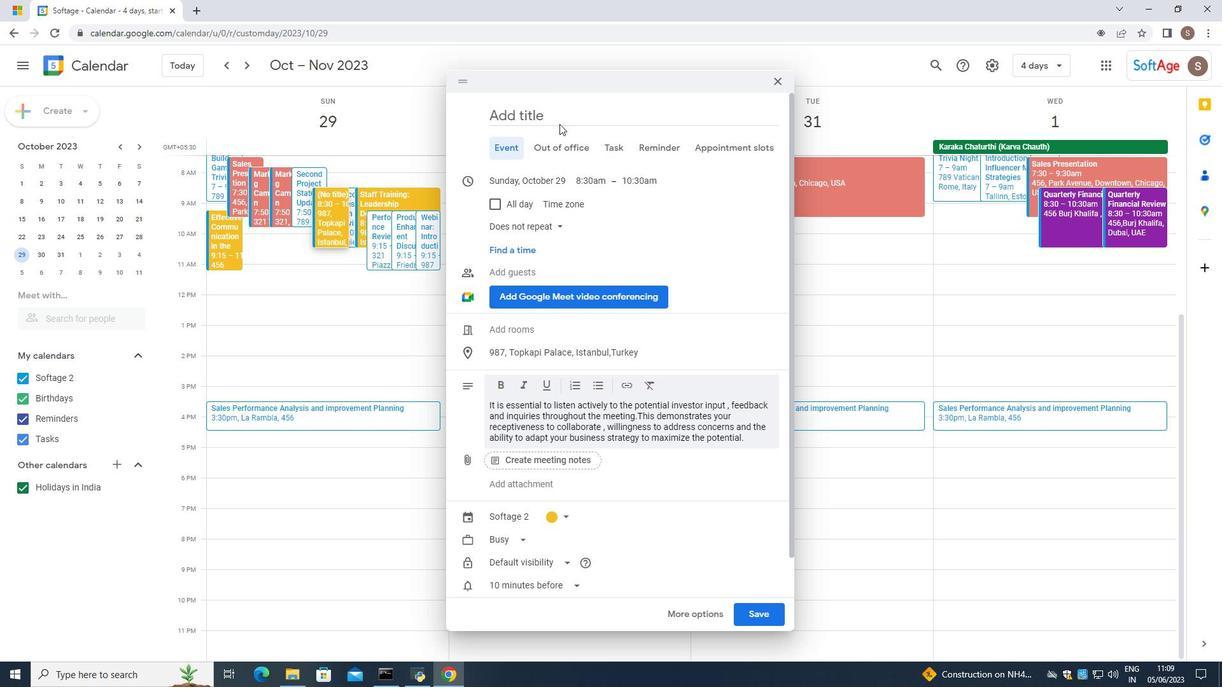 
Action: Mouse pressed left at (548, 118)
Screenshot: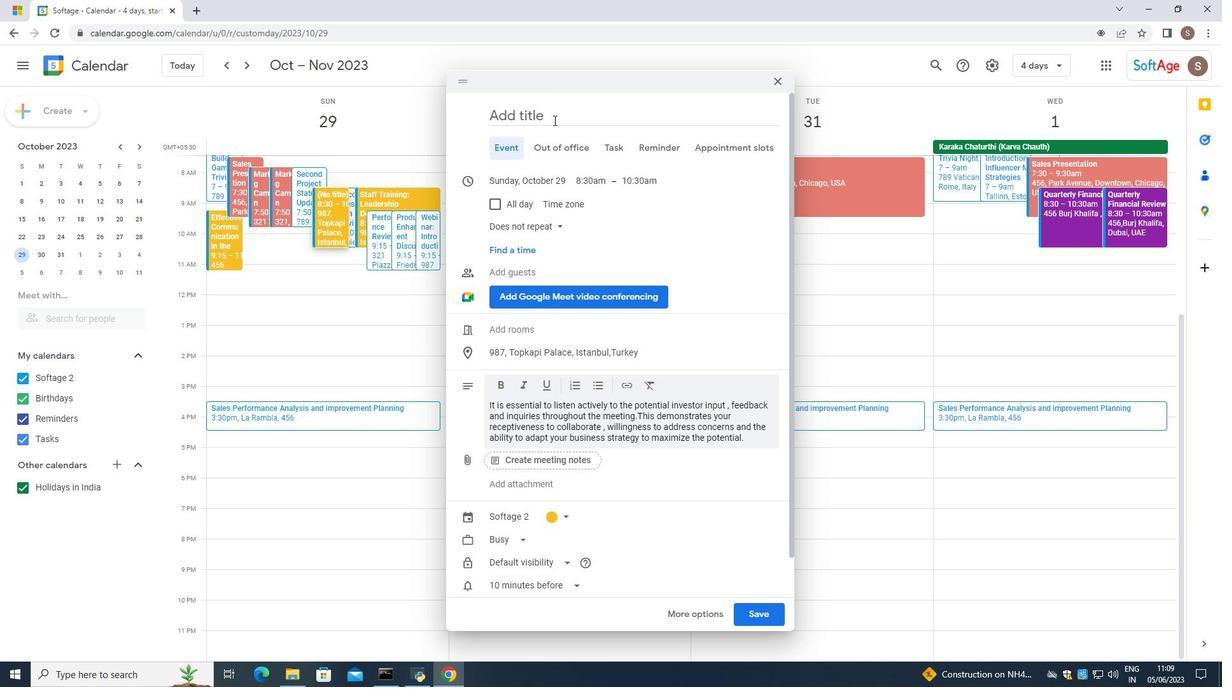 
Action: Mouse moved to (547, 118)
Screenshot: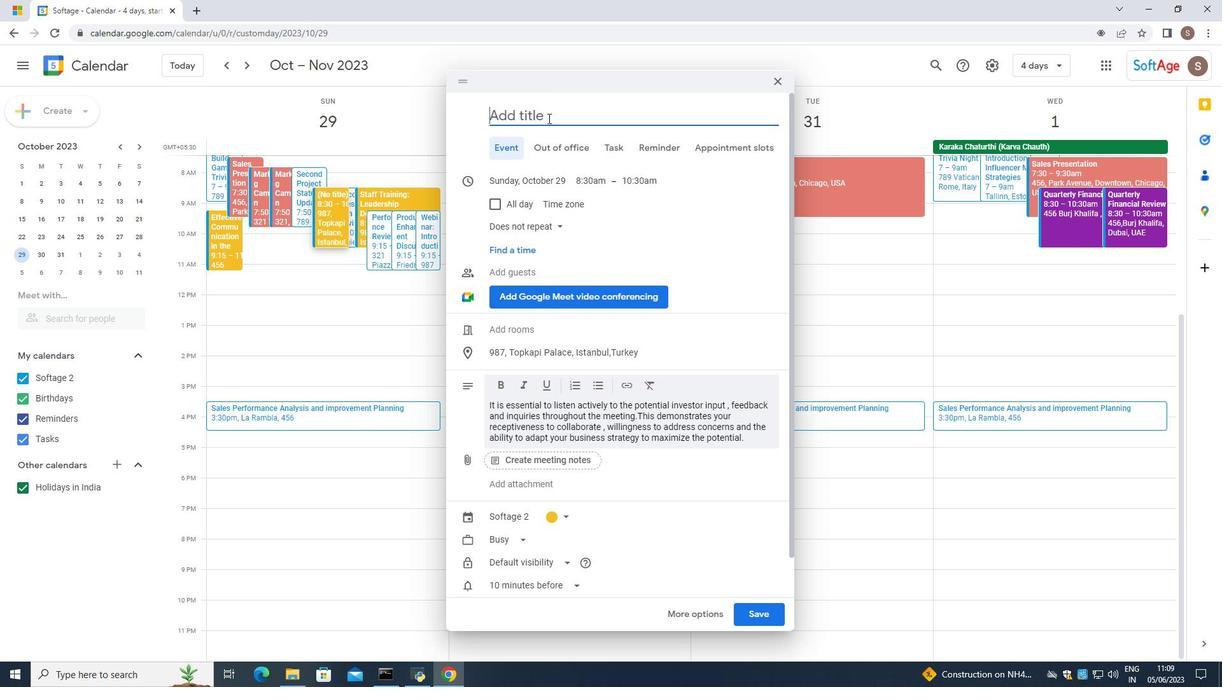 
Action: Key pressed <Key.caps_lock>S<Key.caps_lock>taff<Key.space><Key.caps_lock>T<Key.caps_lock>raining<Key.shift_r>:<Key.space><Key.caps_lock>K<Key.caps_lock>ea<Key.backspace><Key.backspace><Key.backspace><Key.caps_lock>L<Key.caps_lock>eadership<Key.space><Key.caps_lock>DE<Key.backspace><Key.backspace>D<Key.caps_lock>evelopment
Screenshot: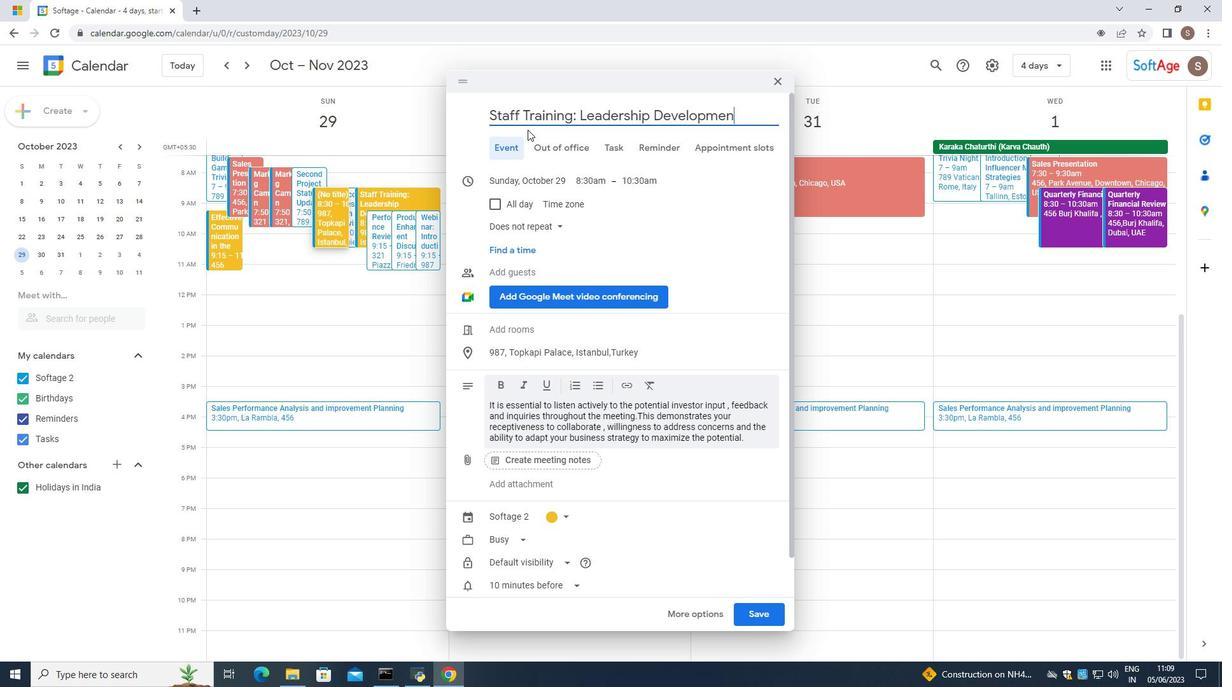 
Action: Mouse moved to (608, 303)
Screenshot: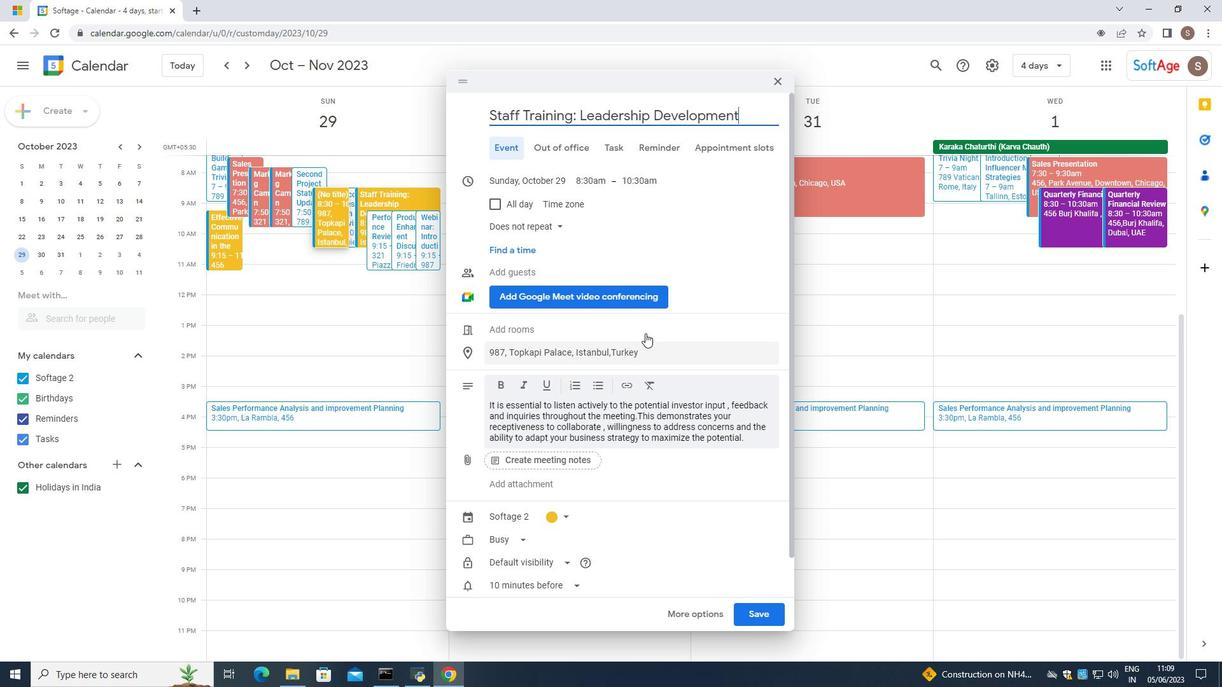 
Action: Mouse scrolled (608, 303) with delta (0, 0)
Screenshot: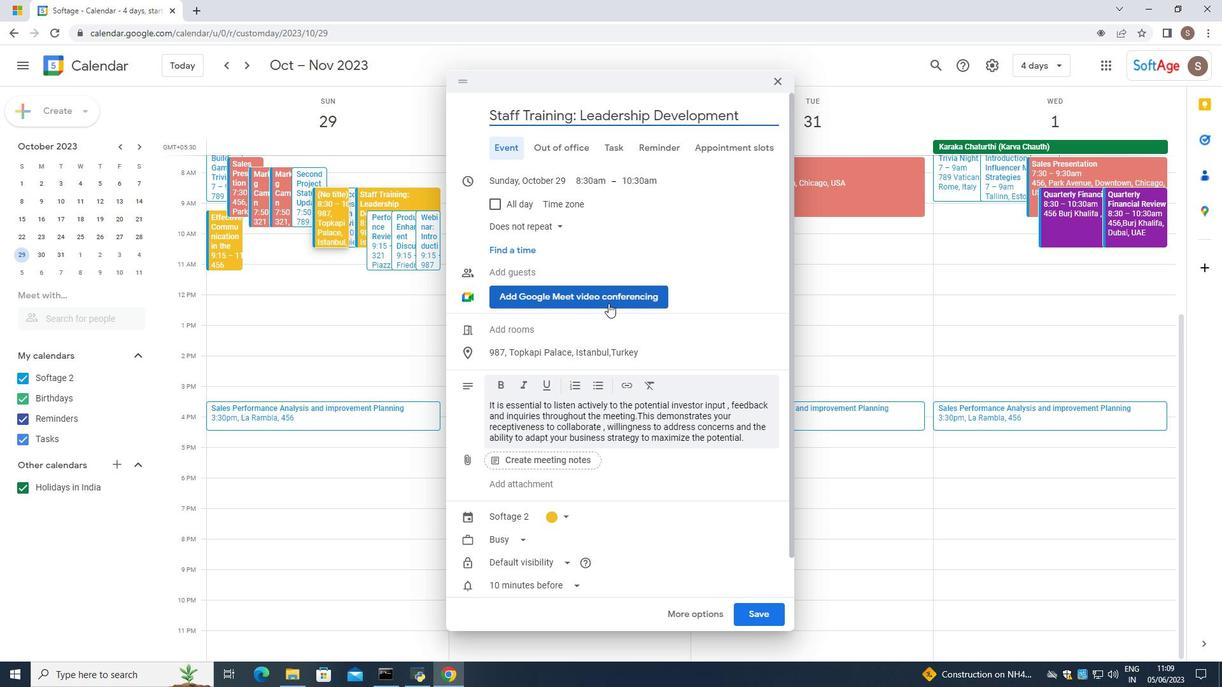
Action: Mouse scrolled (608, 303) with delta (0, 0)
Screenshot: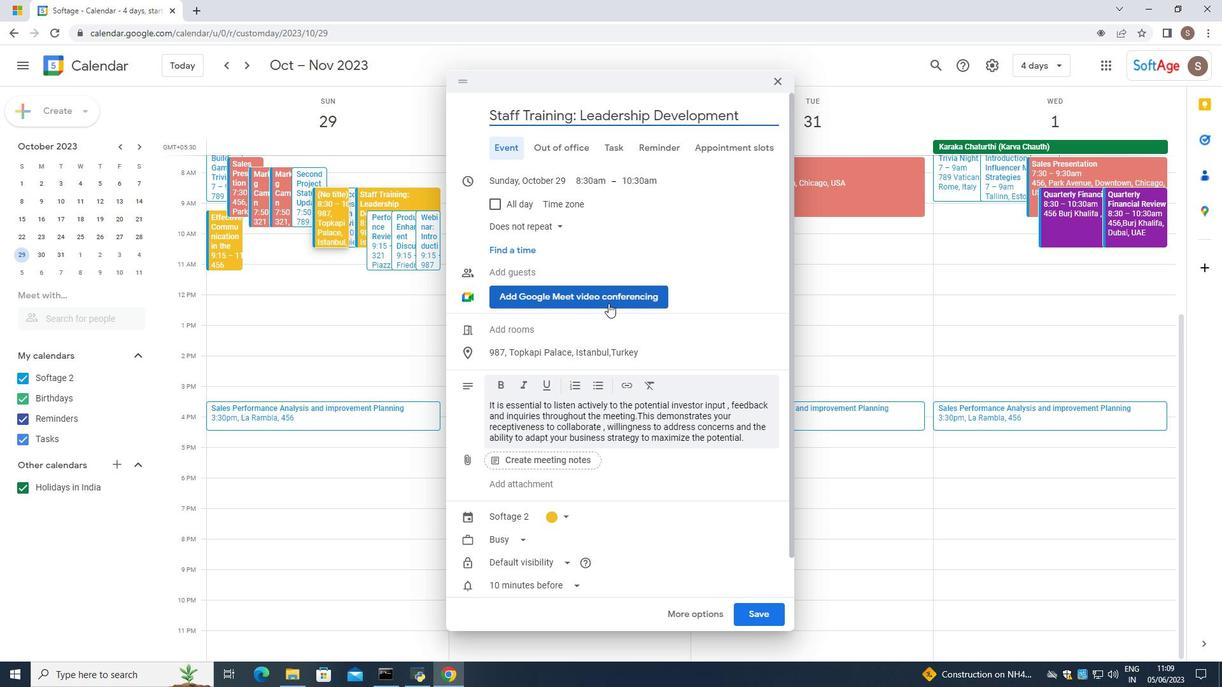 
Action: Mouse scrolled (608, 303) with delta (0, 0)
Screenshot: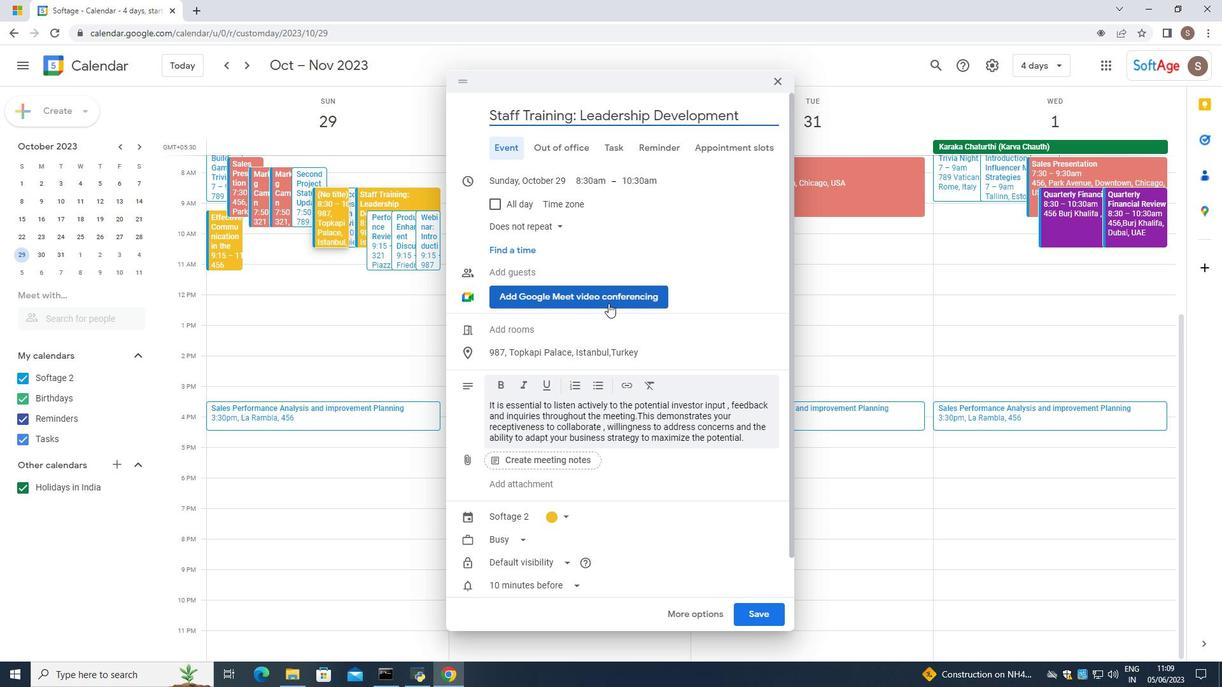 
Action: Mouse scrolled (608, 303) with delta (0, 0)
Screenshot: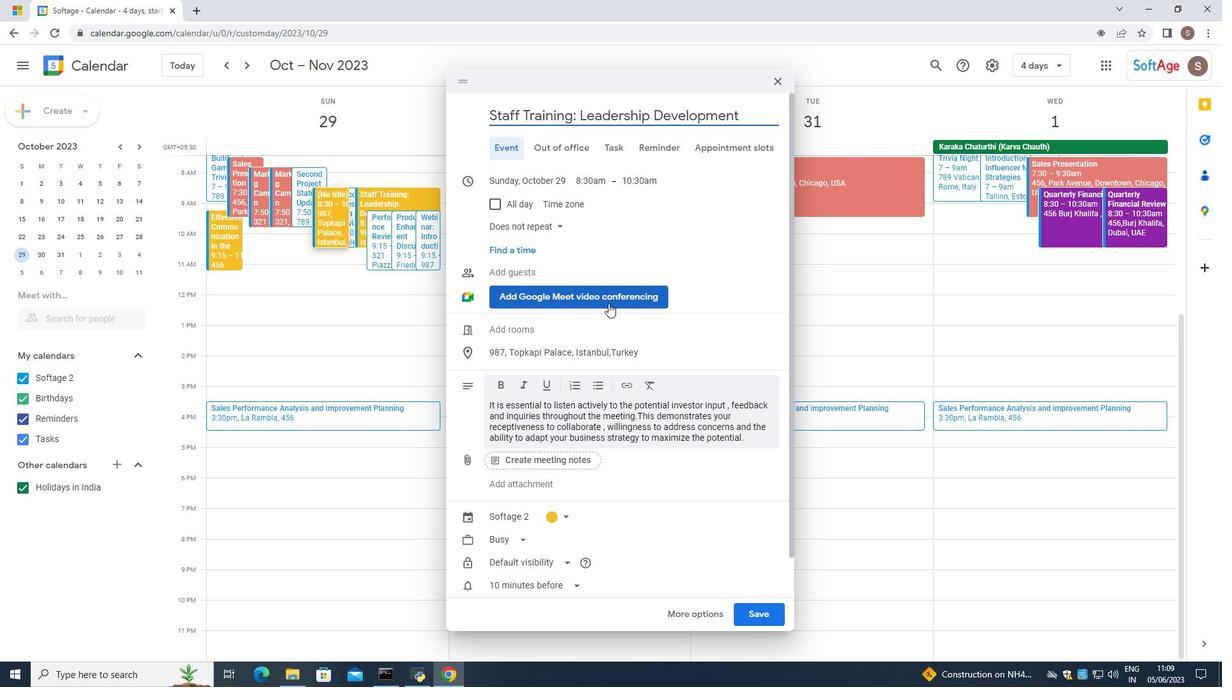 
Action: Mouse scrolled (608, 303) with delta (0, 0)
Screenshot: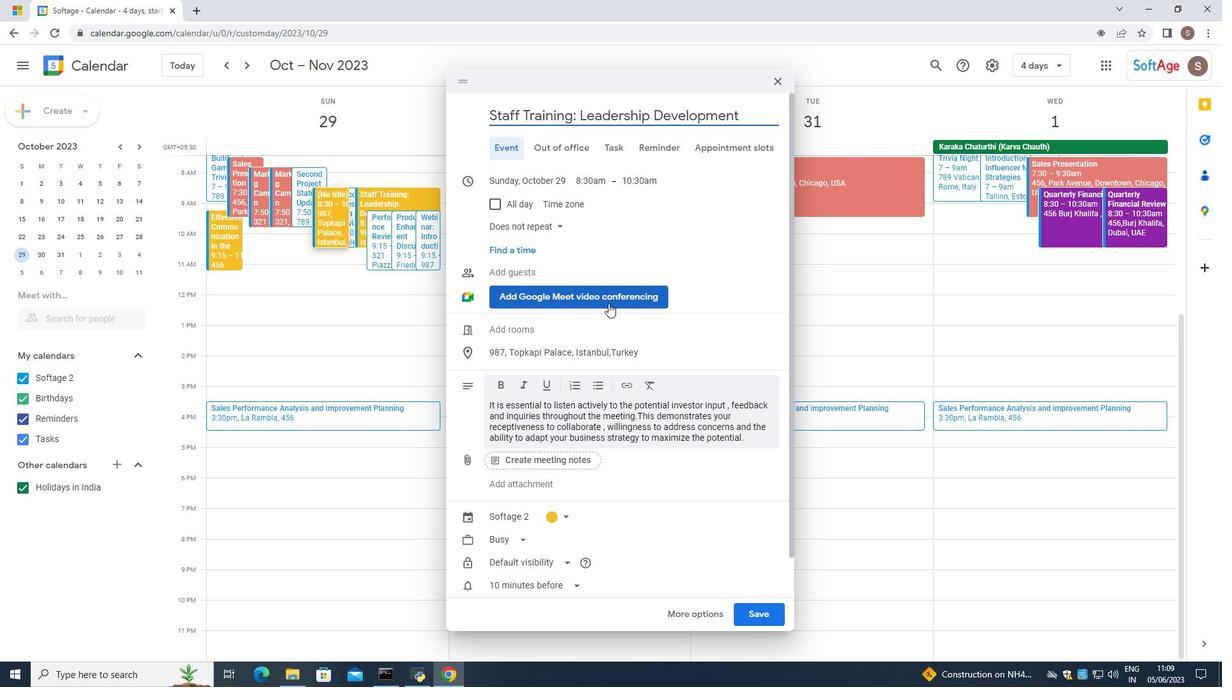 
Action: Mouse scrolled (608, 303) with delta (0, 0)
Screenshot: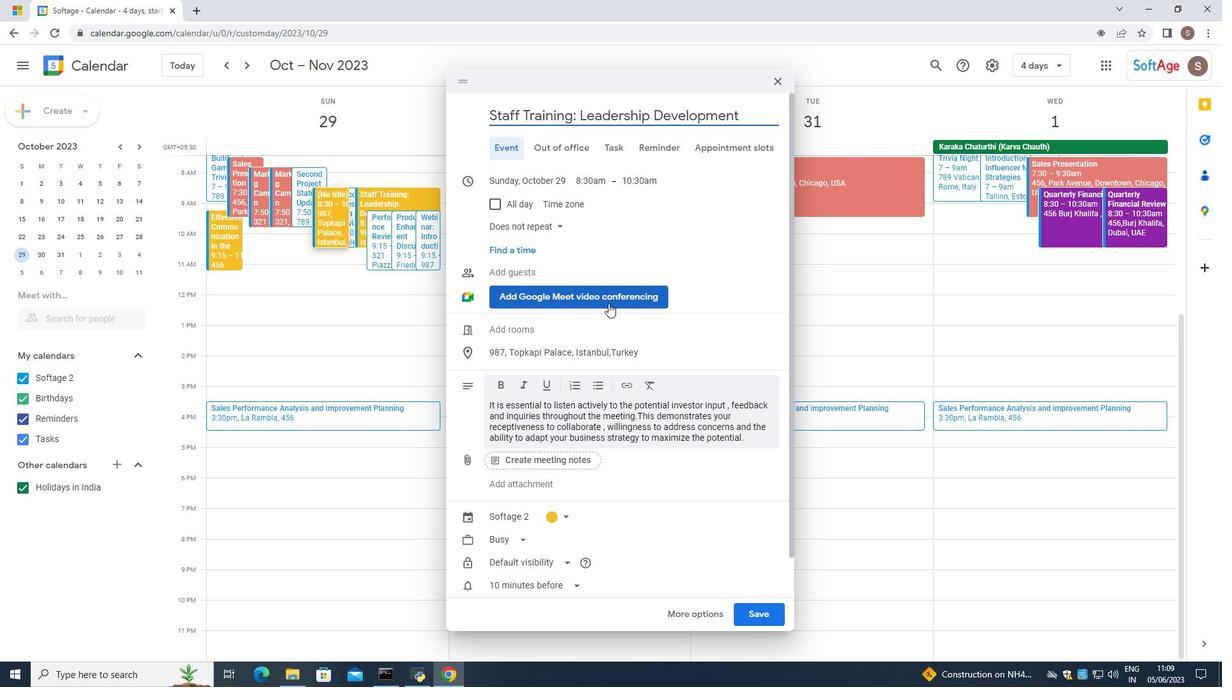 
Action: Mouse moved to (603, 312)
Screenshot: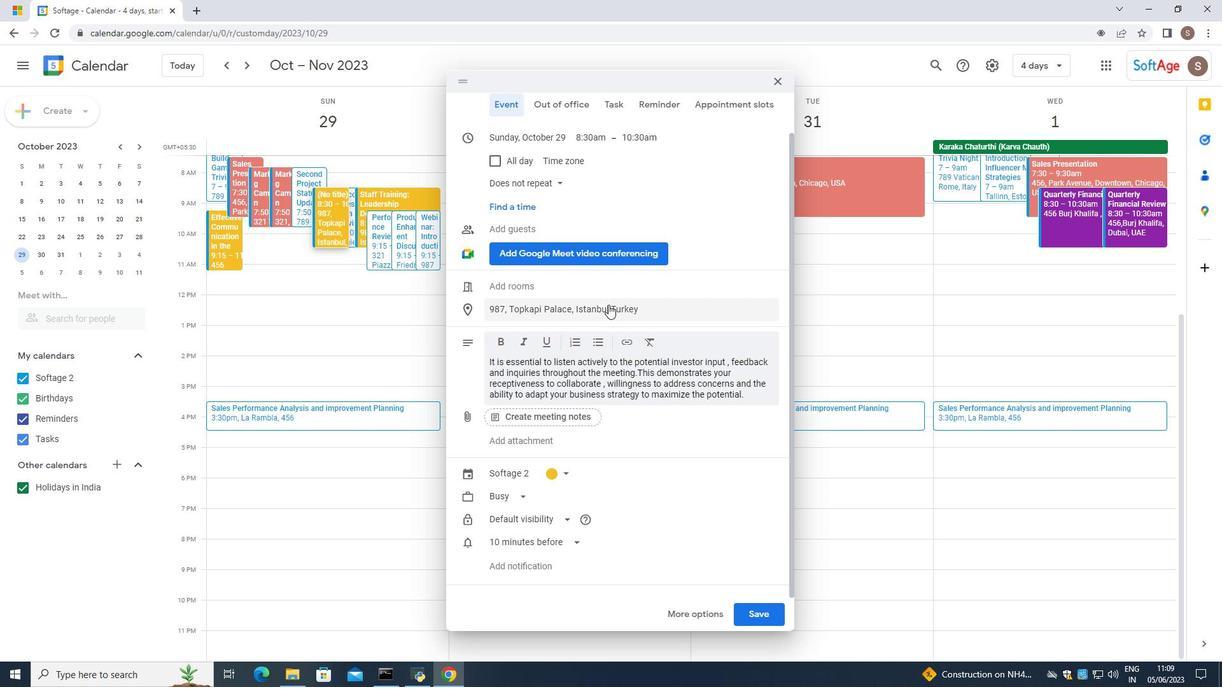 
Action: Mouse scrolled (603, 312) with delta (0, 0)
Screenshot: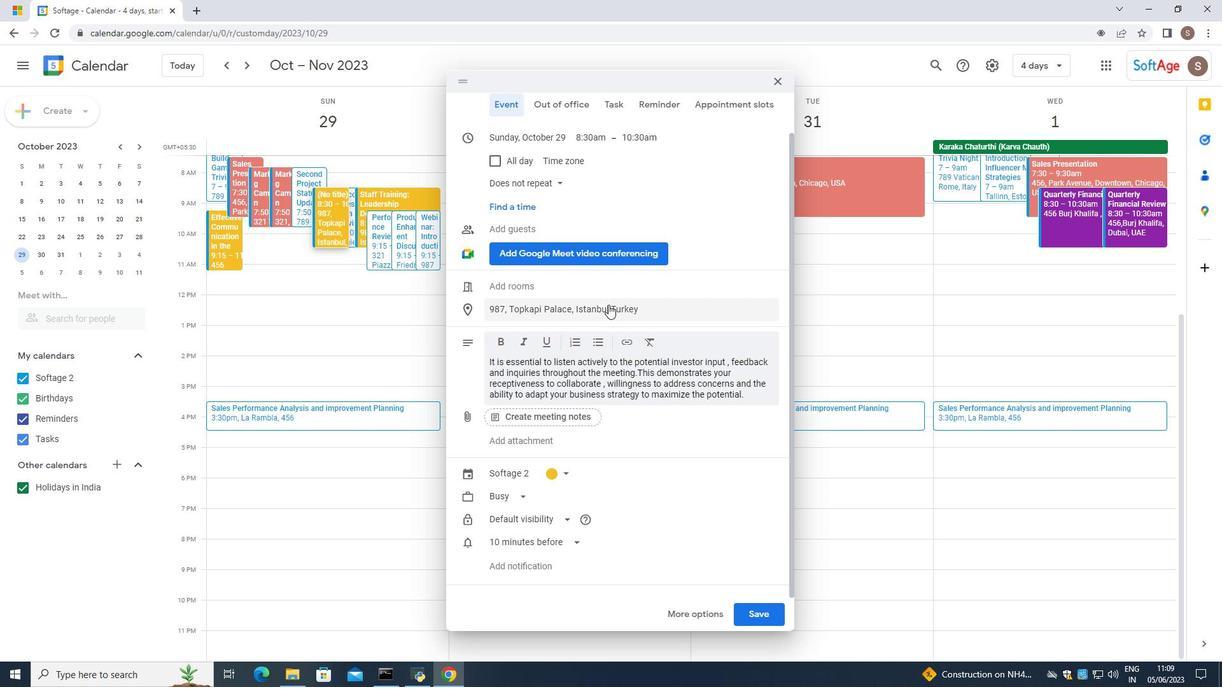 
Action: Mouse moved to (602, 314)
Screenshot: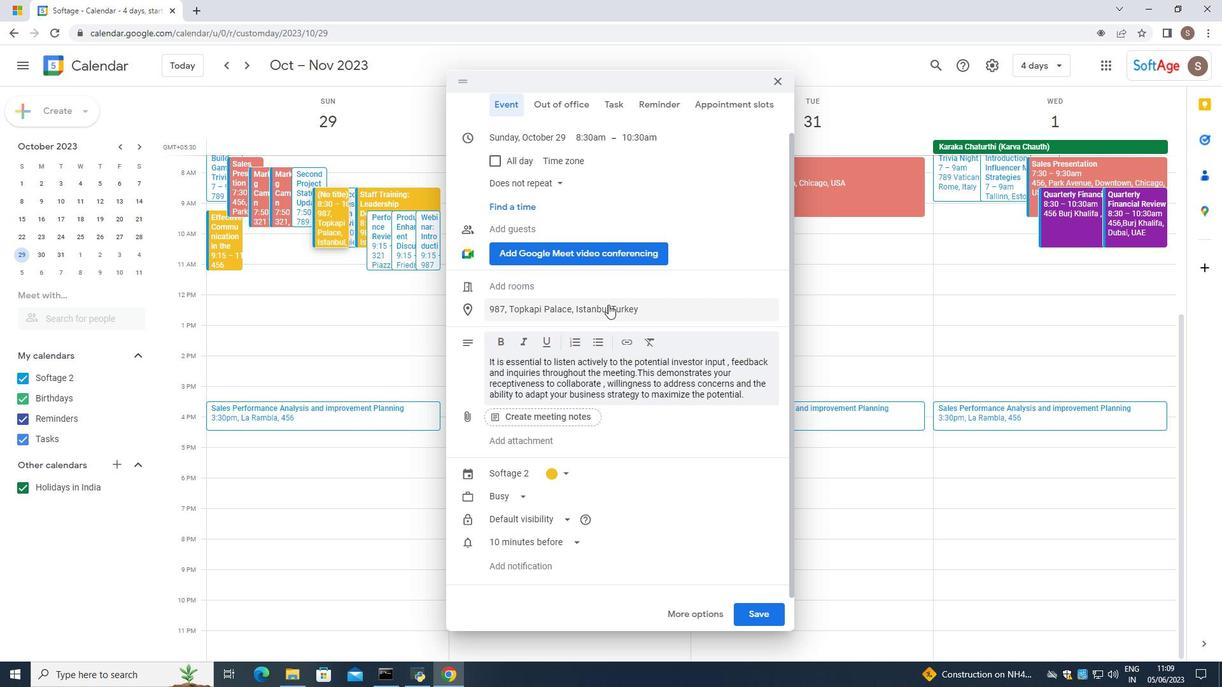 
Action: Mouse scrolled (602, 313) with delta (0, 0)
Screenshot: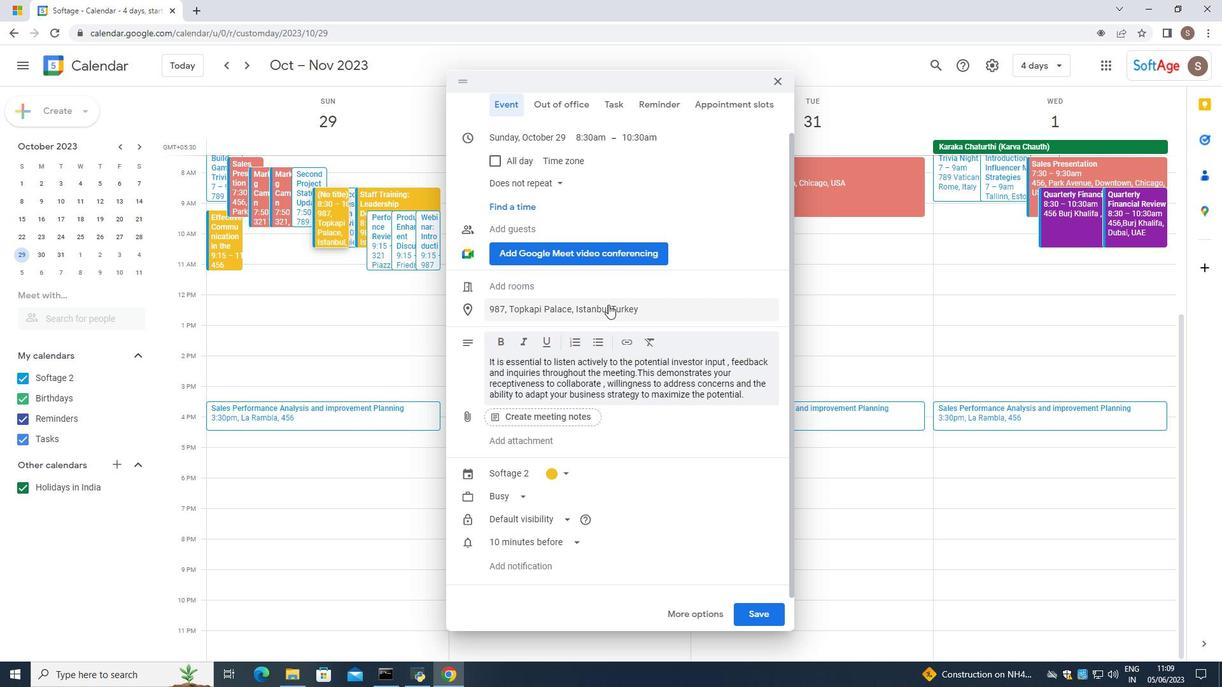 
Action: Mouse moved to (601, 315)
Screenshot: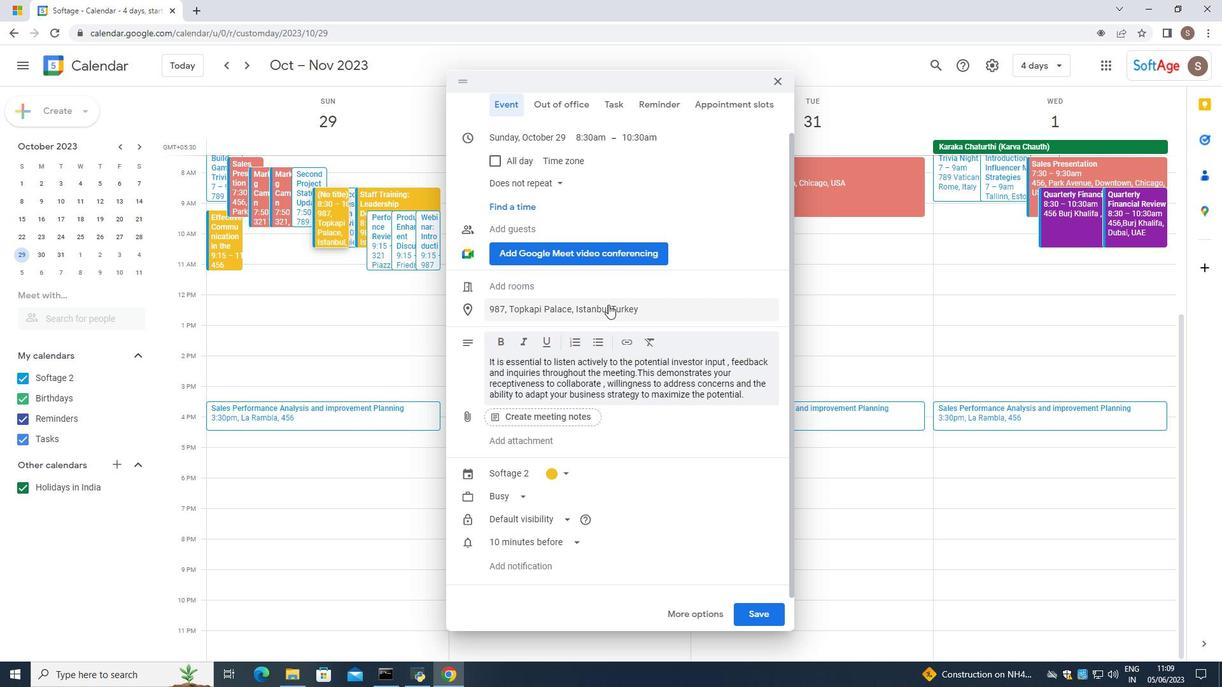 
Action: Mouse scrolled (601, 314) with delta (0, 0)
Screenshot: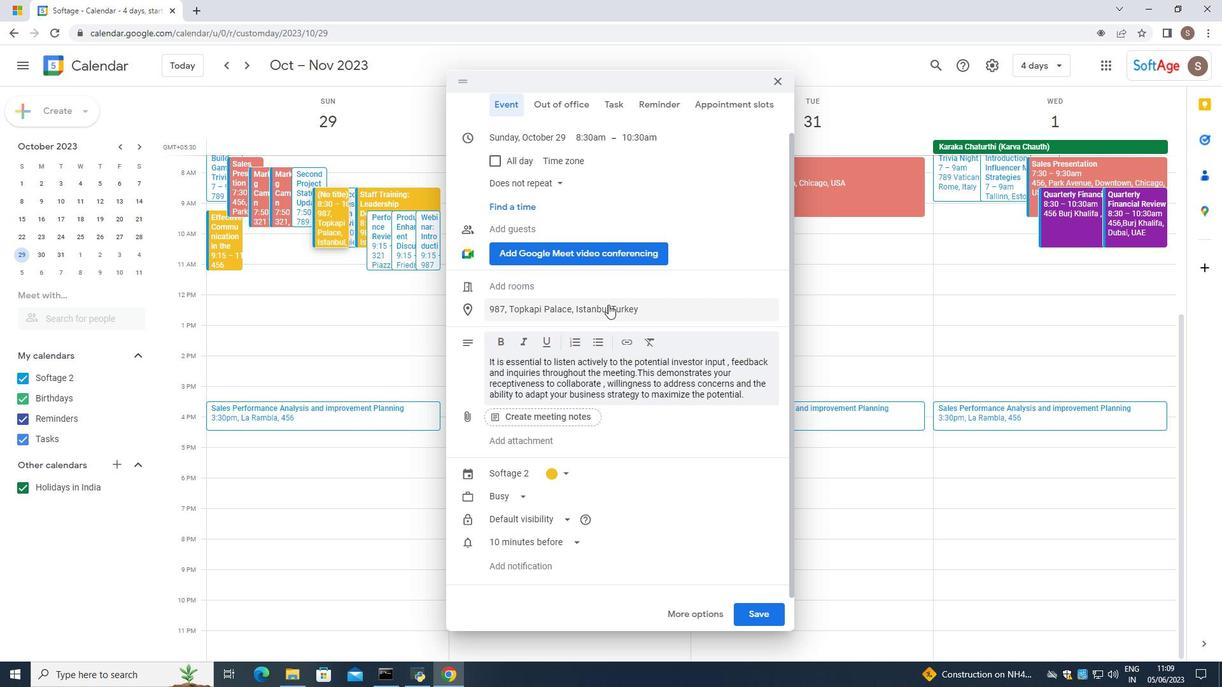 
Action: Mouse moved to (596, 321)
Screenshot: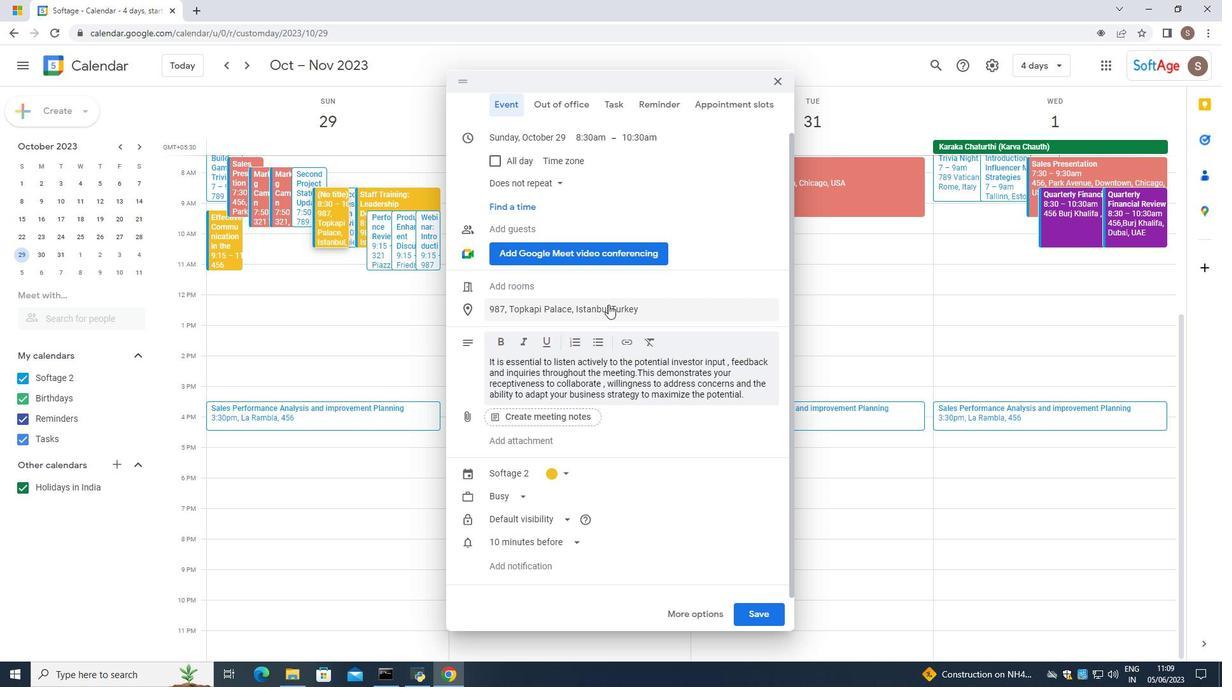 
Action: Mouse scrolled (596, 320) with delta (0, 0)
Screenshot: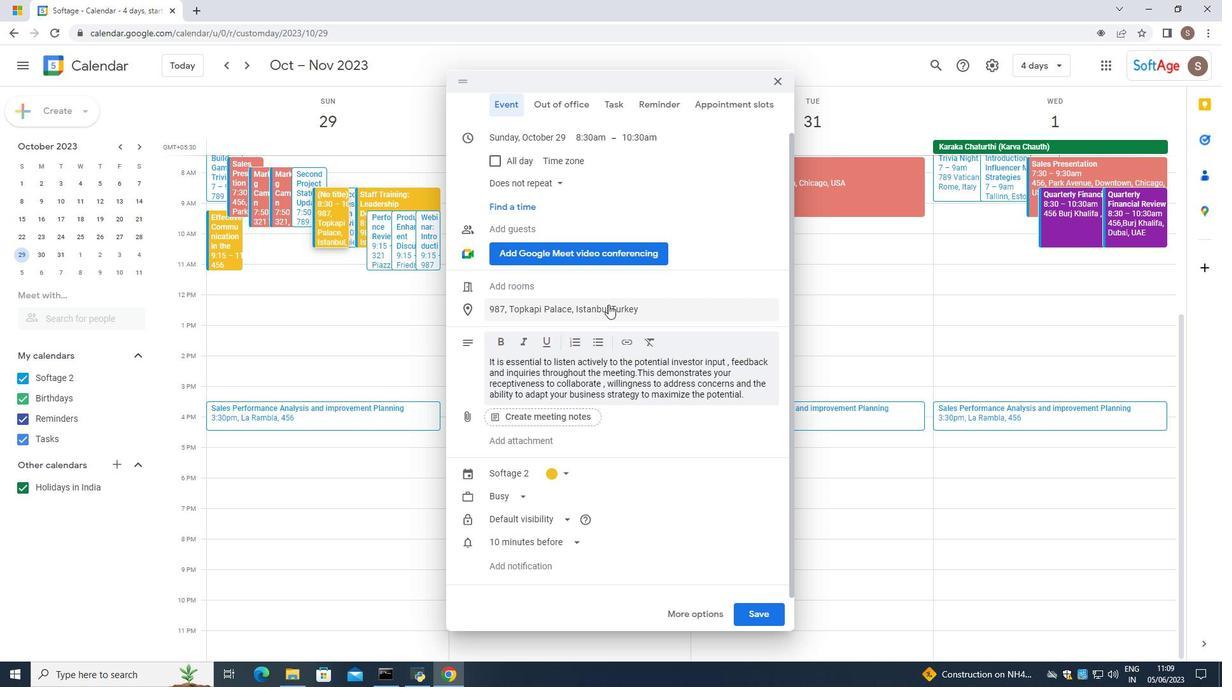 
Action: Mouse moved to (749, 612)
Screenshot: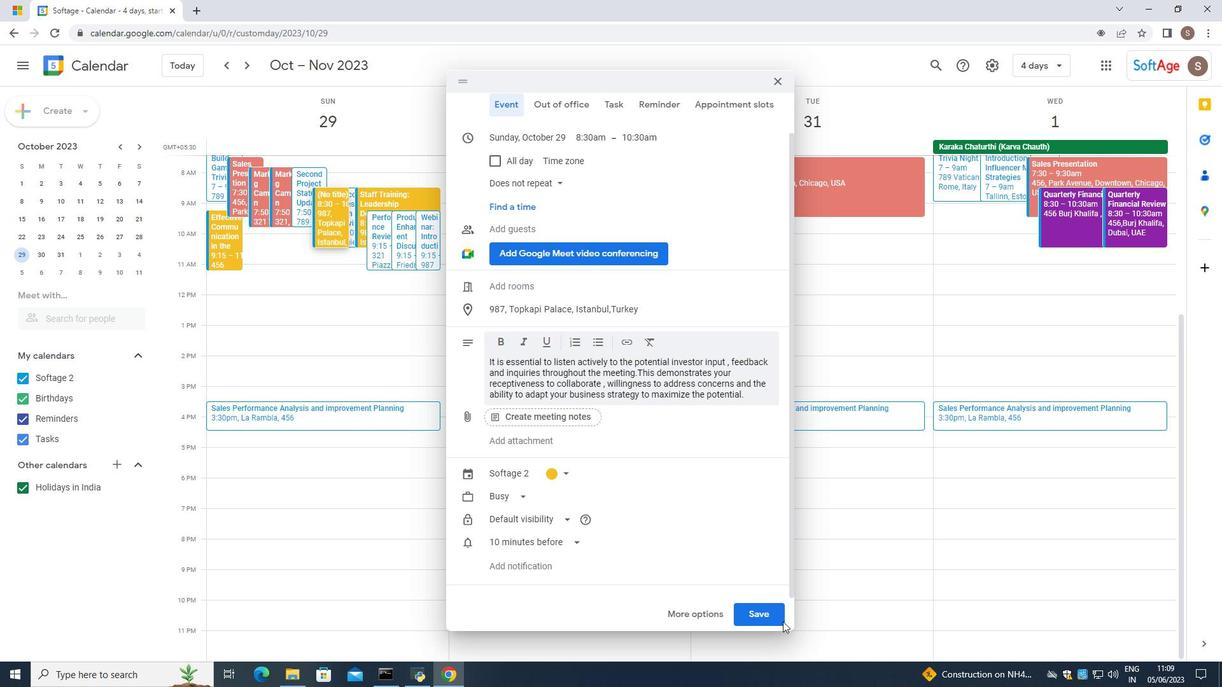 
Action: Mouse pressed left at (749, 612)
Screenshot: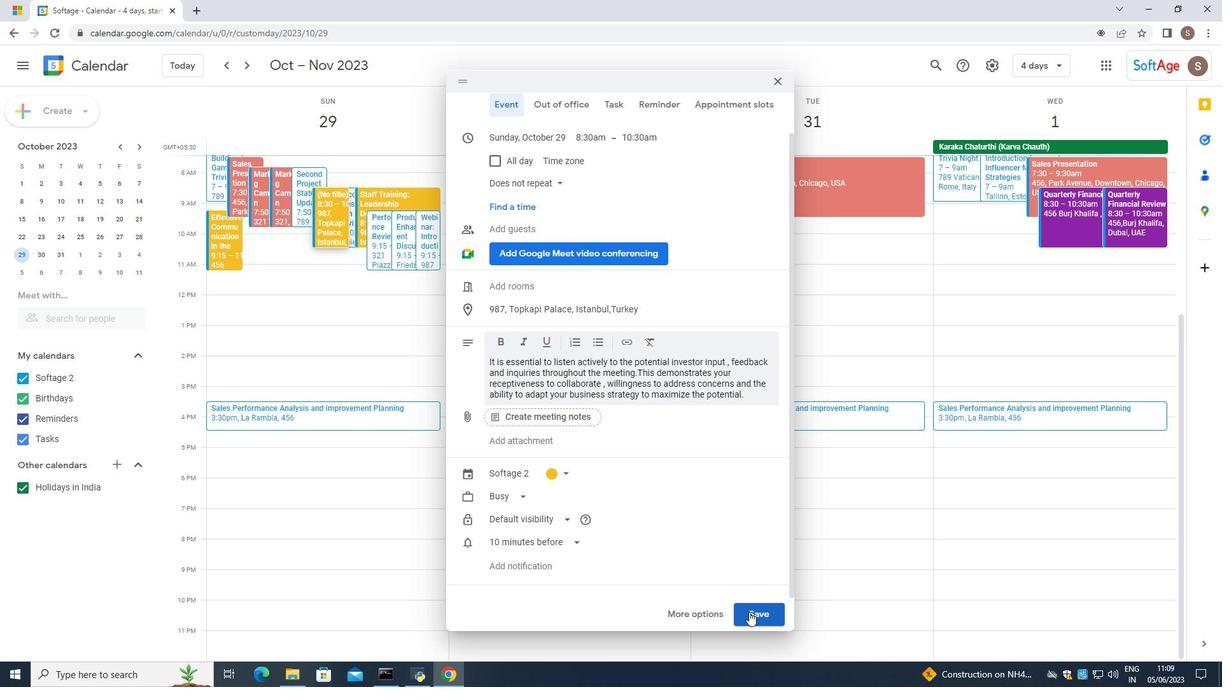 
Action: Mouse moved to (350, 204)
Screenshot: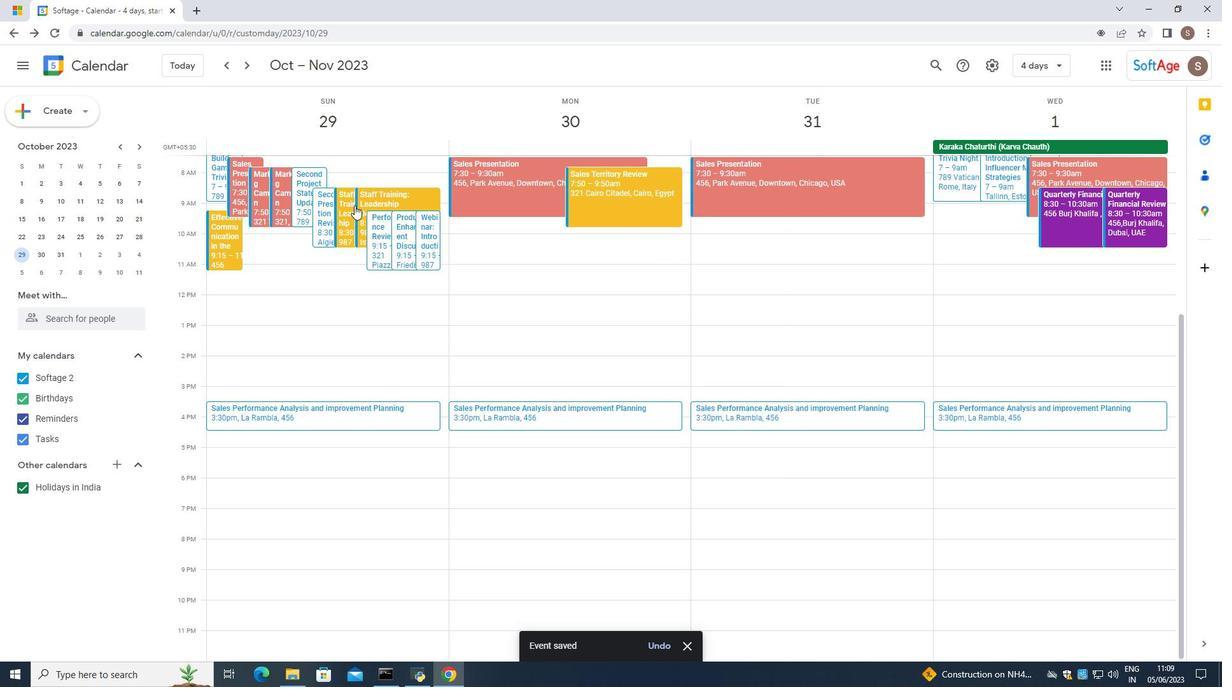 
Action: Mouse pressed left at (350, 204)
Screenshot: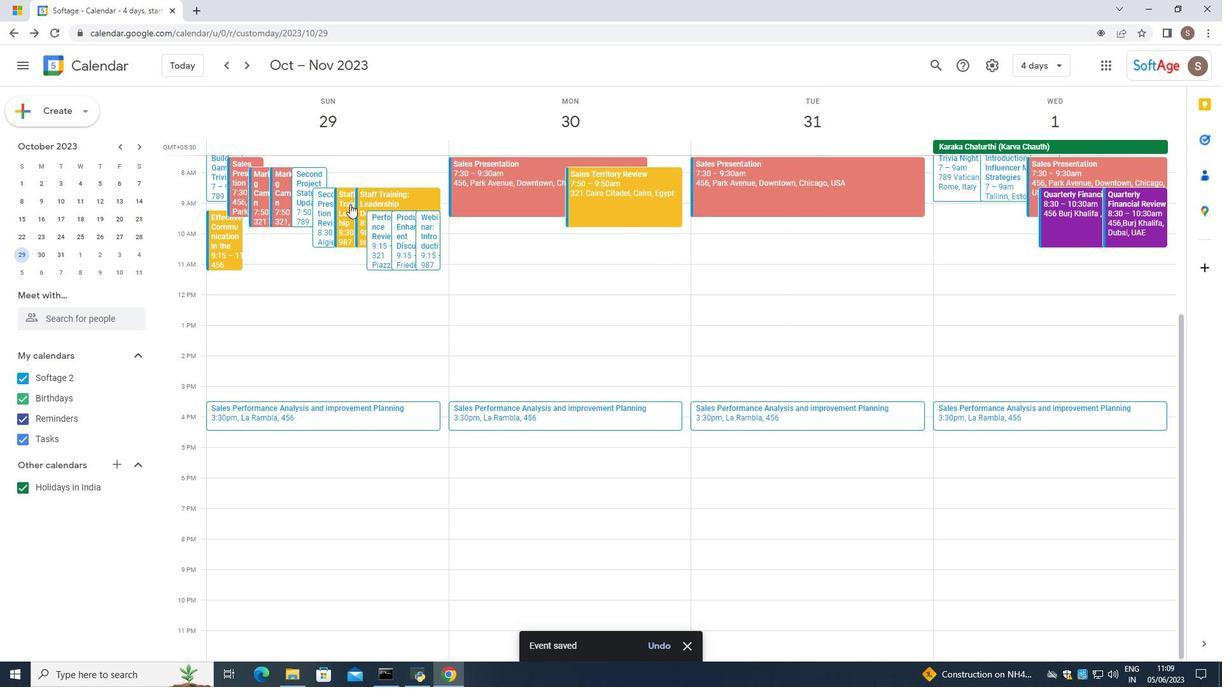 
Action: Mouse moved to (707, 207)
Screenshot: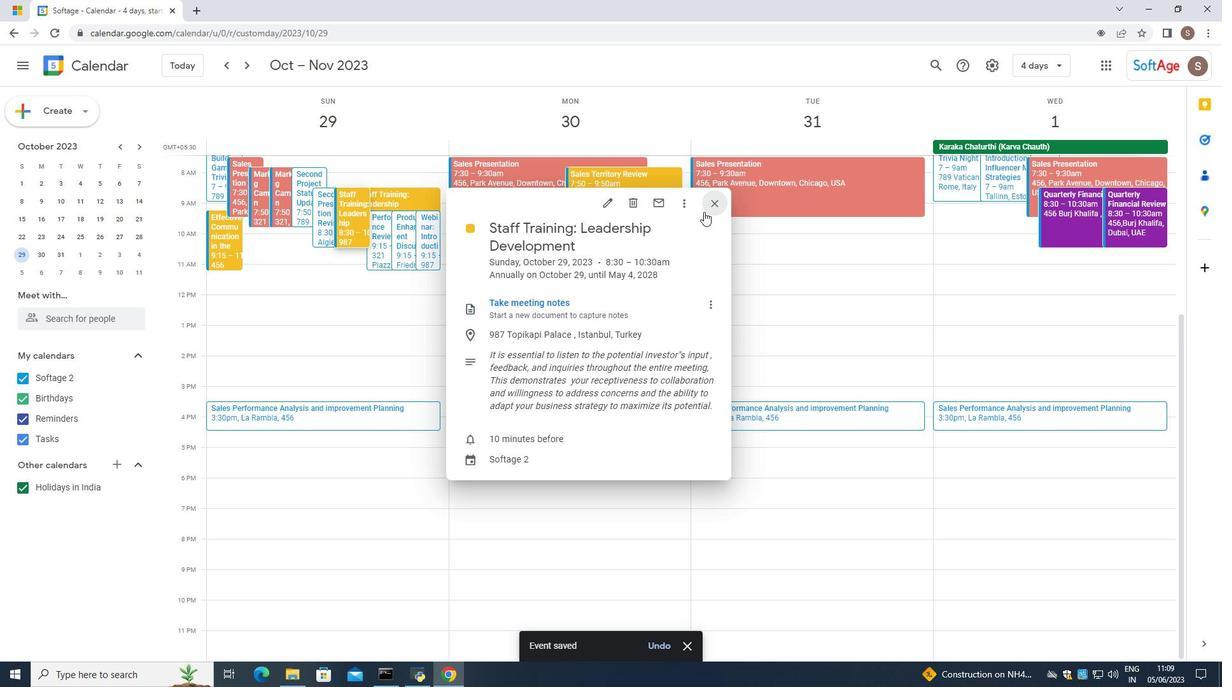 
Action: Mouse pressed left at (707, 207)
Screenshot: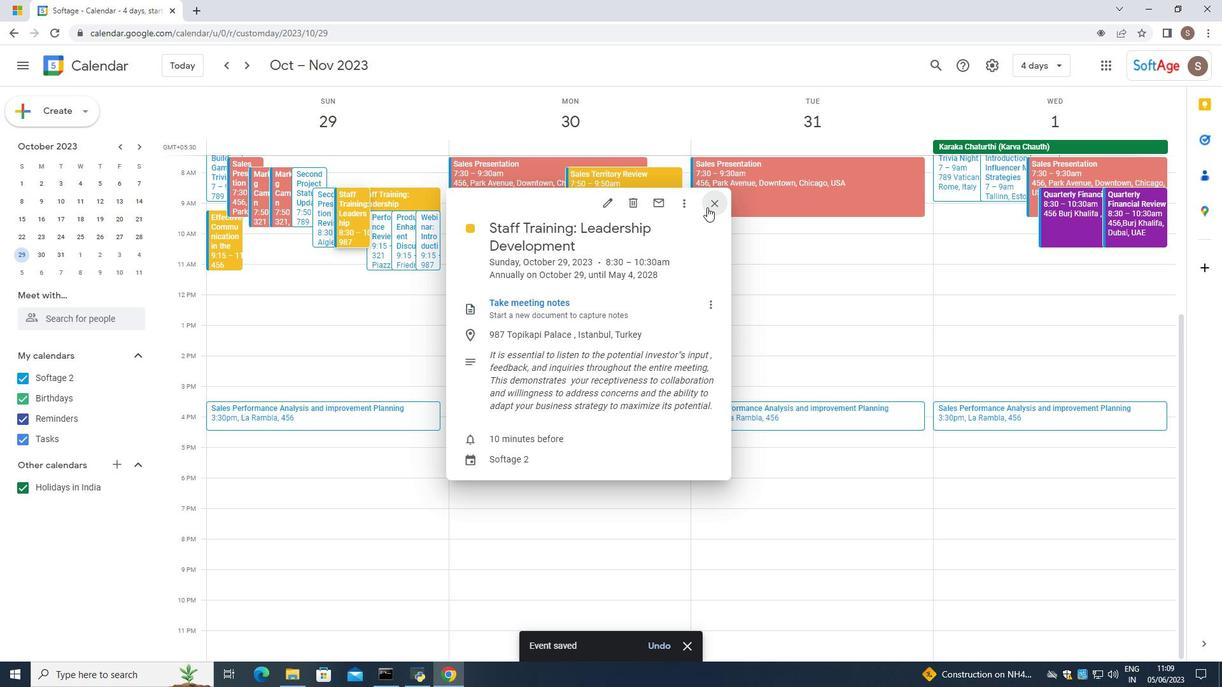 
Action: Mouse moved to (343, 219)
Screenshot: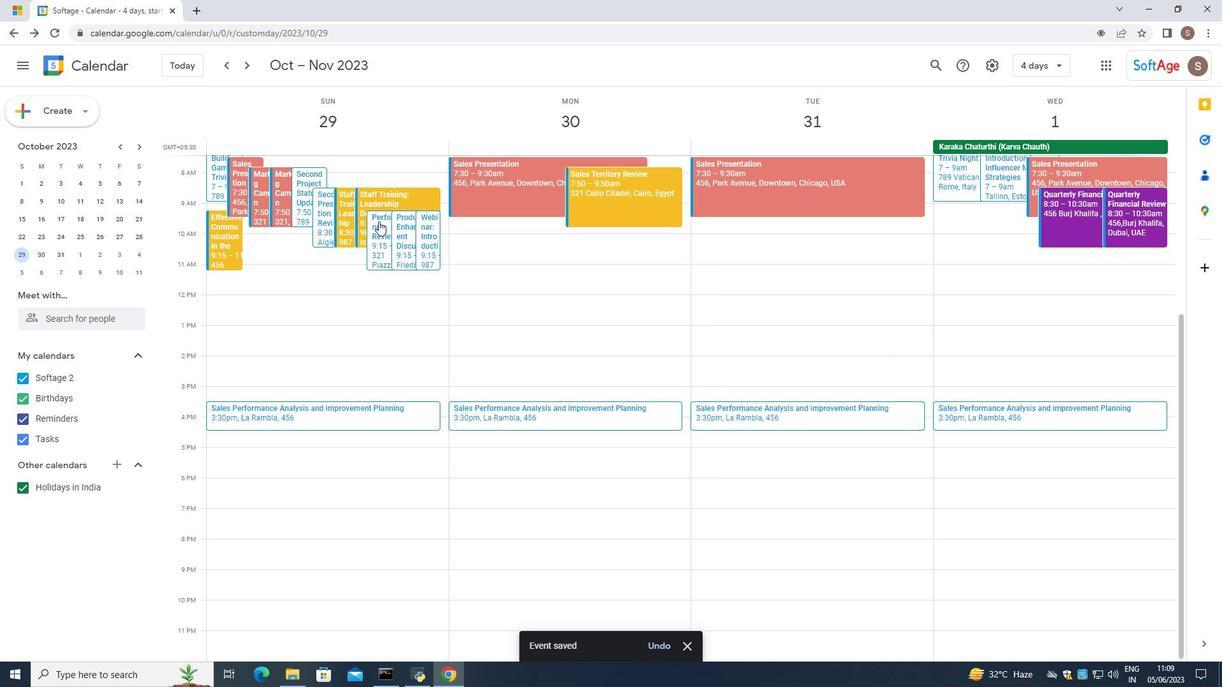 
Action: Mouse pressed left at (343, 219)
Screenshot: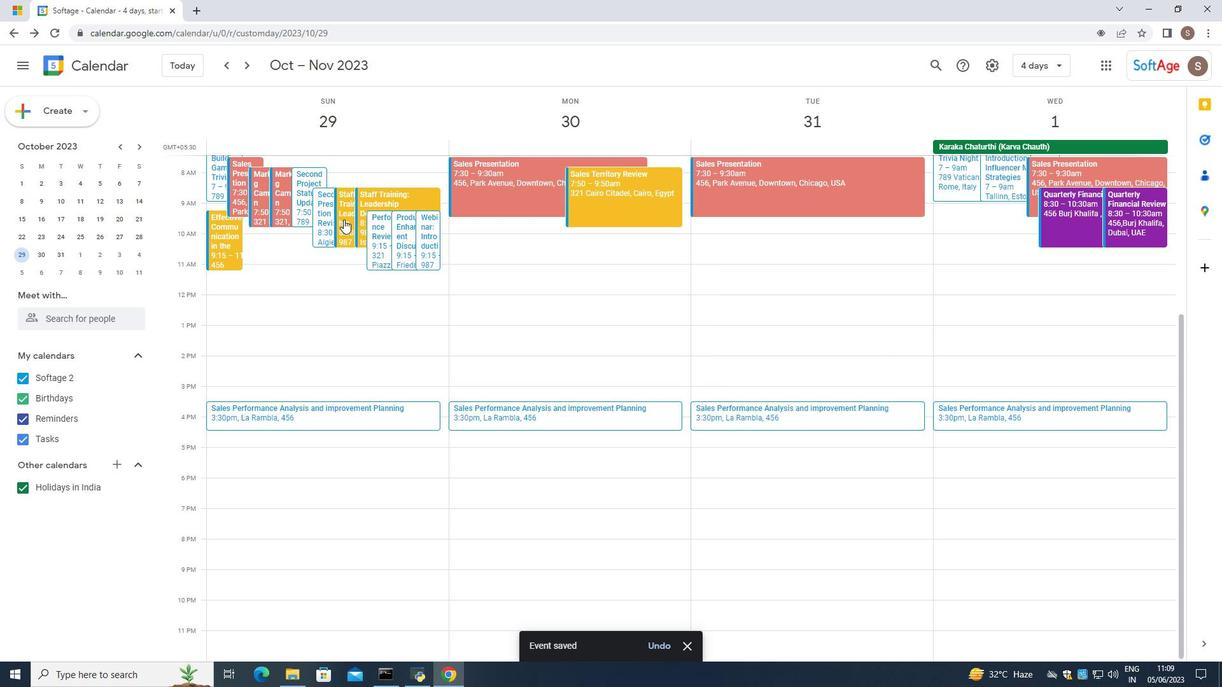 
Action: Mouse moved to (716, 203)
Screenshot: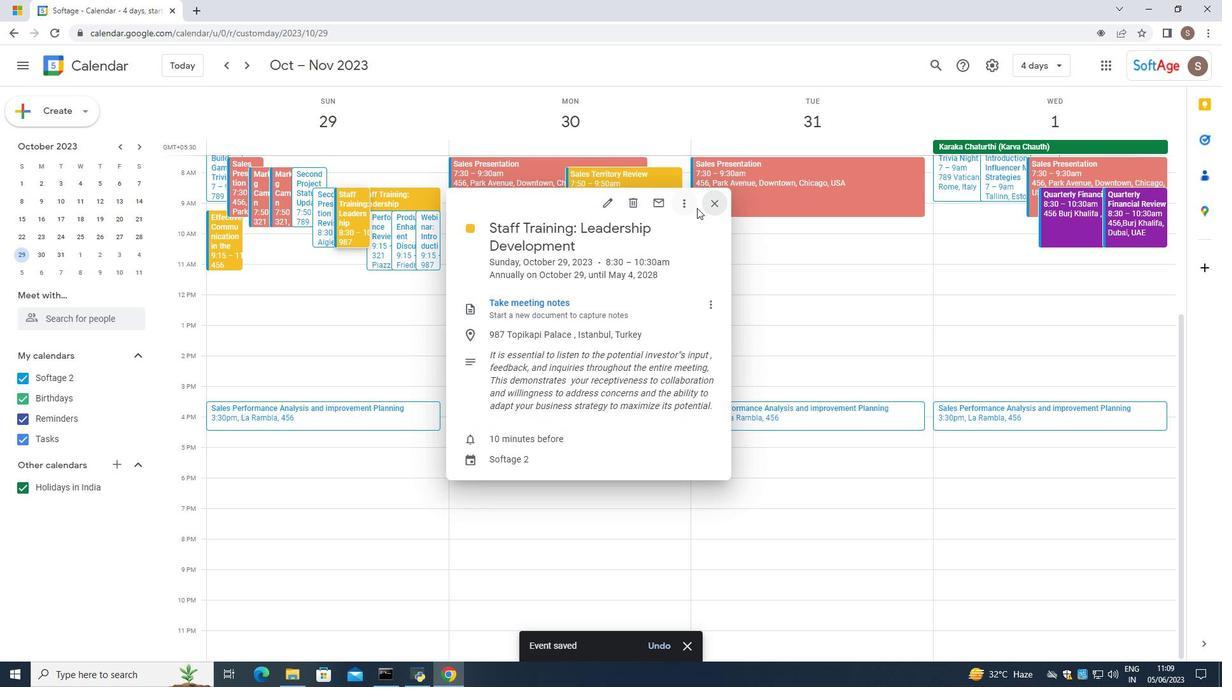 
Action: Mouse pressed left at (716, 203)
Screenshot: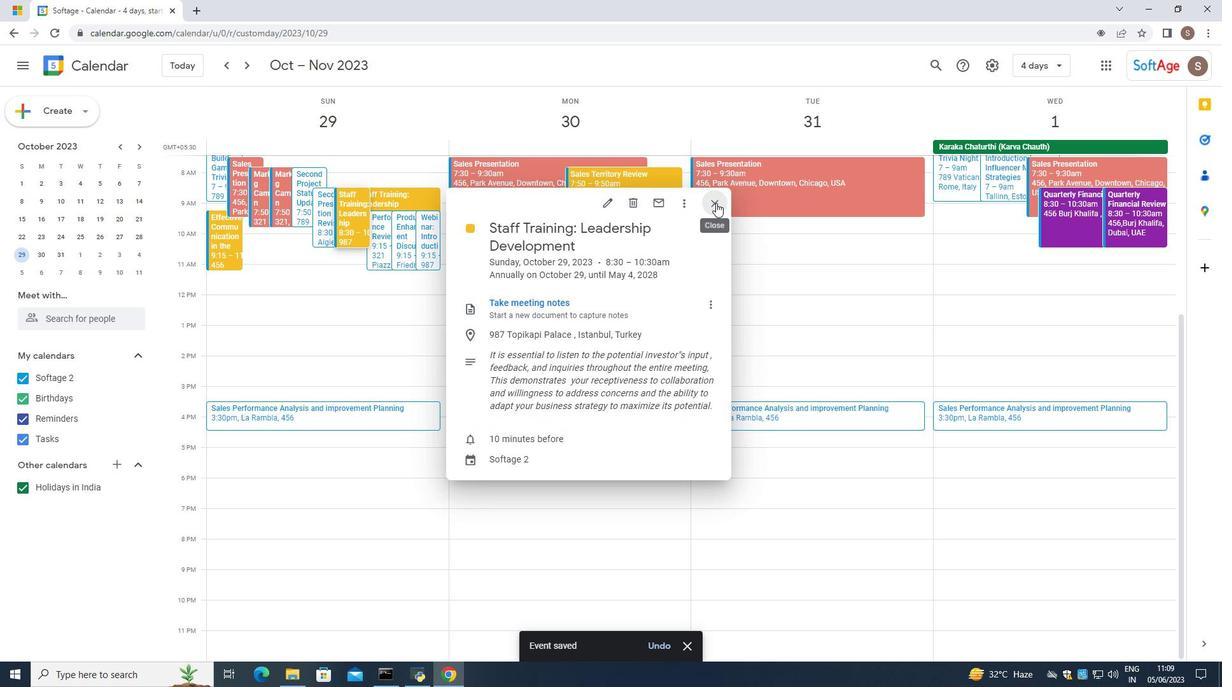 
Action: Mouse moved to (401, 191)
Screenshot: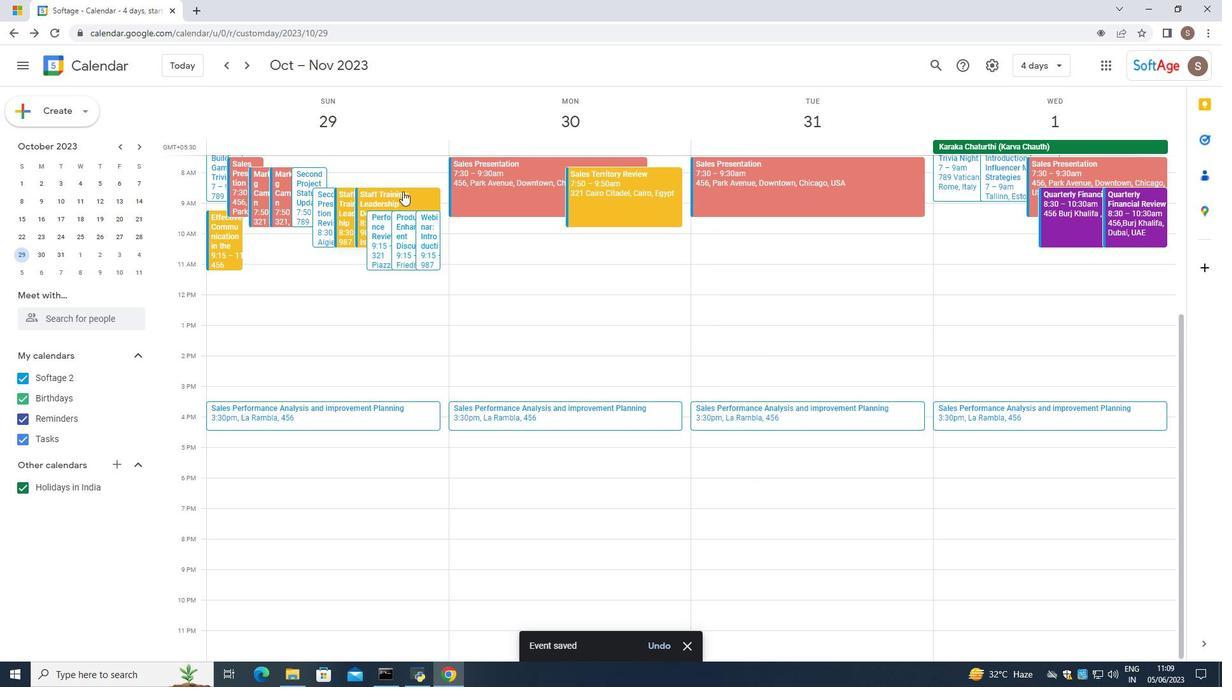 
Action: Mouse pressed left at (401, 191)
Screenshot: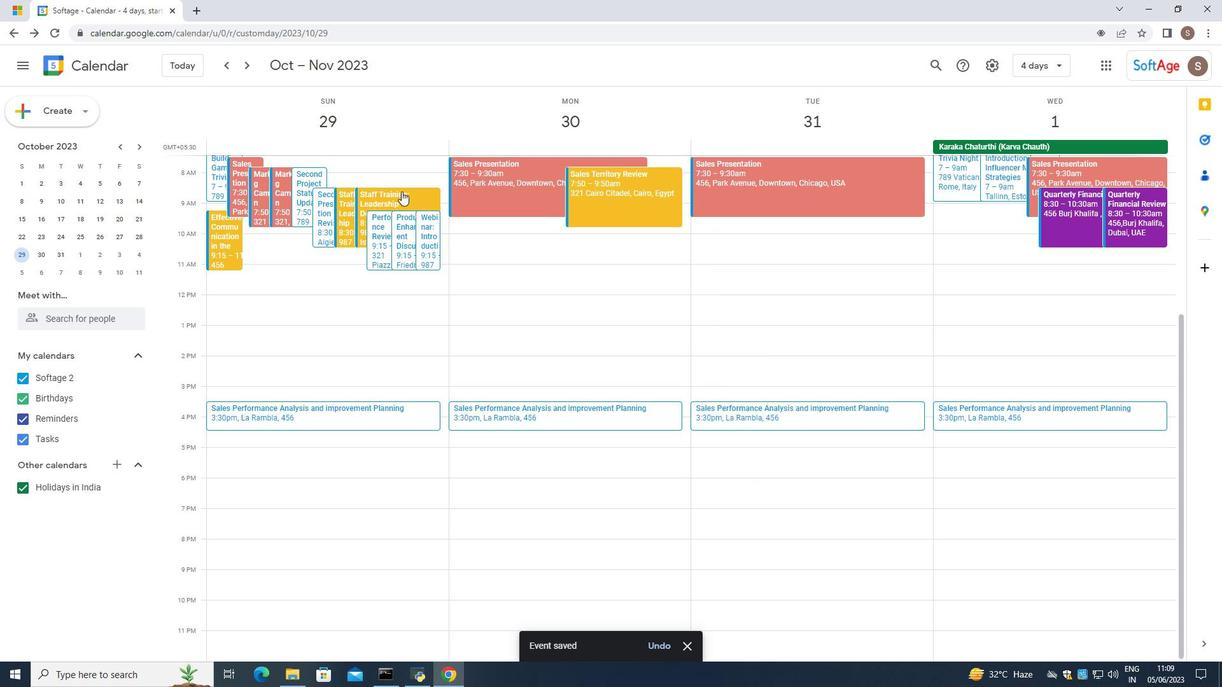 
Action: Mouse moved to (652, 210)
Screenshot: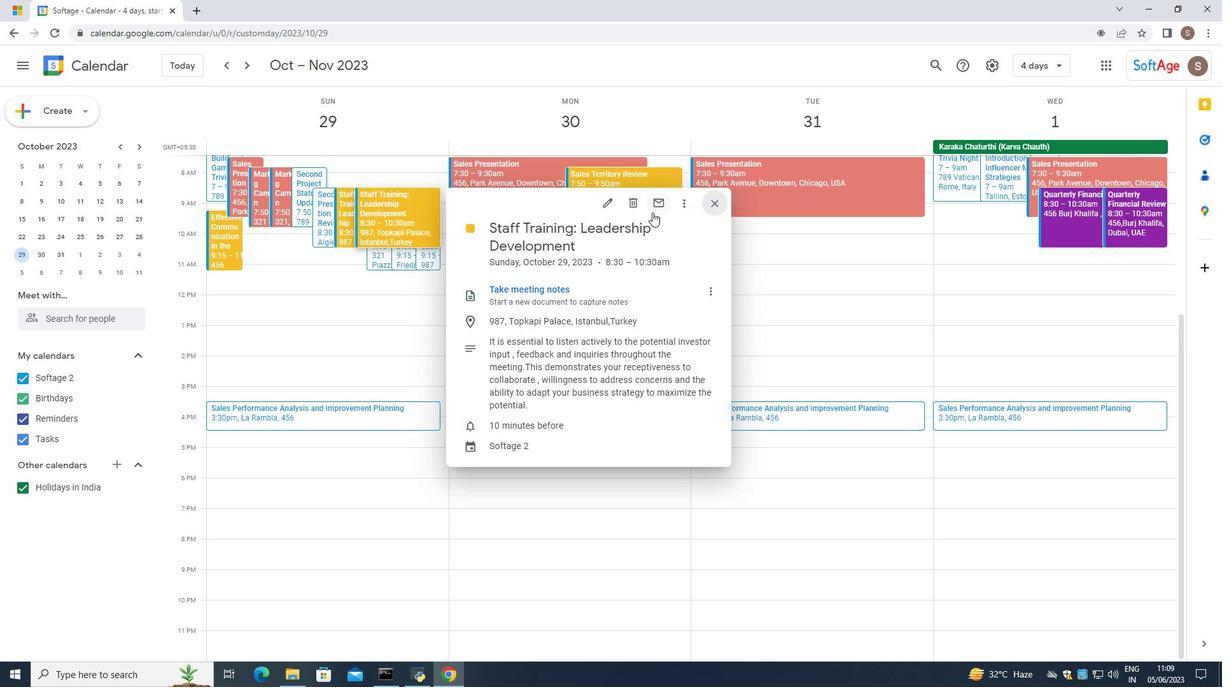 
Action: Mouse pressed left at (652, 210)
Screenshot: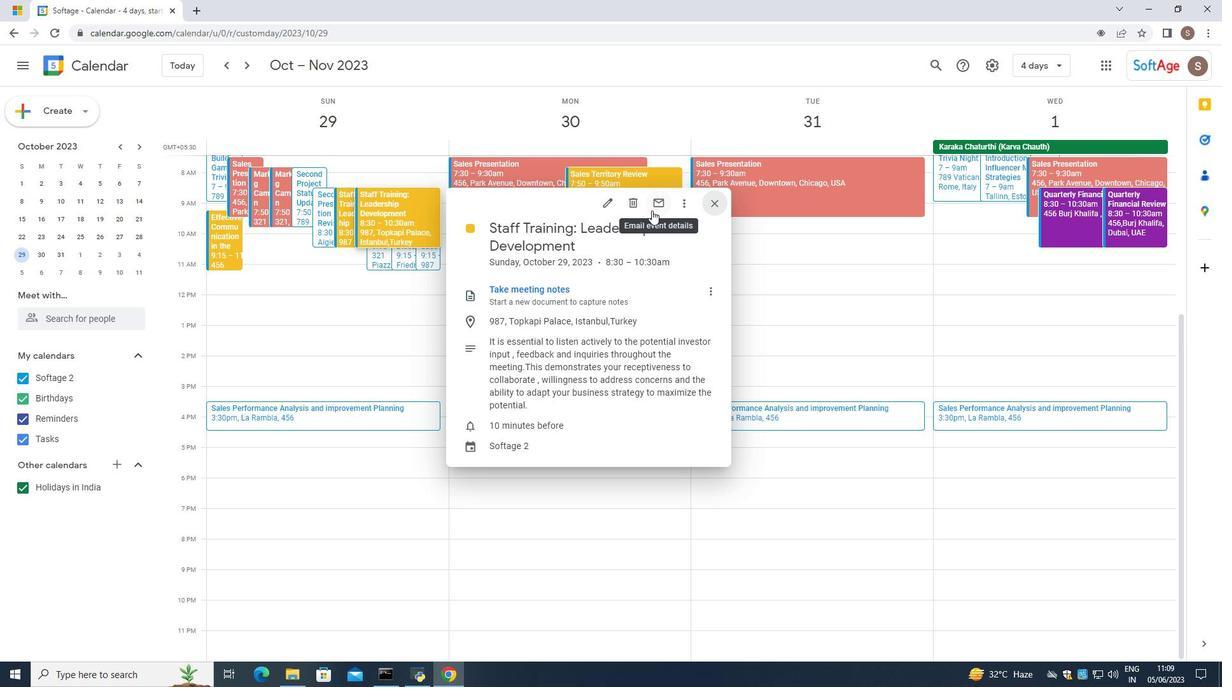 
Action: Mouse moved to (470, 298)
Screenshot: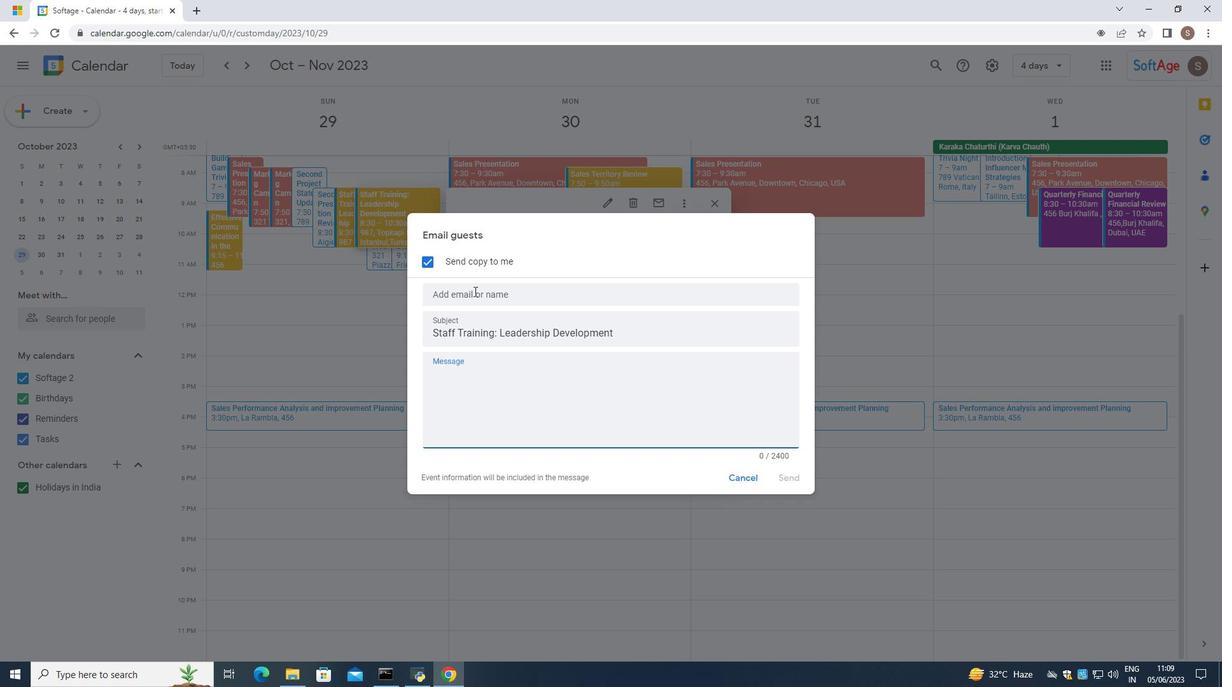 
Action: Mouse pressed left at (470, 298)
Screenshot: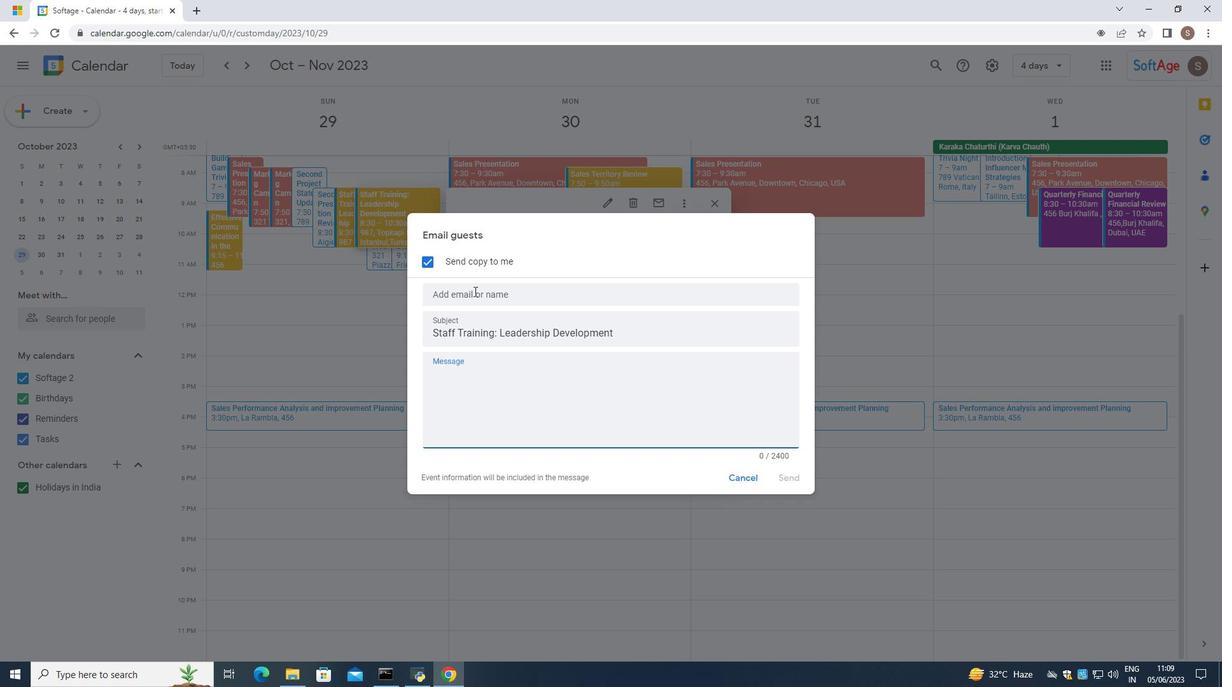 
Action: Mouse moved to (466, 299)
Screenshot: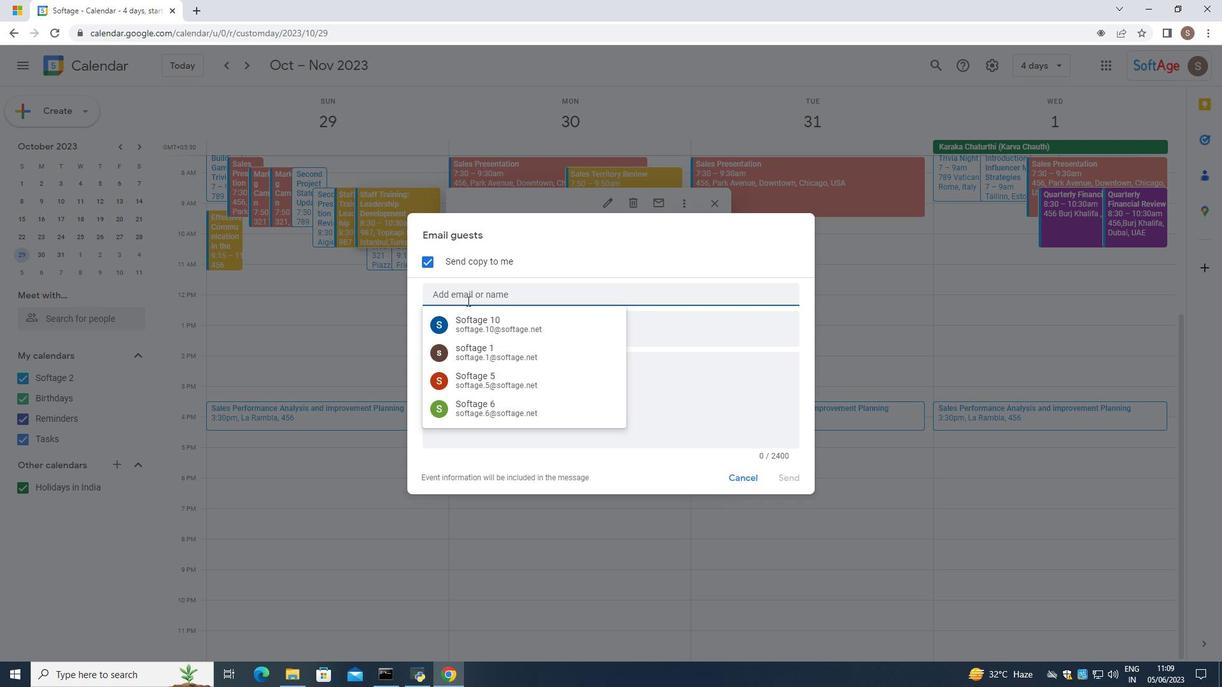 
Action: Key pressed softage.6
Screenshot: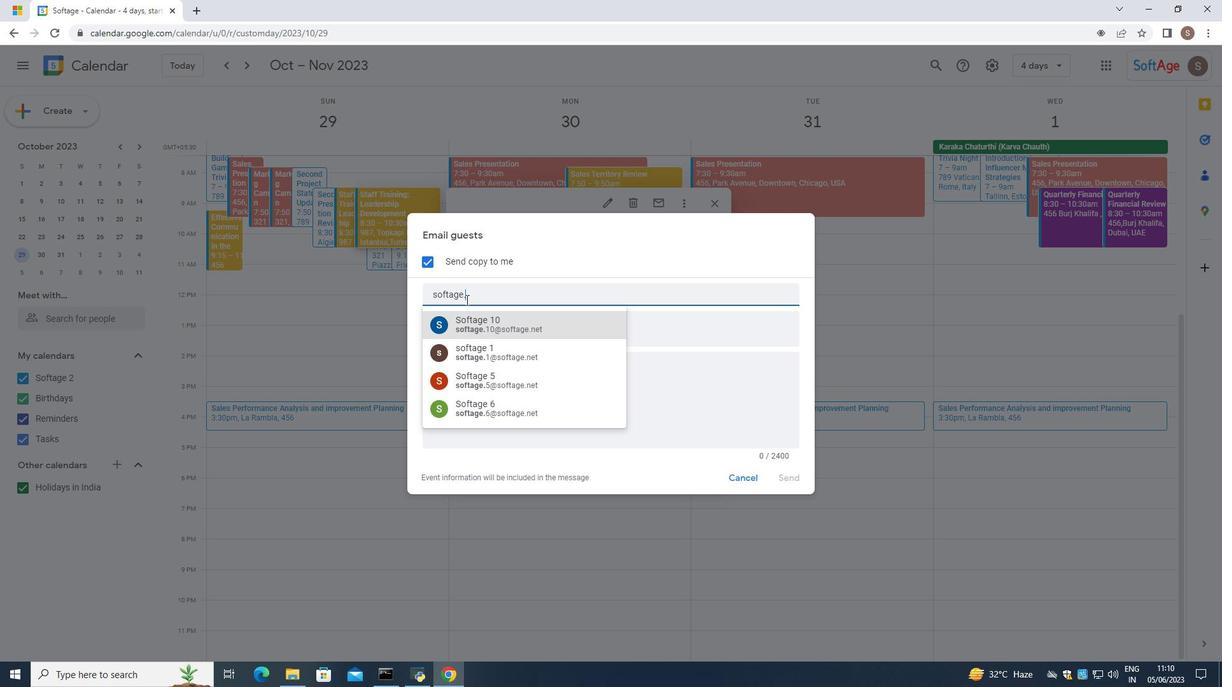 
Action: Mouse moved to (495, 324)
Screenshot: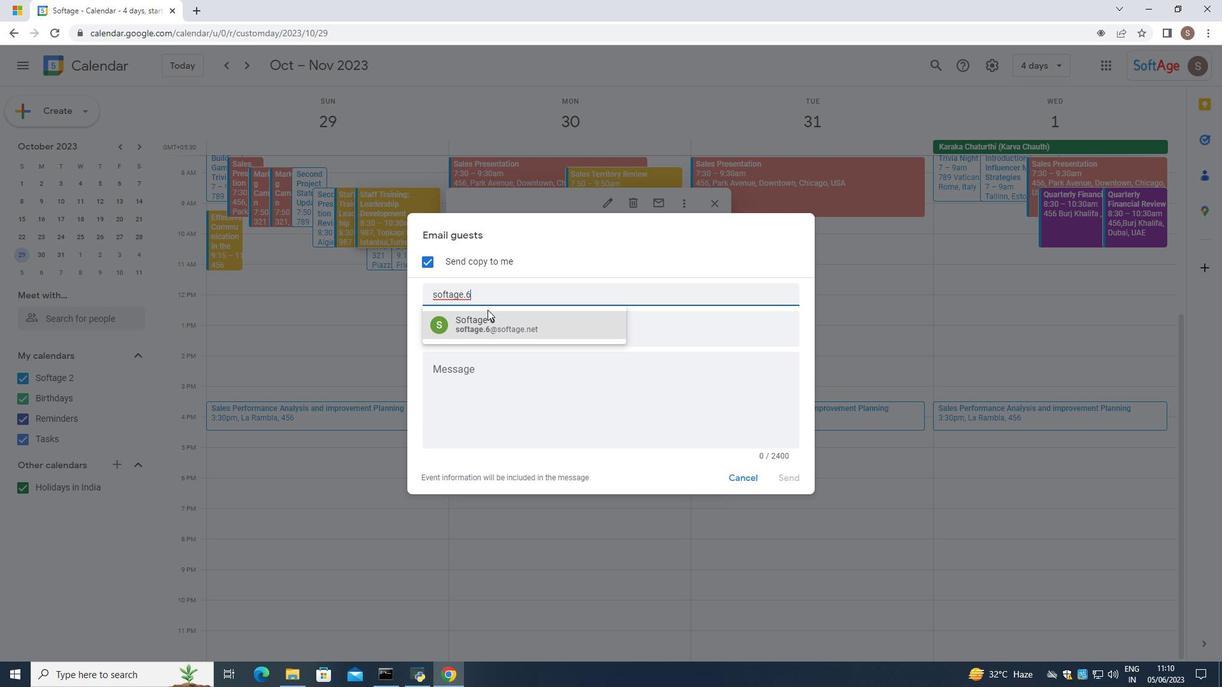 
Action: Mouse pressed left at (495, 324)
Screenshot: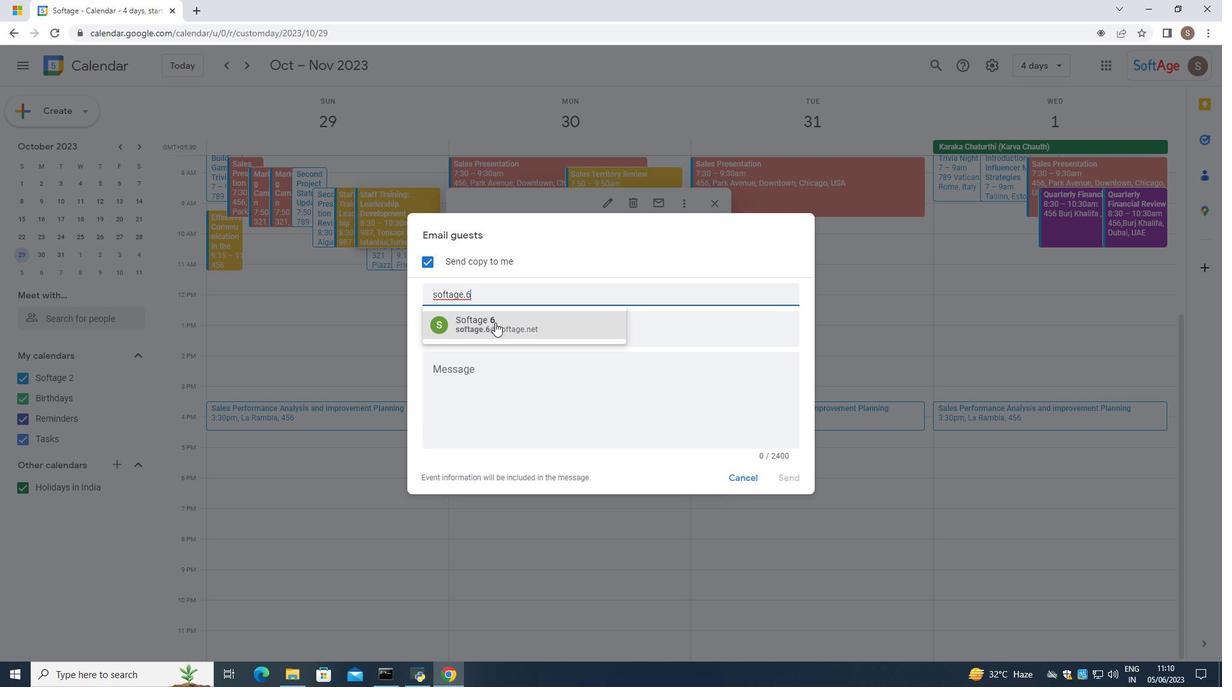 
Action: Key pressed softage.7
Screenshot: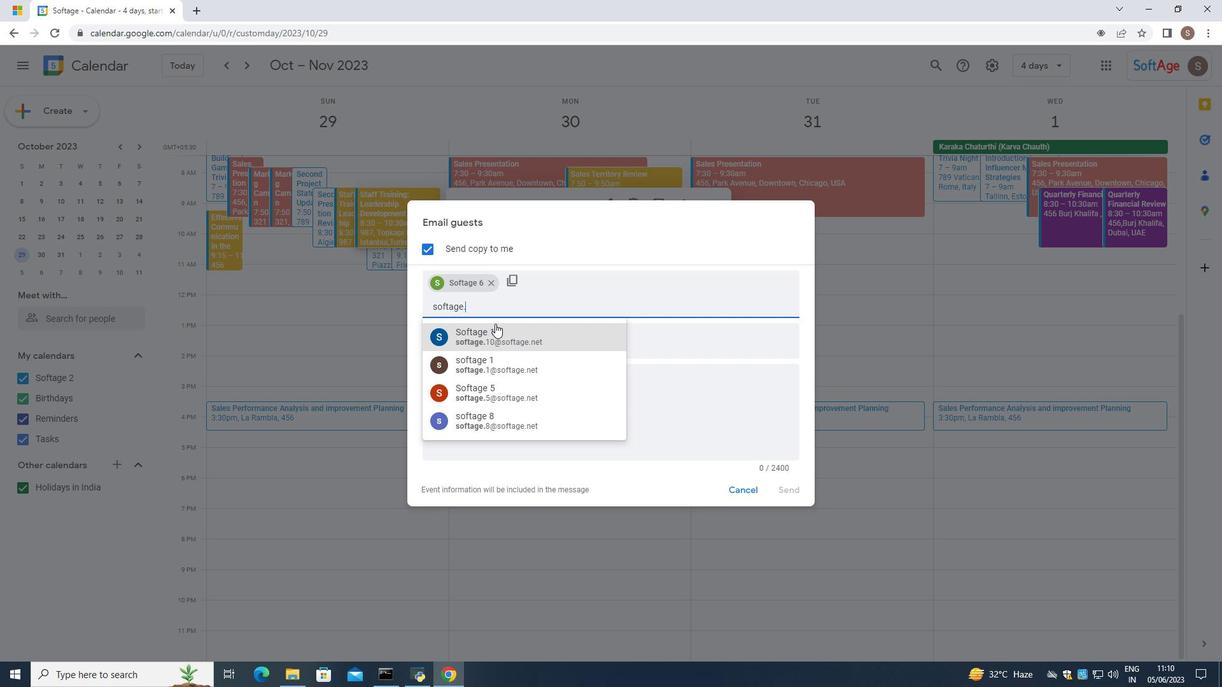 
Action: Mouse moved to (504, 322)
Screenshot: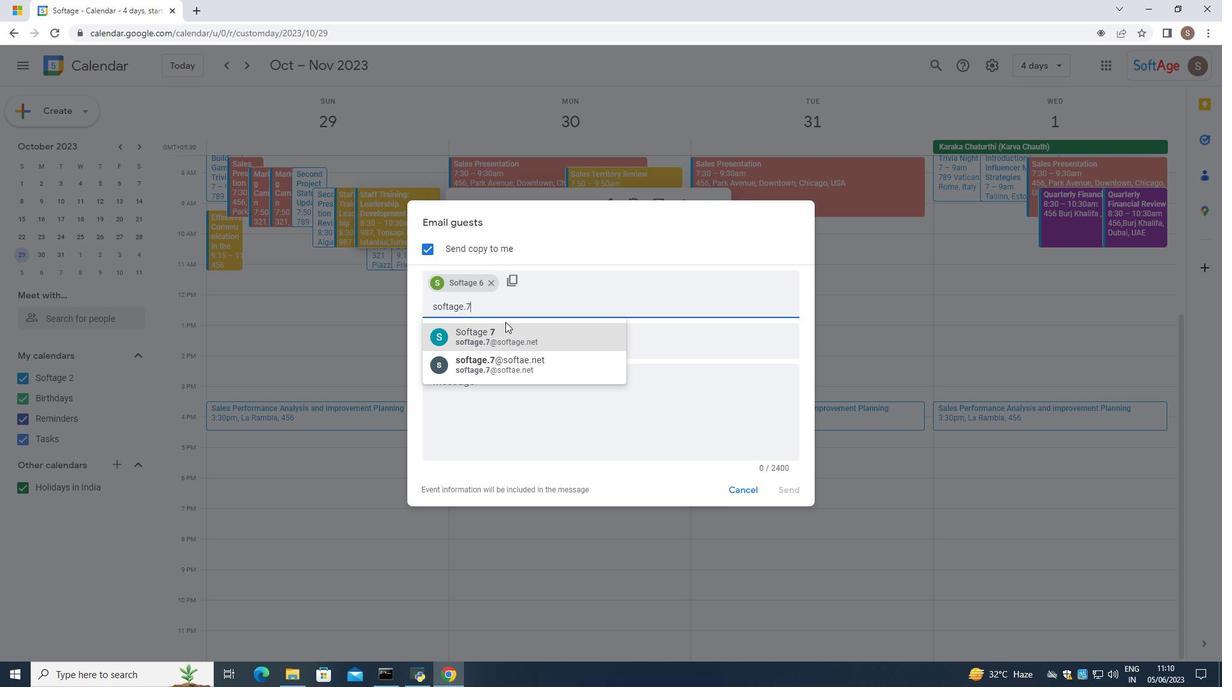 
Action: Mouse pressed left at (504, 322)
Screenshot: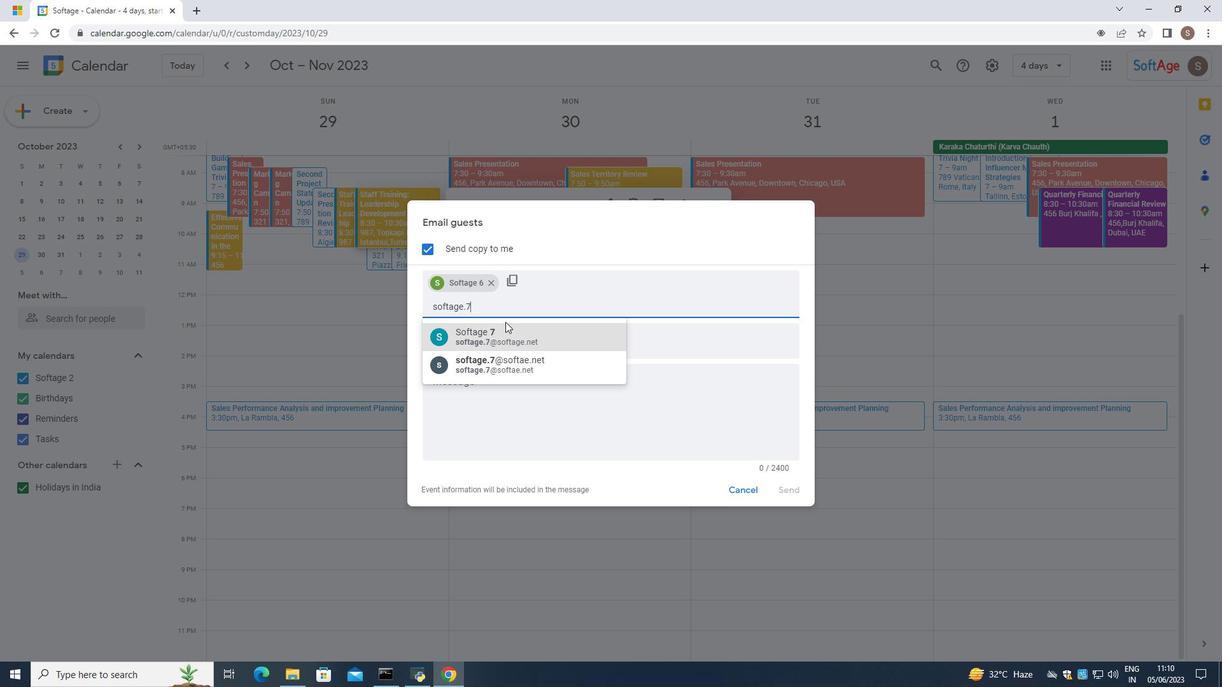 
Action: Mouse moved to (484, 366)
Screenshot: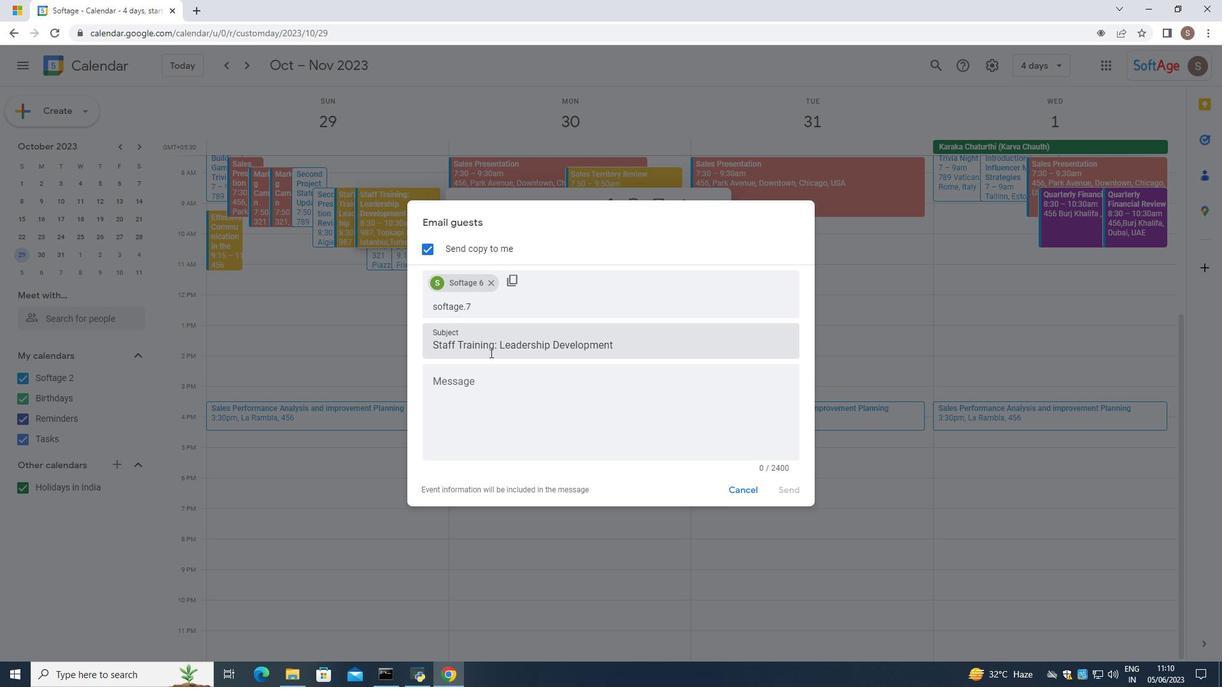 
Action: Mouse pressed left at (484, 366)
Screenshot: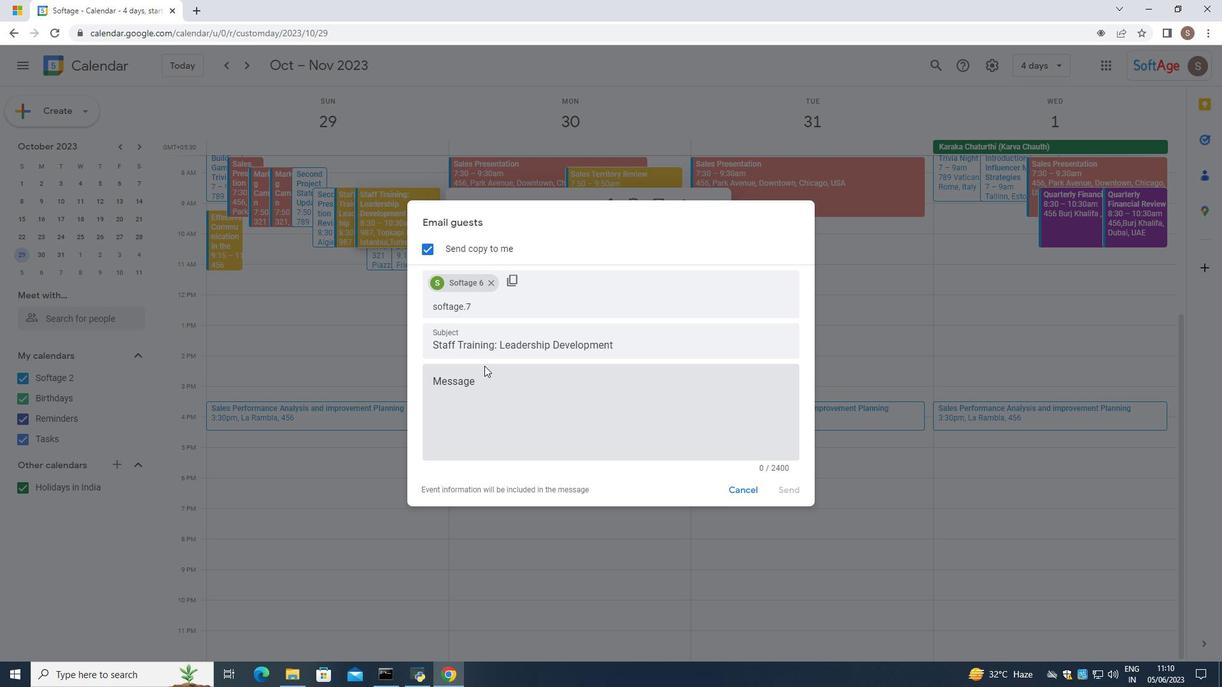 
Action: Mouse moved to (478, 299)
Screenshot: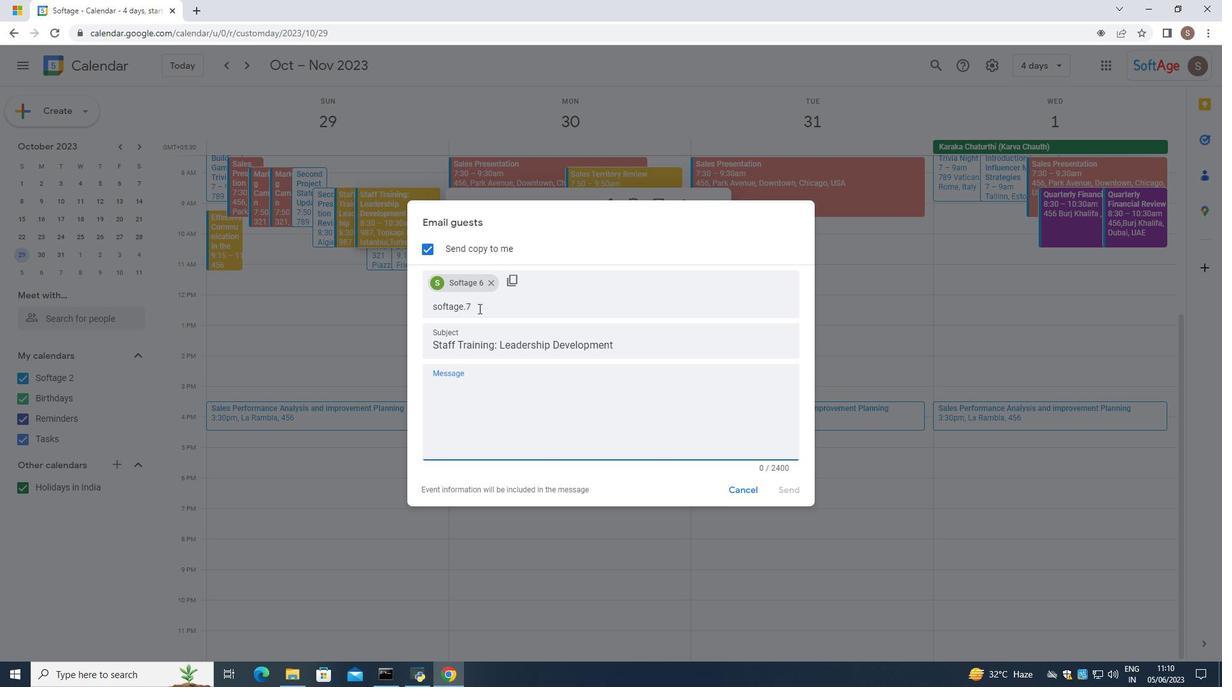 
Action: Mouse pressed left at (478, 299)
Screenshot: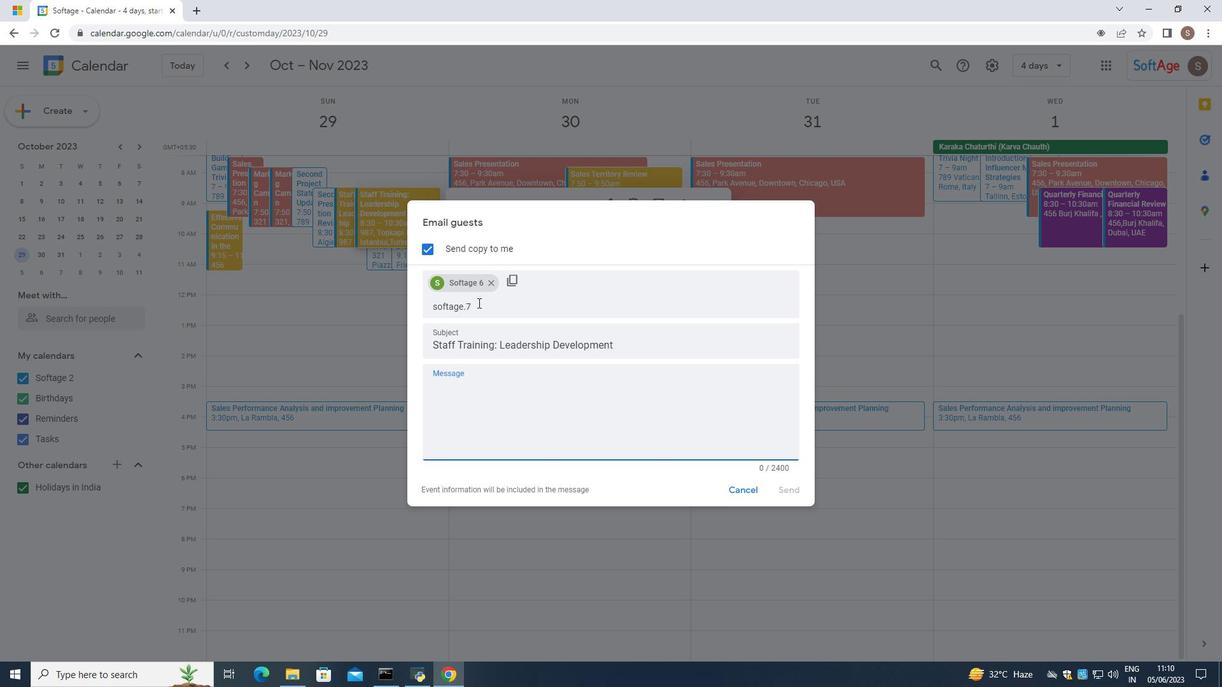 
Action: Mouse moved to (475, 324)
Screenshot: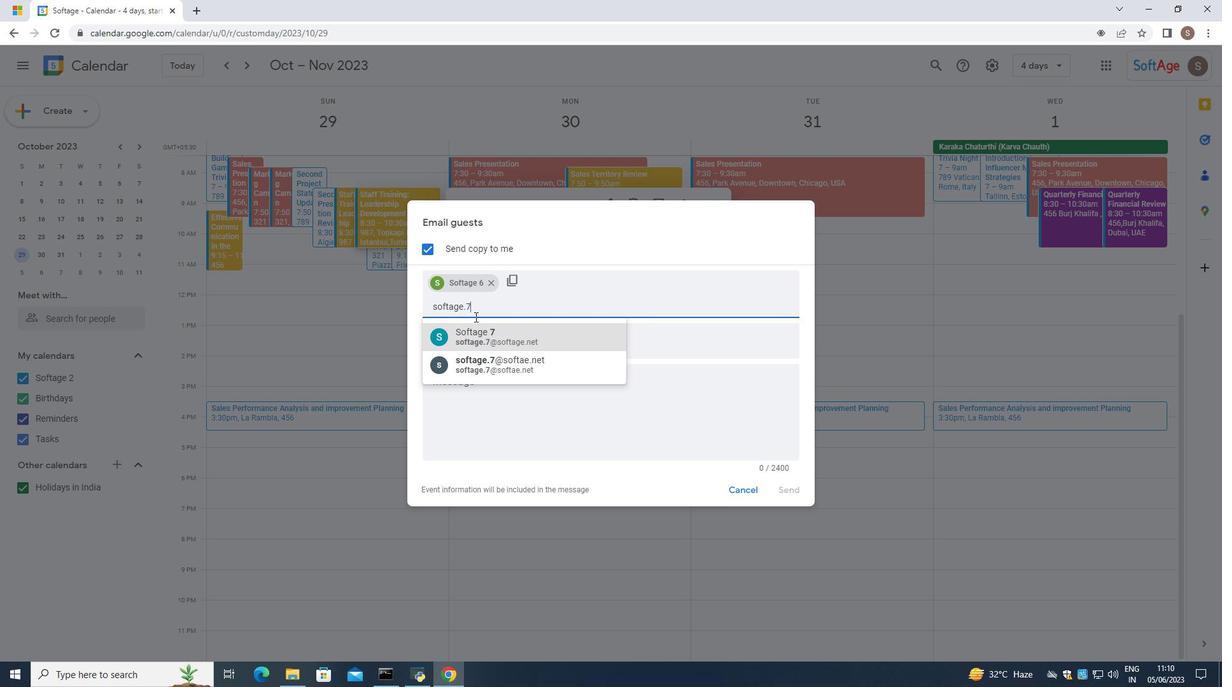 
Action: Mouse pressed left at (475, 324)
Screenshot: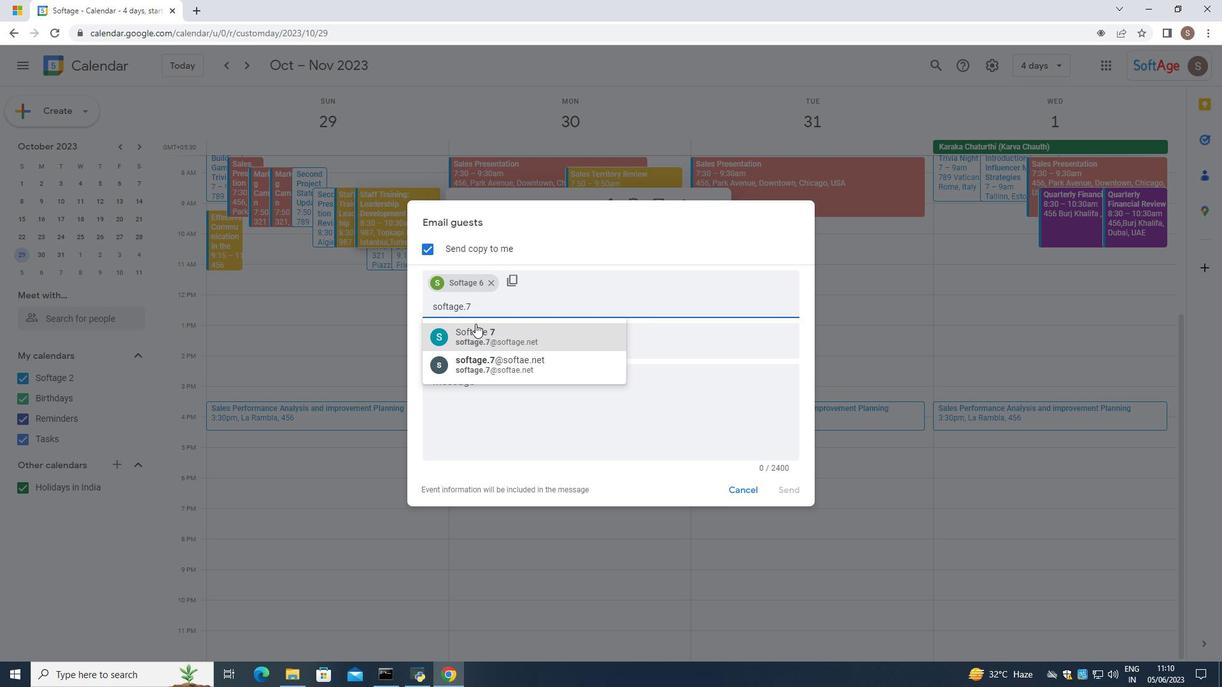 
Action: Mouse moved to (464, 412)
Screenshot: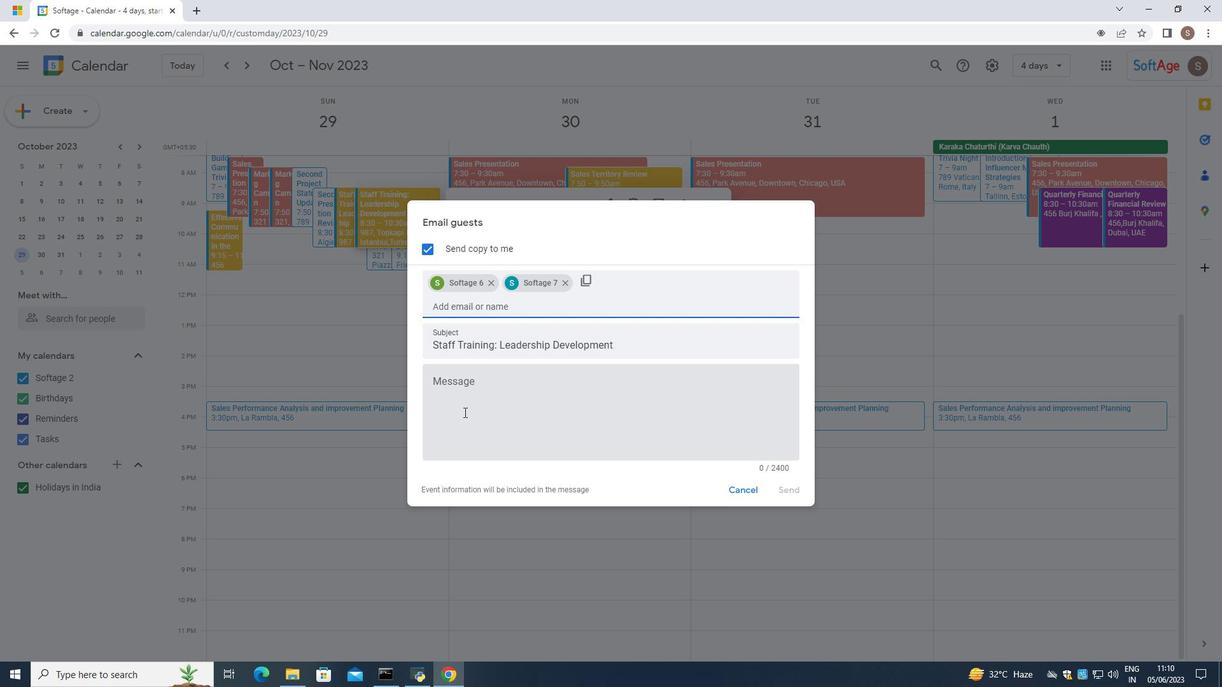 
Action: Mouse pressed left at (464, 412)
Screenshot: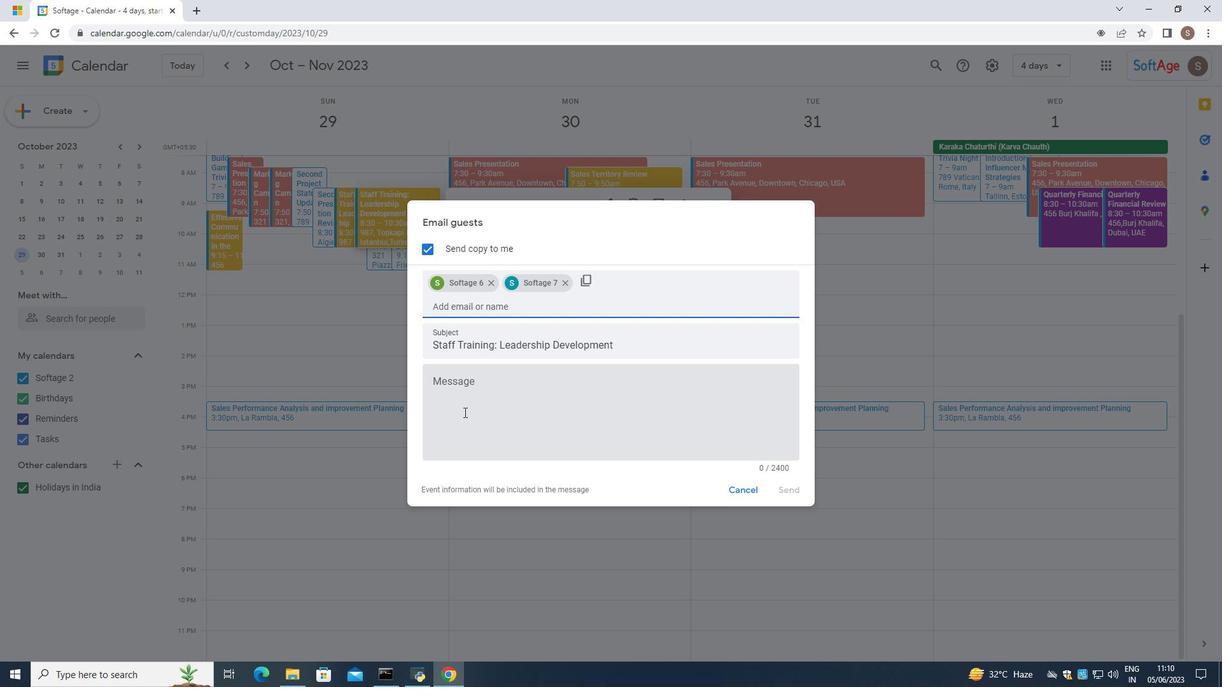 
Action: Mouse moved to (480, 404)
Screenshot: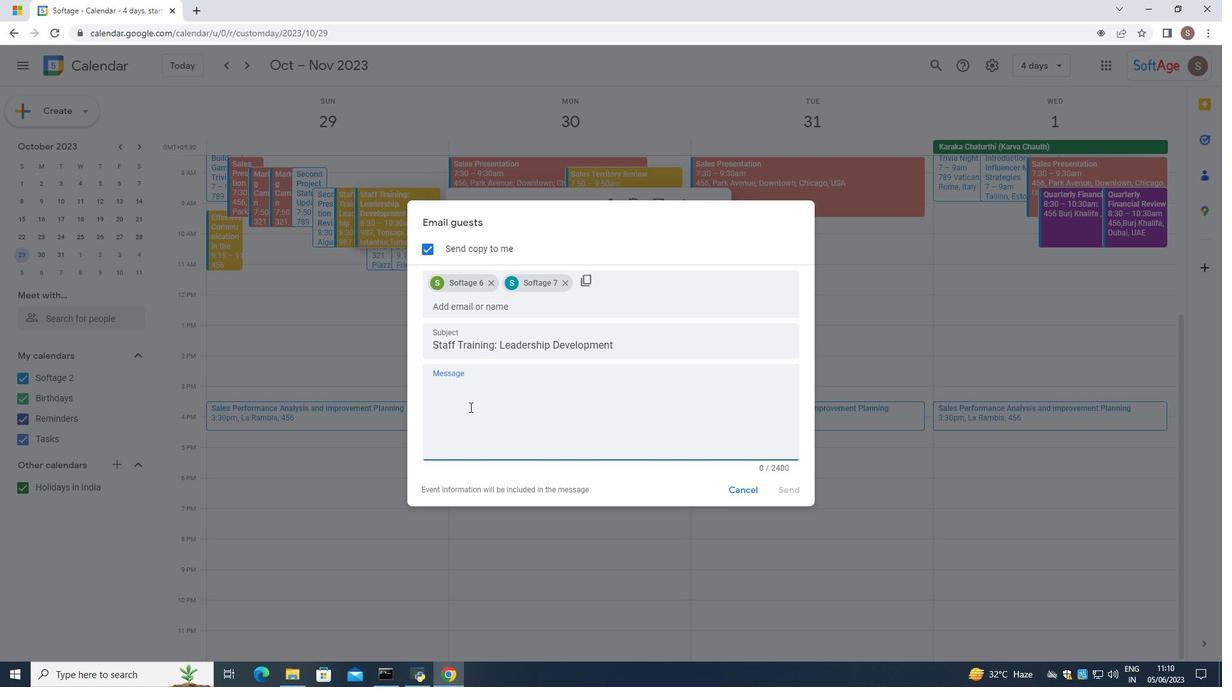 
Action: Key pressed <Key.caps_lock>P[<Key.caps_lock>arricipaste
Screenshot: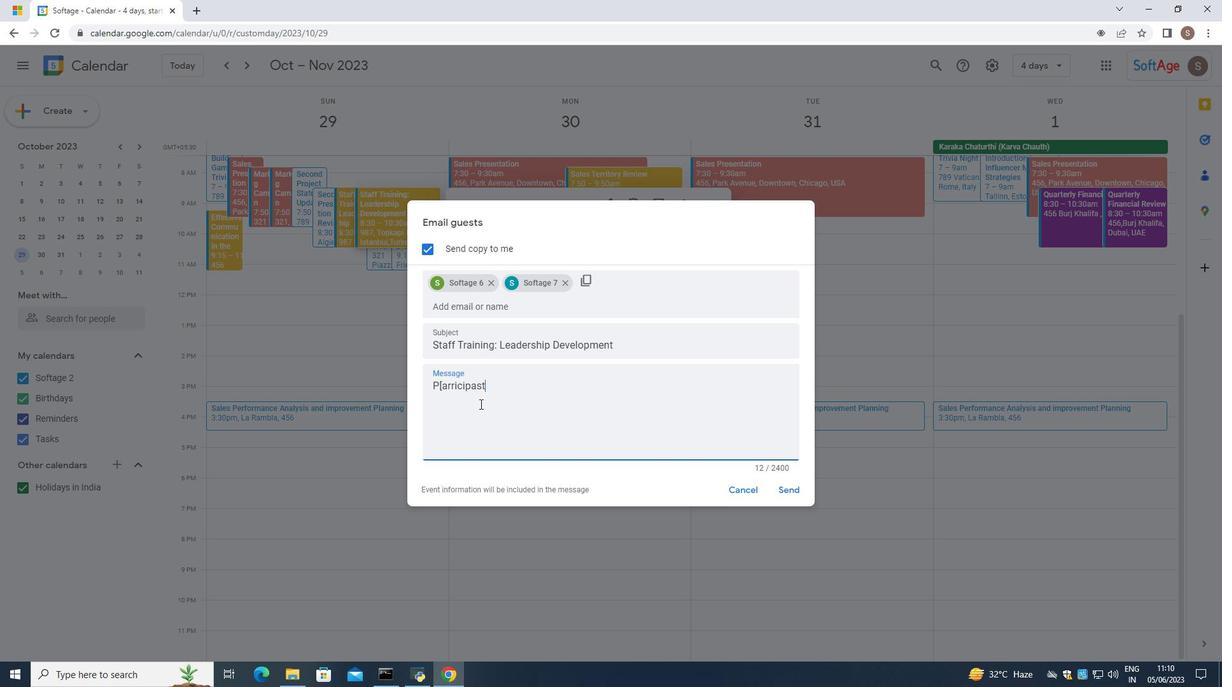 
Action: Mouse moved to (510, 451)
Screenshot: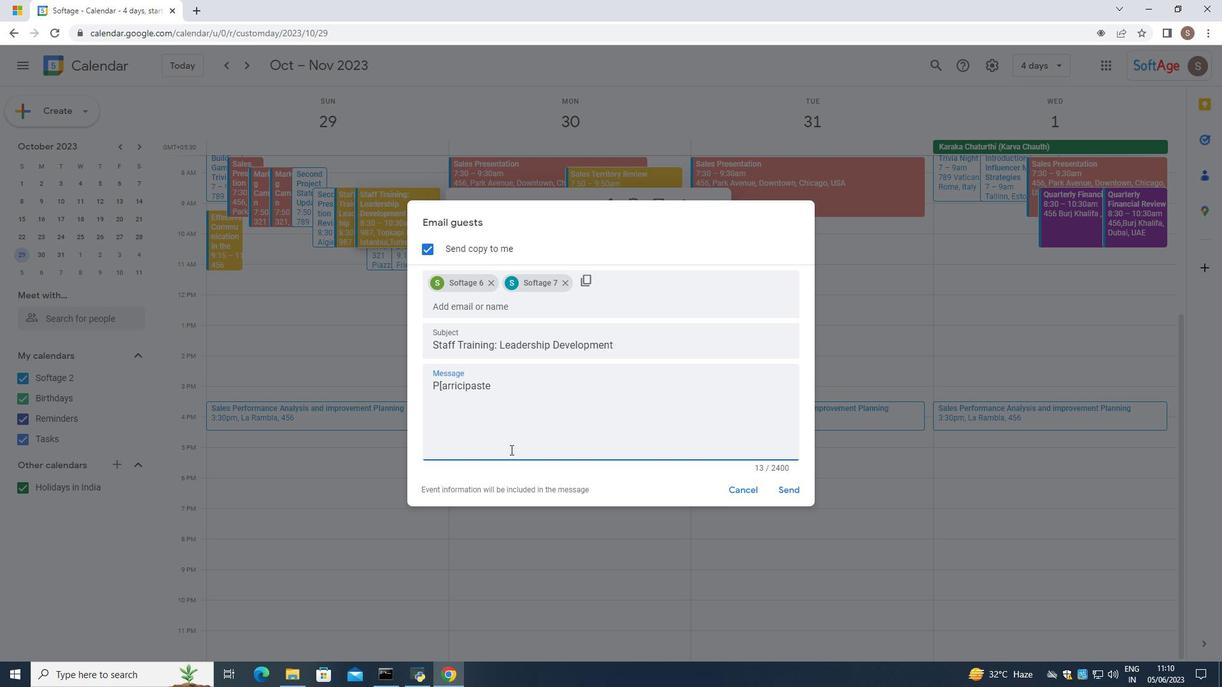 
Action: Mouse pressed left at (511, 451)
Screenshot: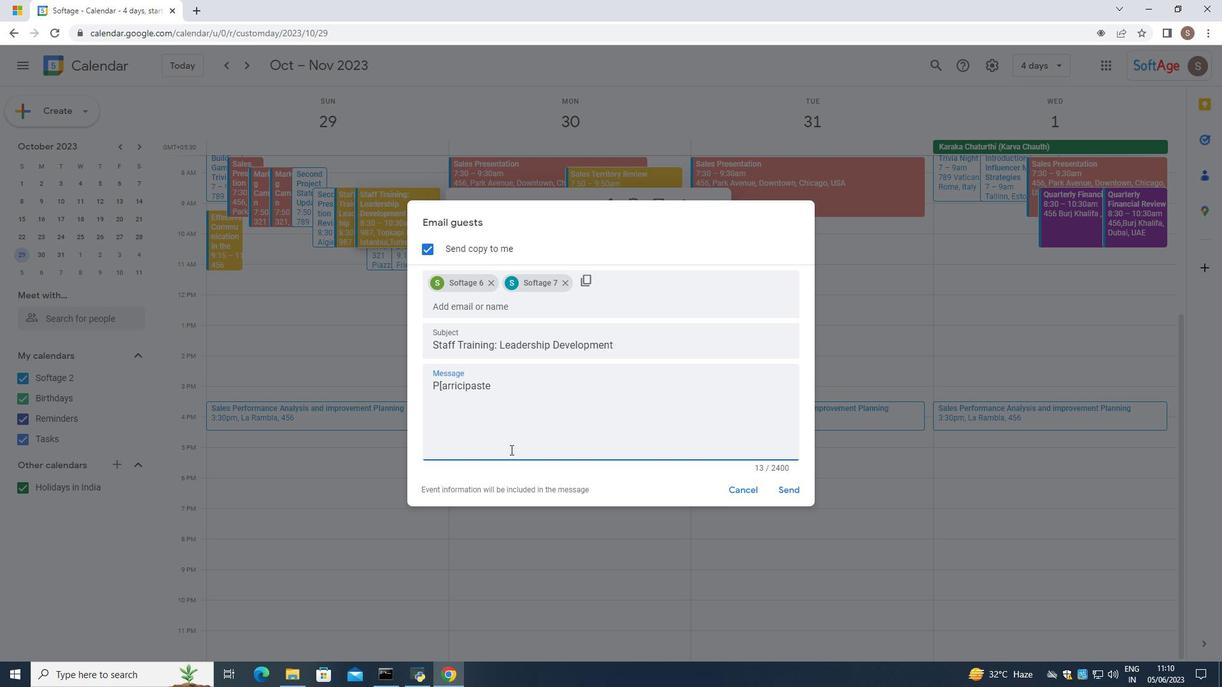 
Action: Mouse moved to (464, 387)
Screenshot: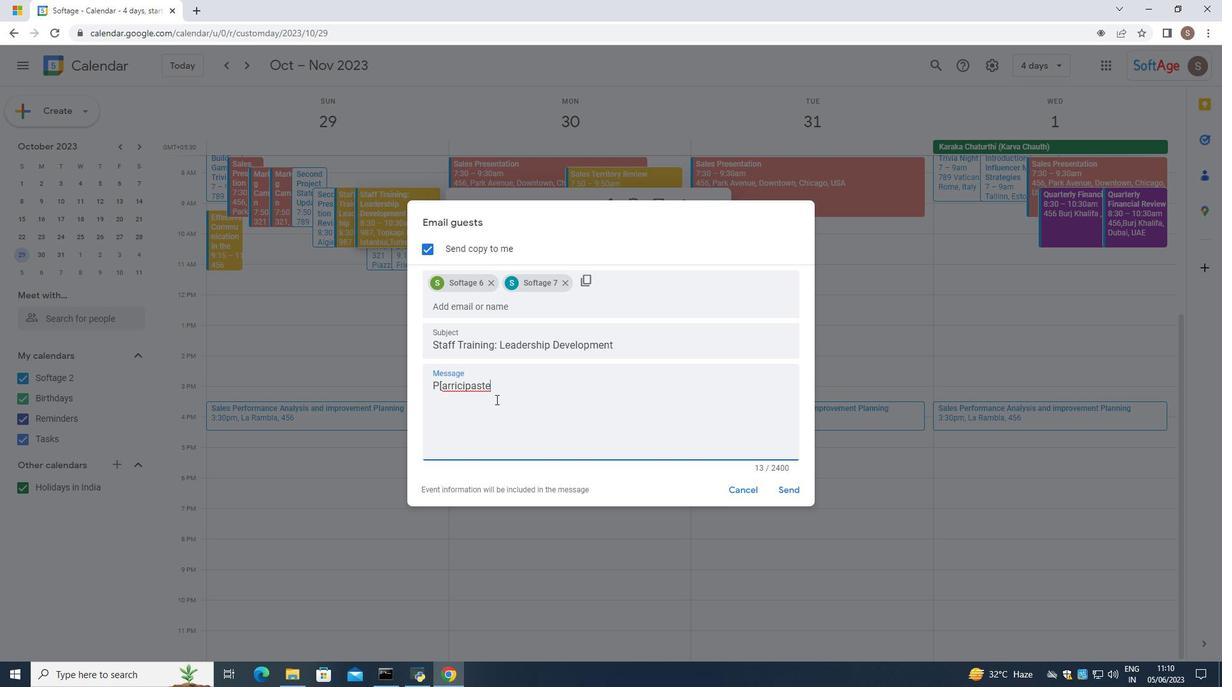 
Action: Mouse pressed left at (464, 387)
Screenshot: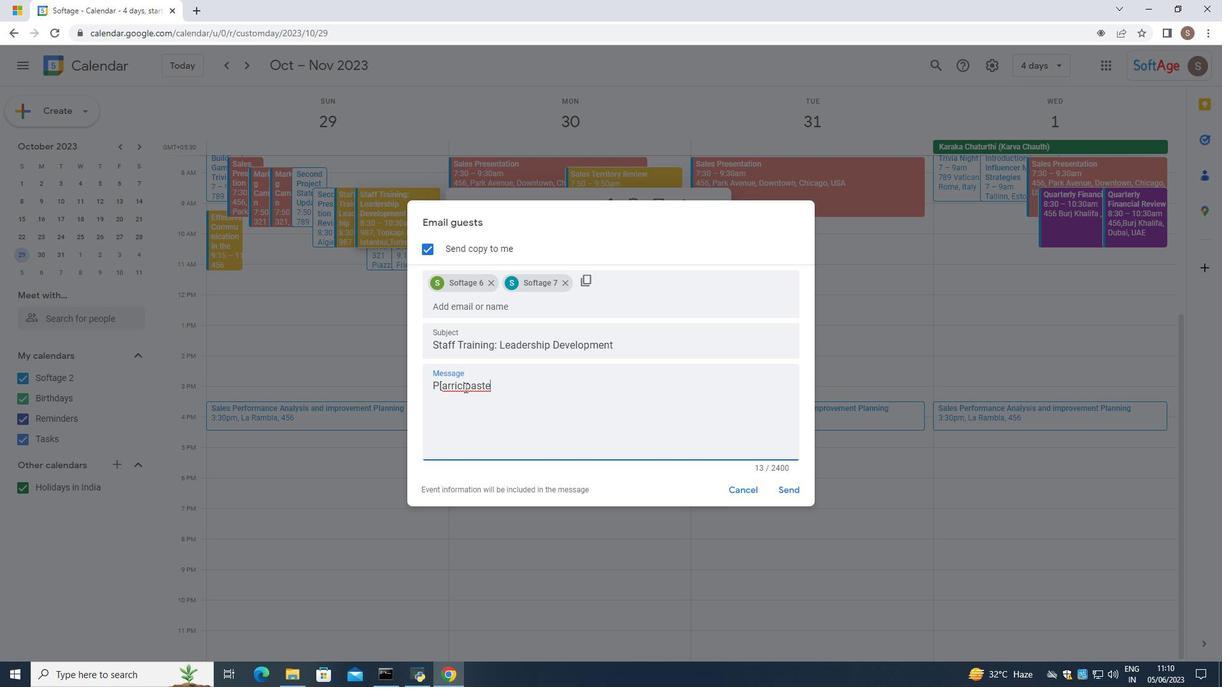 
Action: Mouse pressed right at (464, 387)
Screenshot: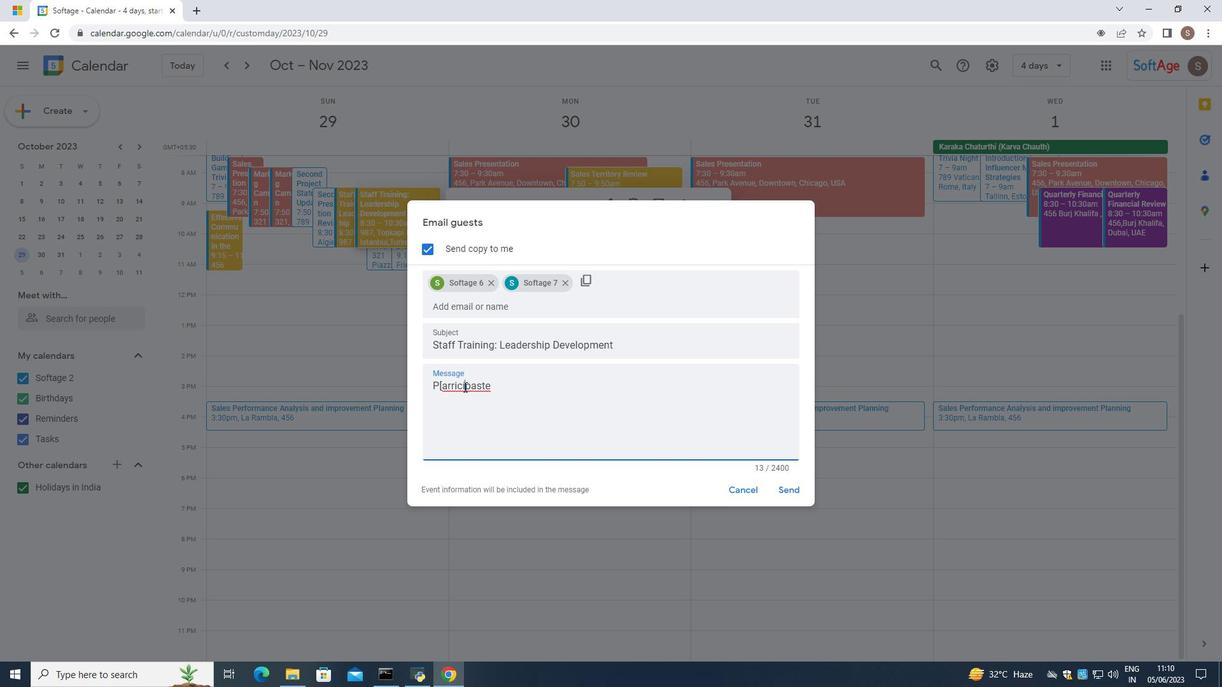 
Action: Mouse moved to (479, 394)
Screenshot: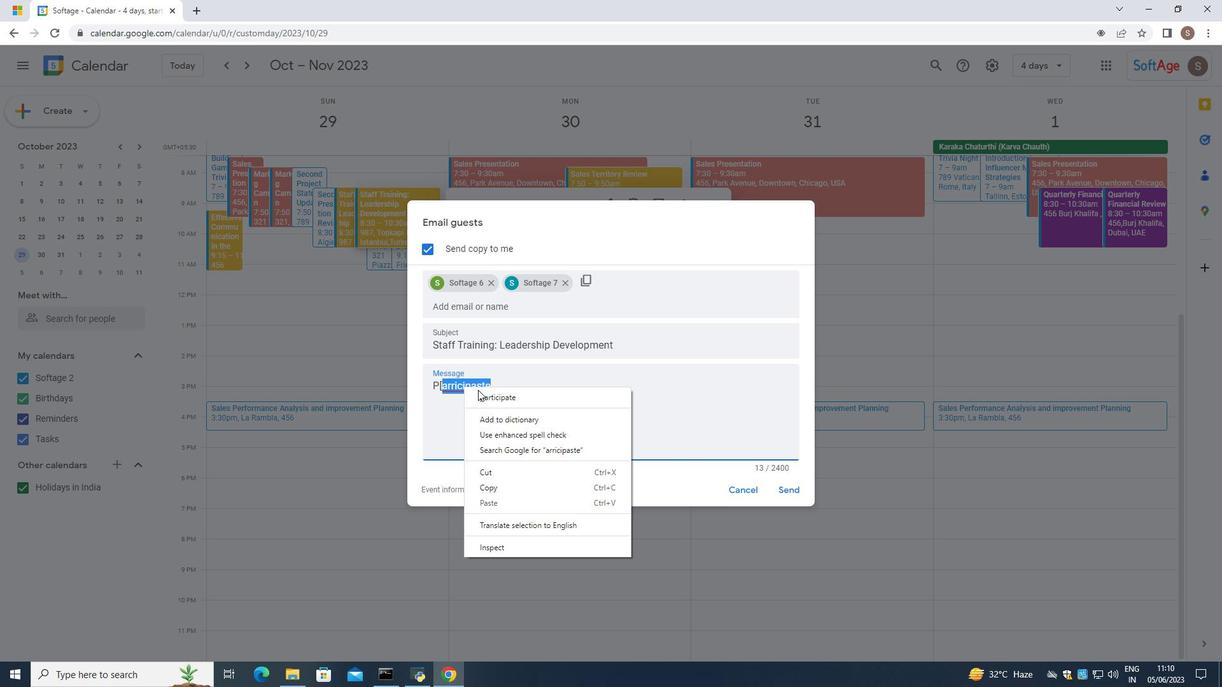 
Action: Mouse pressed left at (479, 394)
Screenshot: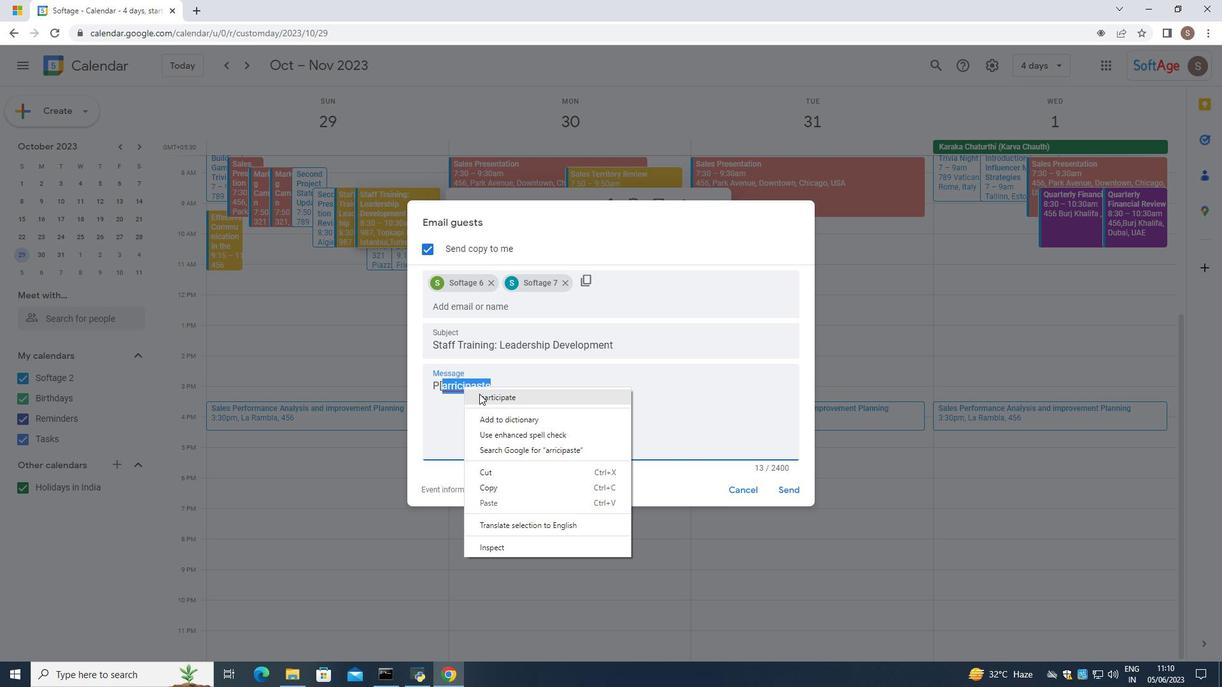
Action: Mouse moved to (443, 386)
Screenshot: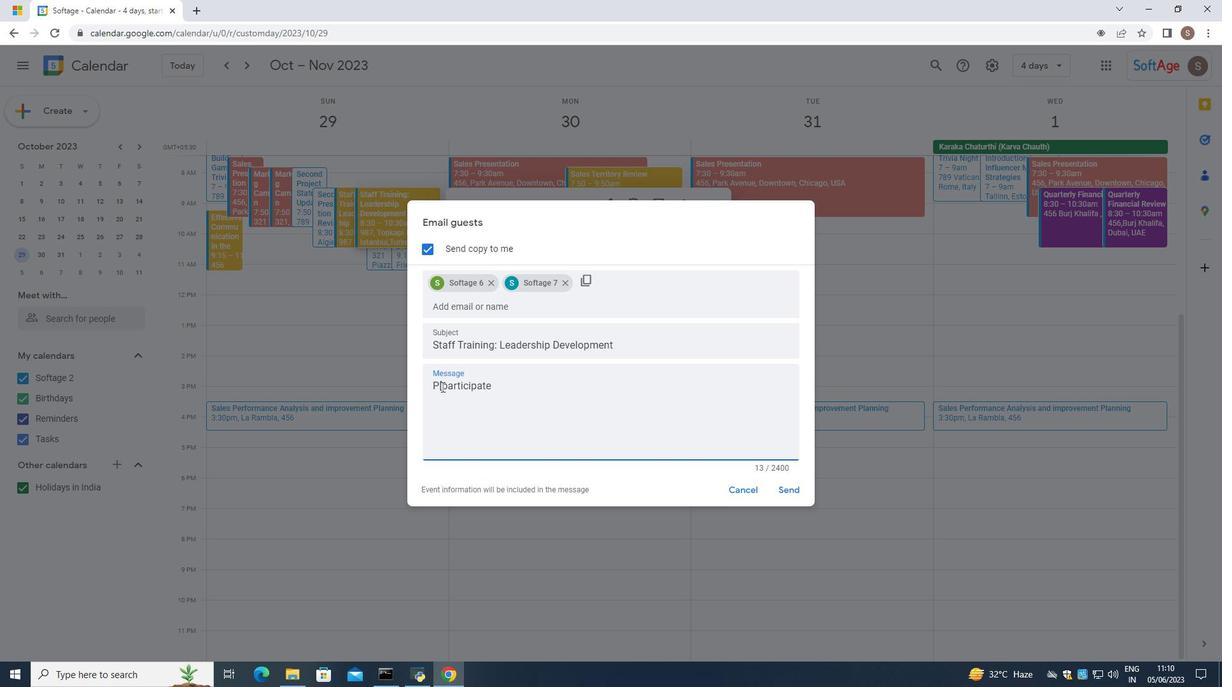 
Action: Mouse pressed left at (443, 386)
Screenshot: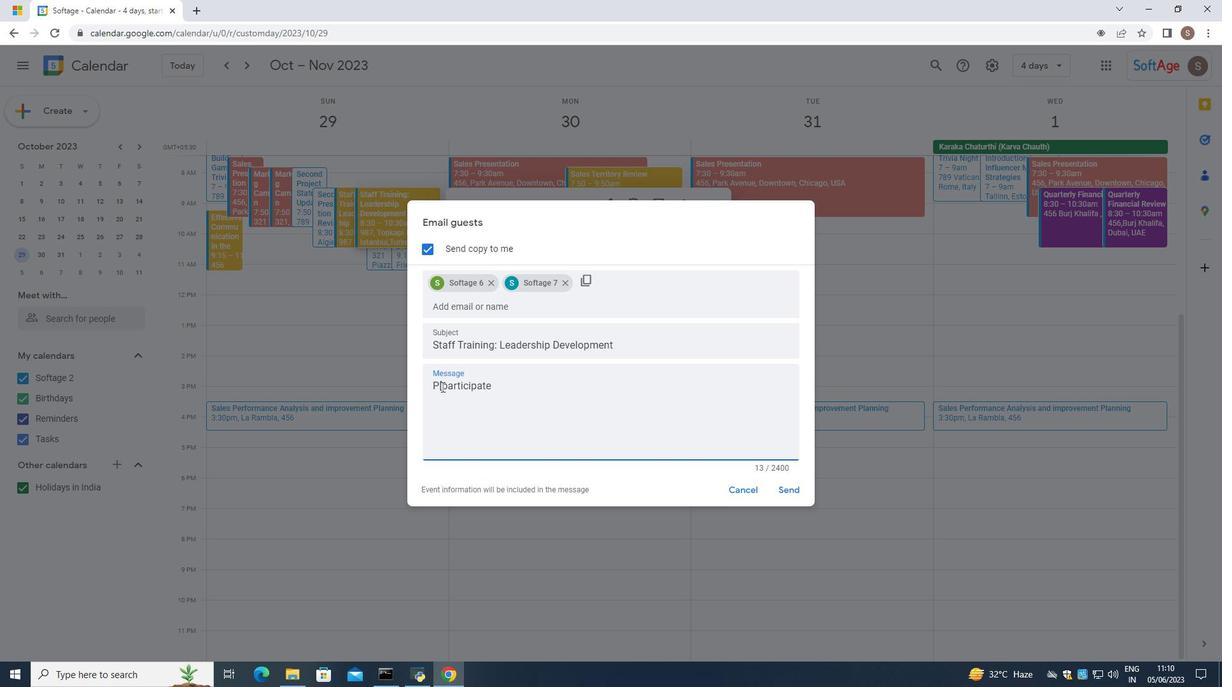 
Action: Mouse moved to (342, 365)
Screenshot: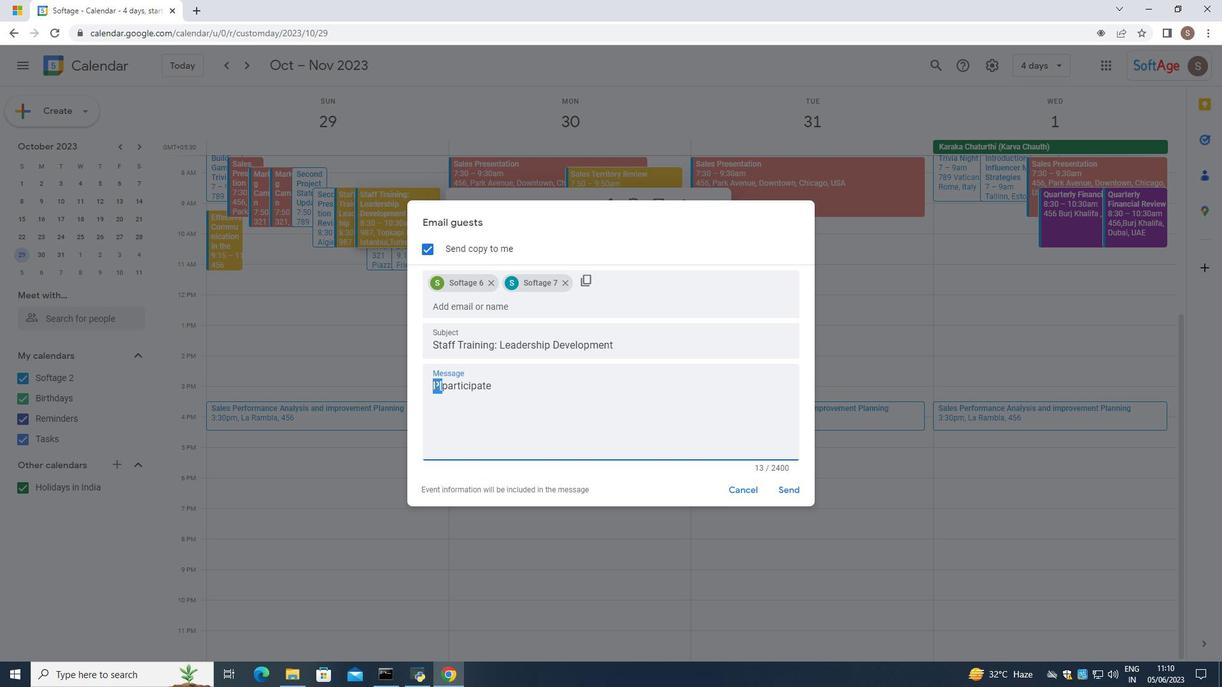 
Action: Key pressed <Key.backspace>
Screenshot: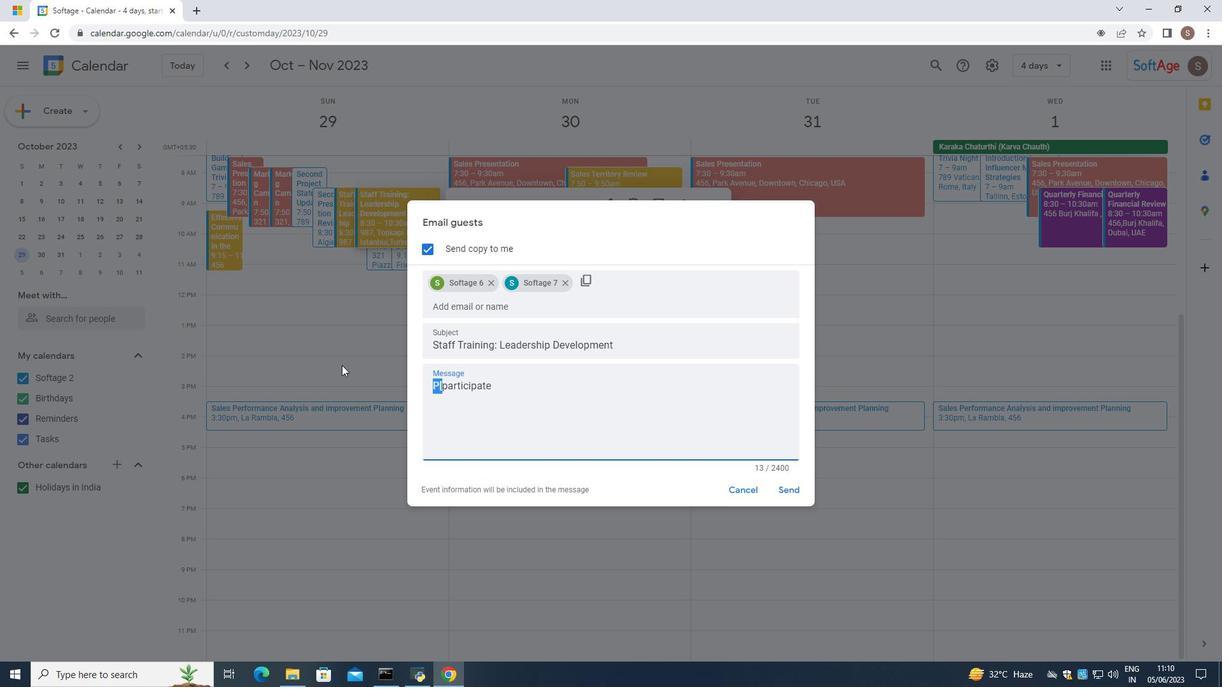 
Action: Mouse moved to (792, 484)
Screenshot: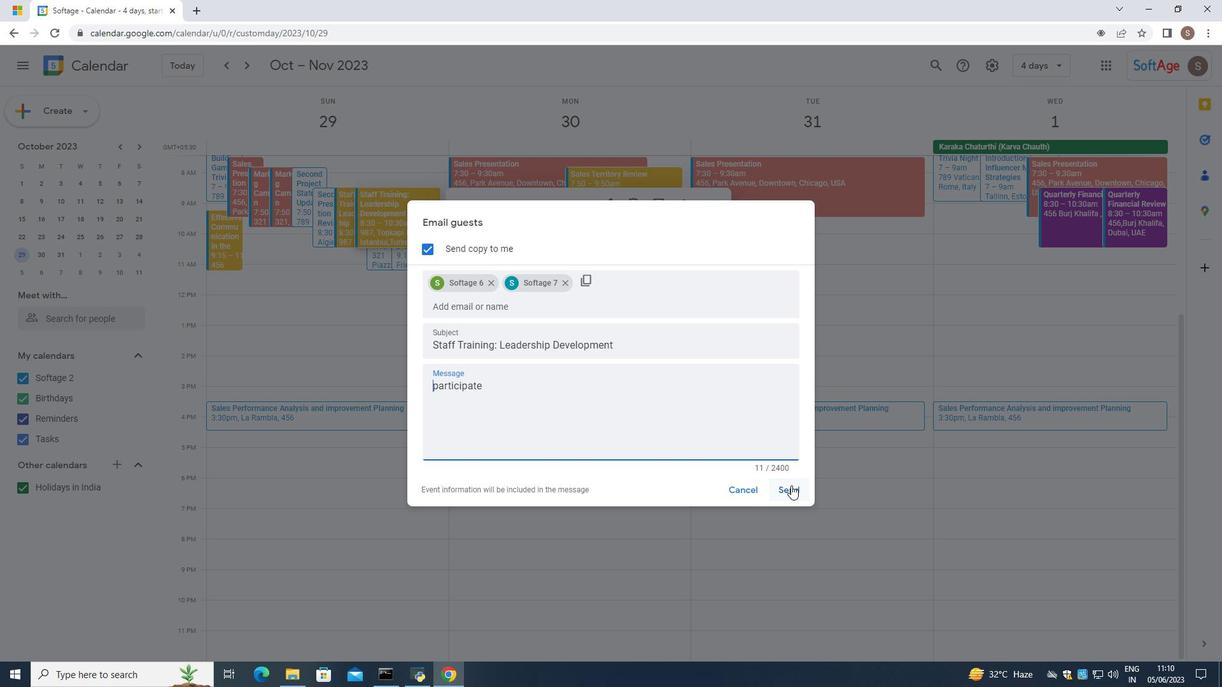 
Action: Mouse pressed left at (792, 484)
Screenshot: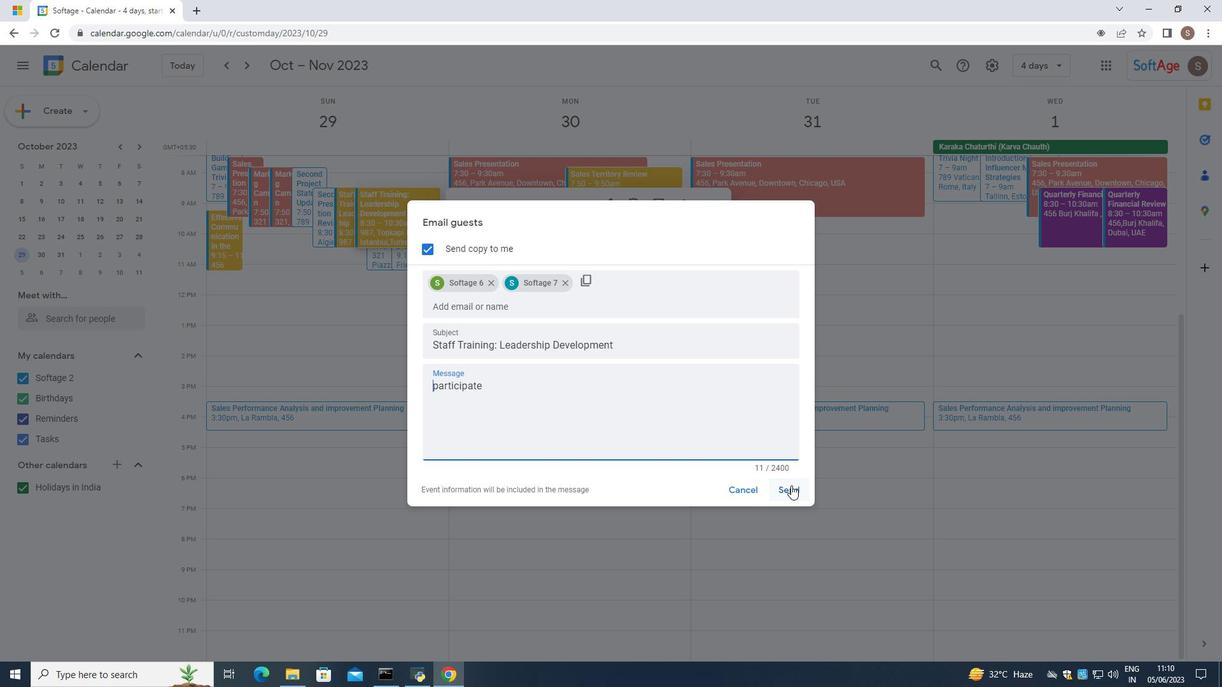 
Action: Mouse moved to (460, 423)
Screenshot: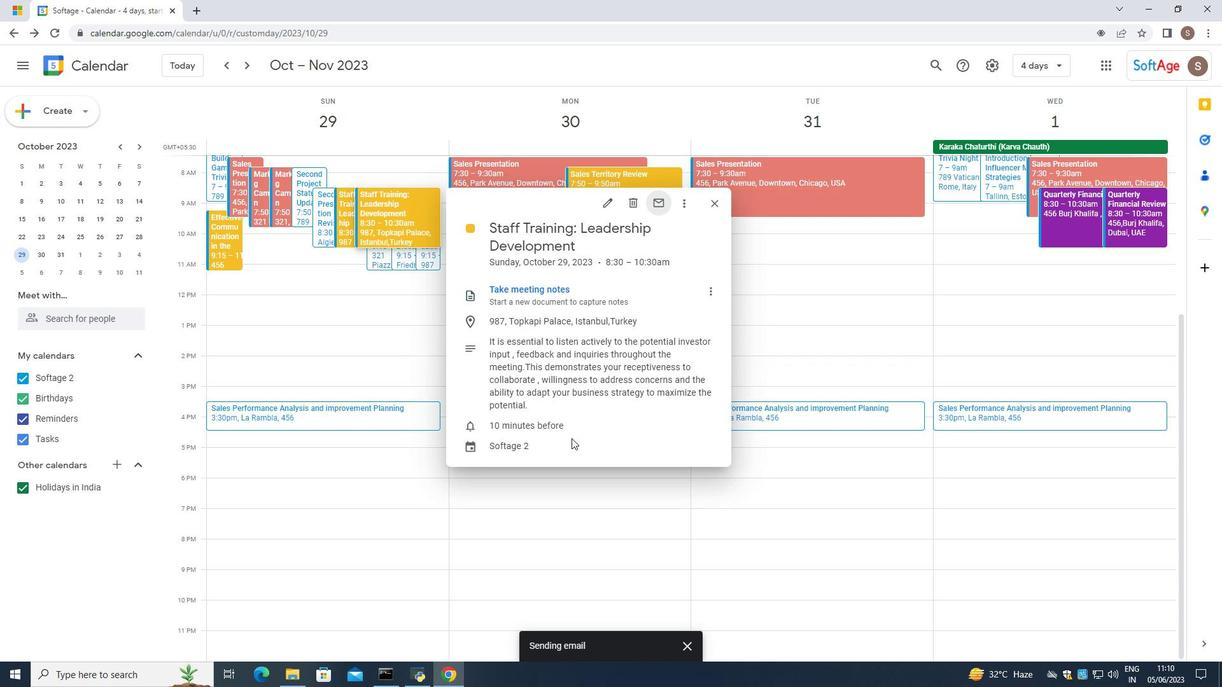 
